 Task: Create a wavy business brochure design.
Action: Mouse pressed left at (429, 157)
Screenshot: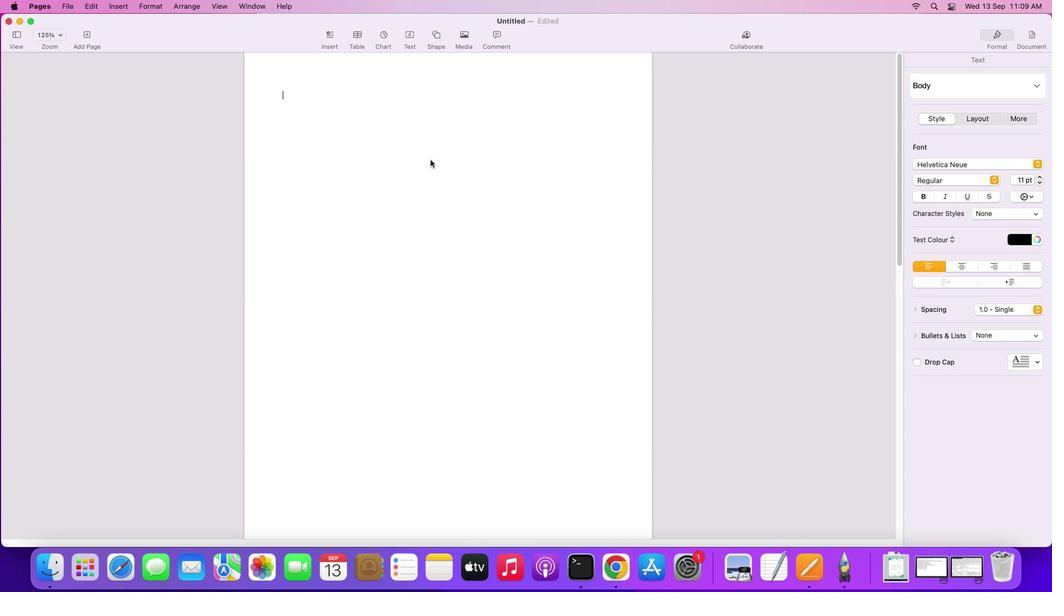 
Action: Mouse moved to (433, 28)
Screenshot: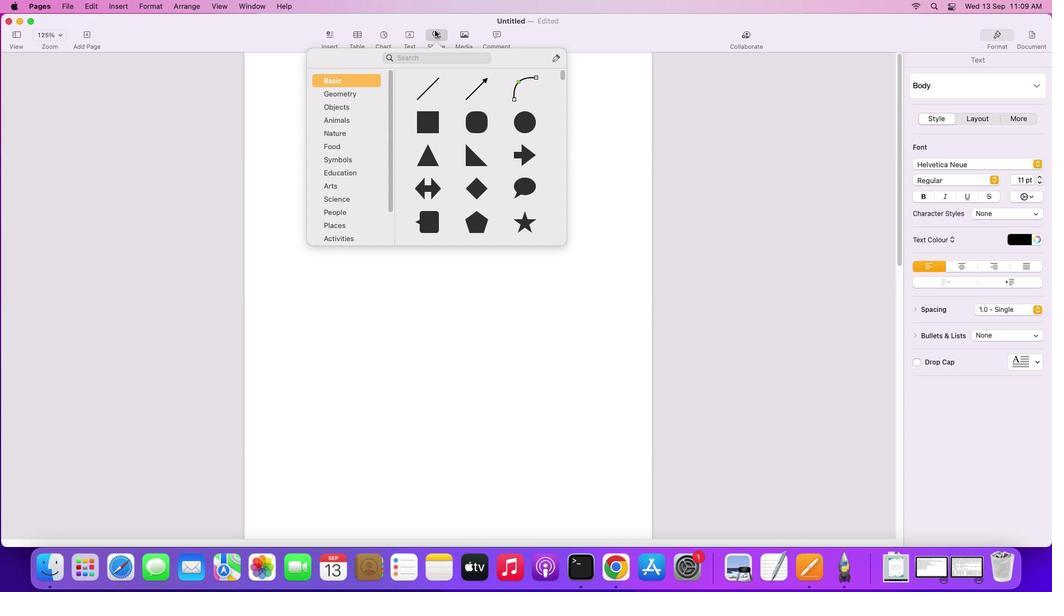 
Action: Mouse pressed left at (433, 28)
Screenshot: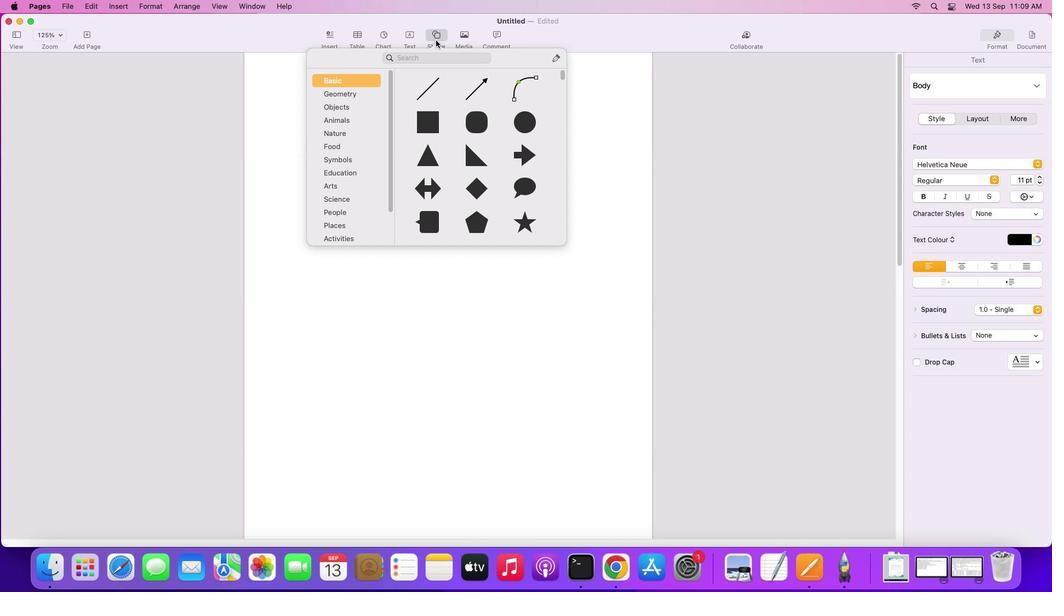
Action: Mouse moved to (428, 120)
Screenshot: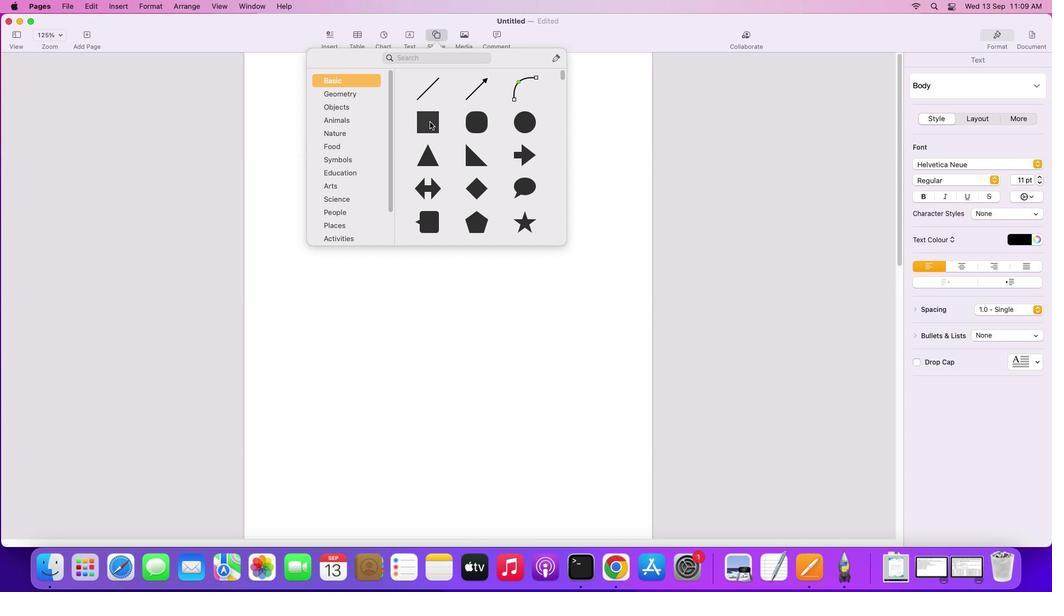
Action: Mouse pressed left at (428, 120)
Screenshot: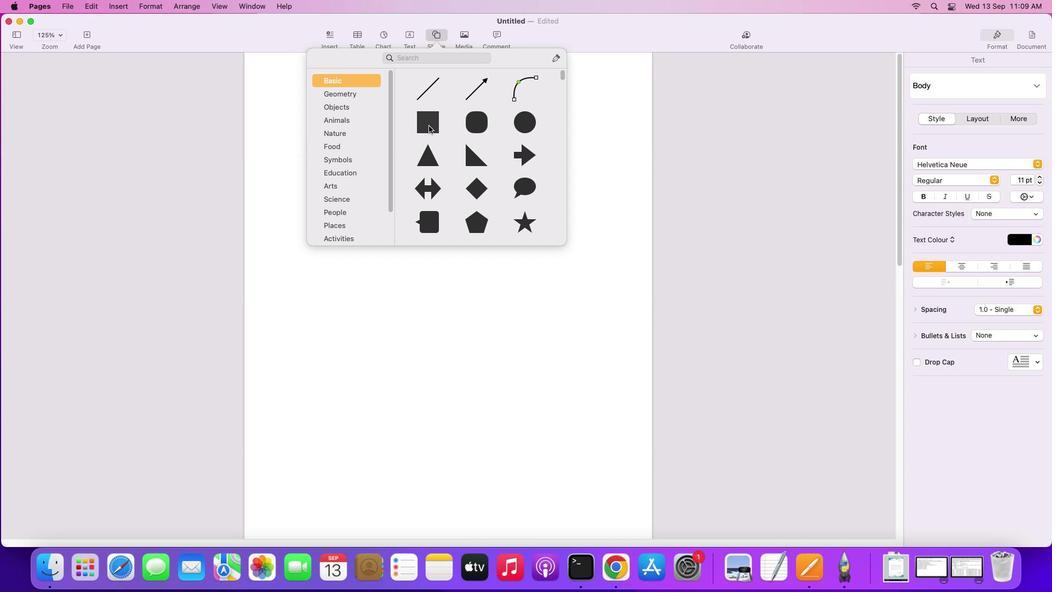 
Action: Mouse moved to (444, 137)
Screenshot: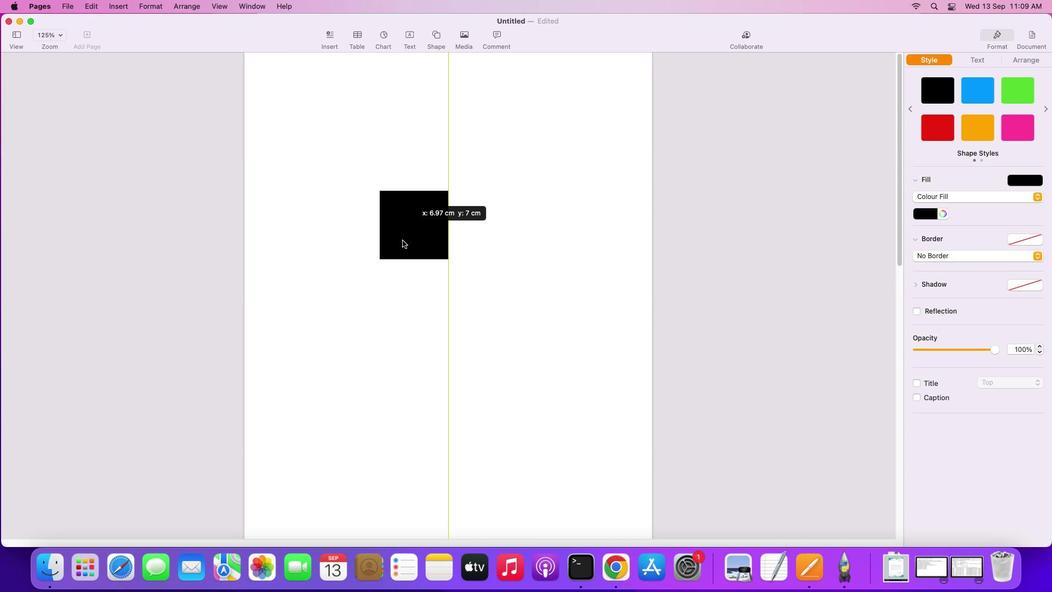 
Action: Mouse pressed left at (444, 137)
Screenshot: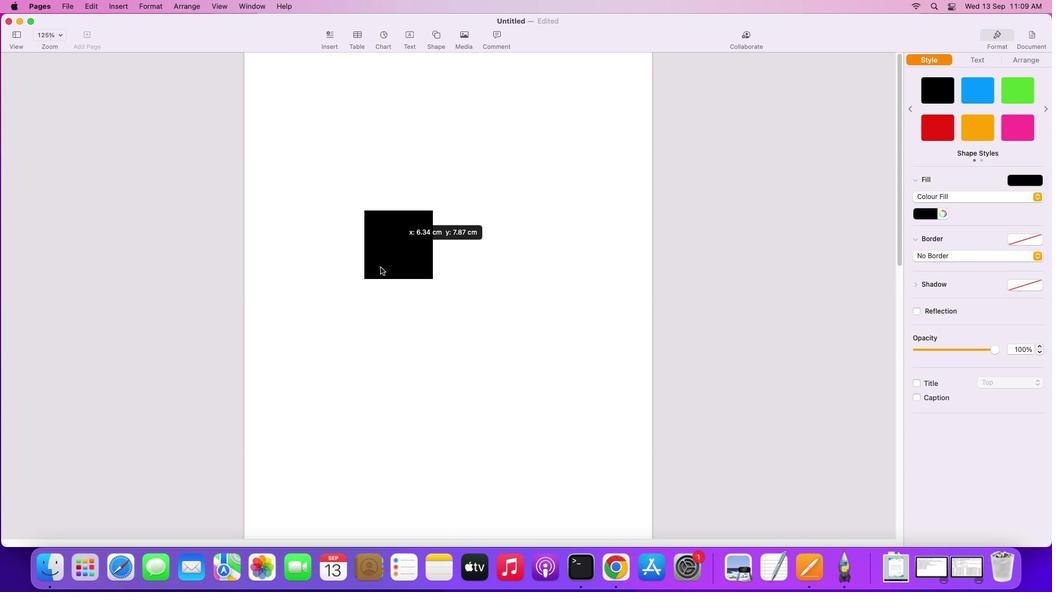 
Action: Mouse moved to (307, 299)
Screenshot: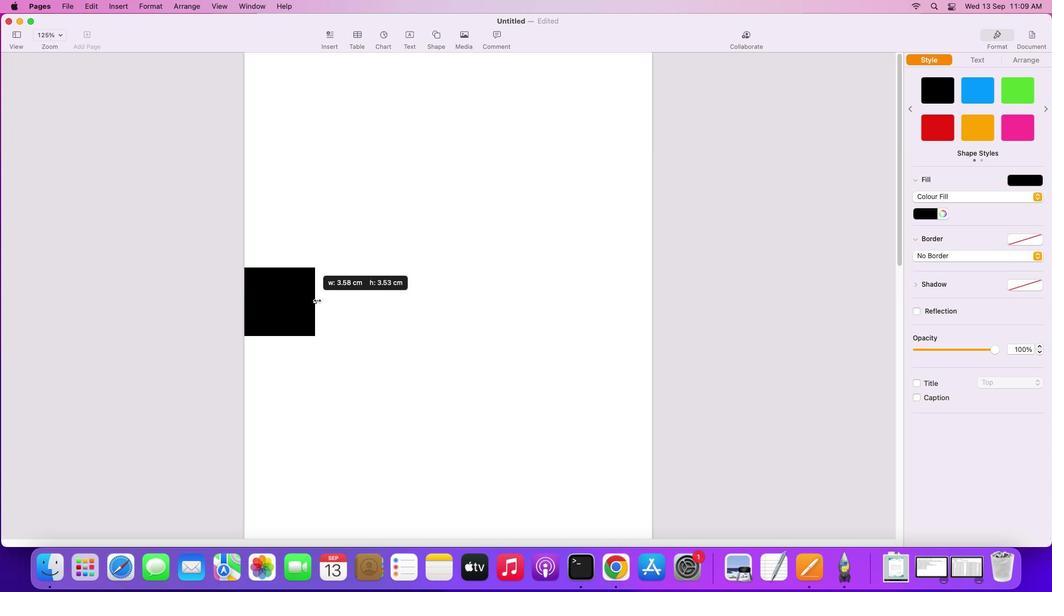 
Action: Mouse pressed left at (307, 299)
Screenshot: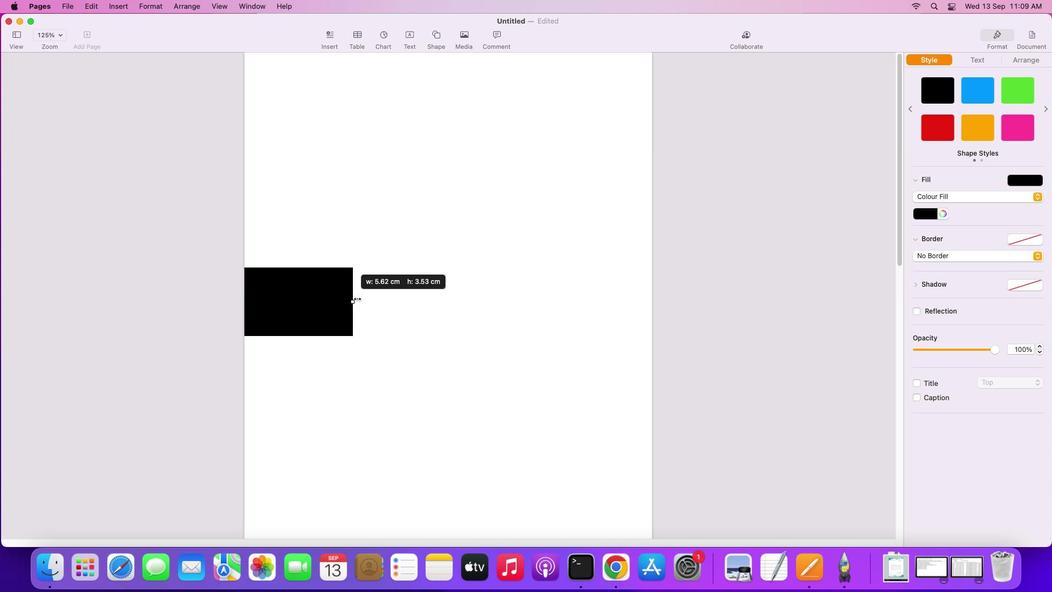 
Action: Mouse moved to (323, 292)
Screenshot: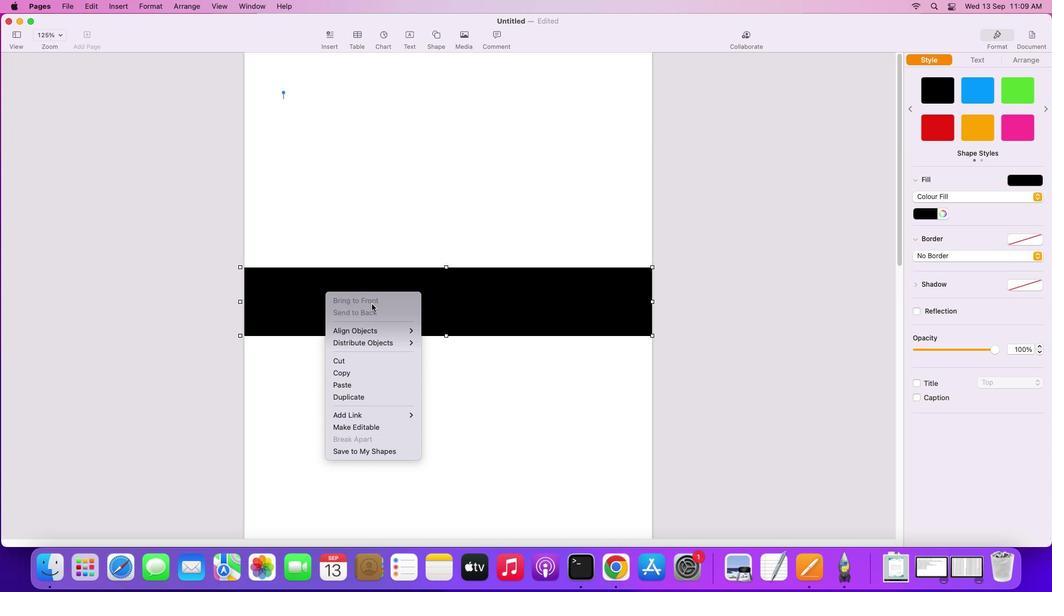 
Action: Mouse pressed right at (323, 292)
Screenshot: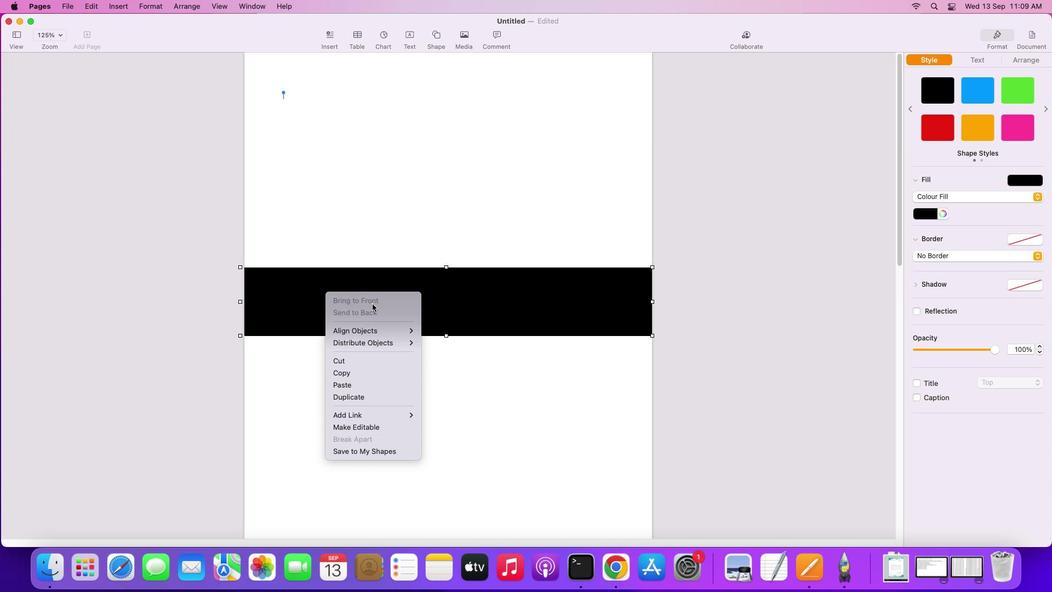 
Action: Mouse moved to (373, 425)
Screenshot: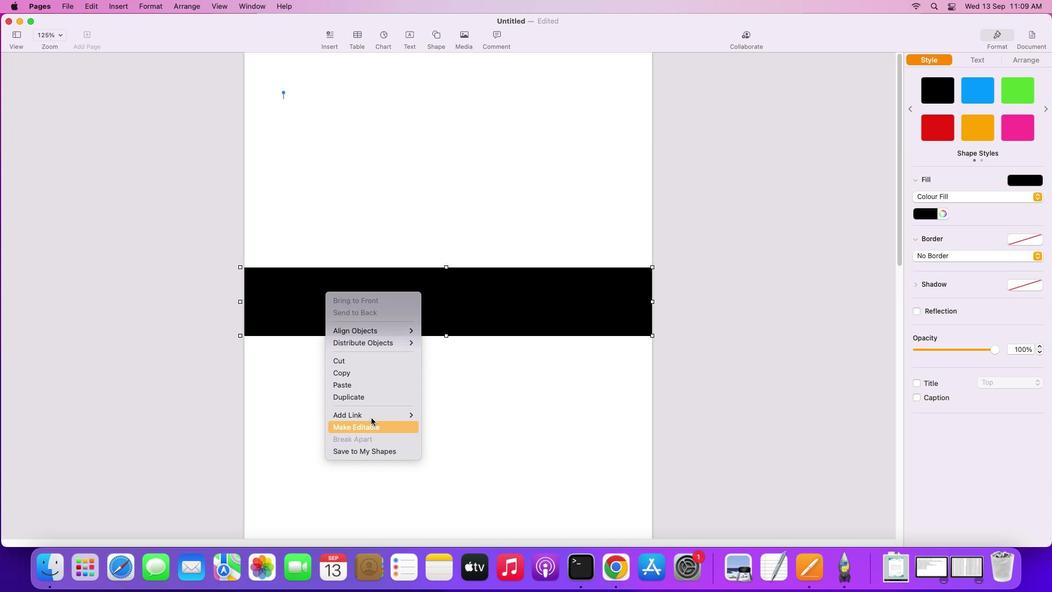 
Action: Mouse pressed left at (373, 425)
Screenshot: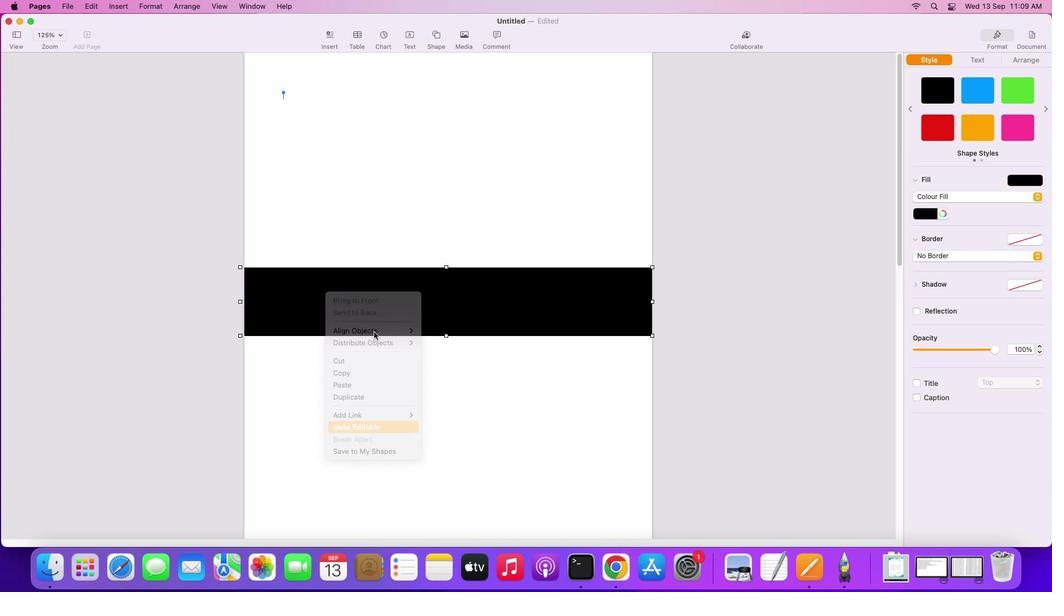 
Action: Mouse moved to (384, 276)
Screenshot: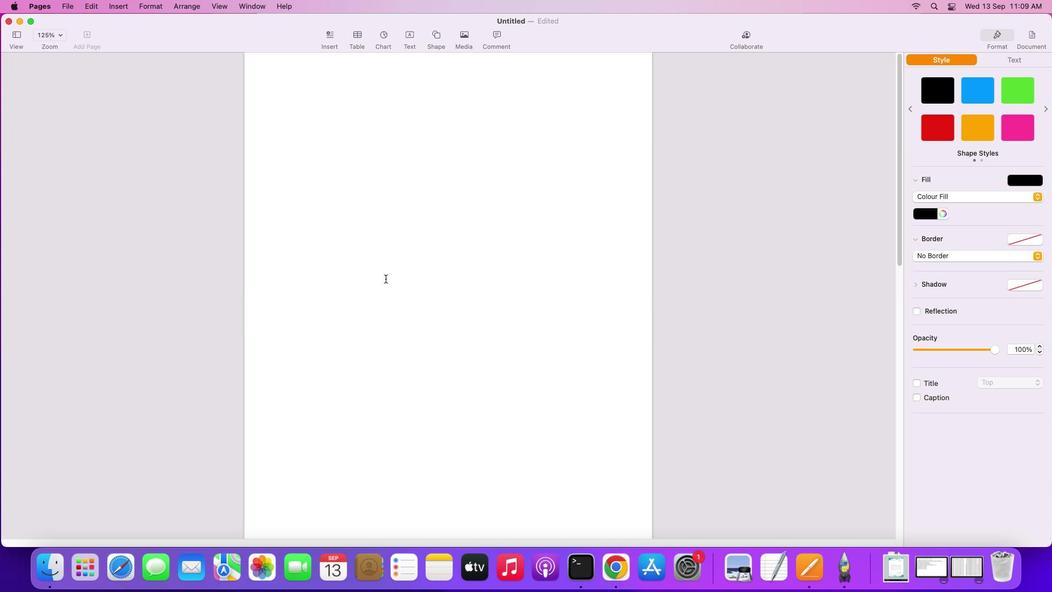 
Action: Mouse scrolled (384, 276) with delta (-1, -1)
Screenshot: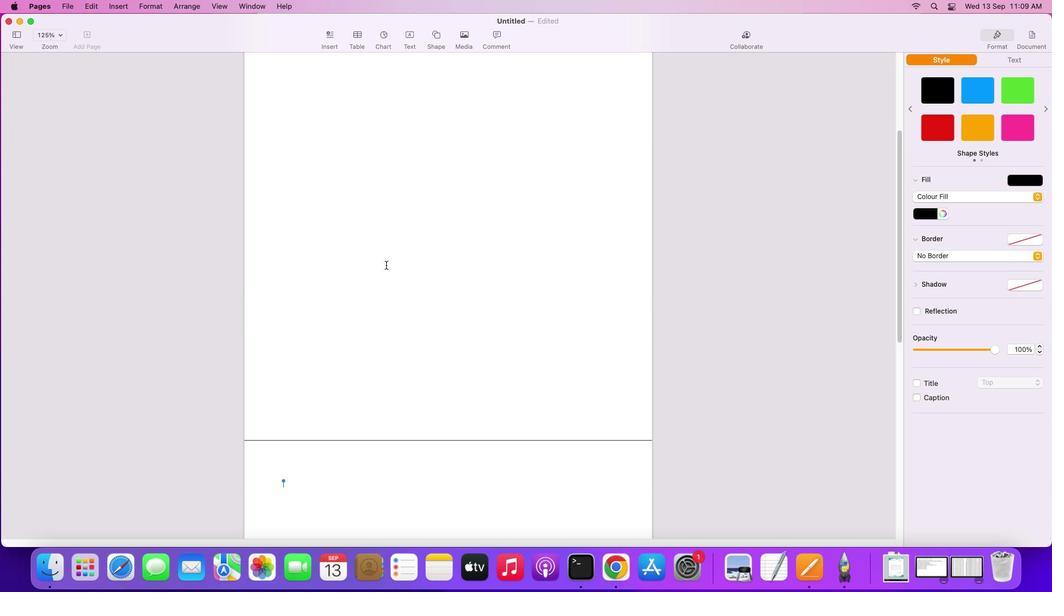 
Action: Mouse scrolled (384, 276) with delta (-1, -1)
Screenshot: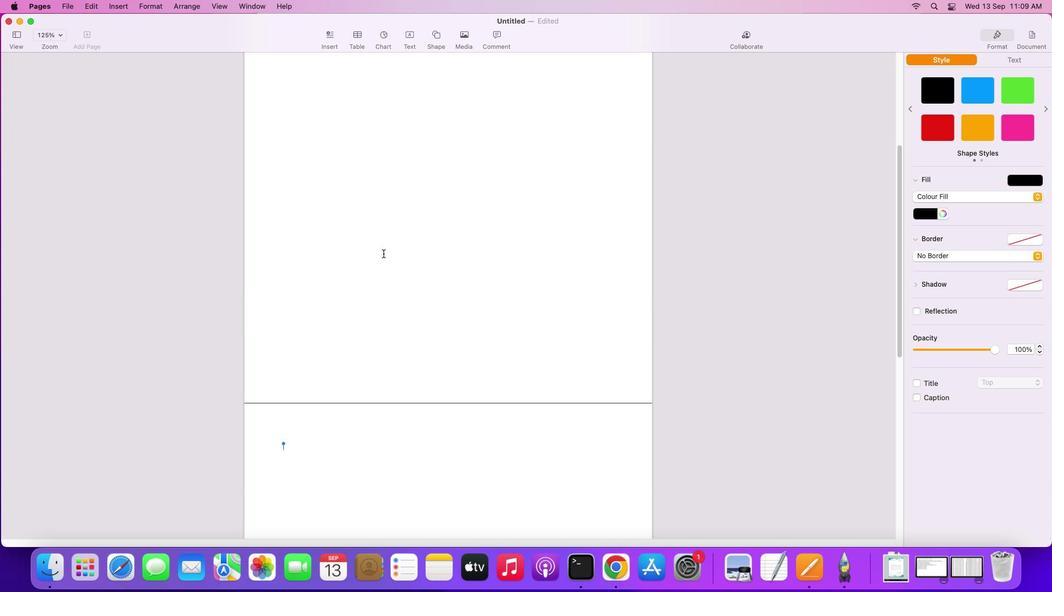 
Action: Mouse scrolled (384, 276) with delta (-1, -3)
Screenshot: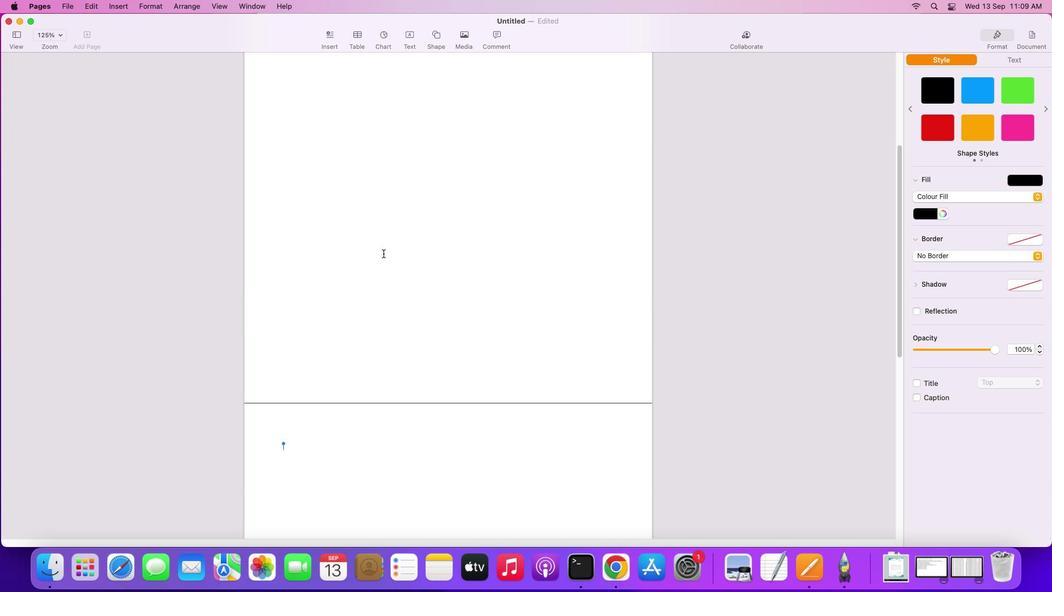 
Action: Mouse scrolled (384, 276) with delta (-1, -3)
Screenshot: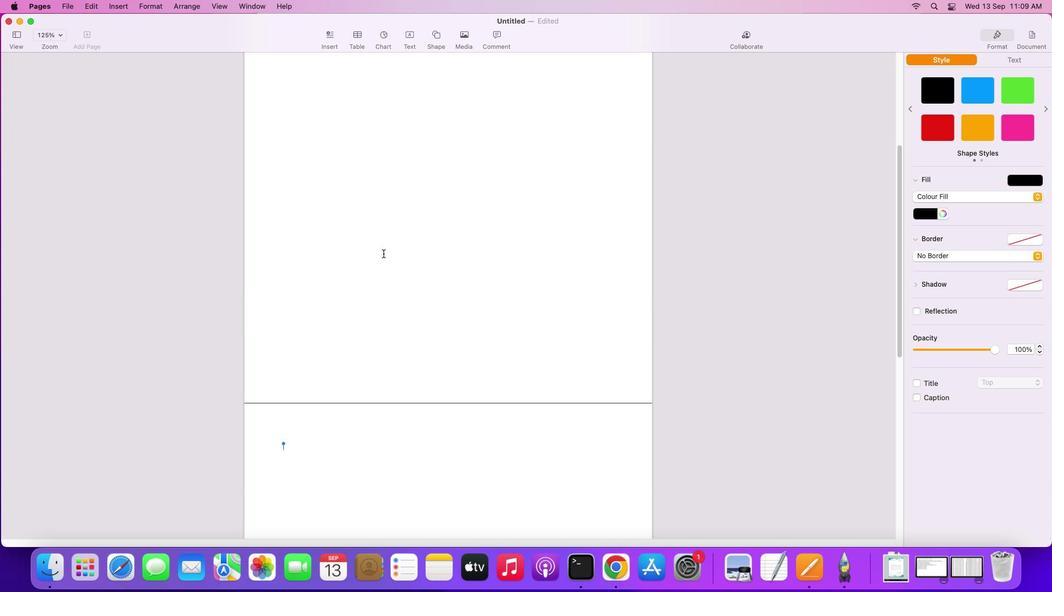 
Action: Mouse scrolled (384, 276) with delta (-1, -4)
Screenshot: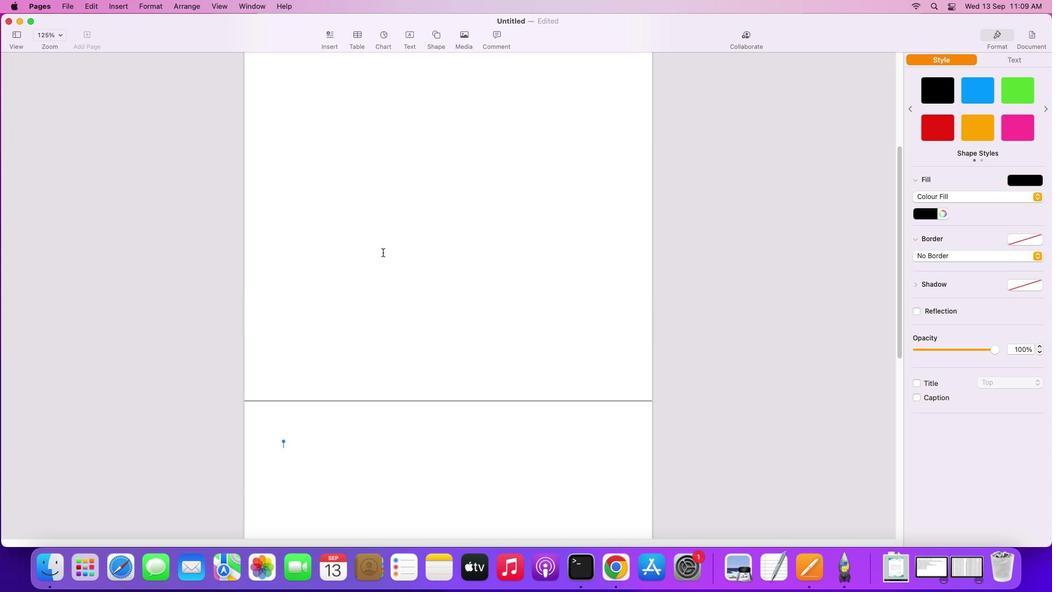 
Action: Mouse scrolled (384, 276) with delta (-1, -4)
Screenshot: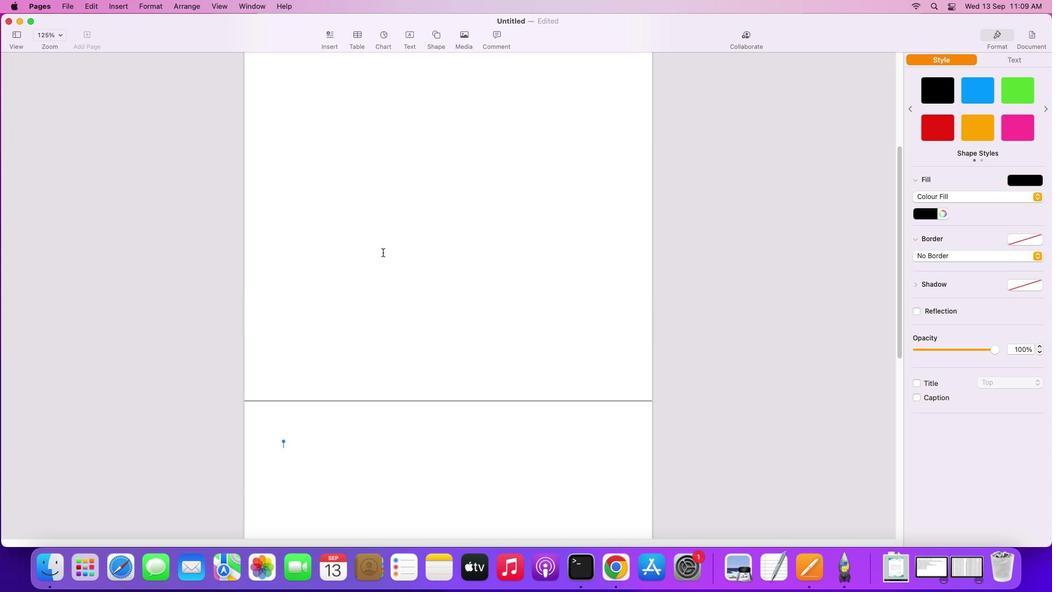 
Action: Mouse moved to (384, 263)
Screenshot: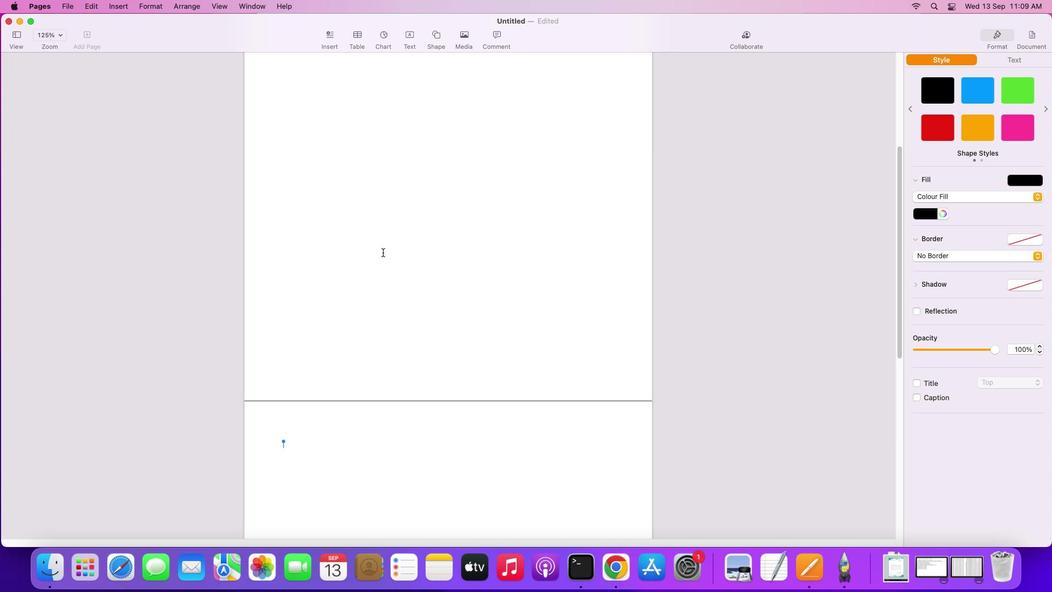 
Action: Mouse scrolled (384, 263) with delta (-1, -1)
Screenshot: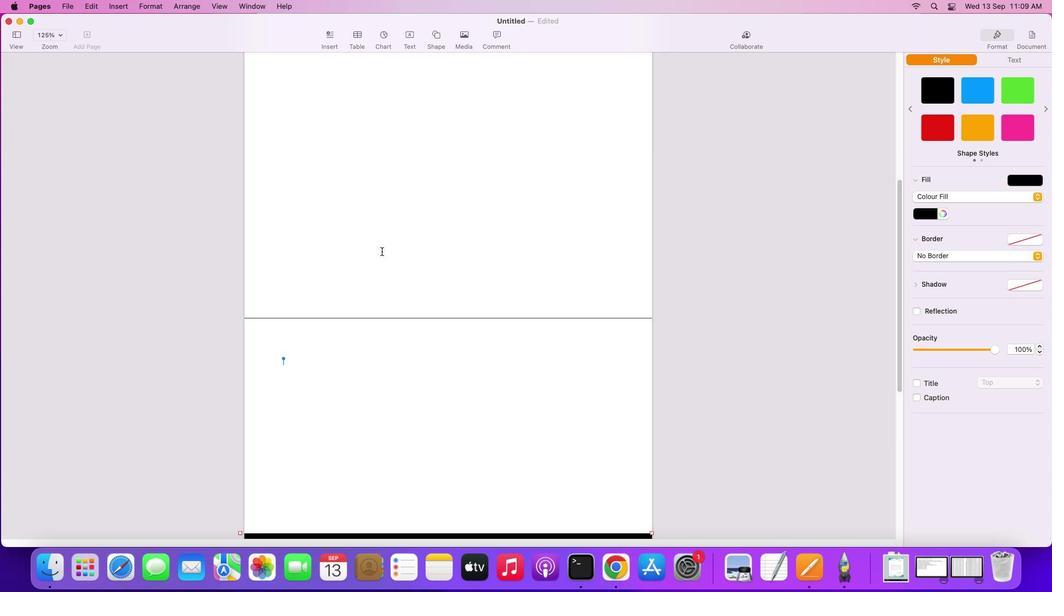 
Action: Mouse scrolled (384, 263) with delta (-1, -1)
Screenshot: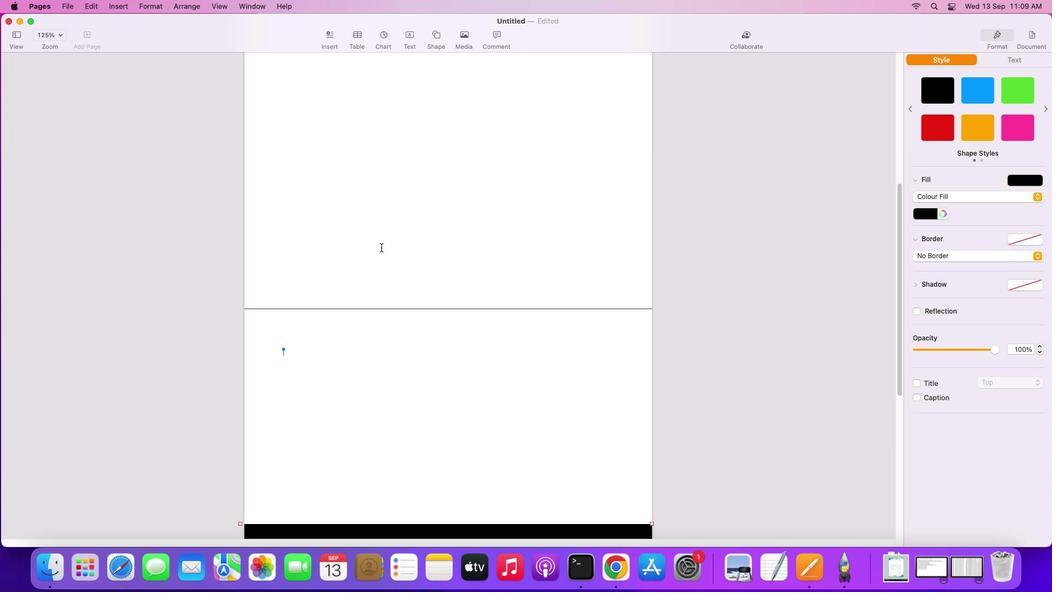 
Action: Mouse scrolled (384, 263) with delta (-1, -2)
Screenshot: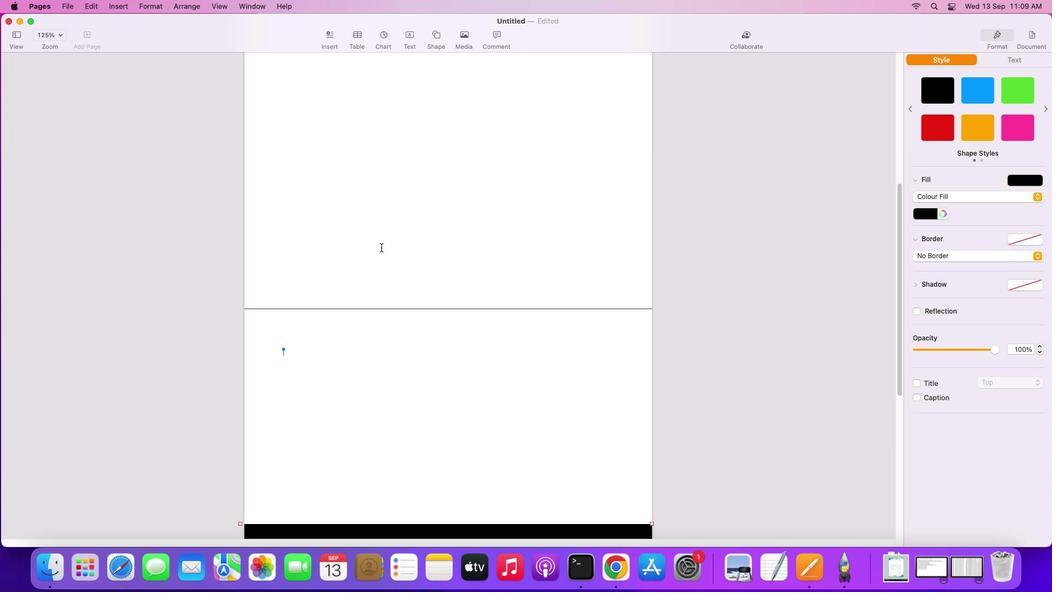 
Action: Mouse scrolled (384, 263) with delta (-1, -3)
Screenshot: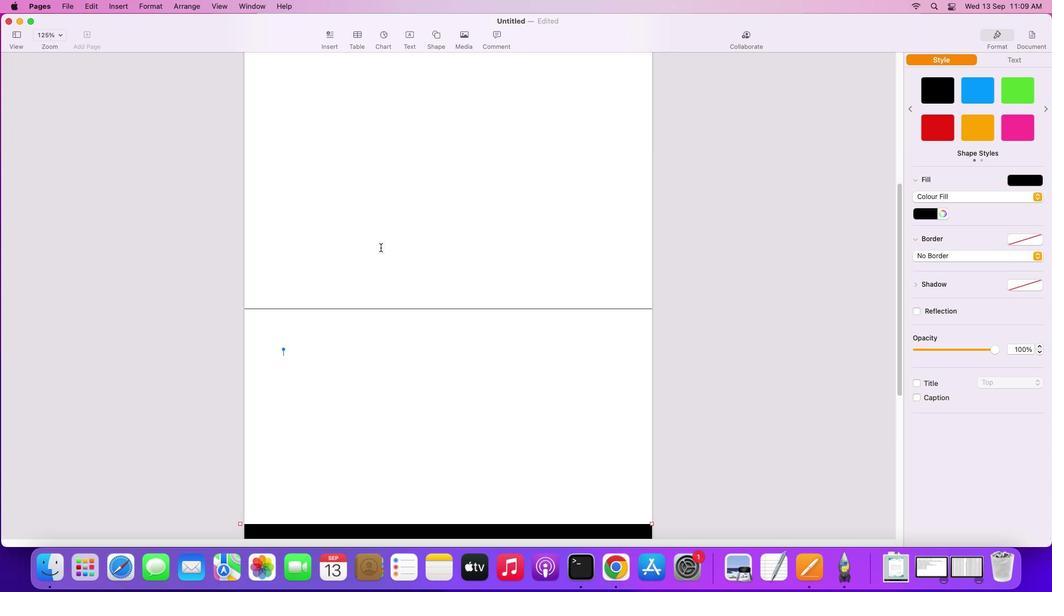 
Action: Mouse scrolled (384, 263) with delta (-1, -4)
Screenshot: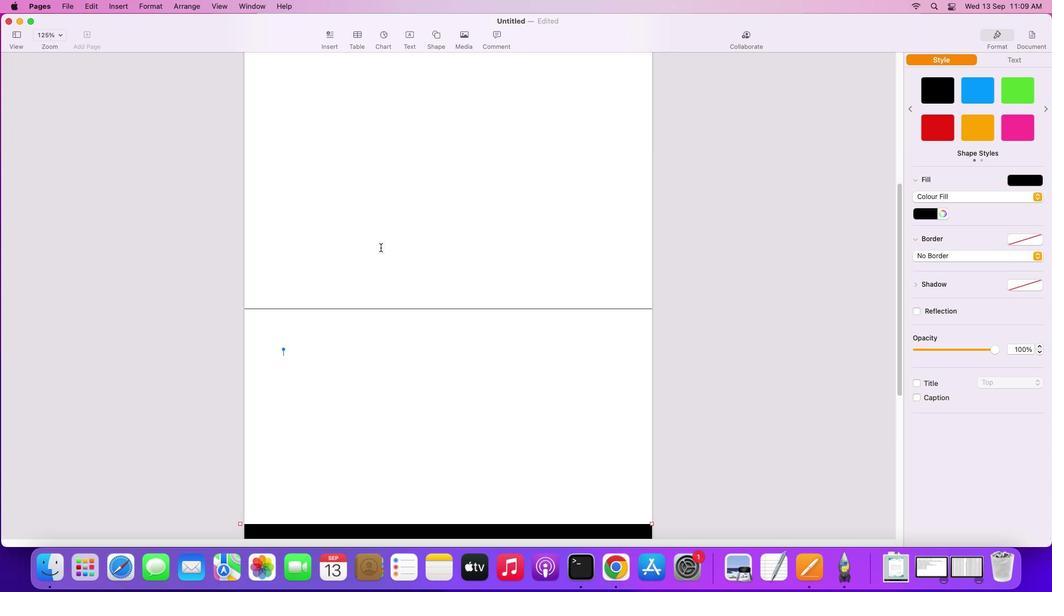 
Action: Mouse moved to (381, 251)
Screenshot: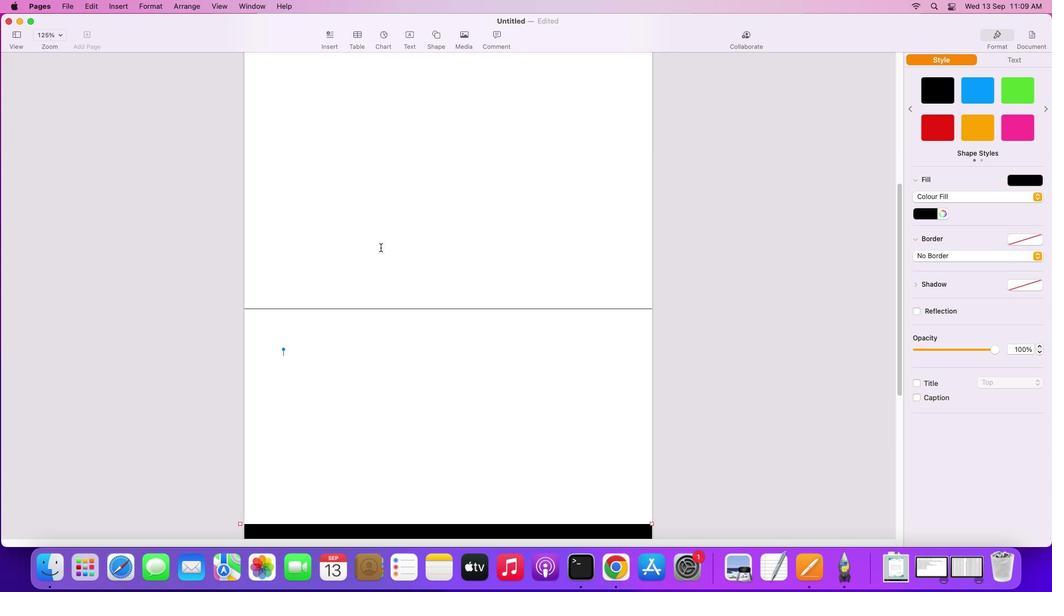 
Action: Mouse scrolled (381, 251) with delta (-1, -1)
Screenshot: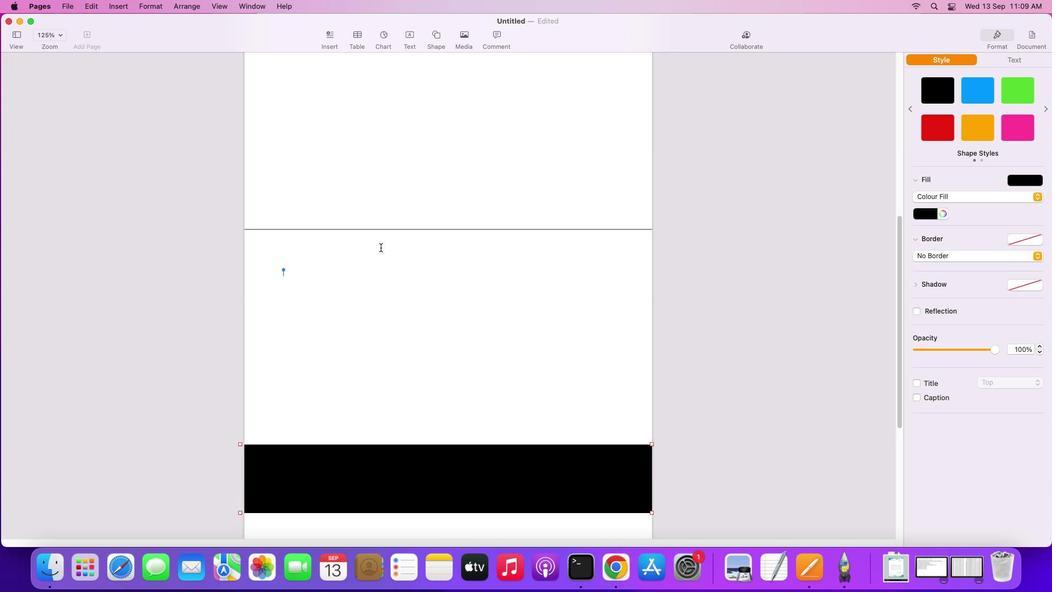 
Action: Mouse scrolled (381, 251) with delta (-1, -1)
Screenshot: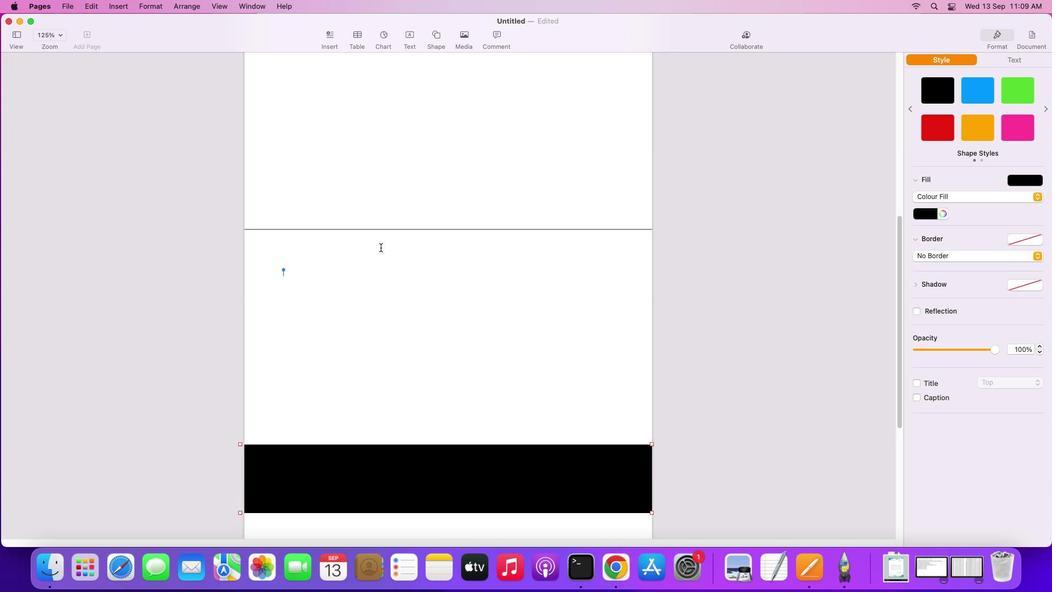 
Action: Mouse scrolled (381, 251) with delta (-1, -2)
Screenshot: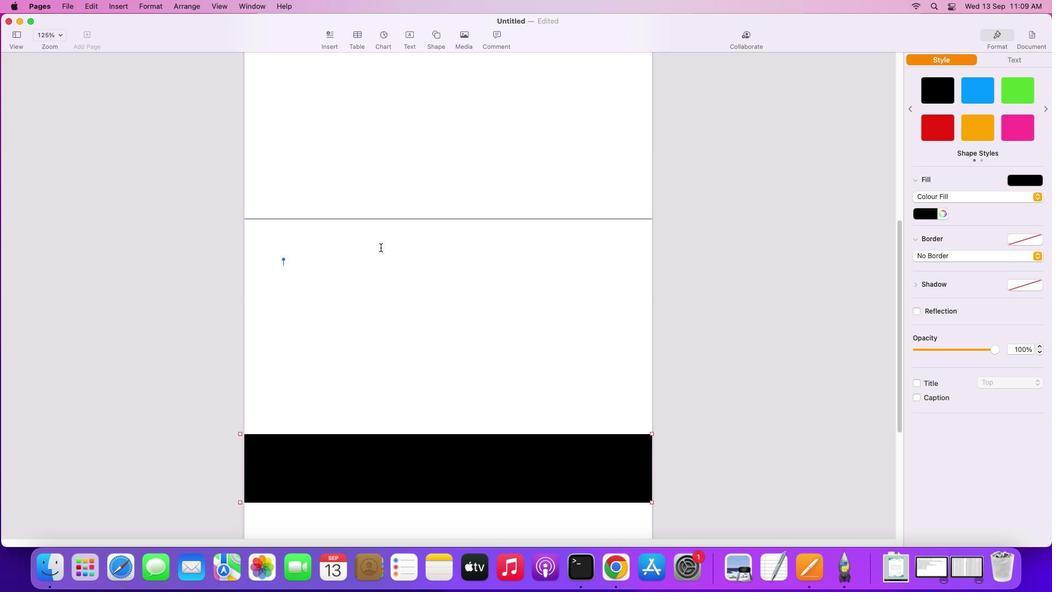 
Action: Mouse scrolled (381, 251) with delta (-1, -3)
Screenshot: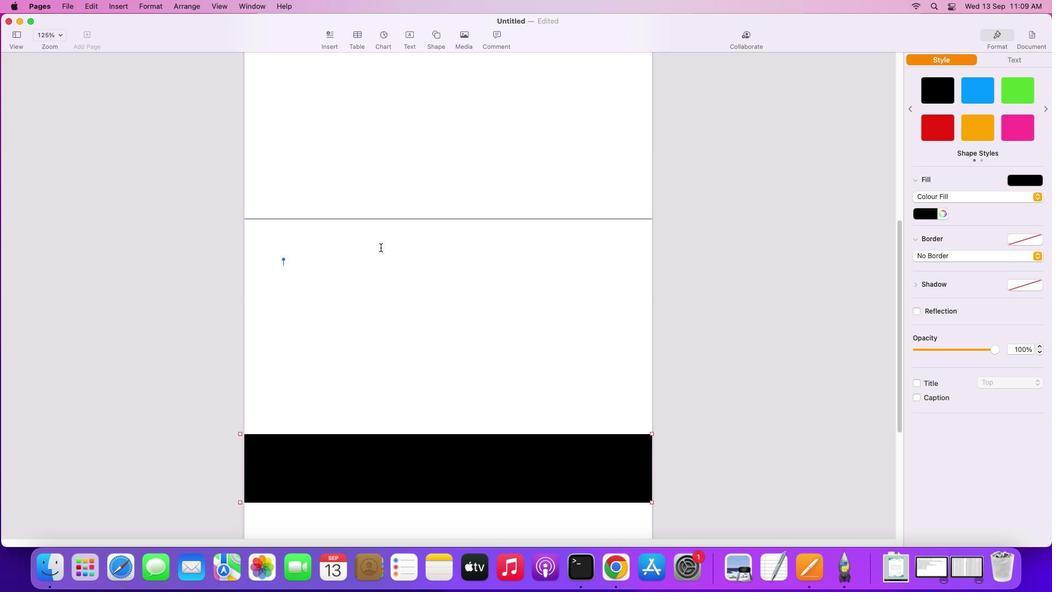 
Action: Mouse scrolled (381, 251) with delta (-1, -4)
Screenshot: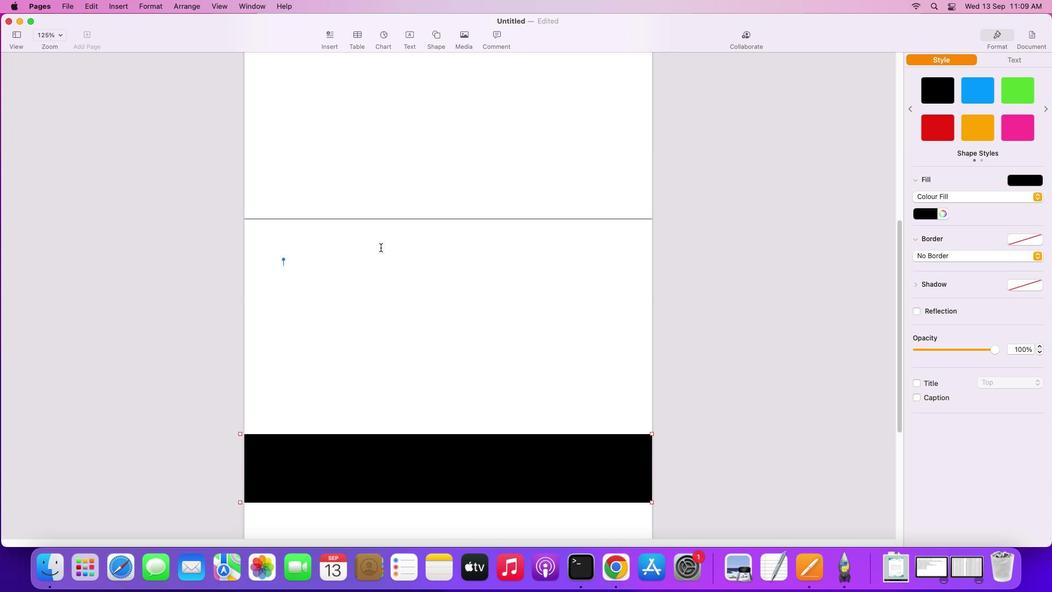 
Action: Mouse moved to (379, 246)
Screenshot: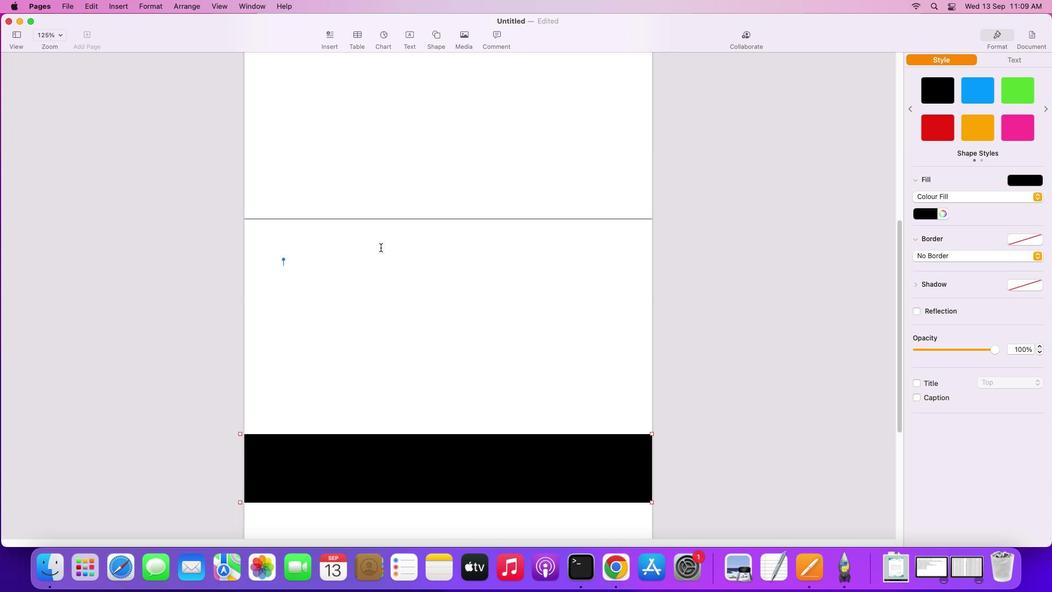 
Action: Mouse scrolled (379, 246) with delta (-1, -1)
Screenshot: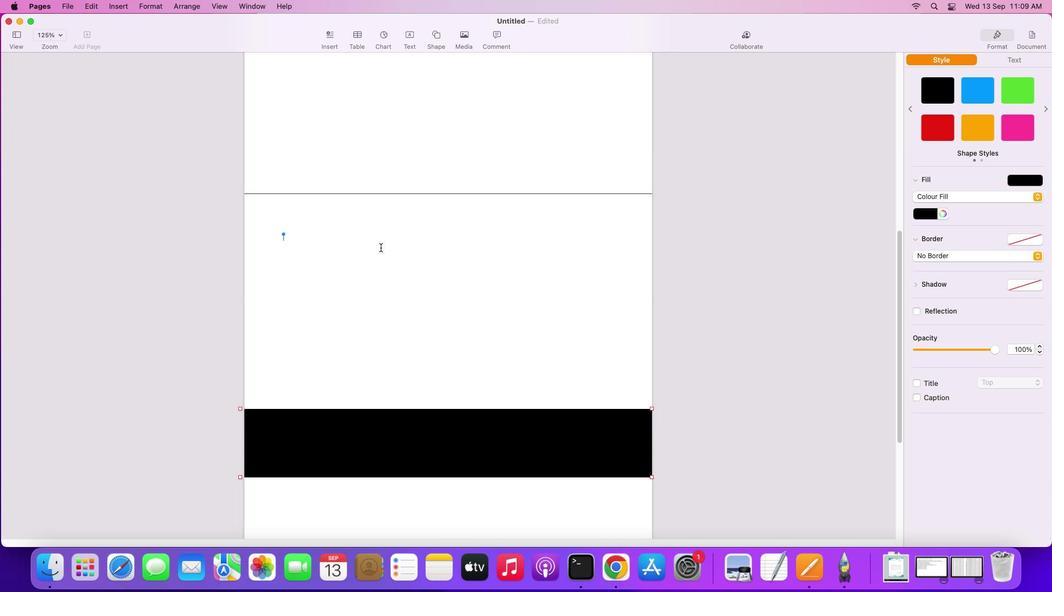 
Action: Mouse scrolled (379, 246) with delta (-1, -1)
Screenshot: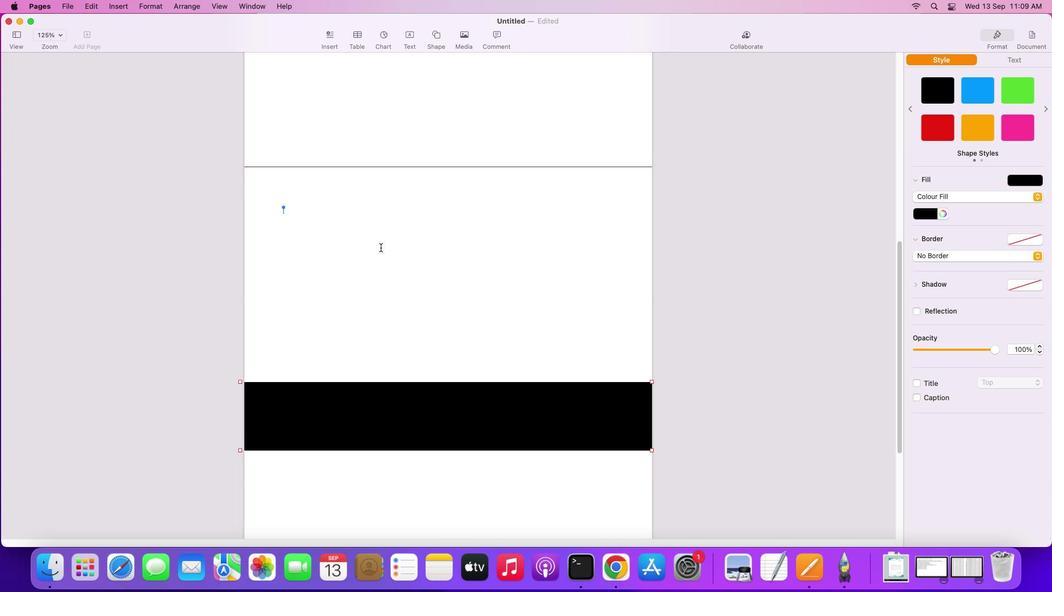 
Action: Mouse scrolled (379, 246) with delta (-1, -2)
Screenshot: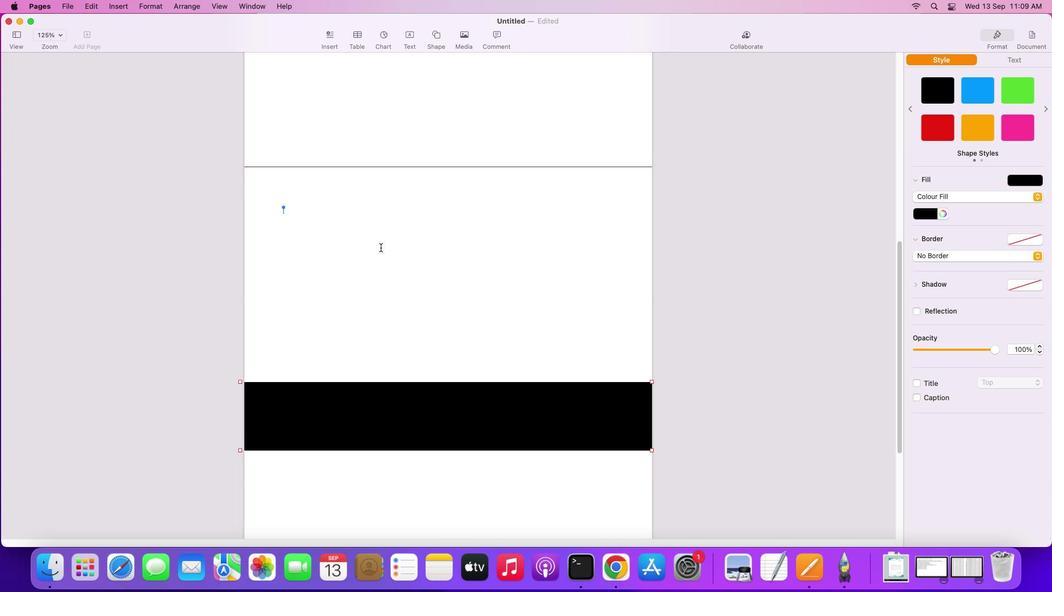 
Action: Mouse scrolled (379, 246) with delta (-1, -3)
Screenshot: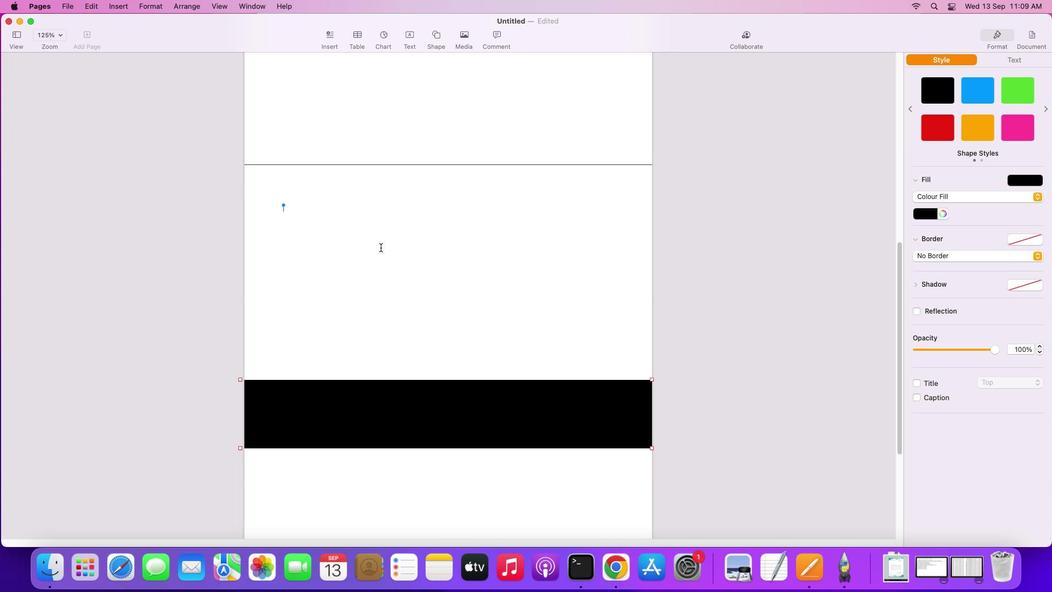 
Action: Mouse scrolled (379, 246) with delta (-1, -4)
Screenshot: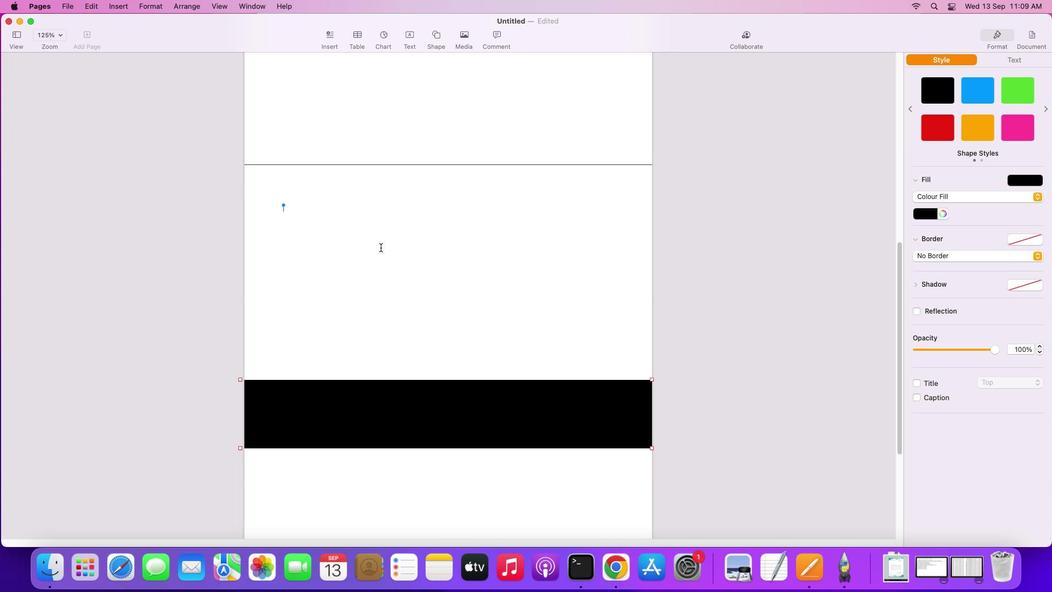 
Action: Mouse scrolled (379, 246) with delta (-1, -1)
Screenshot: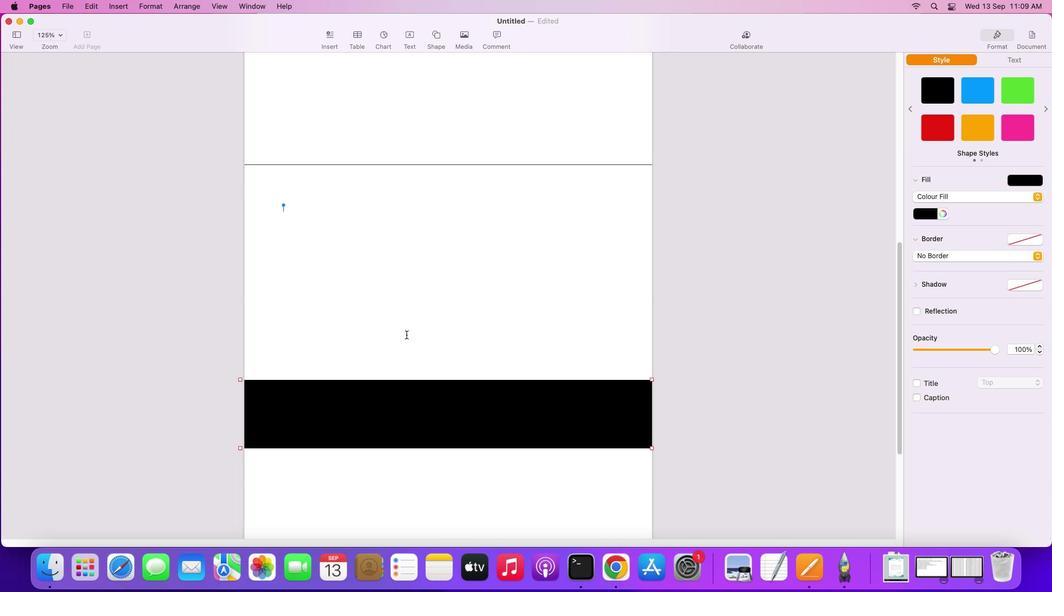 
Action: Mouse scrolled (379, 246) with delta (-1, -1)
Screenshot: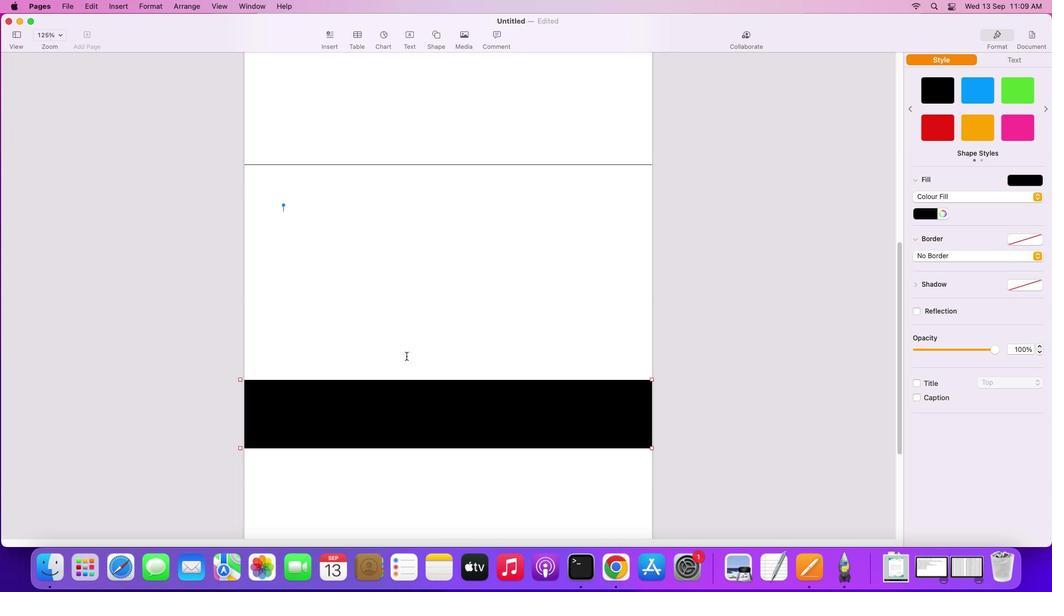 
Action: Mouse scrolled (379, 246) with delta (-1, -2)
Screenshot: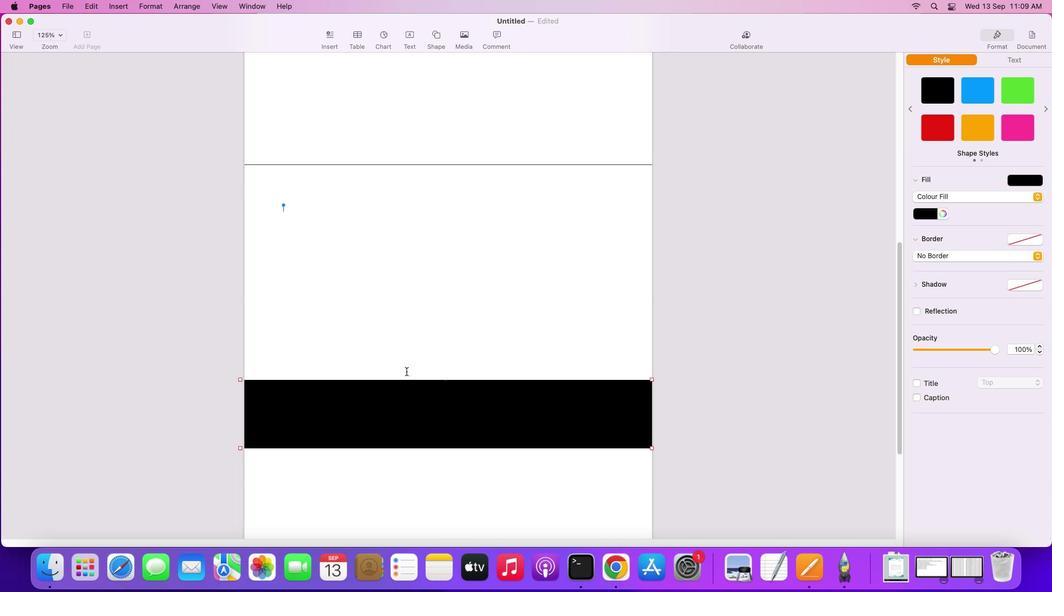 
Action: Mouse scrolled (379, 246) with delta (-1, -3)
Screenshot: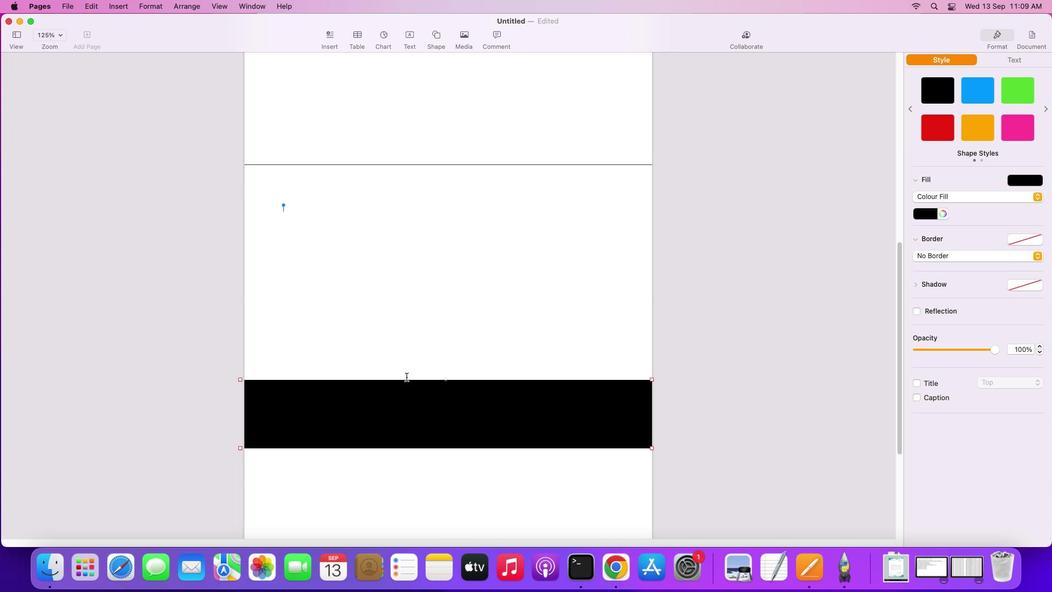 
Action: Mouse moved to (400, 401)
Screenshot: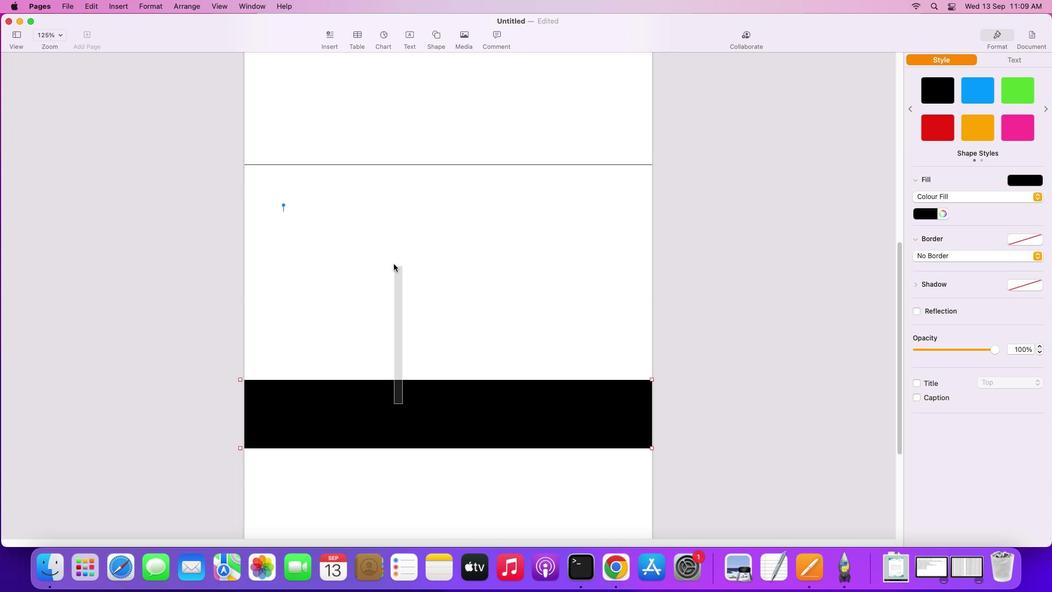 
Action: Mouse pressed left at (400, 401)
Screenshot: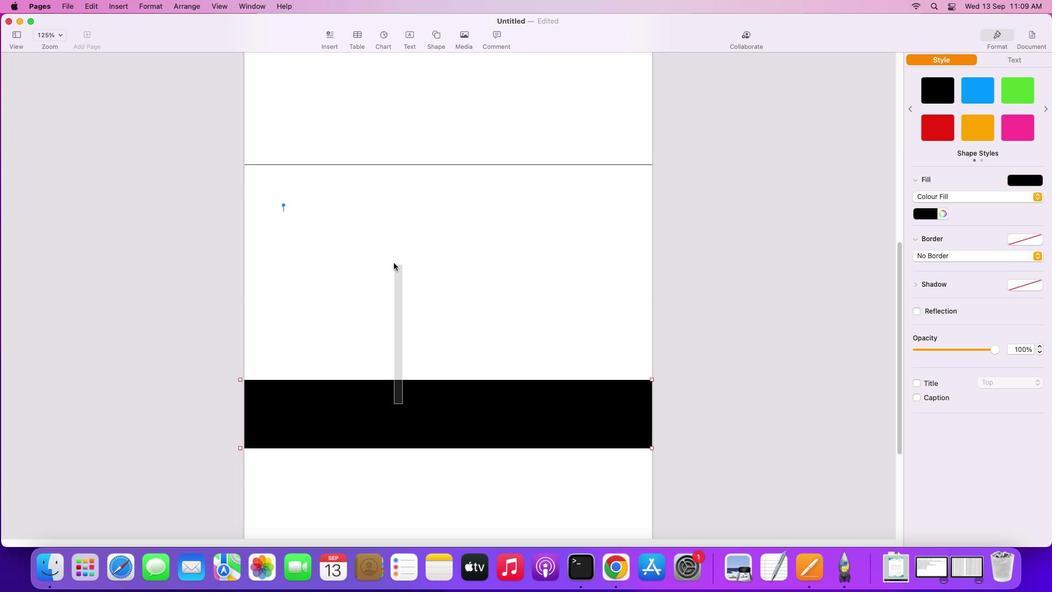
Action: Mouse moved to (440, 401)
Screenshot: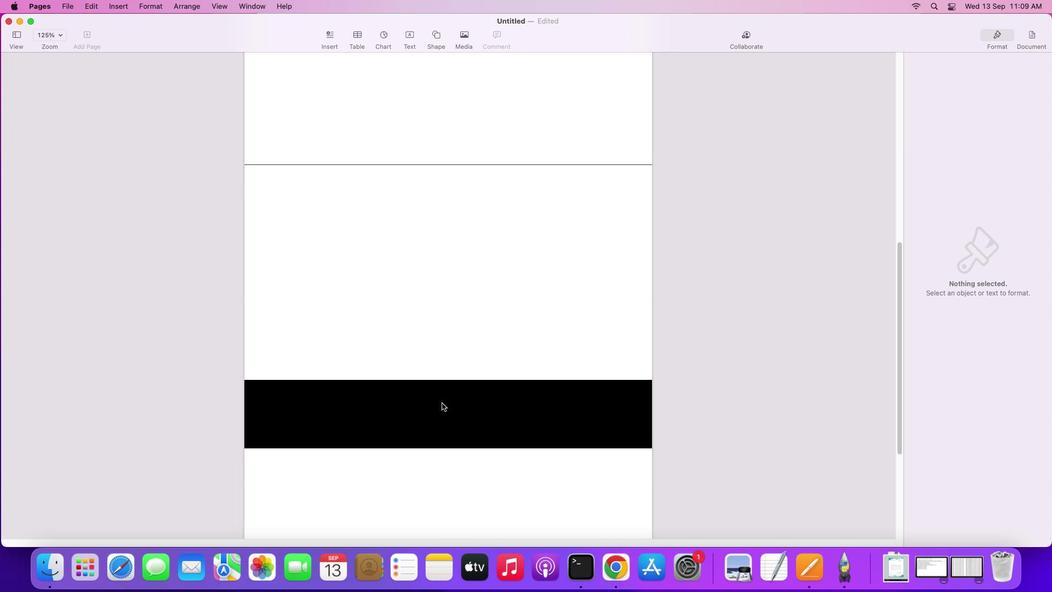 
Action: Mouse pressed left at (440, 401)
Screenshot: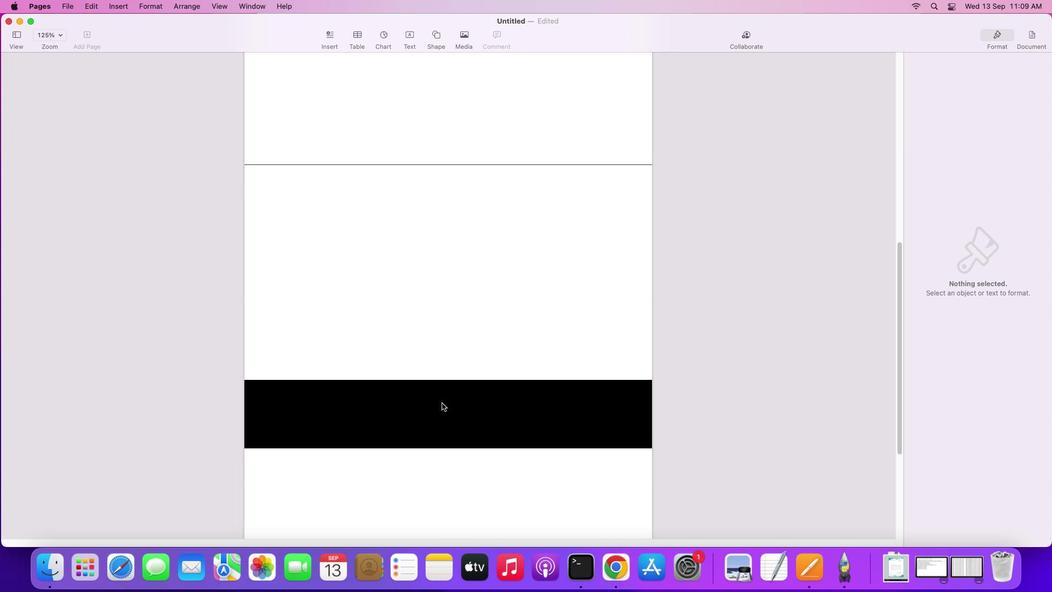 
Action: Mouse moved to (434, 400)
Screenshot: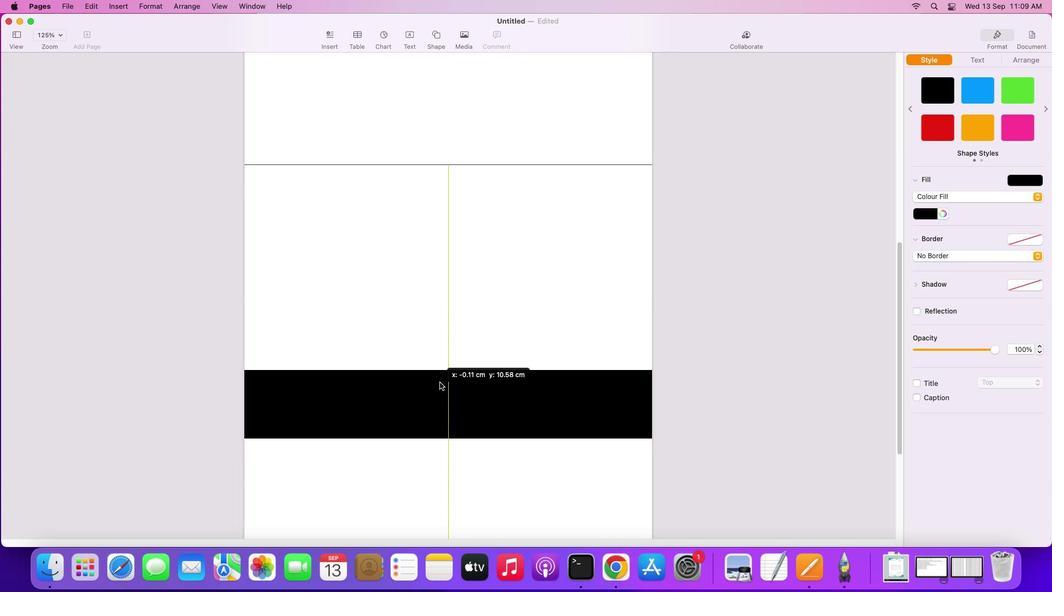 
Action: Mouse pressed left at (434, 400)
Screenshot: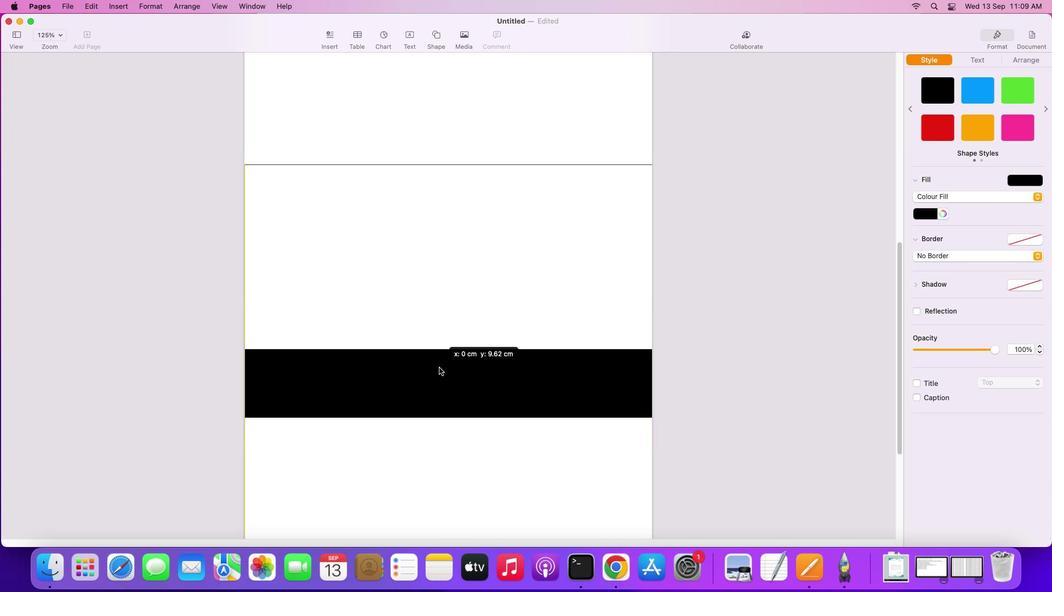 
Action: Mouse moved to (414, 265)
Screenshot: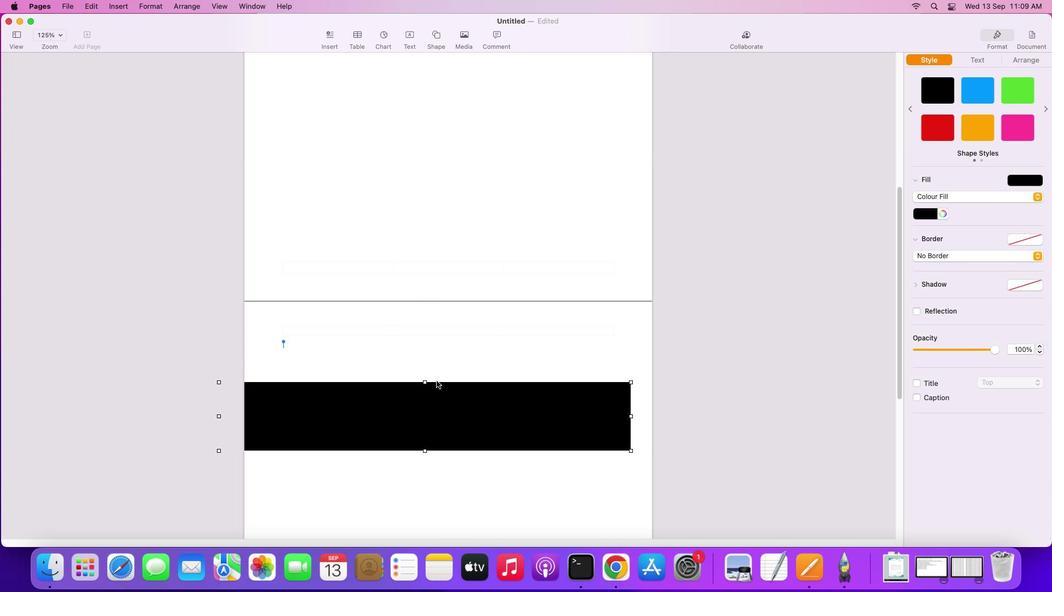 
Action: Mouse scrolled (414, 265) with delta (-1, 0)
Screenshot: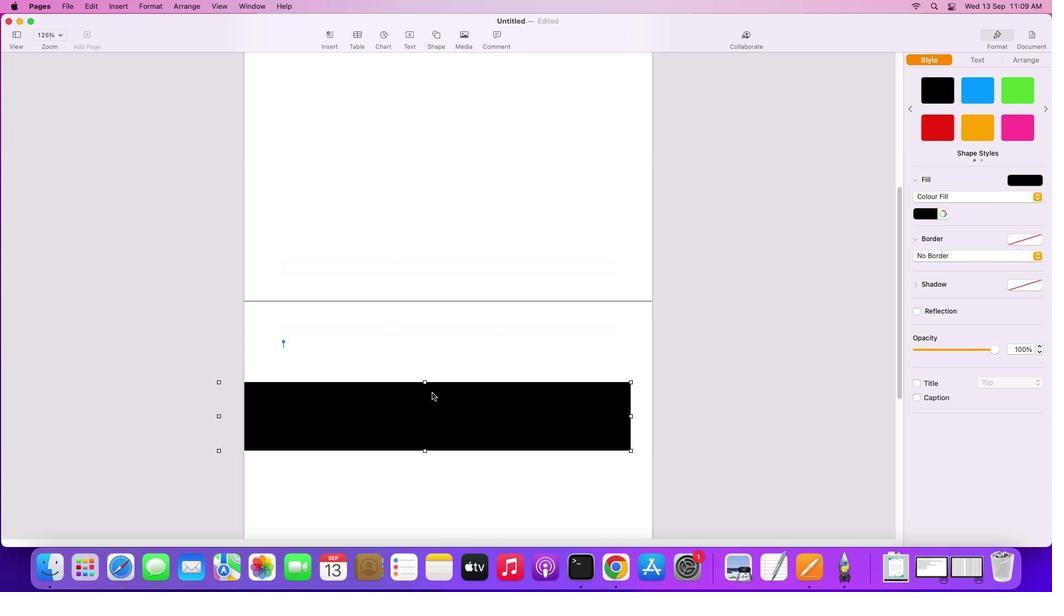 
Action: Mouse scrolled (414, 265) with delta (-1, 0)
Screenshot: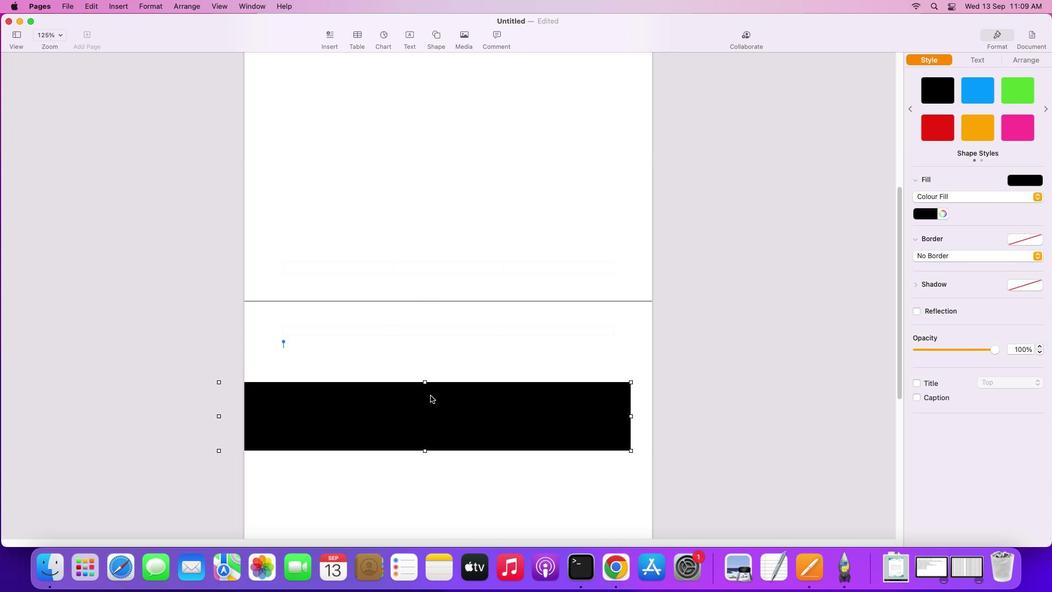 
Action: Mouse scrolled (414, 265) with delta (-1, 0)
Screenshot: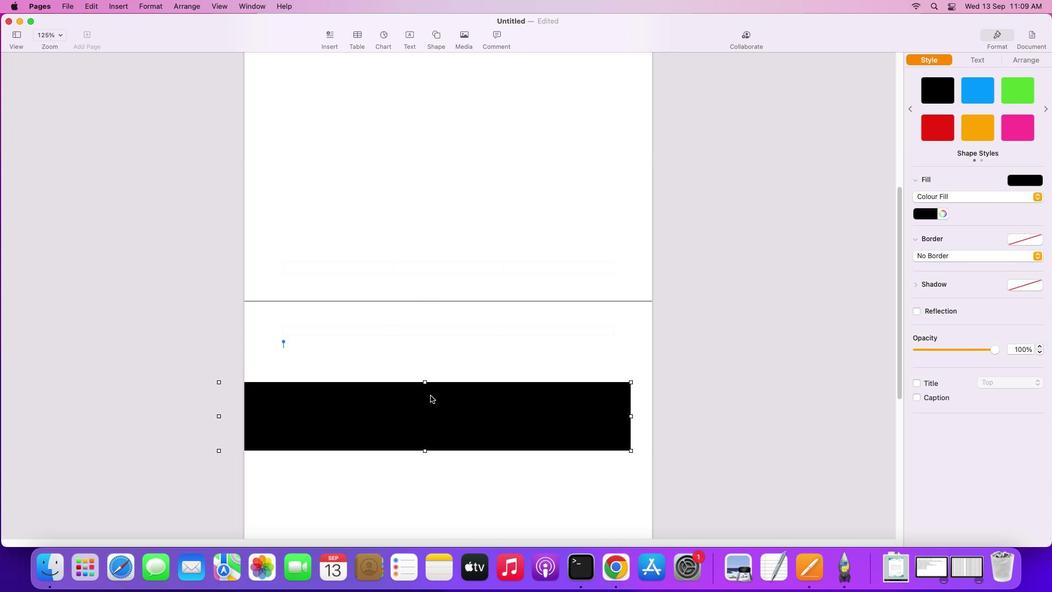 
Action: Mouse scrolled (414, 265) with delta (-1, 1)
Screenshot: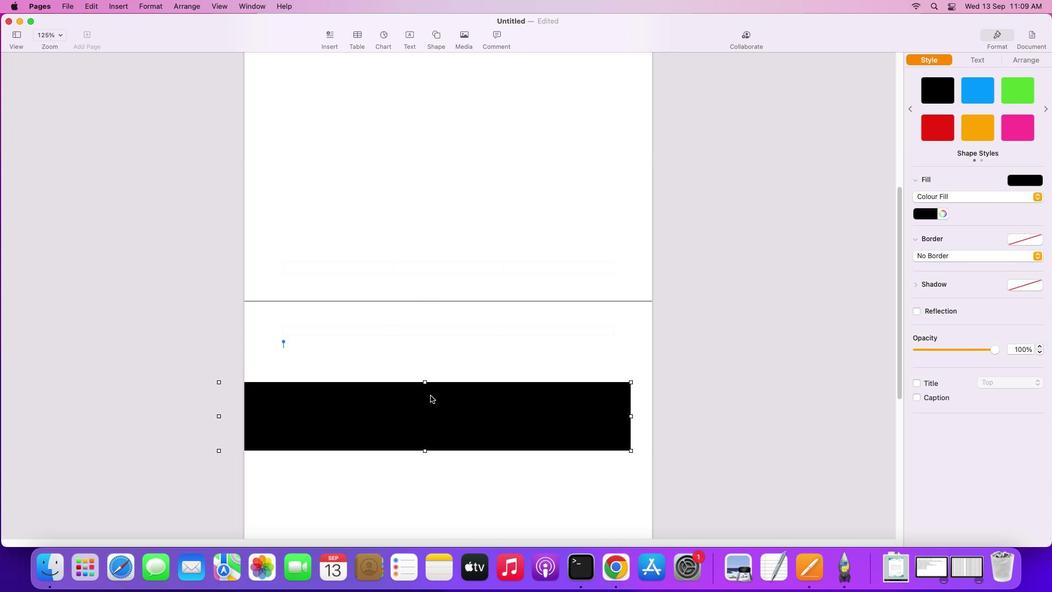 
Action: Mouse scrolled (414, 265) with delta (-1, 1)
Screenshot: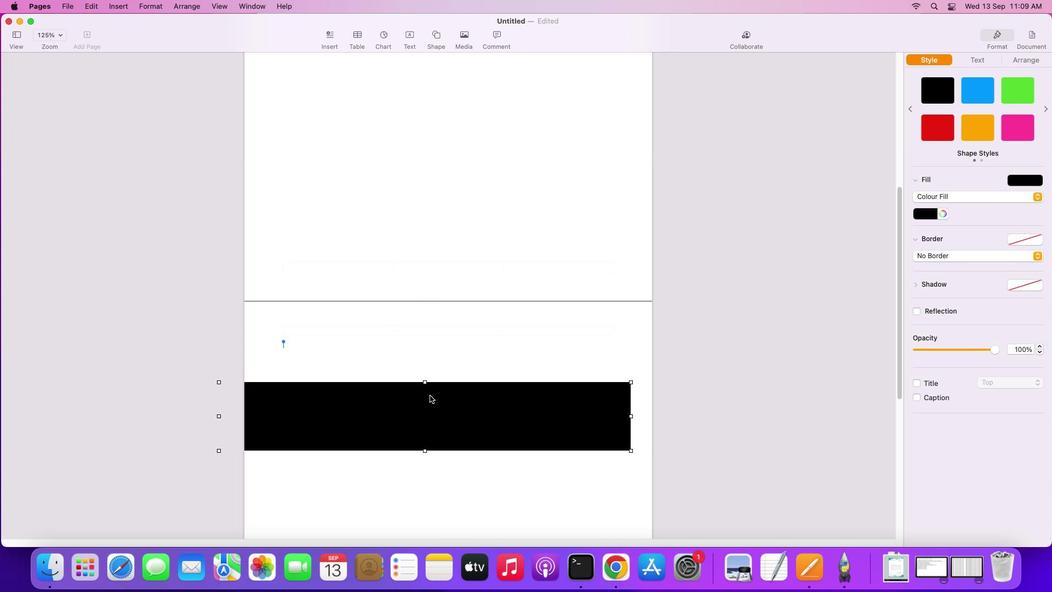 
Action: Mouse scrolled (414, 265) with delta (-1, 2)
Screenshot: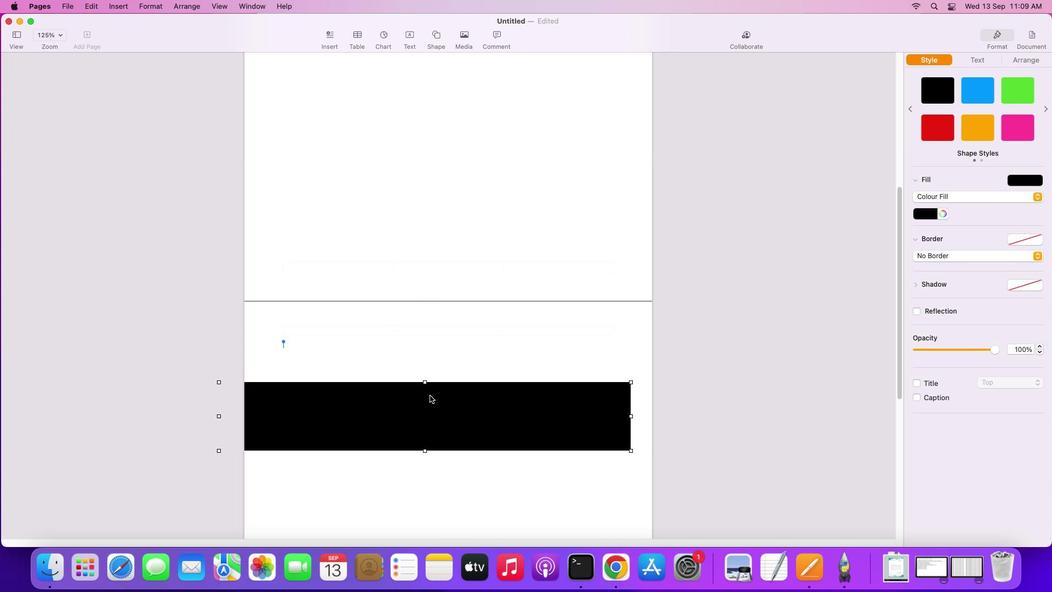 
Action: Mouse moved to (425, 396)
Screenshot: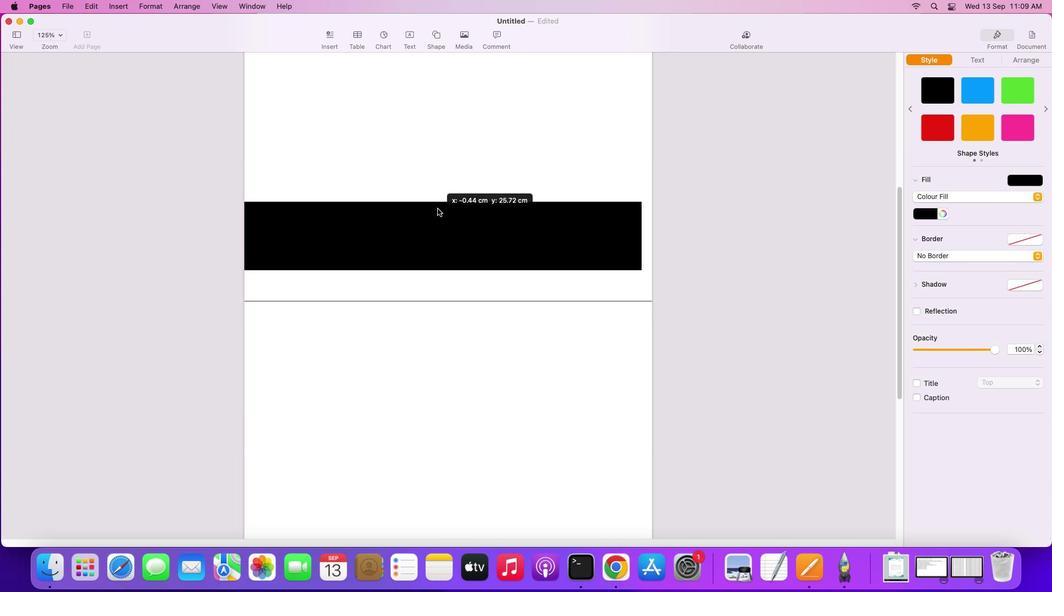 
Action: Mouse pressed left at (425, 396)
Screenshot: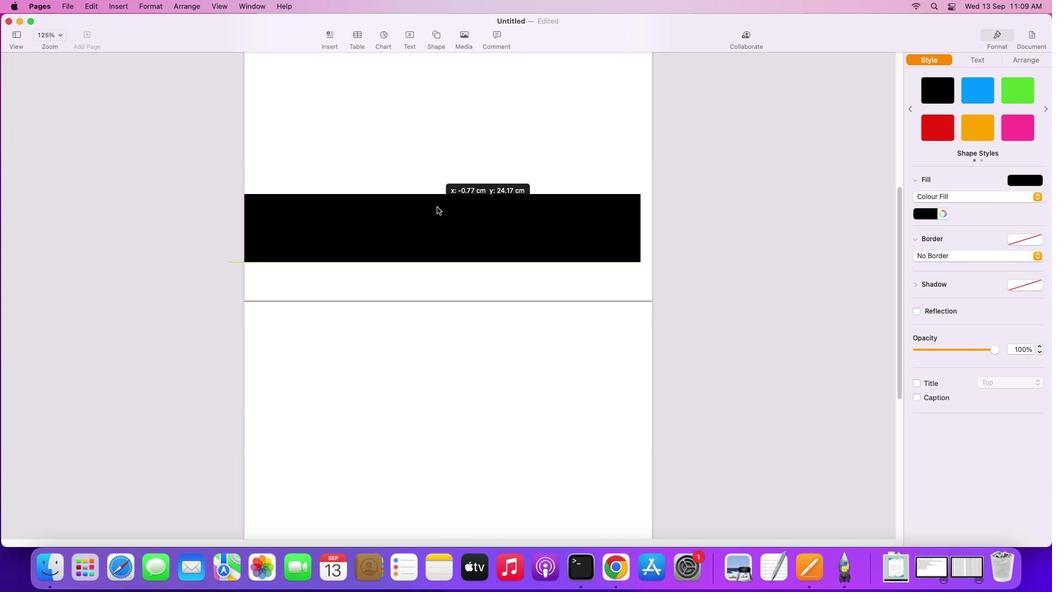 
Action: Mouse moved to (434, 201)
Screenshot: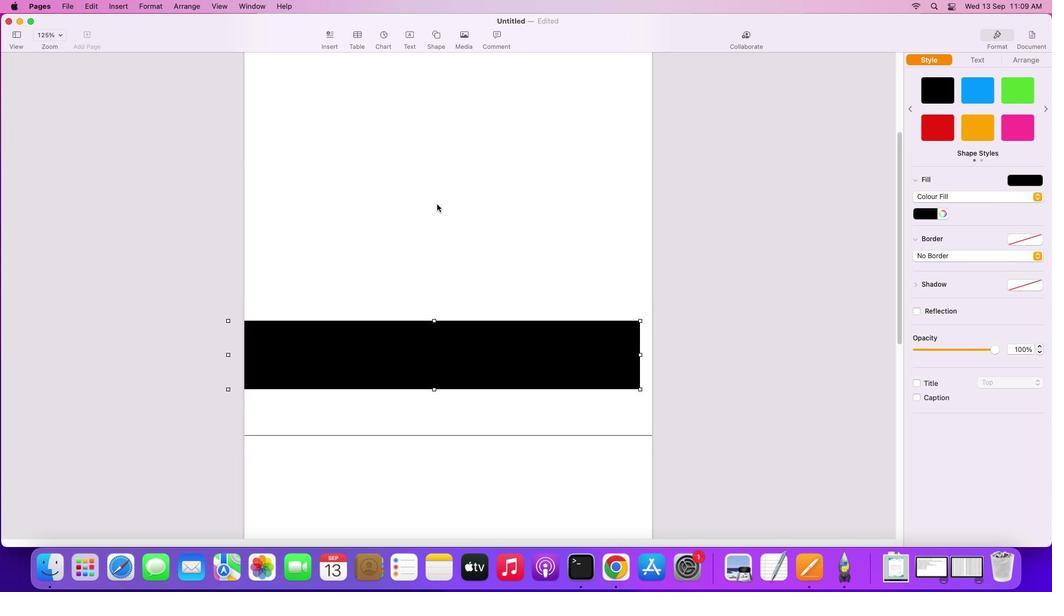 
Action: Mouse scrolled (434, 201) with delta (-1, 0)
Screenshot: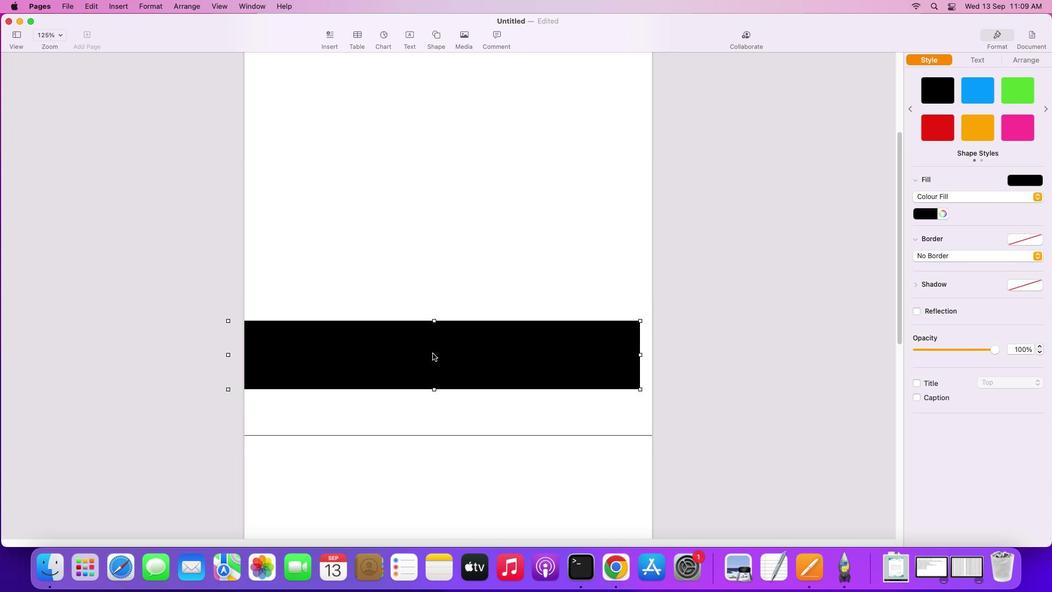 
Action: Mouse scrolled (434, 201) with delta (-1, 0)
Screenshot: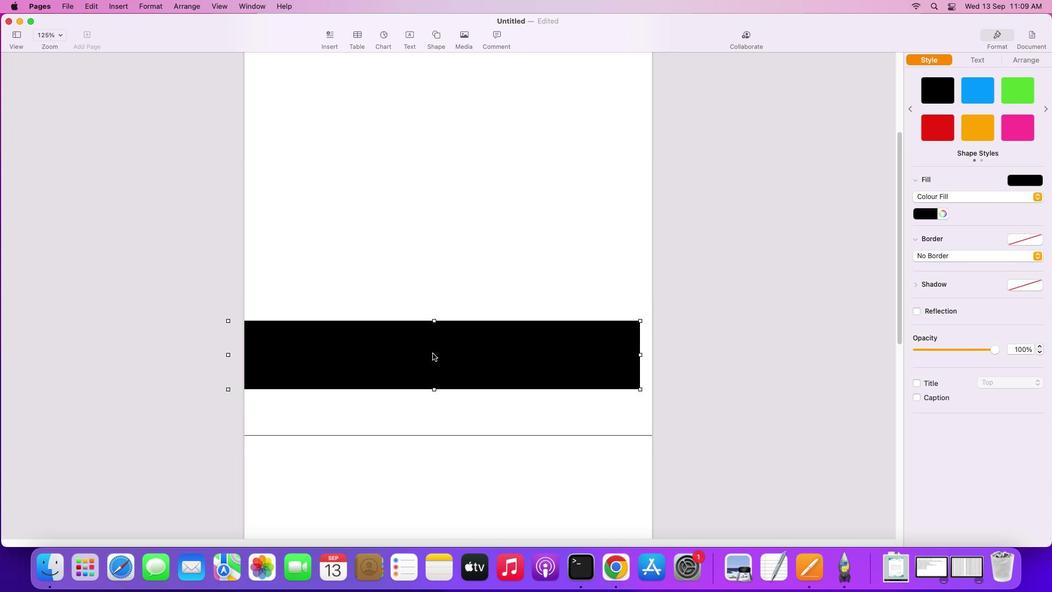 
Action: Mouse scrolled (434, 201) with delta (-1, 0)
Screenshot: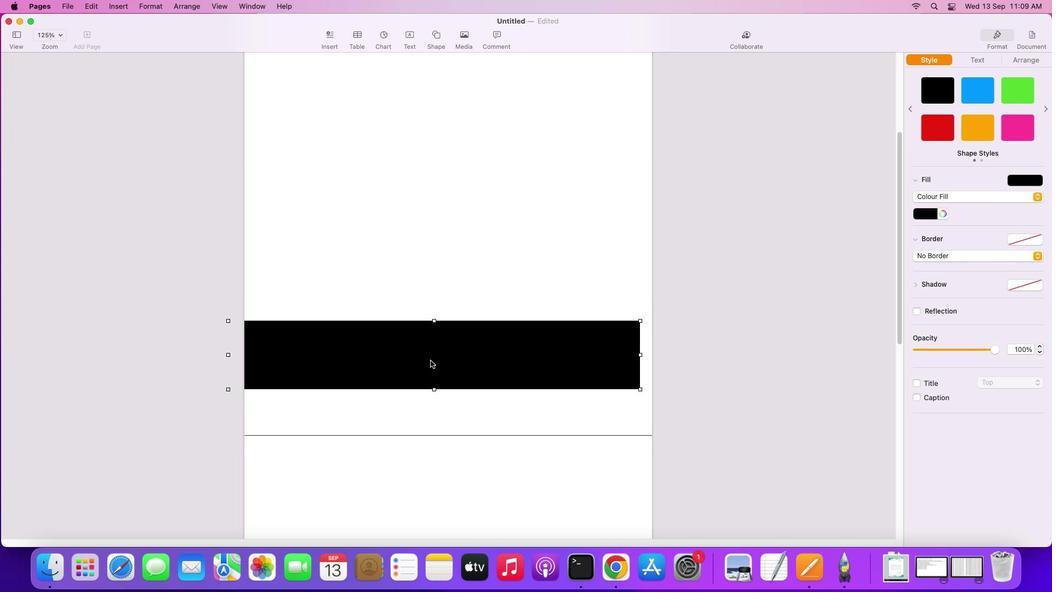 
Action: Mouse scrolled (434, 201) with delta (-1, 1)
Screenshot: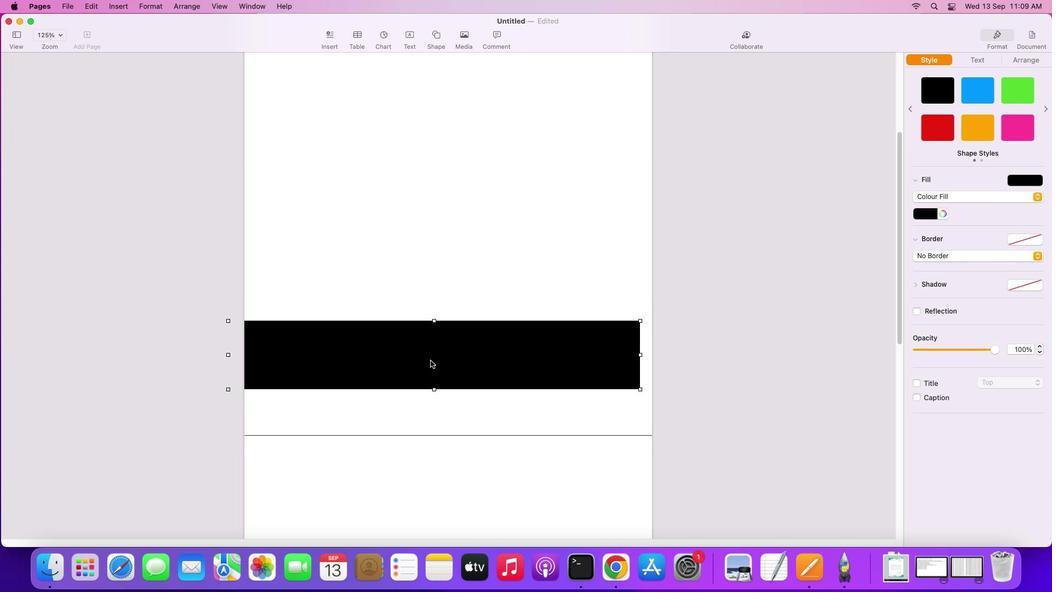 
Action: Mouse scrolled (434, 201) with delta (-1, 1)
Screenshot: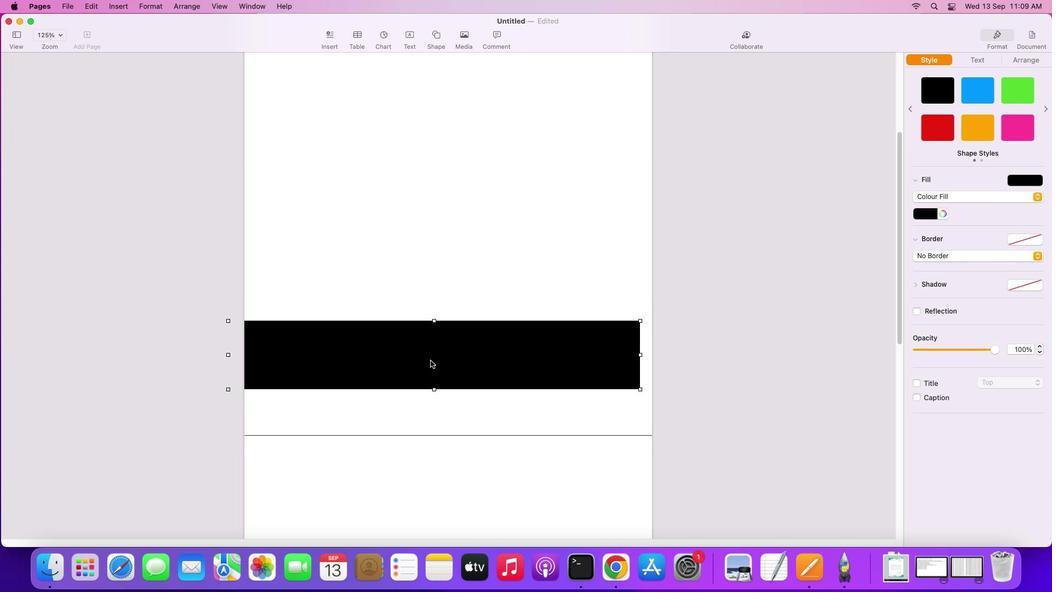 
Action: Mouse scrolled (434, 201) with delta (-1, 2)
Screenshot: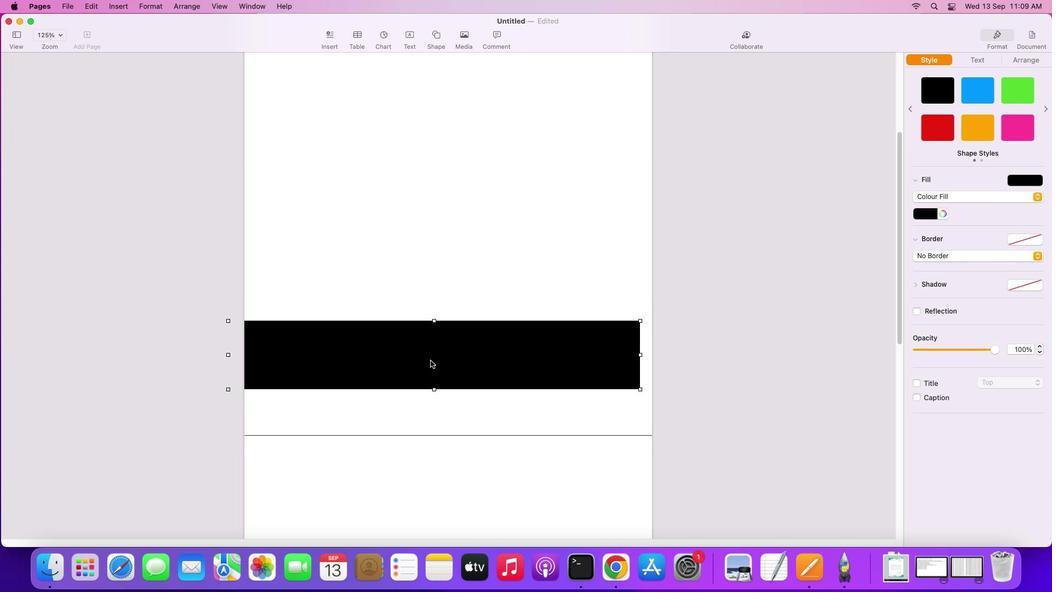 
Action: Mouse moved to (428, 357)
Screenshot: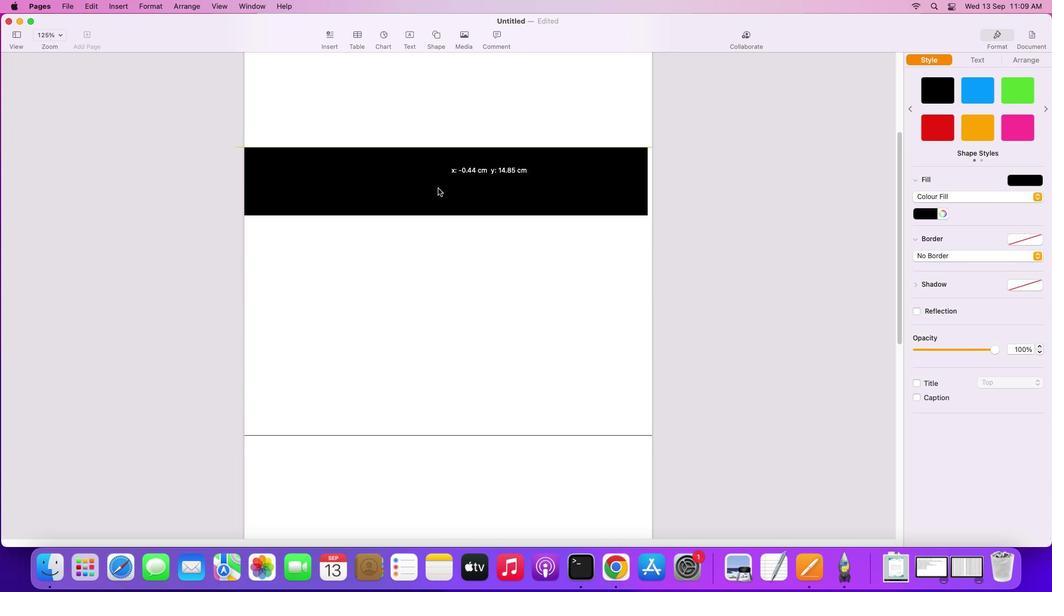 
Action: Mouse pressed left at (428, 357)
Screenshot: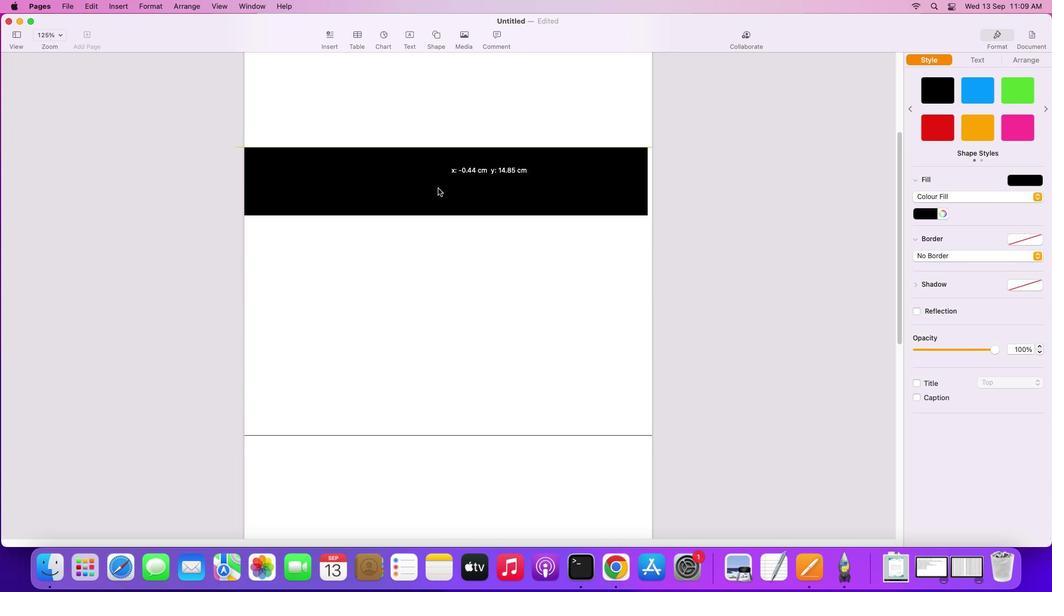 
Action: Mouse moved to (438, 183)
Screenshot: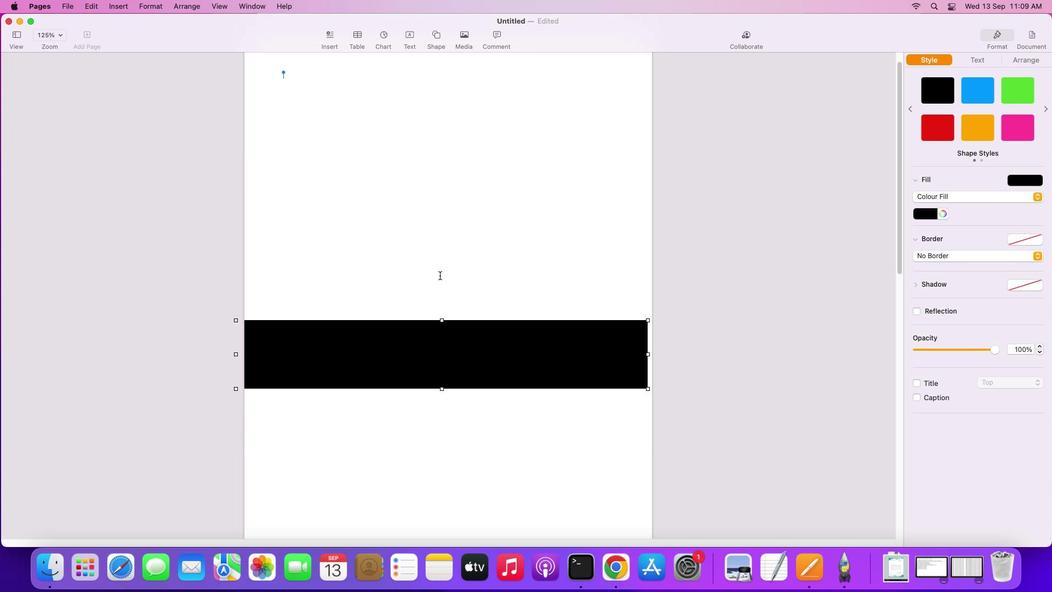 
Action: Mouse scrolled (438, 183) with delta (-1, 0)
Screenshot: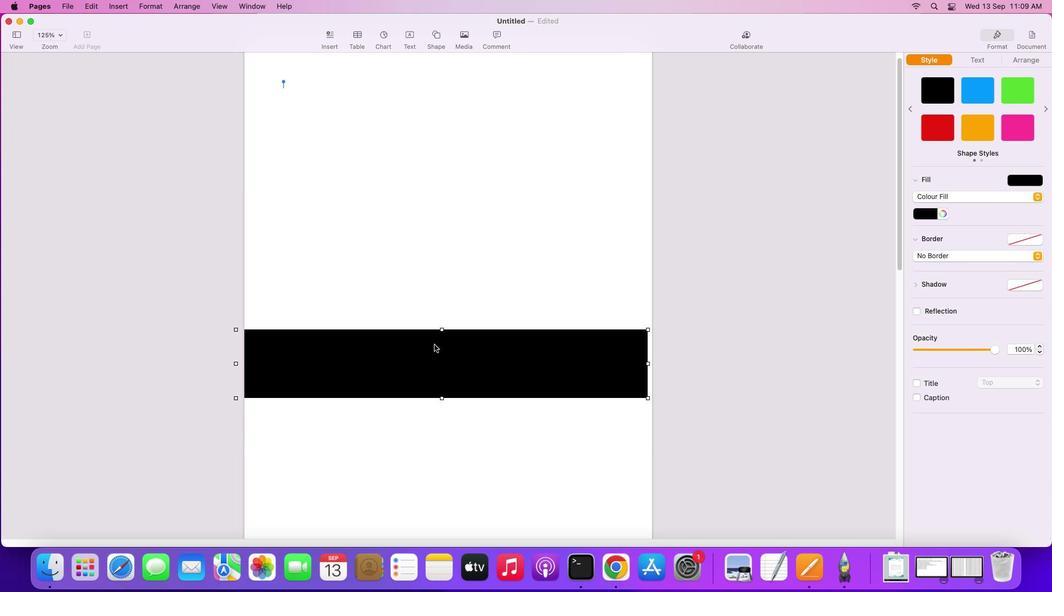 
Action: Mouse scrolled (438, 183) with delta (-1, 0)
Screenshot: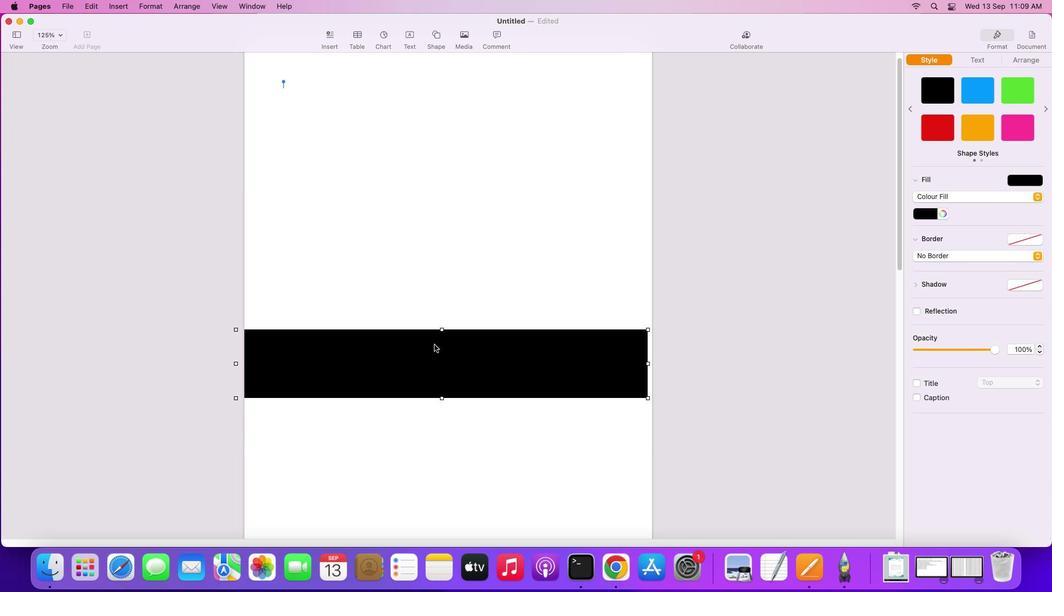 
Action: Mouse scrolled (438, 183) with delta (-1, 0)
Screenshot: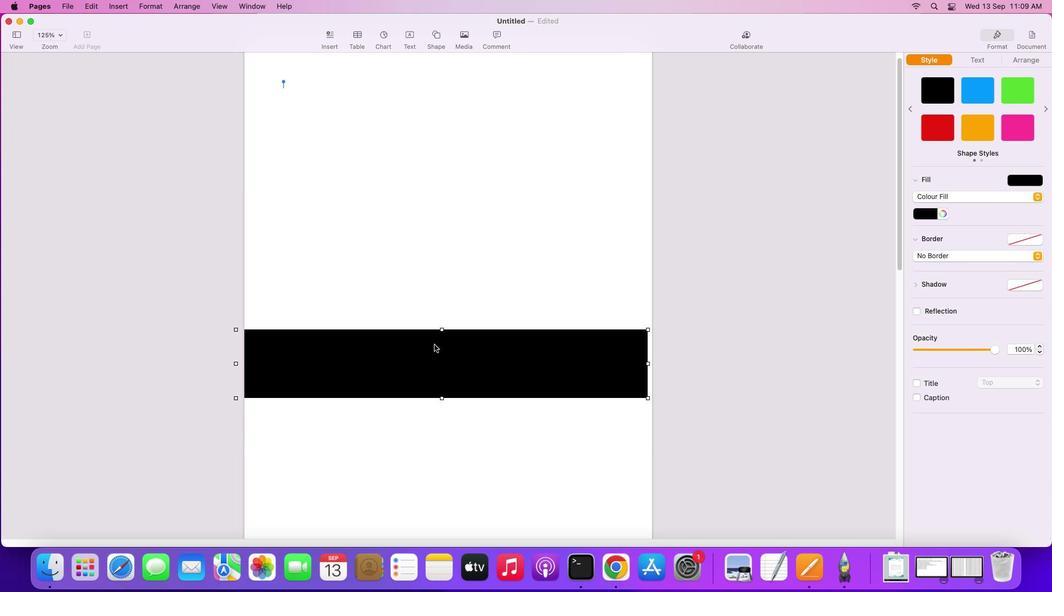 
Action: Mouse moved to (438, 184)
Screenshot: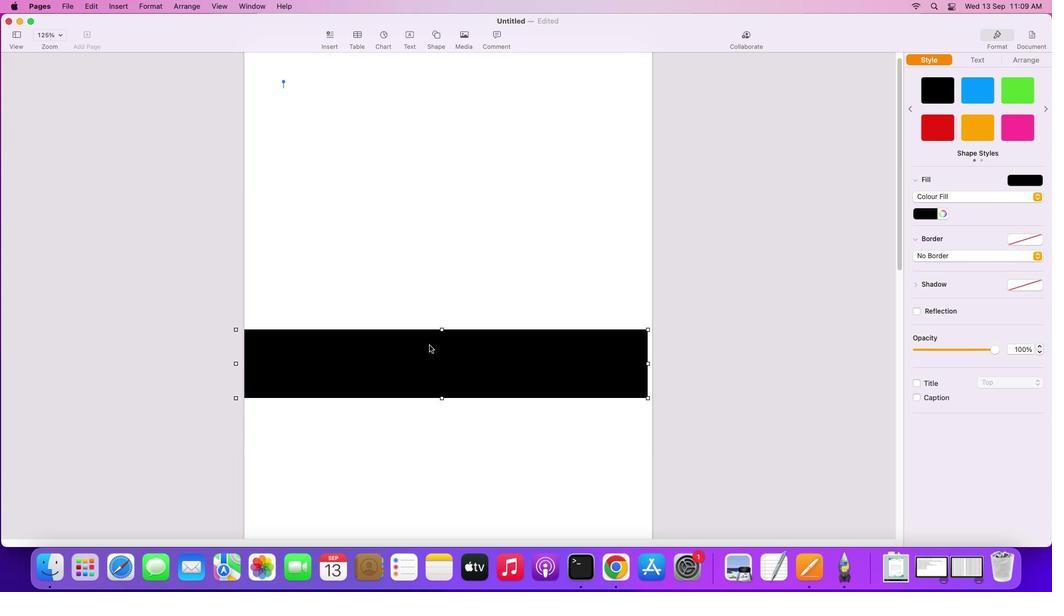
Action: Mouse scrolled (438, 184) with delta (-1, 1)
Screenshot: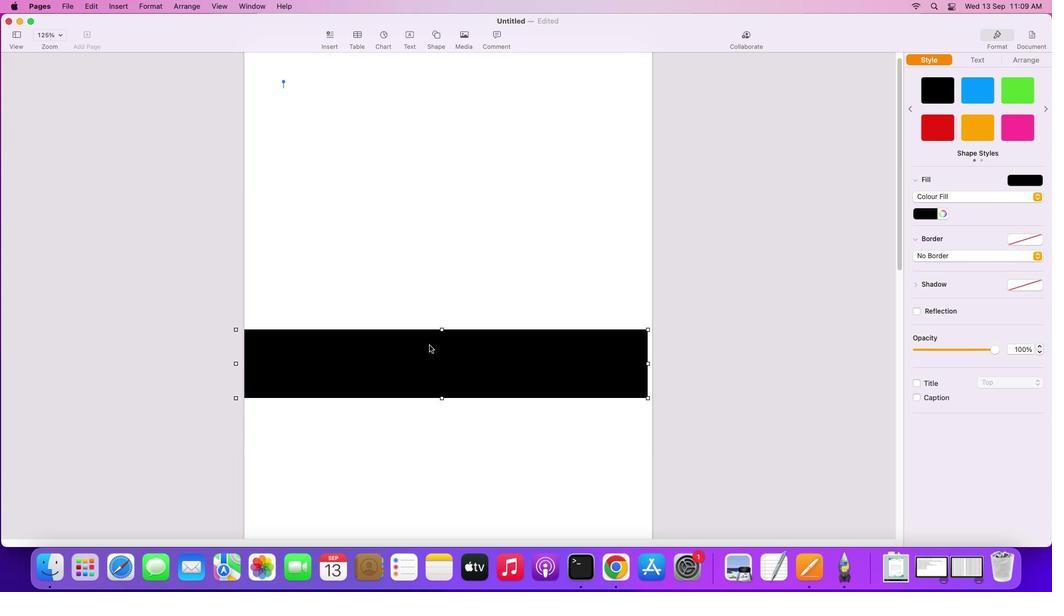 
Action: Mouse moved to (438, 184)
Screenshot: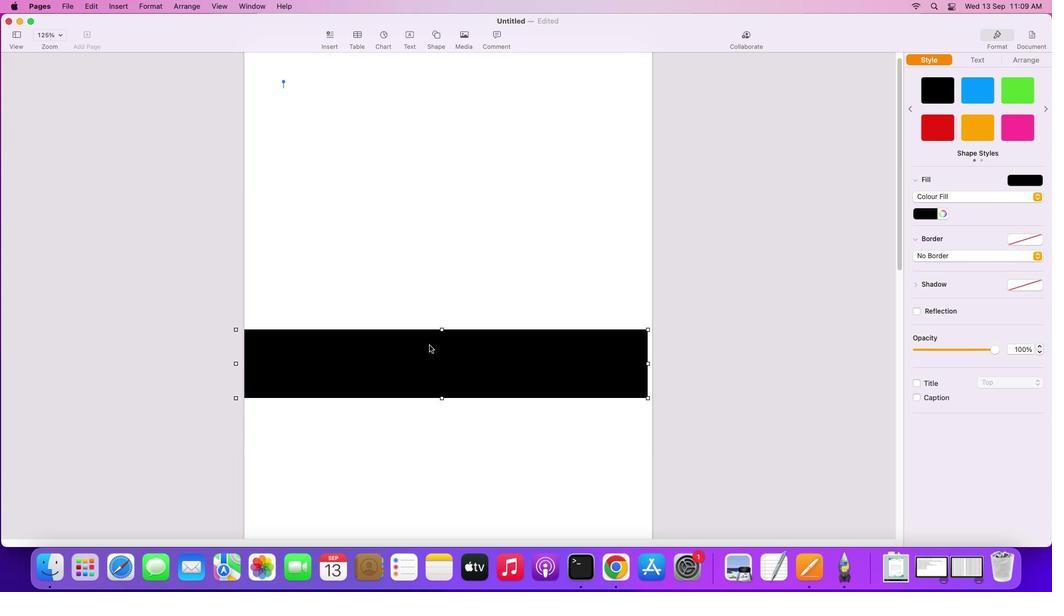 
Action: Mouse scrolled (438, 184) with delta (-1, 1)
Screenshot: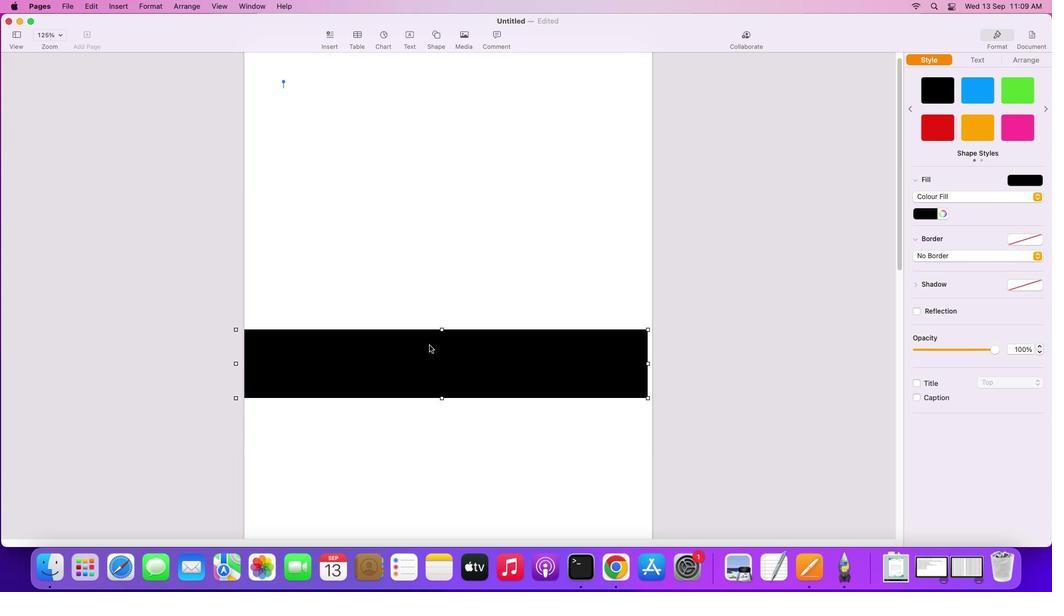 
Action: Mouse moved to (438, 184)
Screenshot: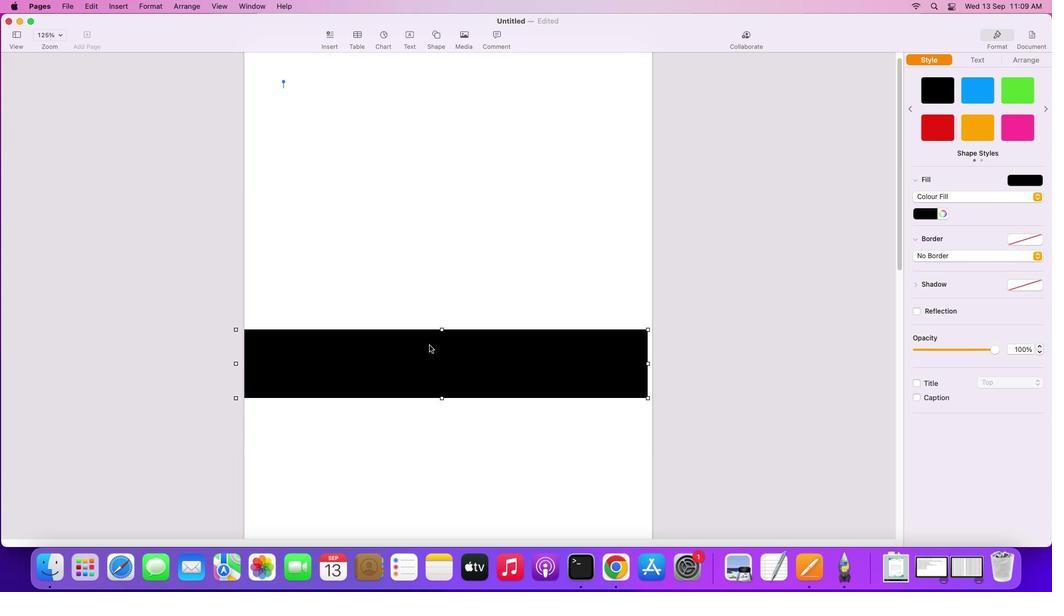 
Action: Mouse scrolled (438, 184) with delta (-1, 2)
Screenshot: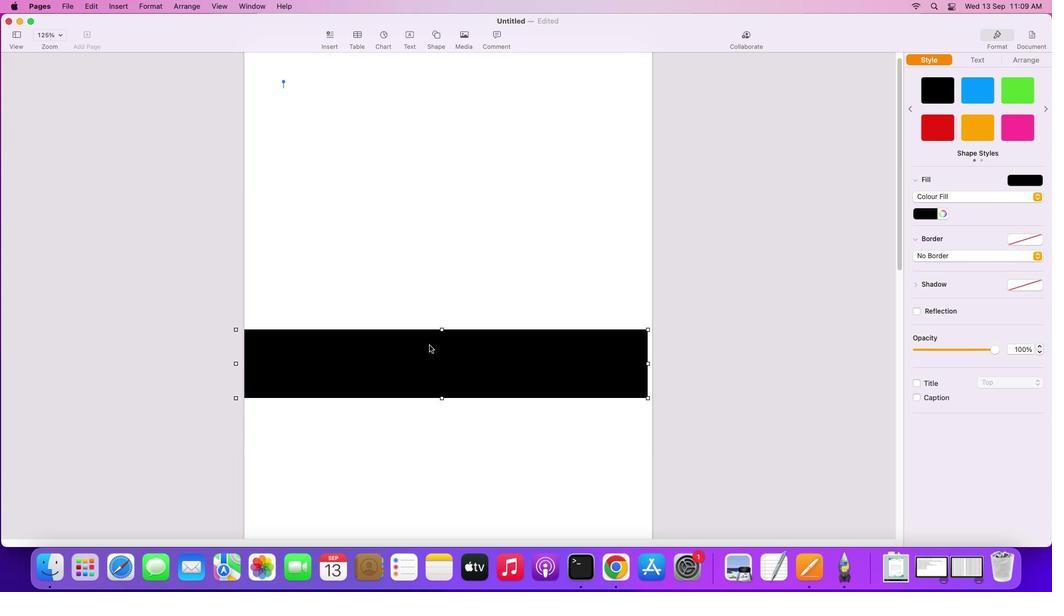 
Action: Mouse moved to (438, 186)
Screenshot: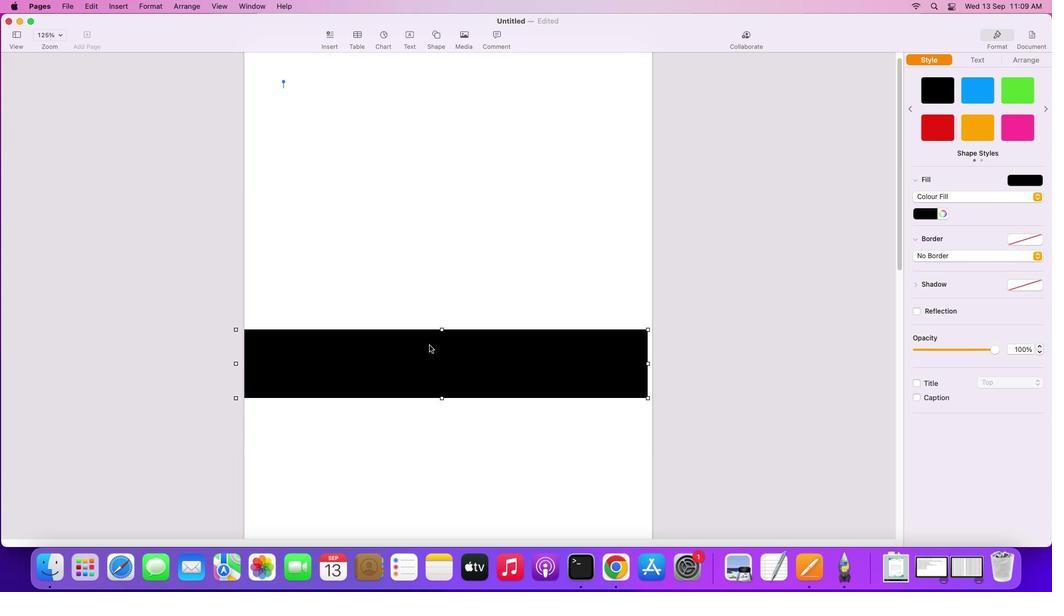 
Action: Mouse scrolled (438, 186) with delta (-1, 2)
Screenshot: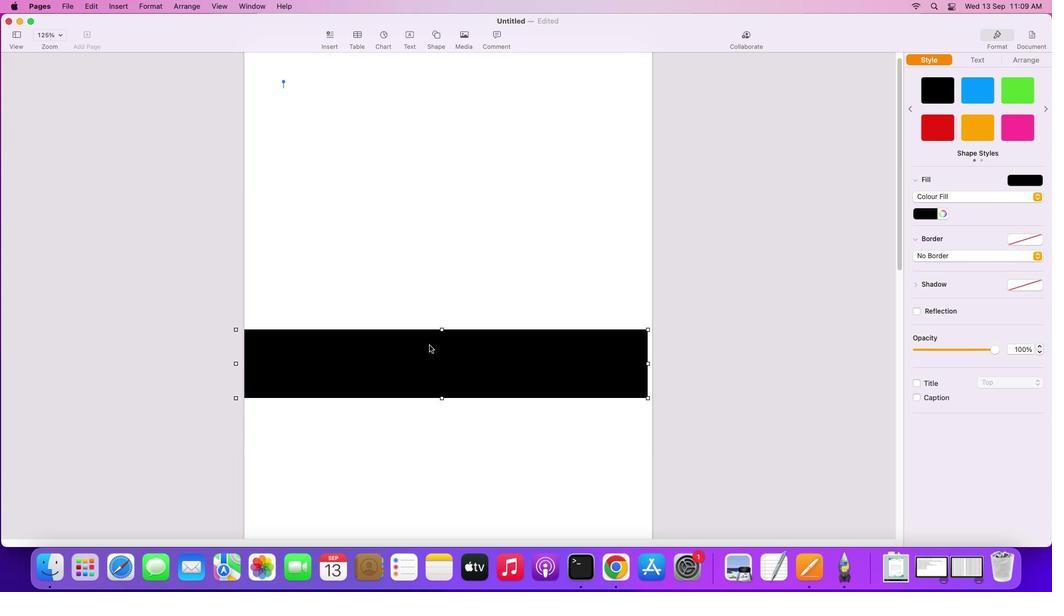 
Action: Mouse moved to (422, 348)
Screenshot: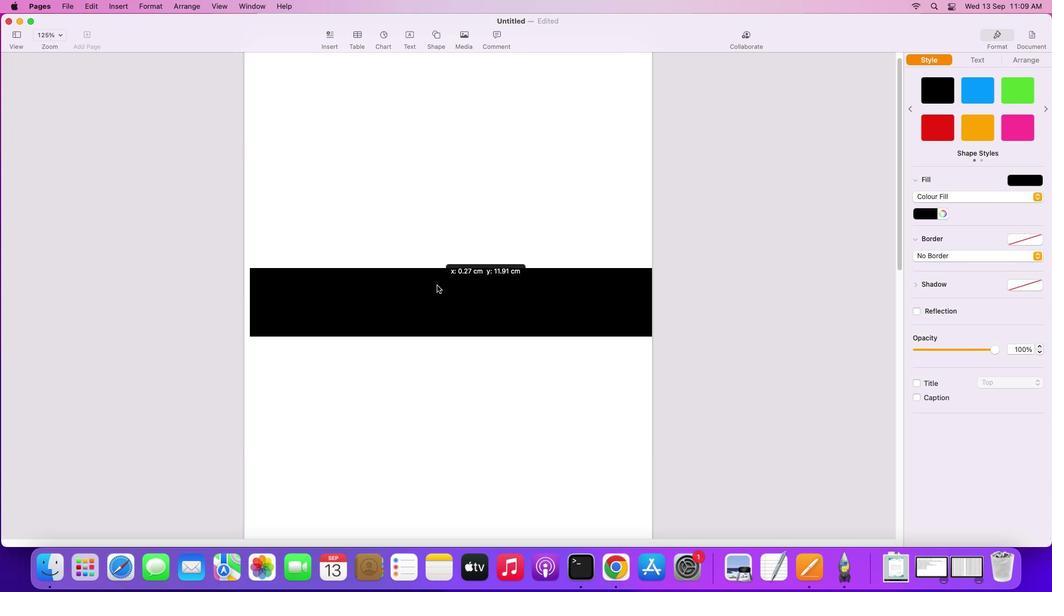 
Action: Mouse pressed left at (422, 348)
Screenshot: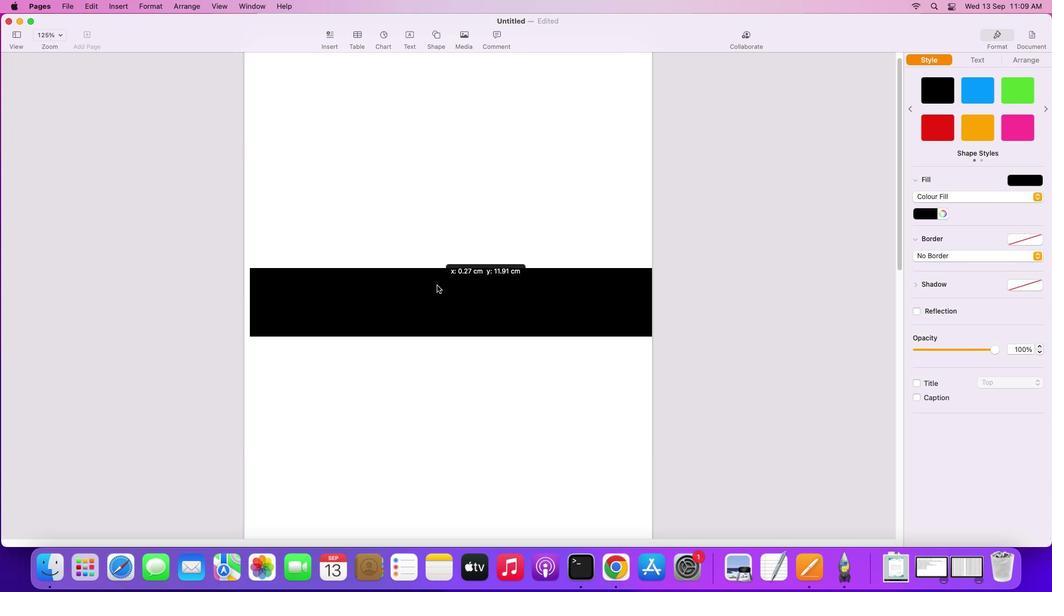
Action: Mouse moved to (431, 268)
Screenshot: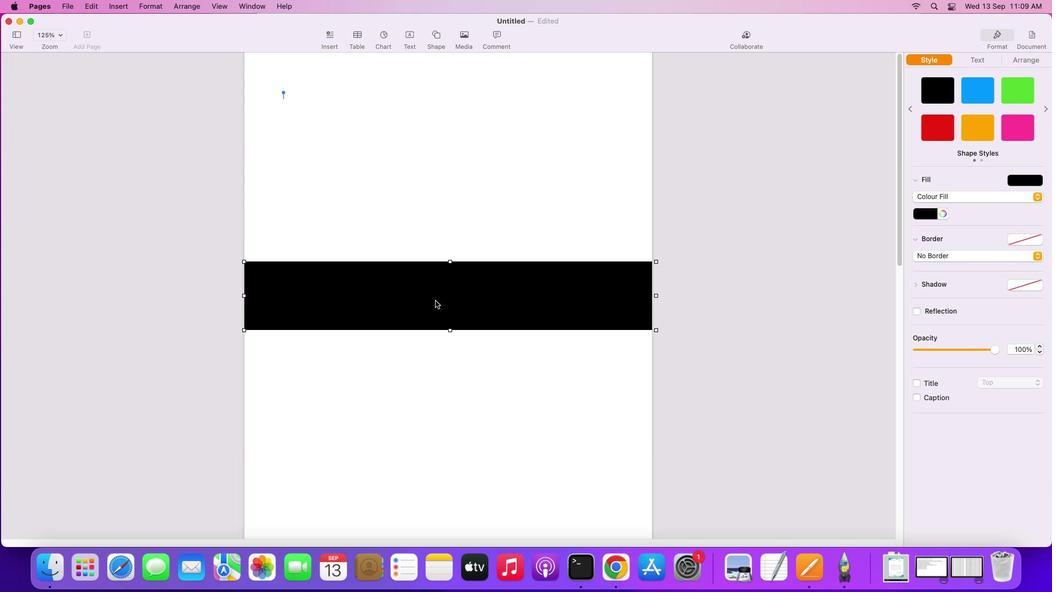 
Action: Mouse scrolled (431, 268) with delta (-1, 0)
Screenshot: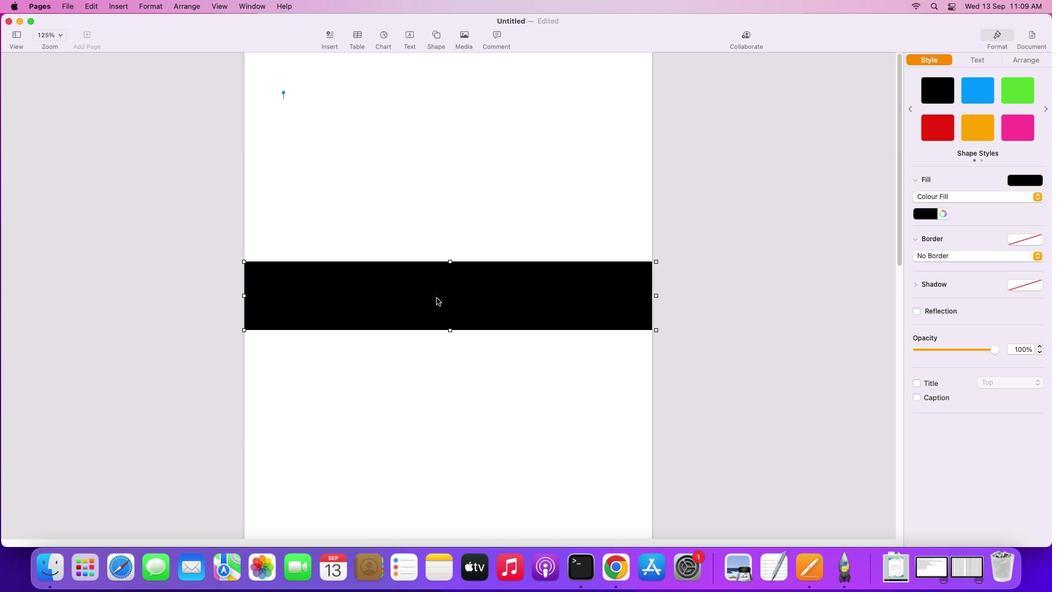 
Action: Mouse scrolled (431, 268) with delta (-1, 0)
Screenshot: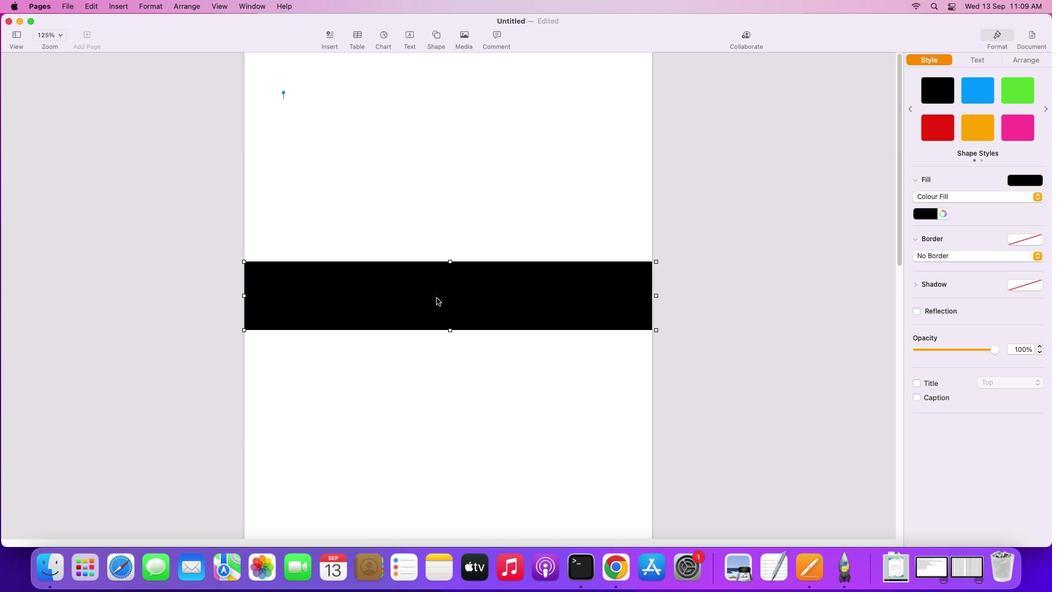 
Action: Mouse scrolled (431, 268) with delta (-1, 0)
Screenshot: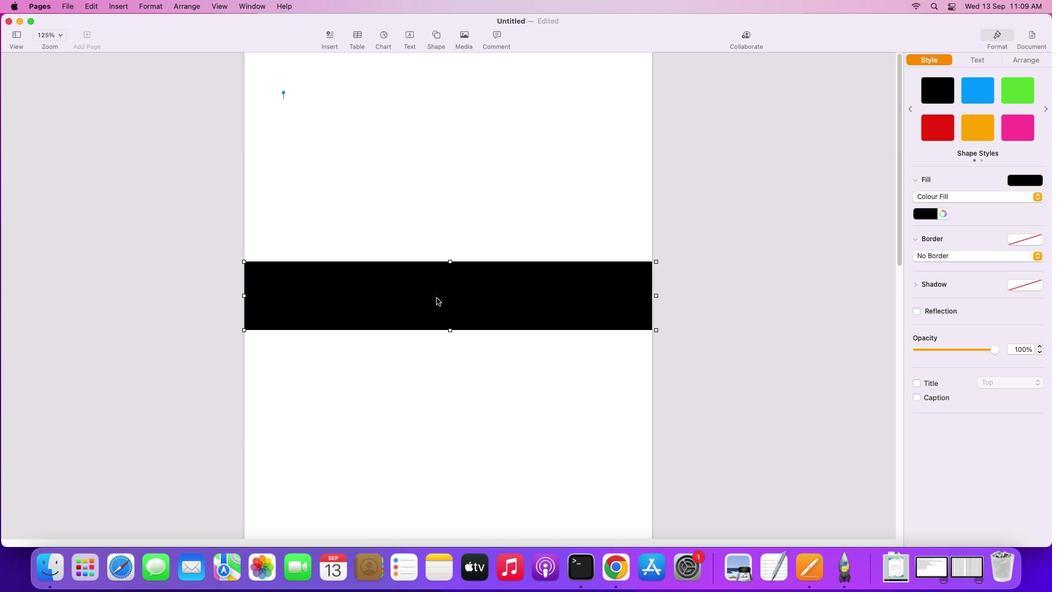
Action: Mouse scrolled (431, 268) with delta (-1, 1)
Screenshot: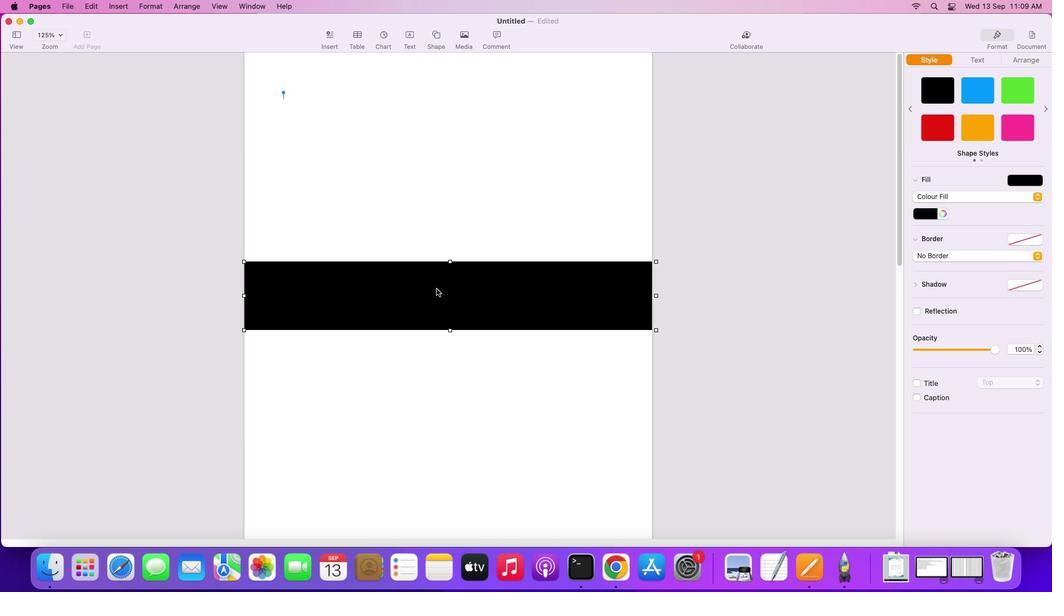 
Action: Mouse scrolled (431, 268) with delta (-1, 1)
Screenshot: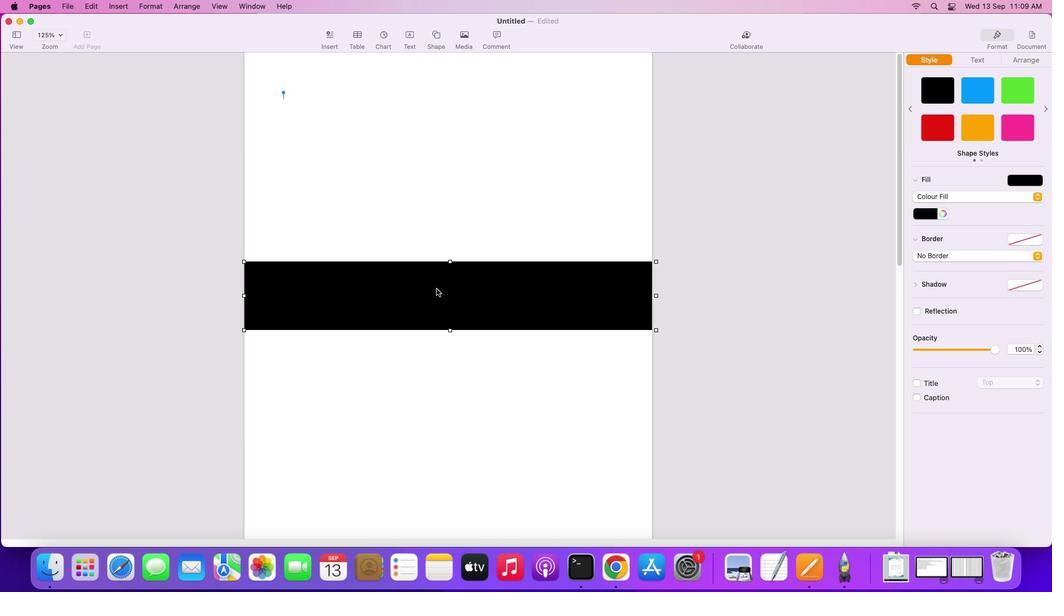 
Action: Mouse scrolled (431, 268) with delta (-1, 2)
Screenshot: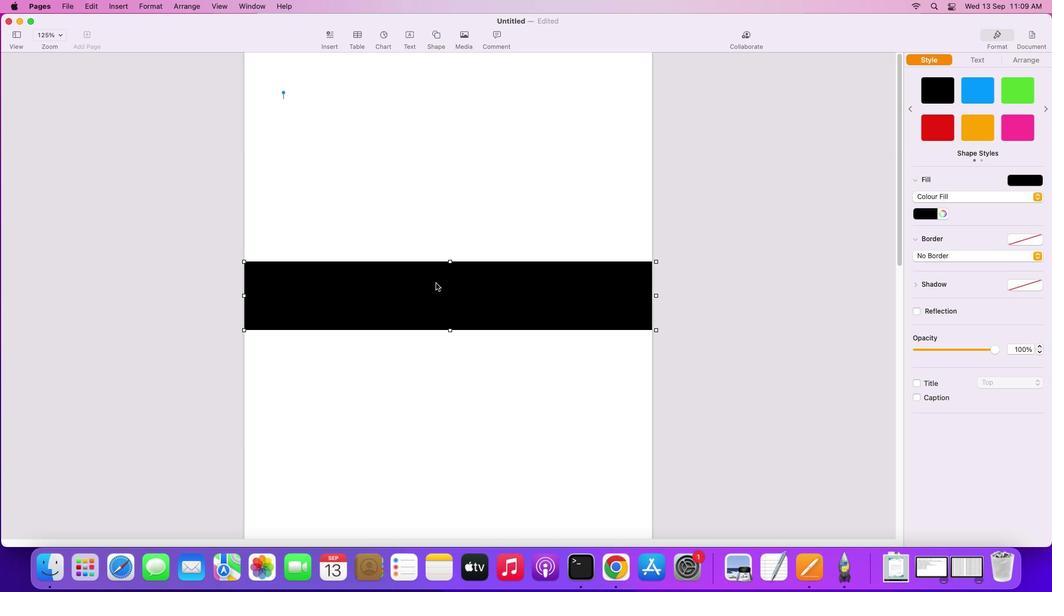 
Action: Mouse moved to (434, 281)
Screenshot: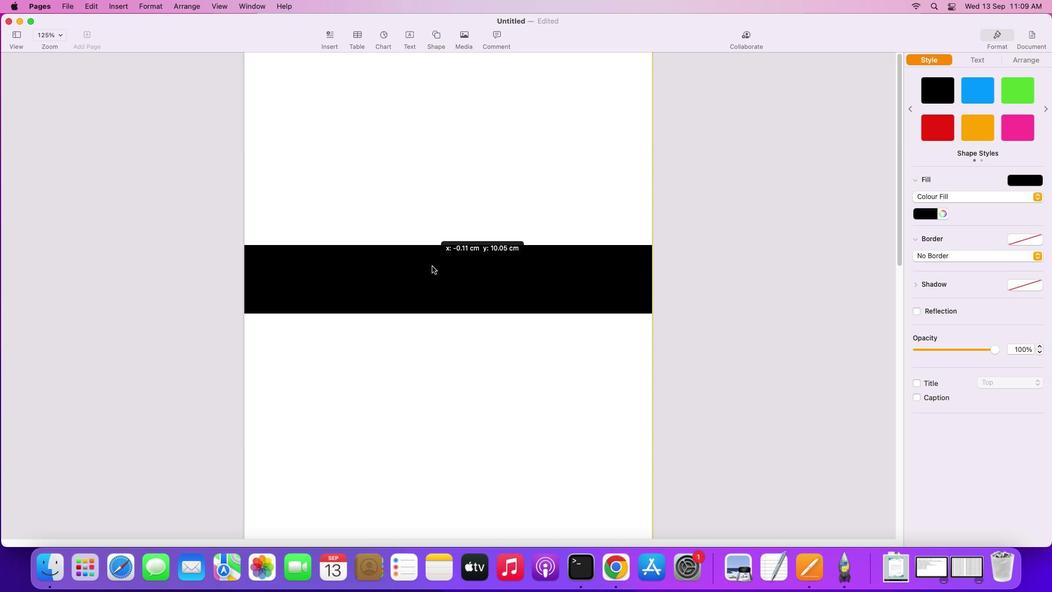 
Action: Mouse pressed left at (434, 281)
Screenshot: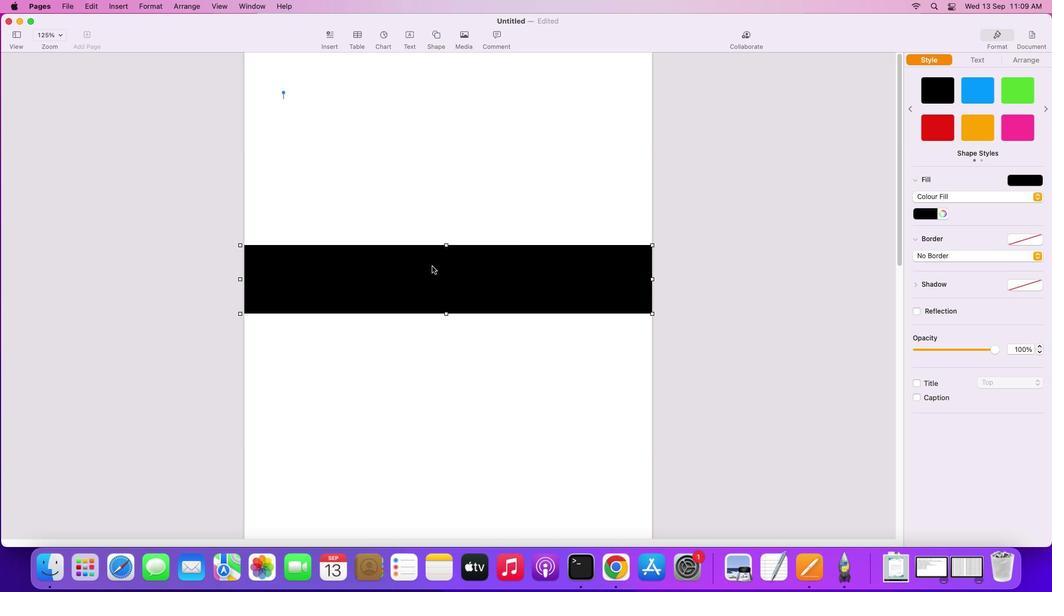 
Action: Mouse moved to (429, 266)
Screenshot: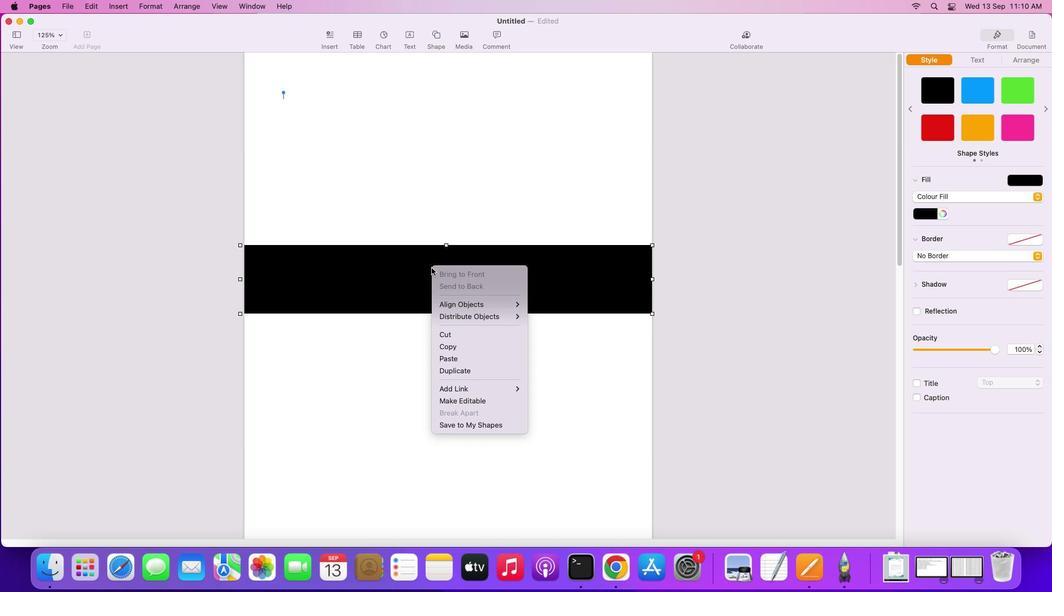 
Action: Mouse pressed right at (429, 266)
Screenshot: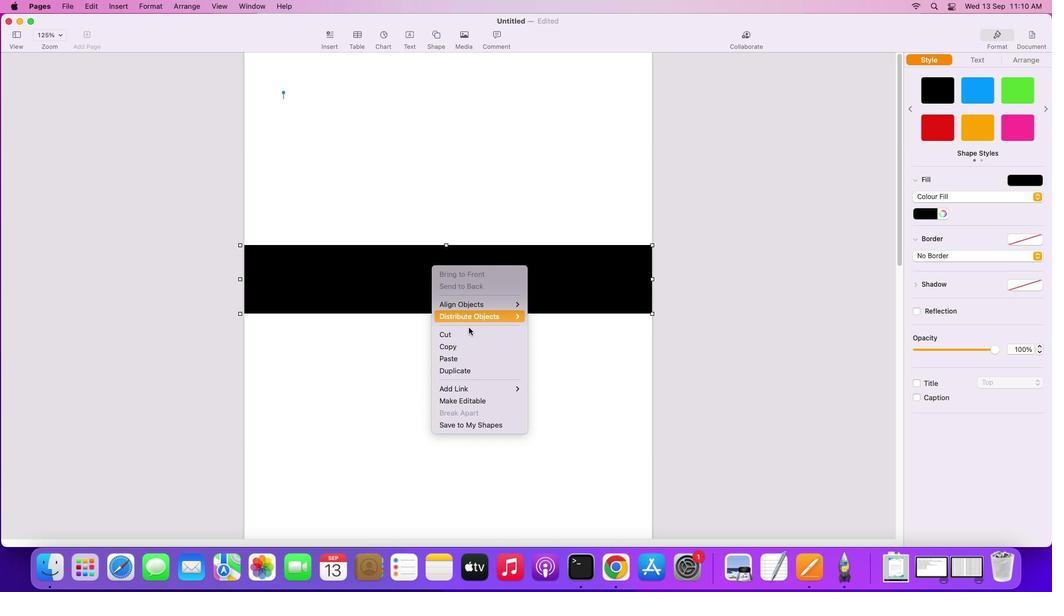 
Action: Mouse moved to (459, 399)
Screenshot: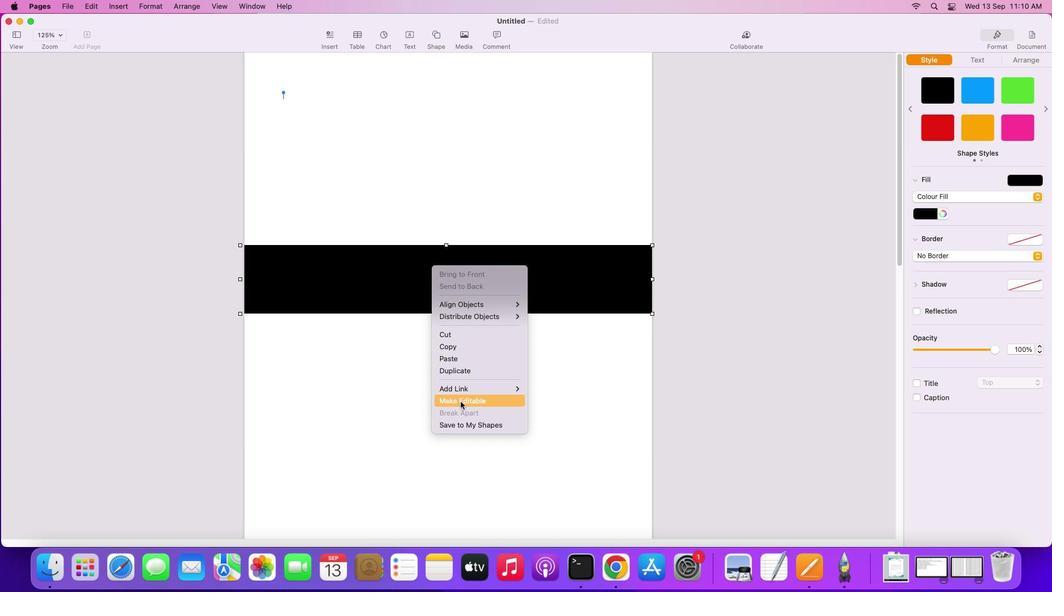 
Action: Mouse pressed left at (459, 399)
Screenshot: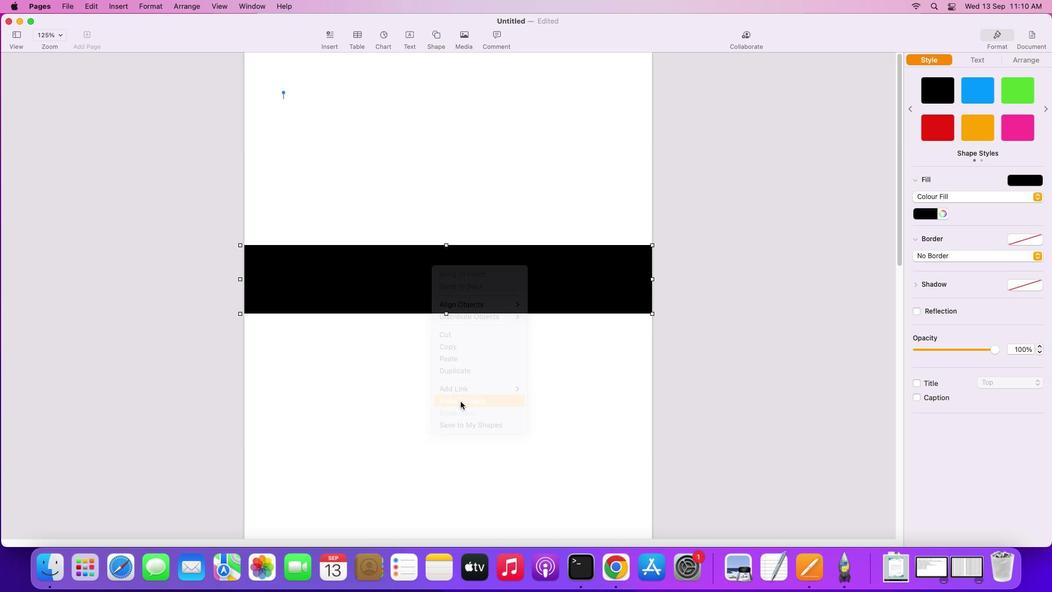 
Action: Mouse moved to (444, 243)
Screenshot: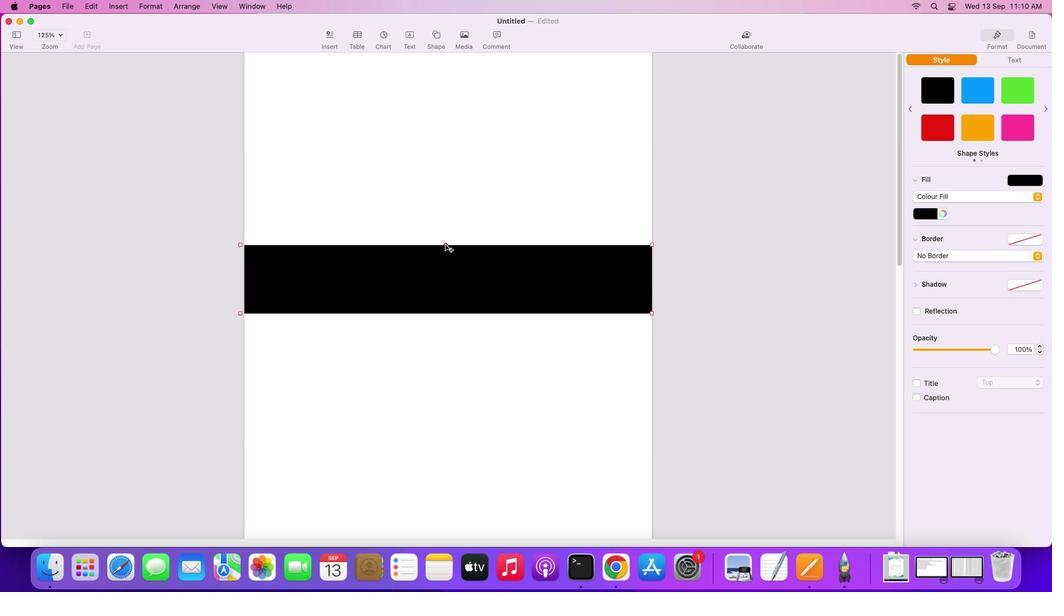 
Action: Mouse pressed left at (444, 243)
Screenshot: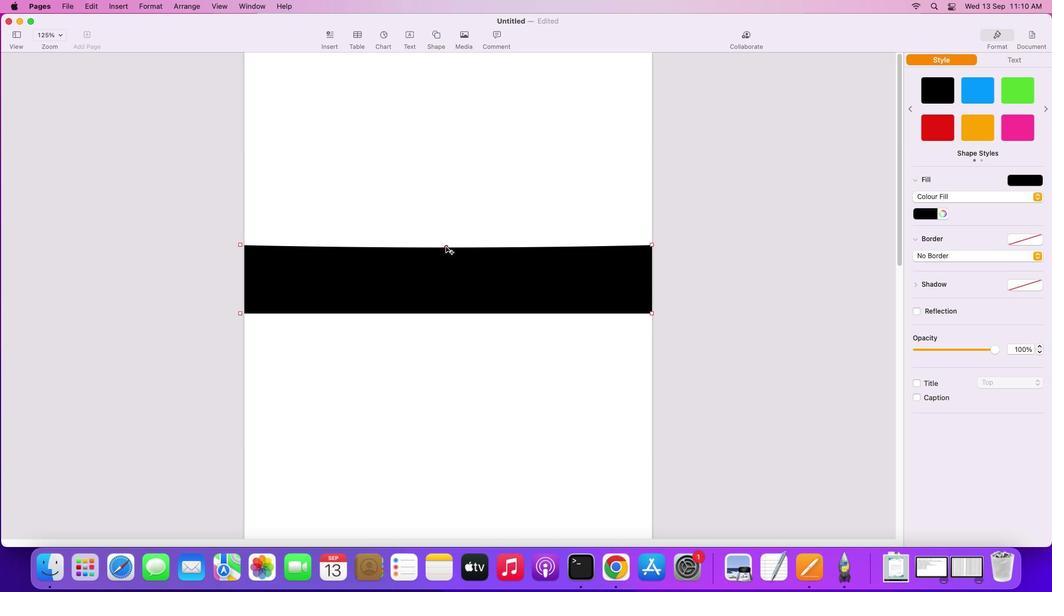 
Action: Mouse moved to (340, 273)
Screenshot: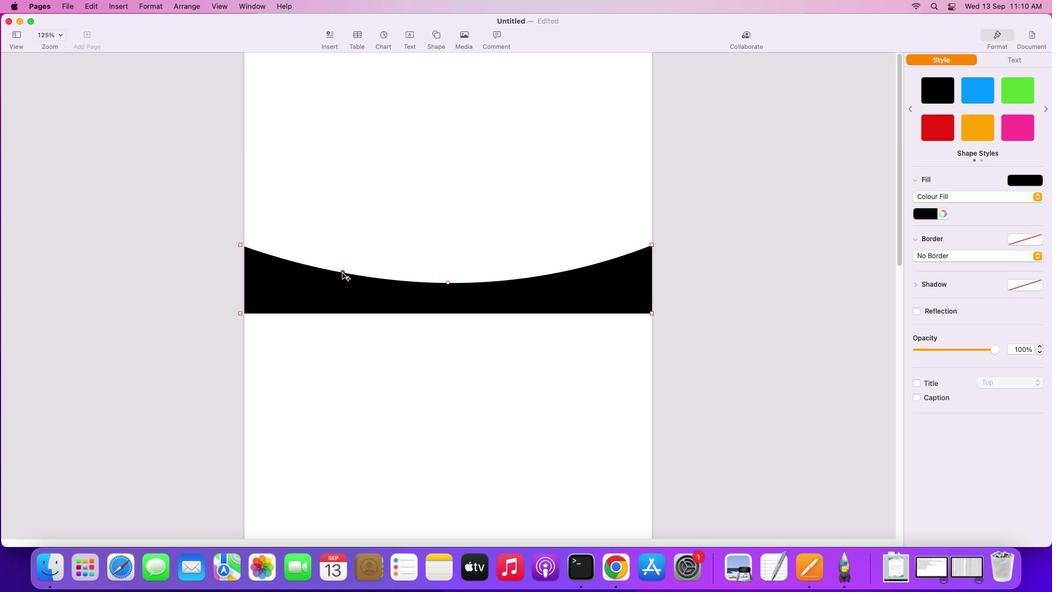 
Action: Mouse pressed left at (340, 273)
Screenshot: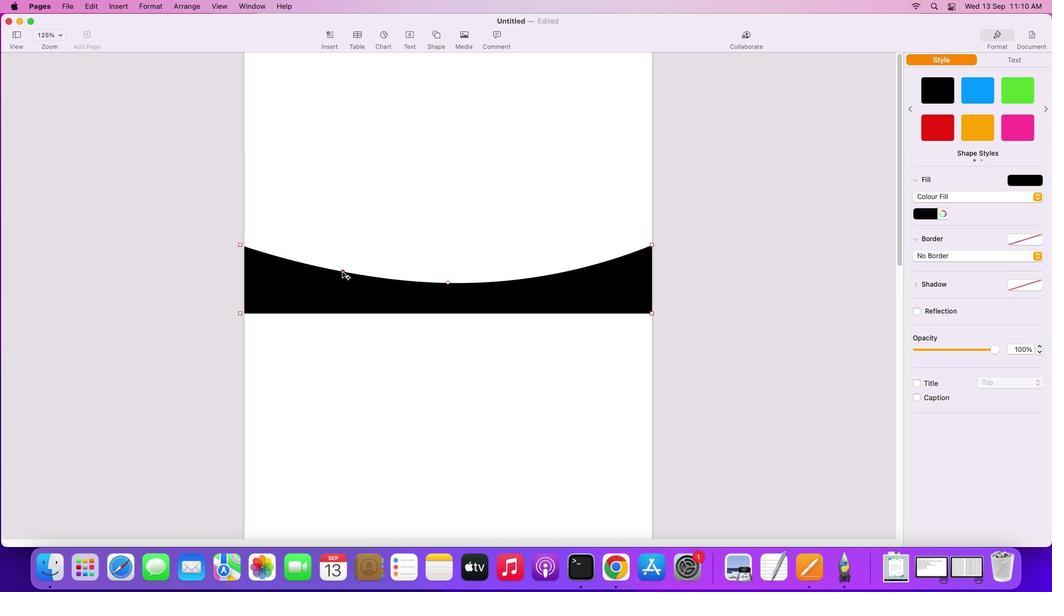 
Action: Mouse moved to (444, 311)
Screenshot: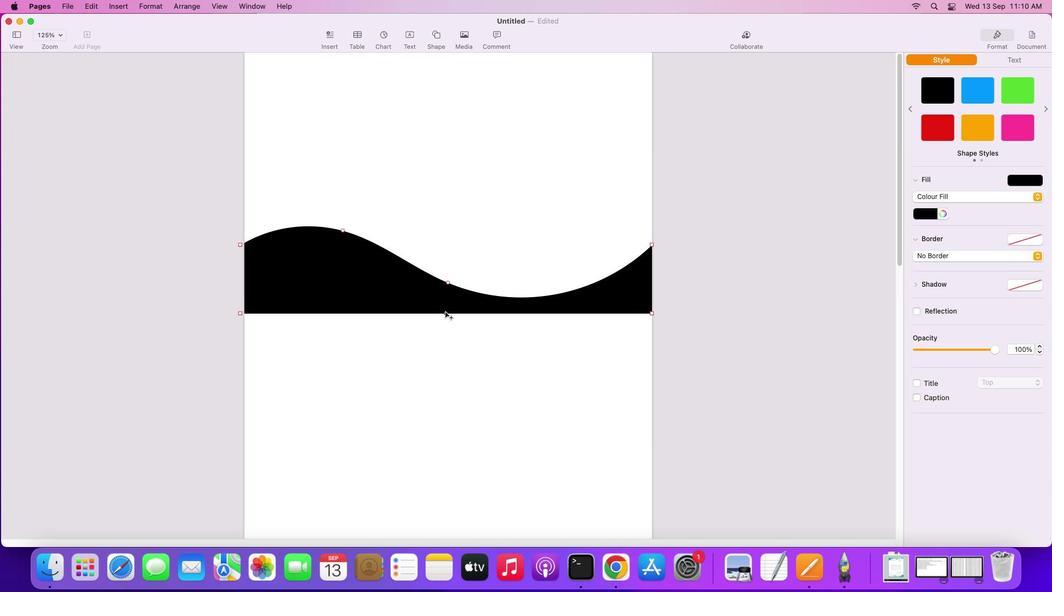 
Action: Mouse pressed left at (444, 311)
Screenshot: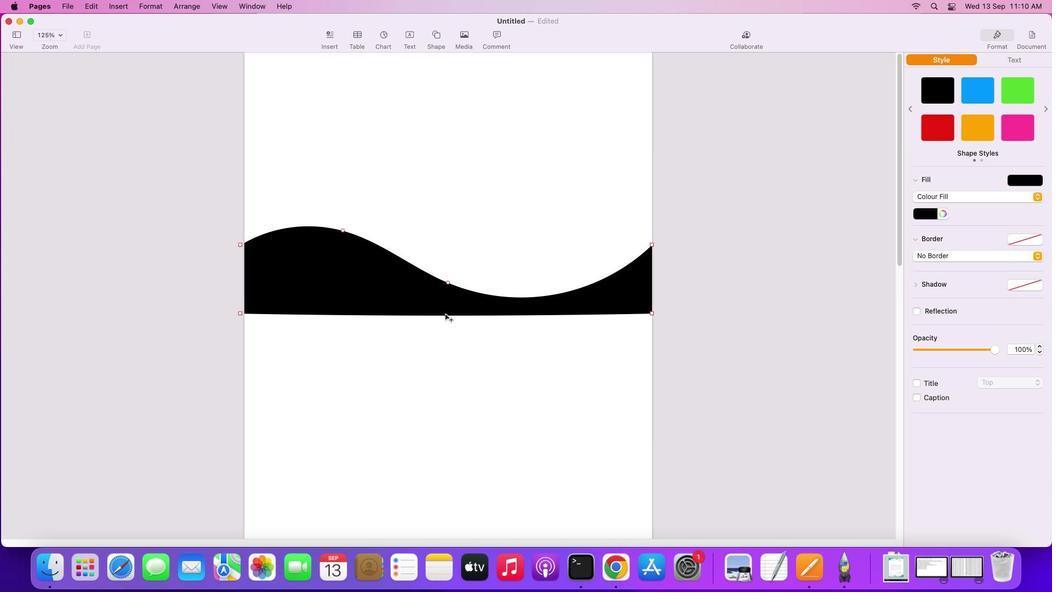 
Action: Mouse moved to (340, 304)
Screenshot: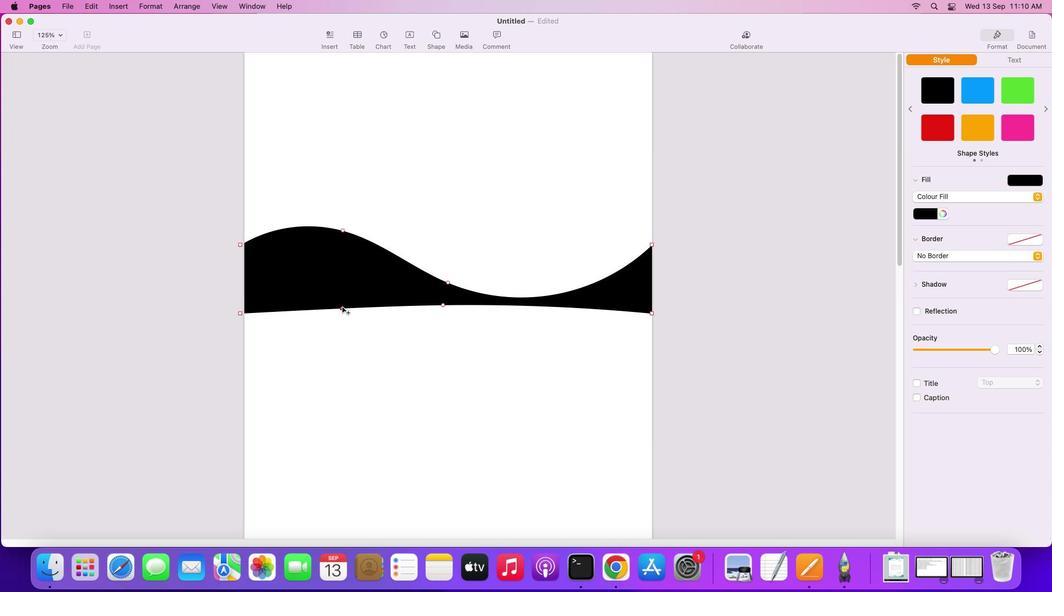 
Action: Mouse pressed left at (340, 304)
Screenshot: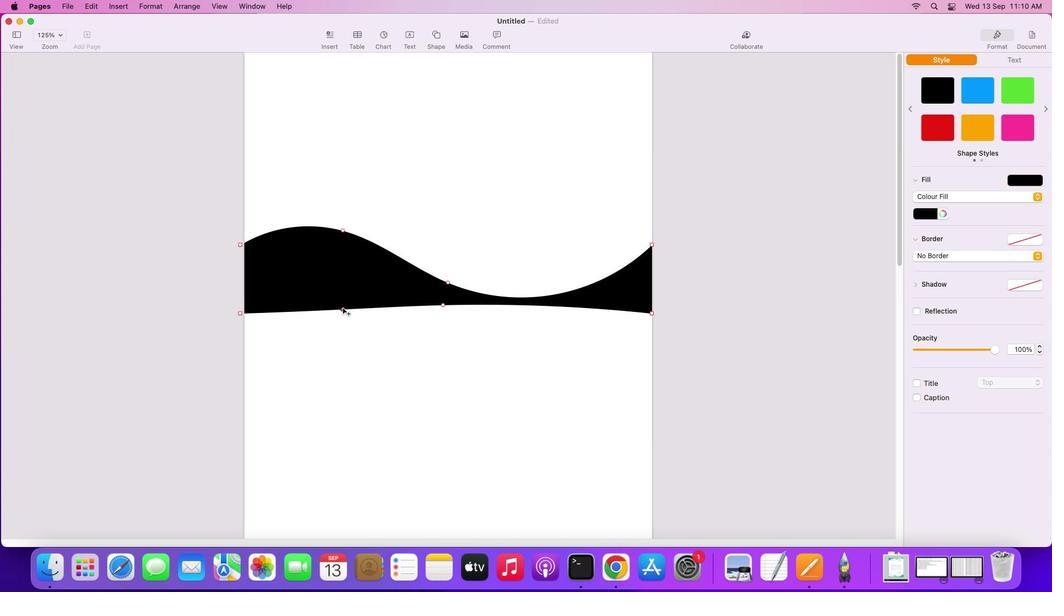 
Action: Mouse moved to (651, 311)
Screenshot: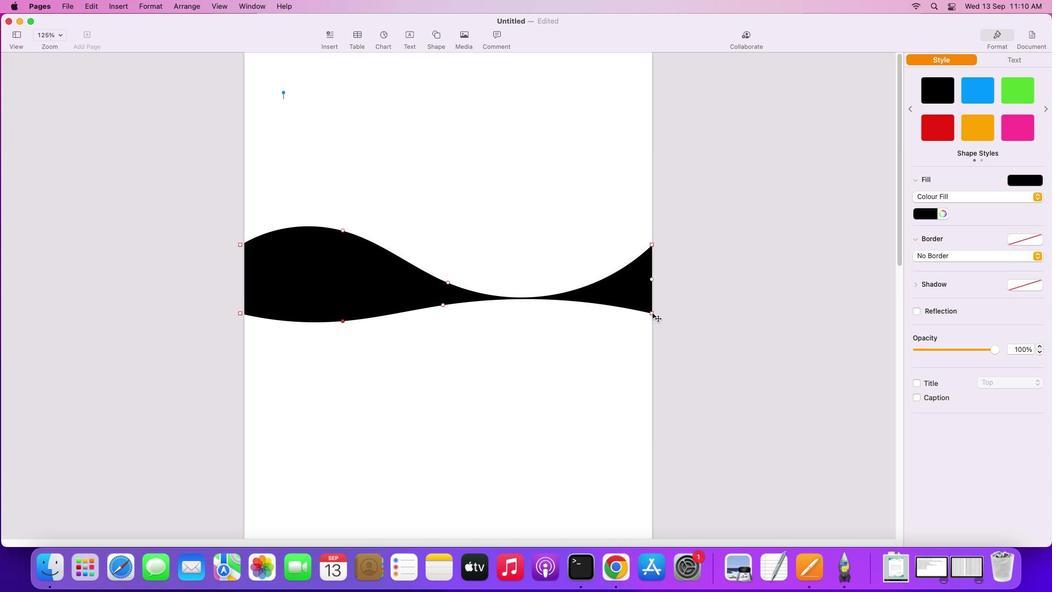 
Action: Mouse pressed left at (651, 311)
Screenshot: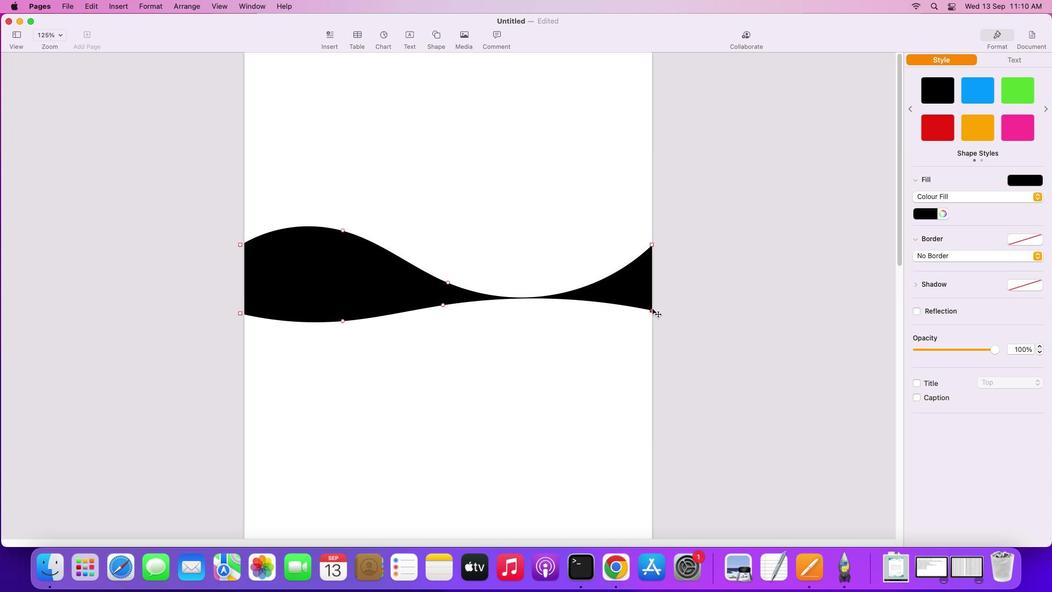 
Action: Mouse moved to (347, 323)
Screenshot: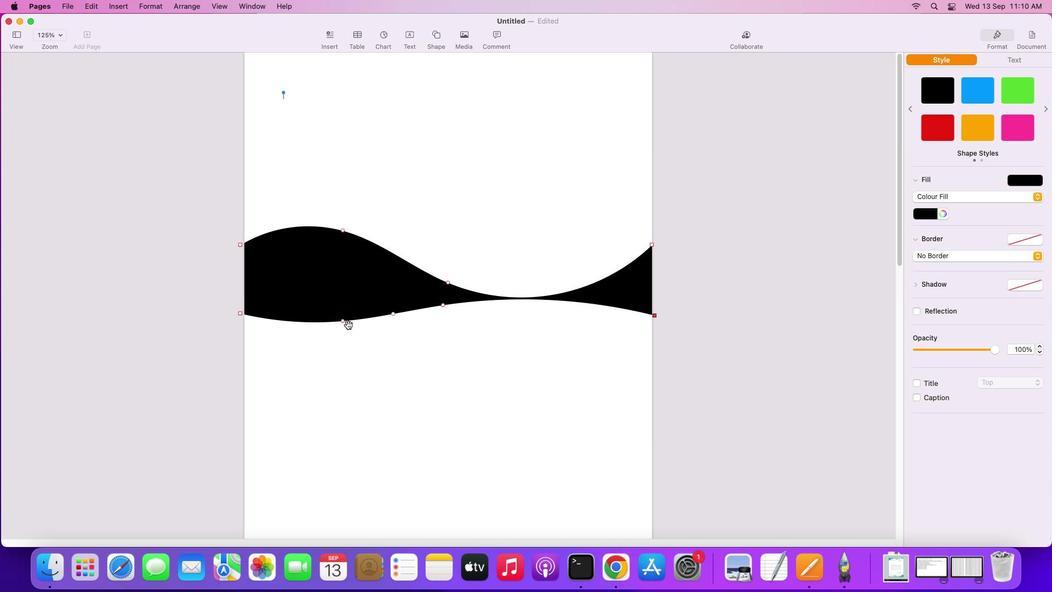 
Action: Key pressed Key.cmd'z''z'
Screenshot: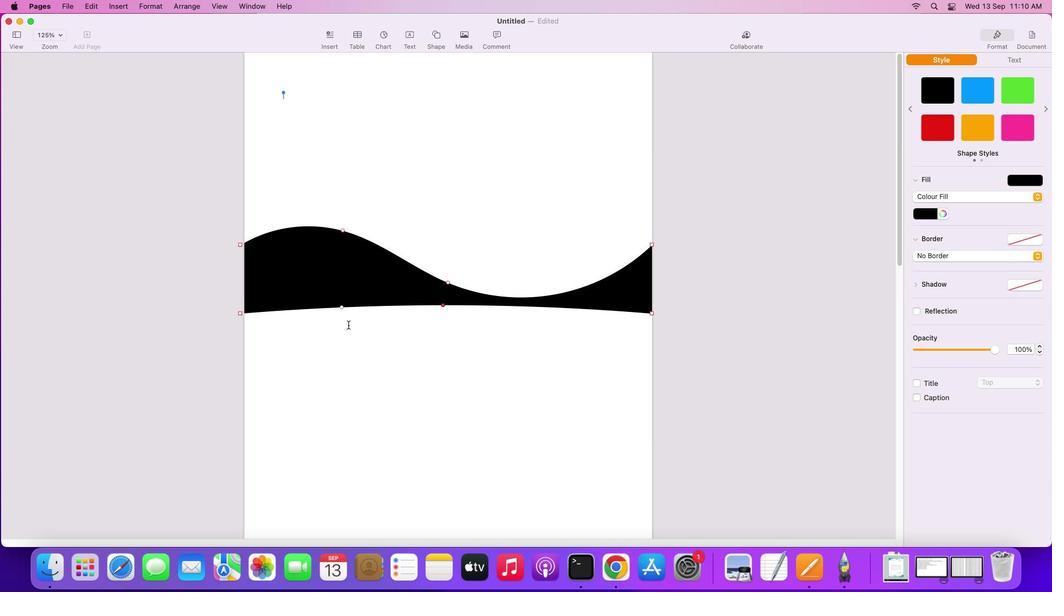
Action: Mouse moved to (651, 310)
Screenshot: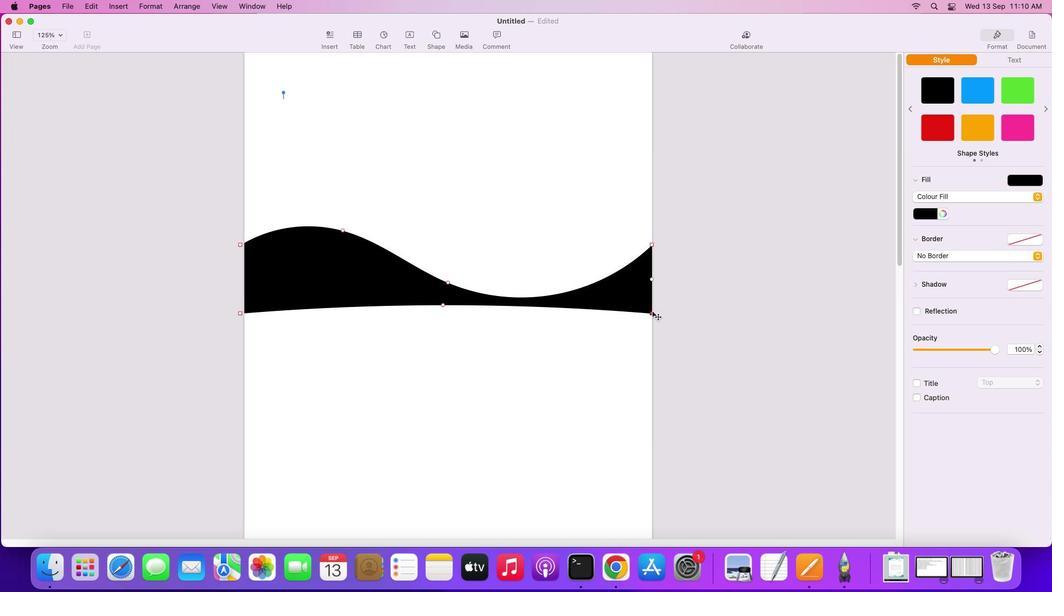 
Action: Mouse pressed left at (651, 310)
Screenshot: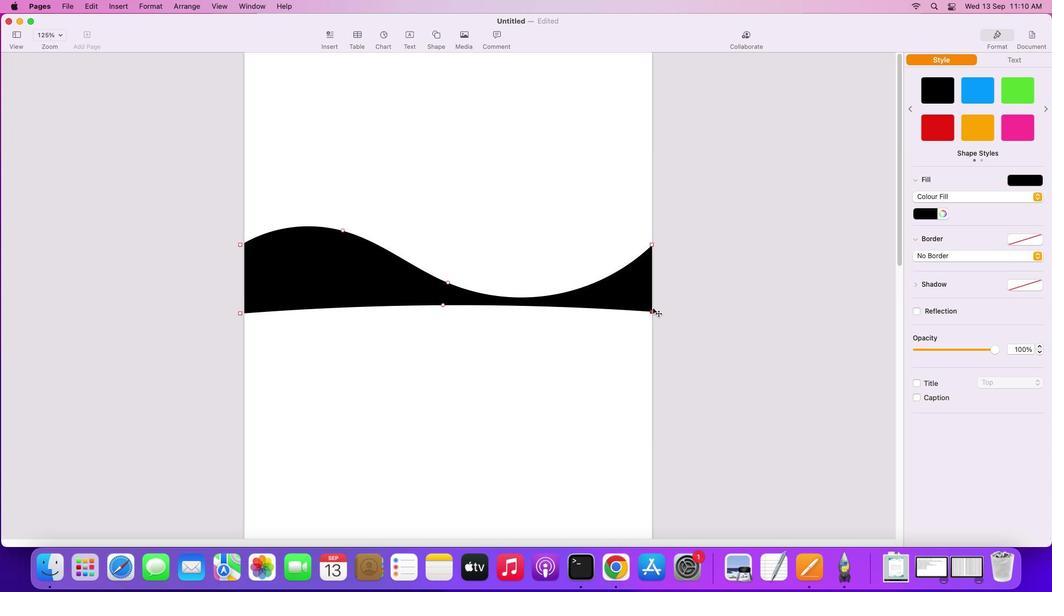 
Action: Mouse moved to (654, 293)
Screenshot: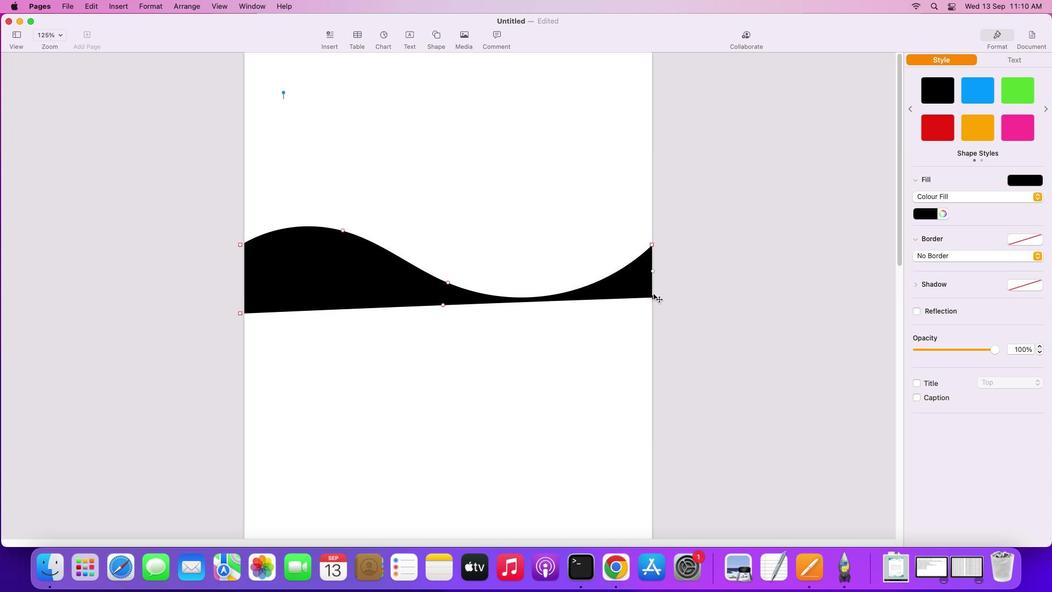 
Action: Key pressed Key.cmd
Screenshot: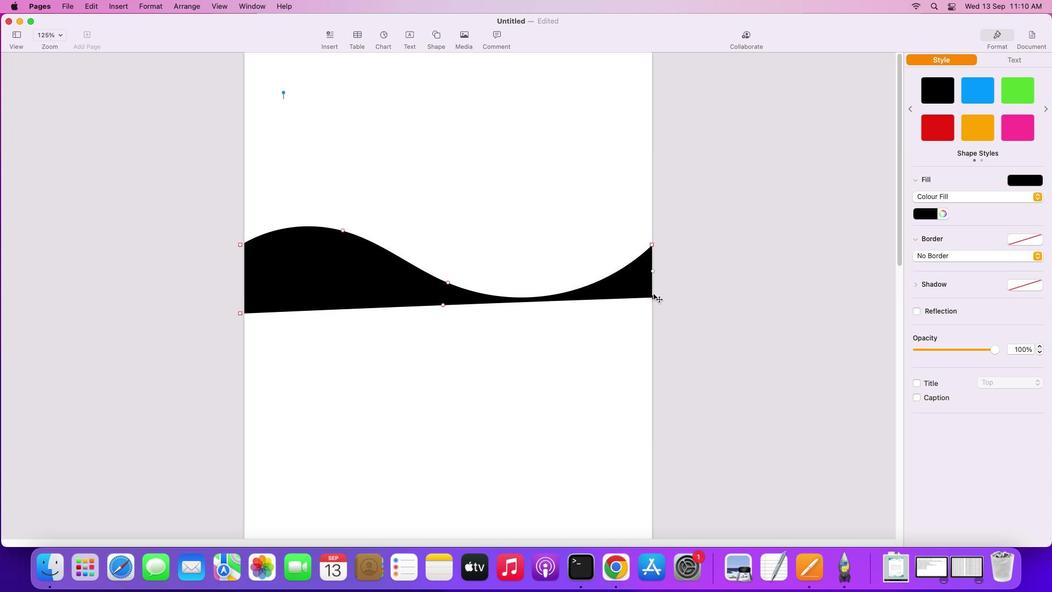 
Action: Mouse moved to (652, 293)
Screenshot: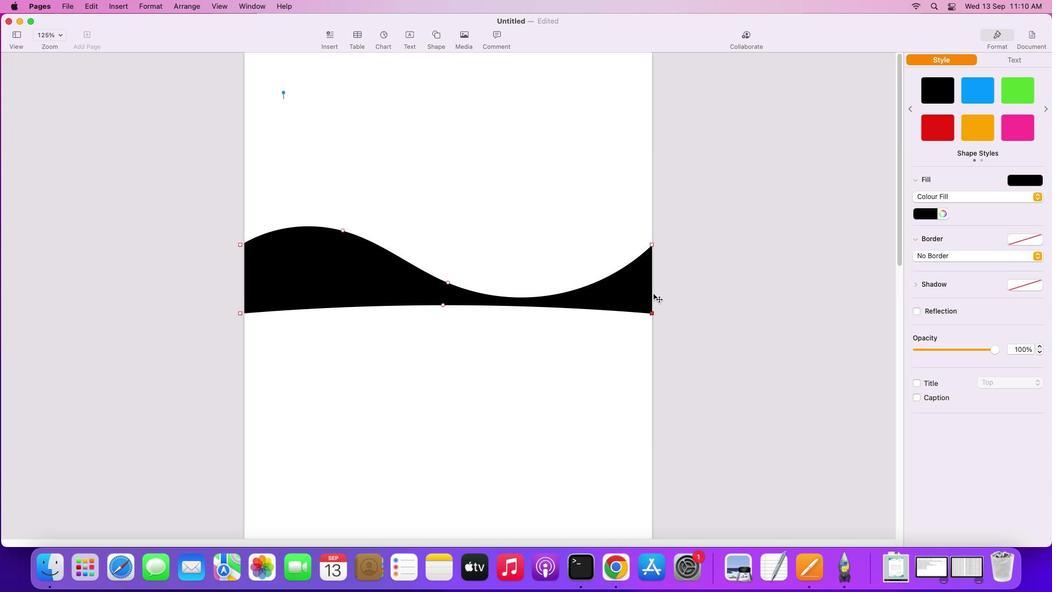 
Action: Key pressed 'z'
Screenshot: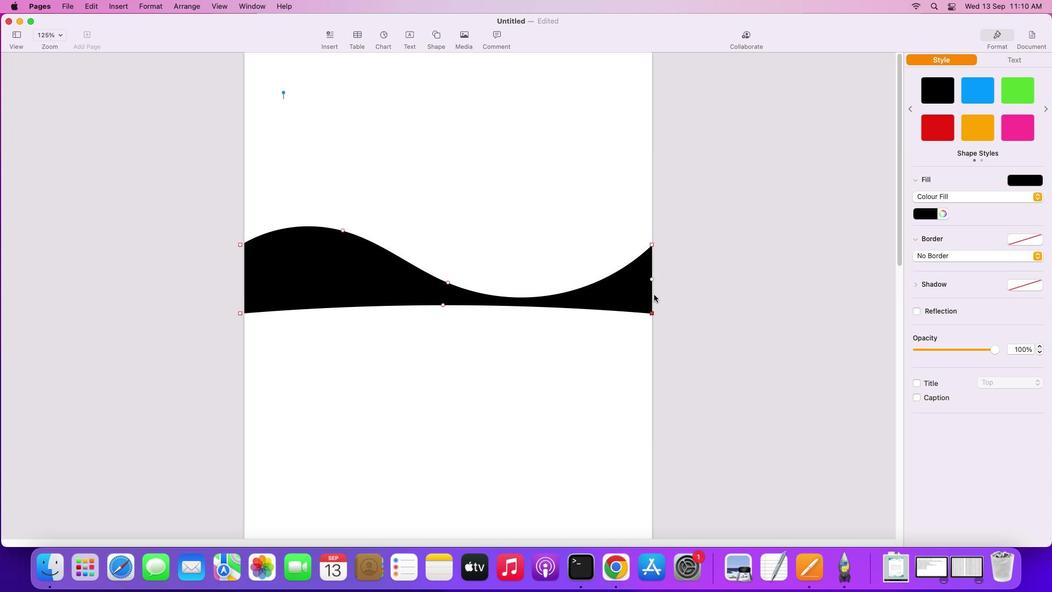 
Action: Mouse moved to (441, 302)
Screenshot: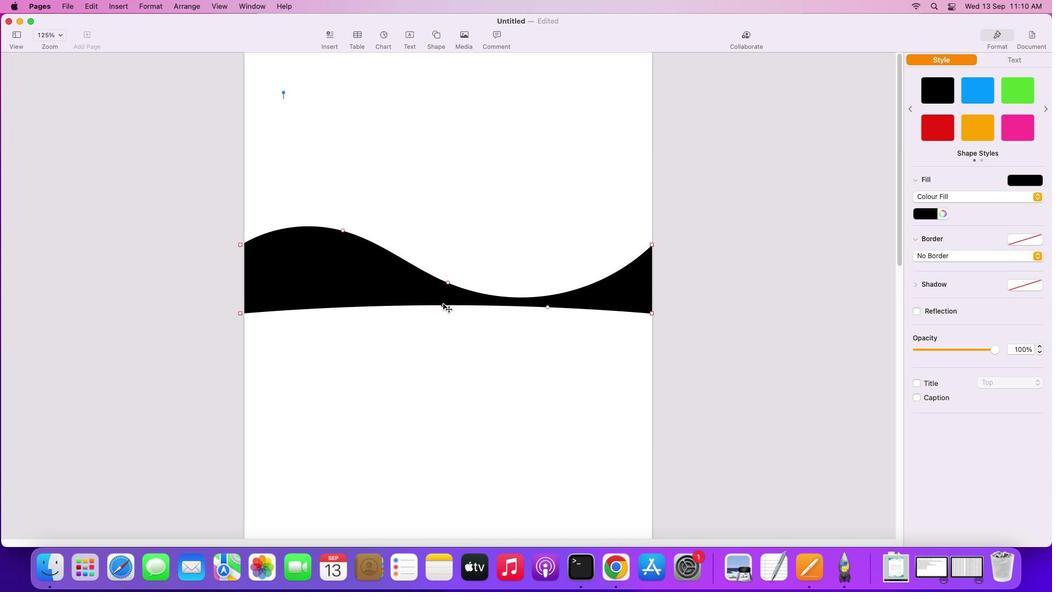 
Action: Mouse pressed left at (441, 302)
Screenshot: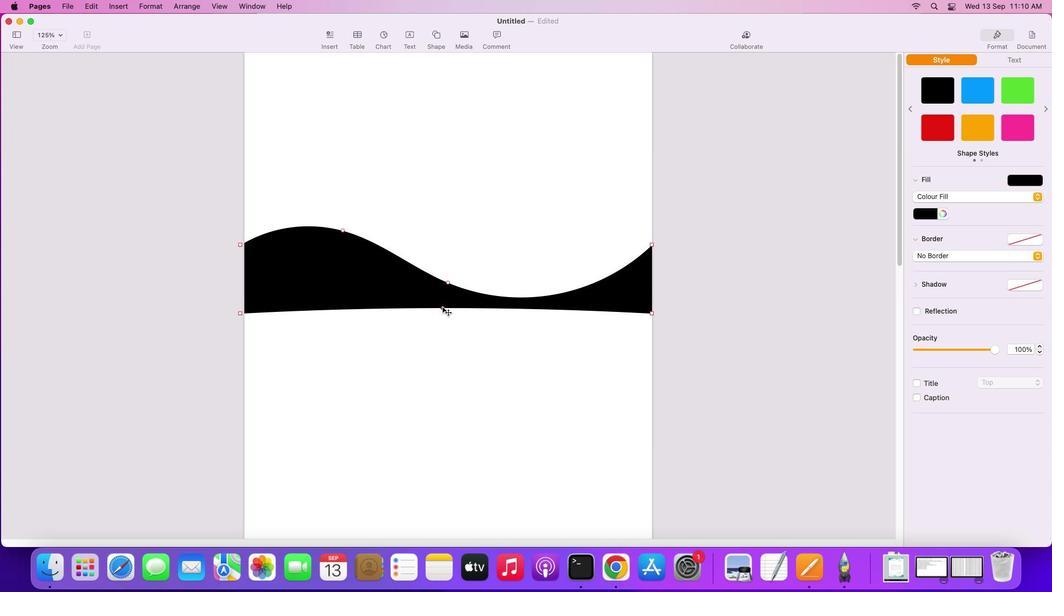 
Action: Mouse moved to (650, 310)
Screenshot: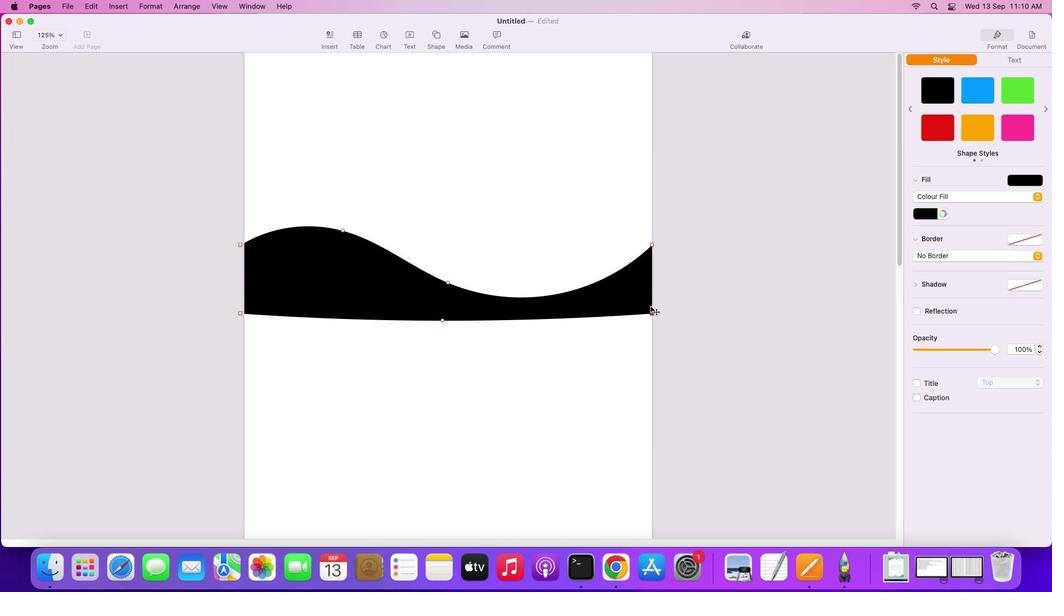 
Action: Mouse pressed left at (650, 310)
Screenshot: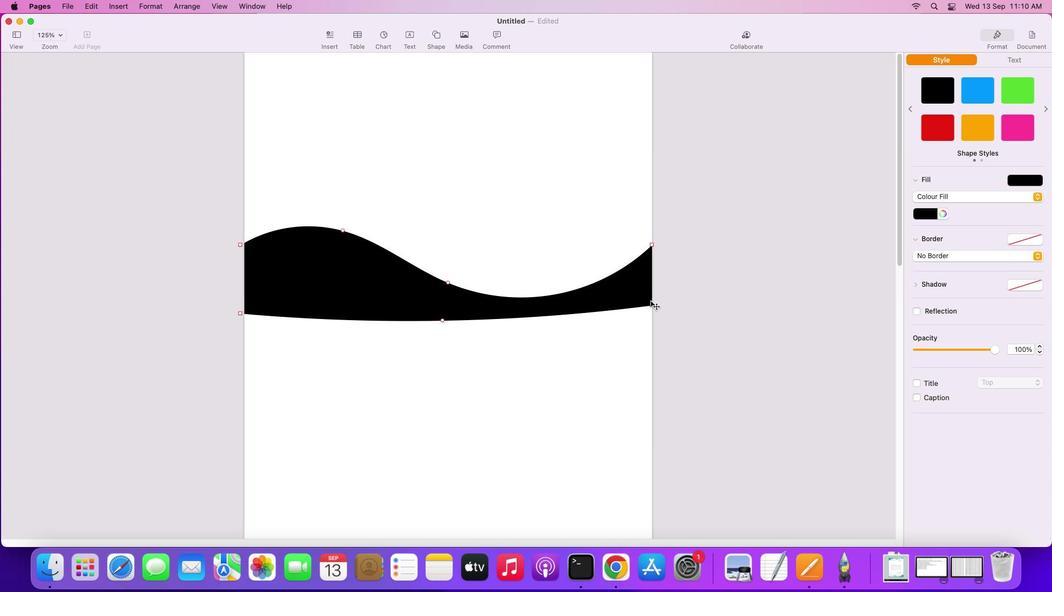 
Action: Mouse moved to (547, 305)
Screenshot: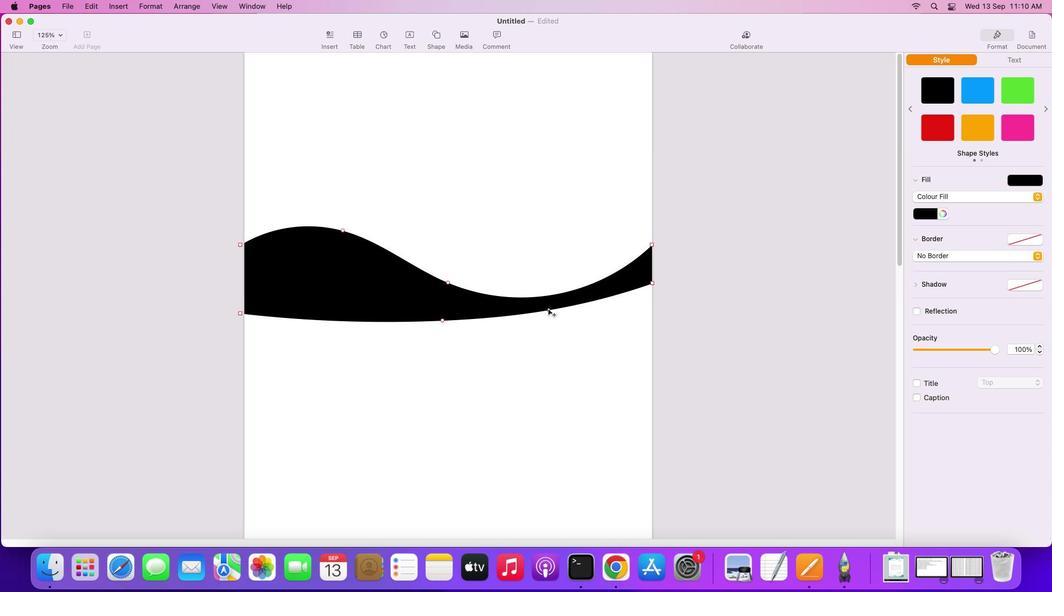 
Action: Mouse pressed left at (547, 305)
Screenshot: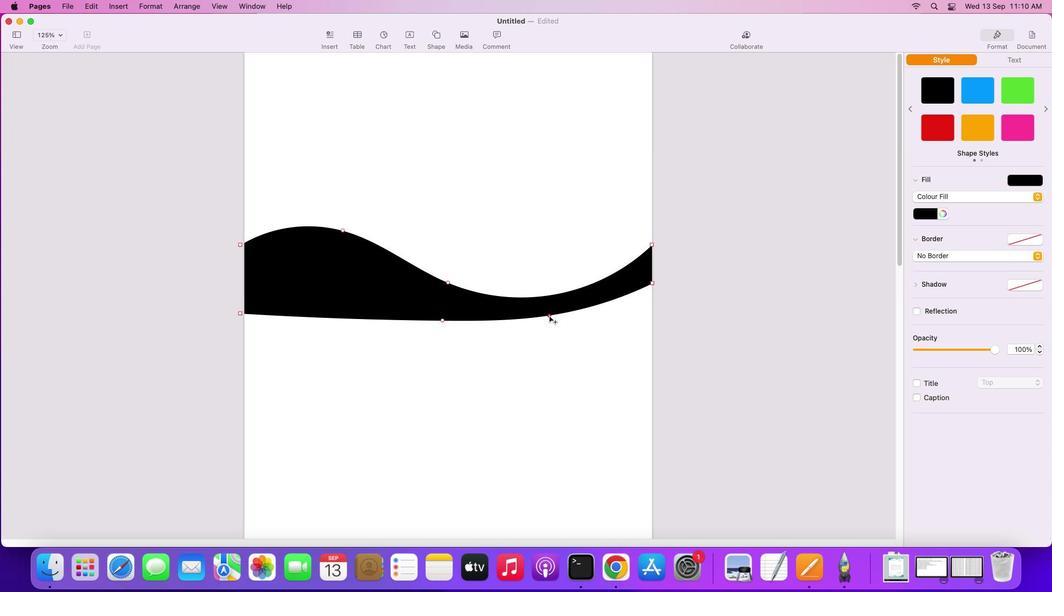 
Action: Mouse moved to (651, 280)
Screenshot: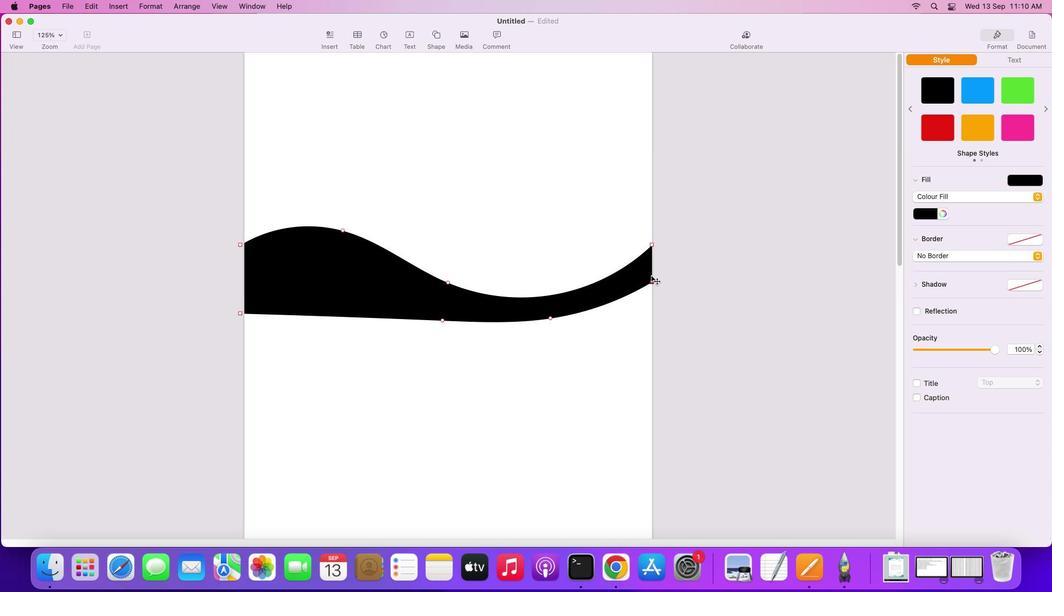 
Action: Mouse pressed left at (651, 280)
Screenshot: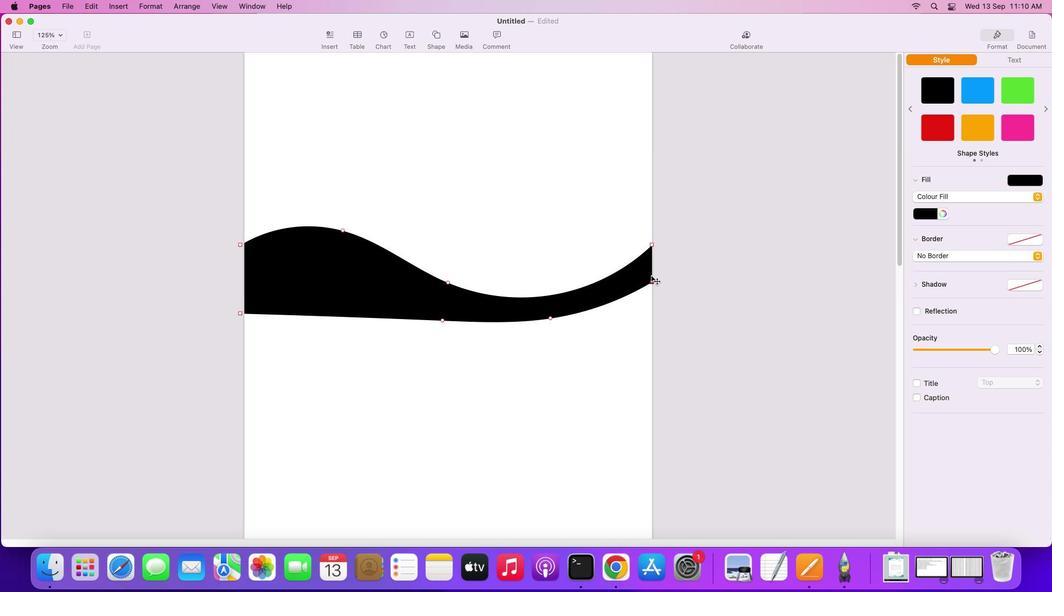 
Action: Mouse moved to (337, 312)
Screenshot: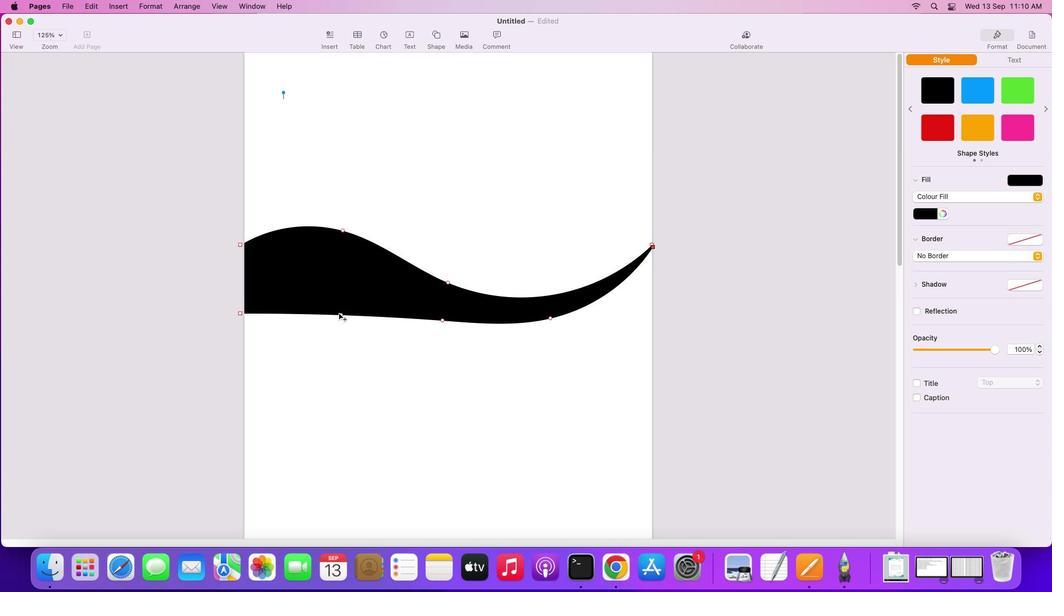 
Action: Mouse pressed left at (337, 312)
Screenshot: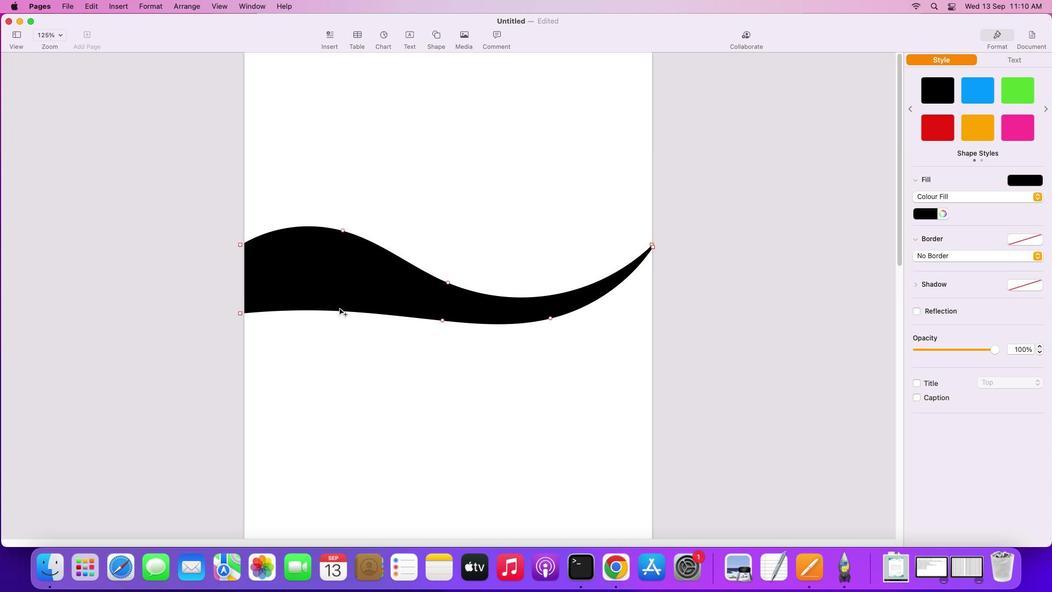 
Action: Mouse moved to (354, 327)
Screenshot: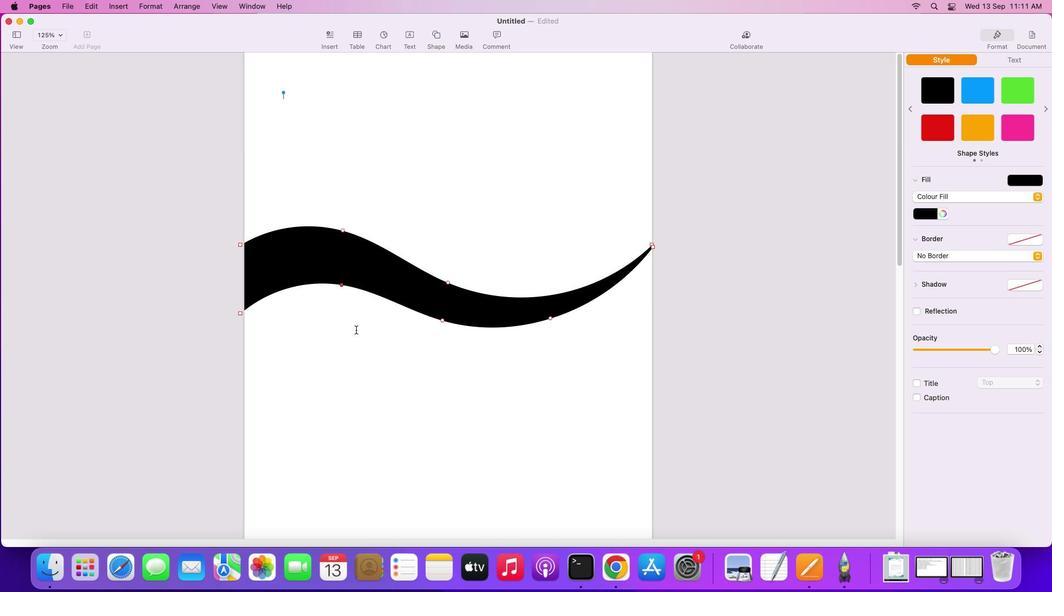 
Action: Mouse pressed left at (354, 327)
Screenshot: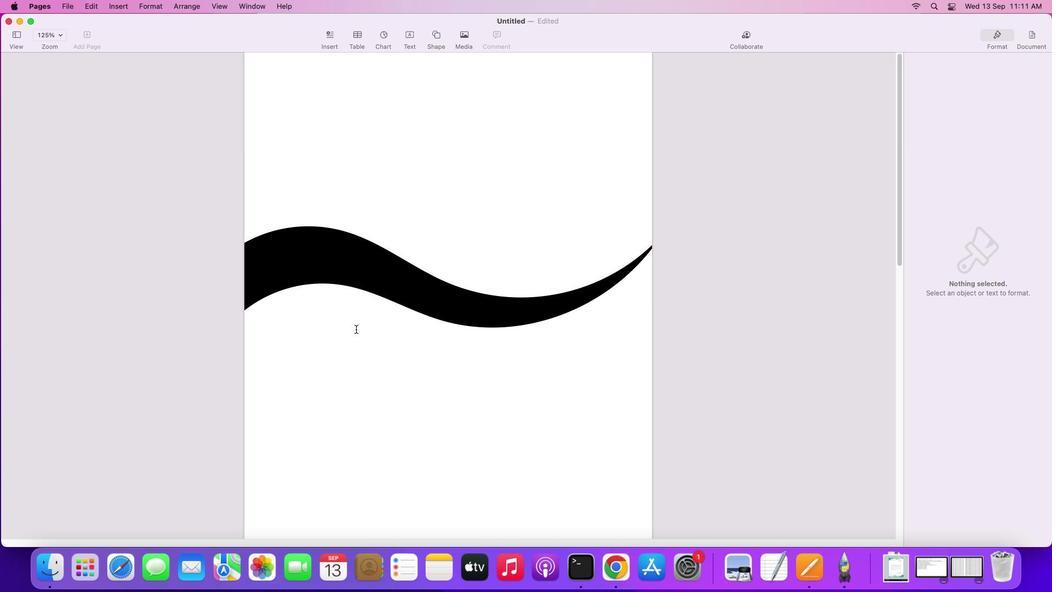 
Action: Mouse moved to (277, 259)
Screenshot: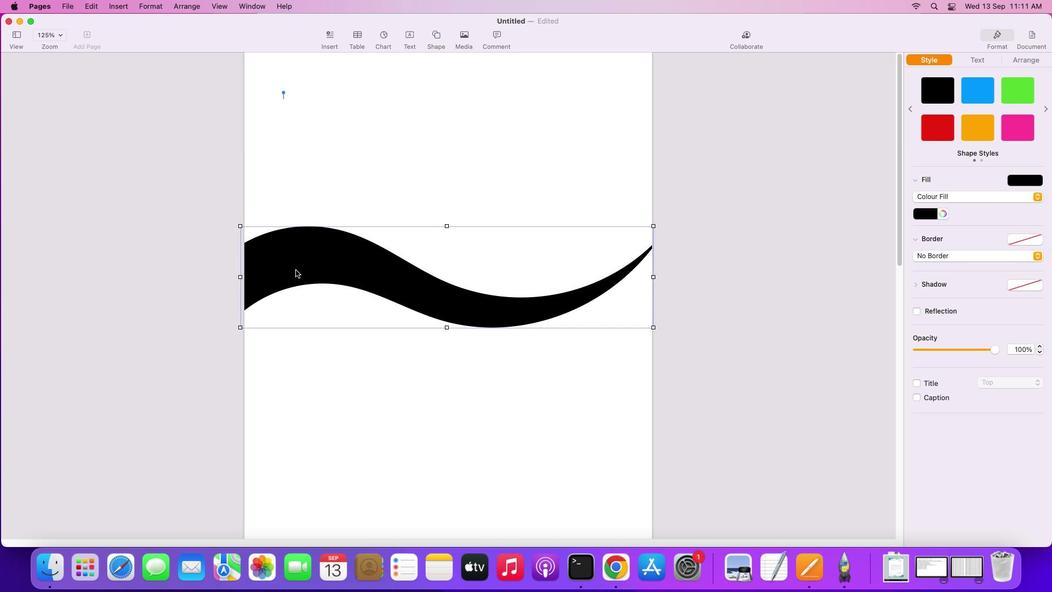 
Action: Mouse pressed left at (277, 259)
Screenshot: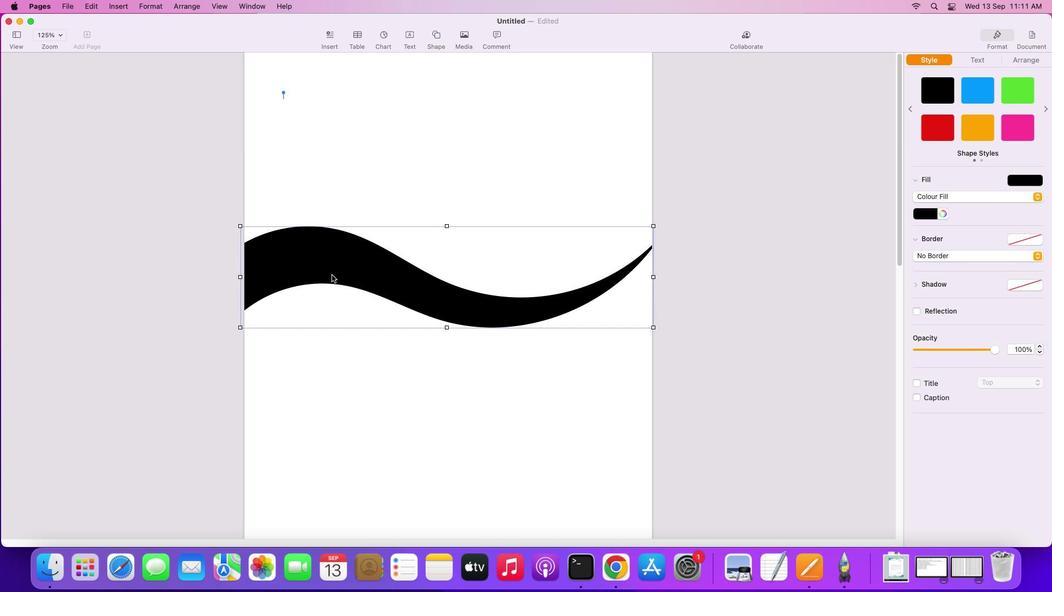 
Action: Mouse moved to (445, 325)
Screenshot: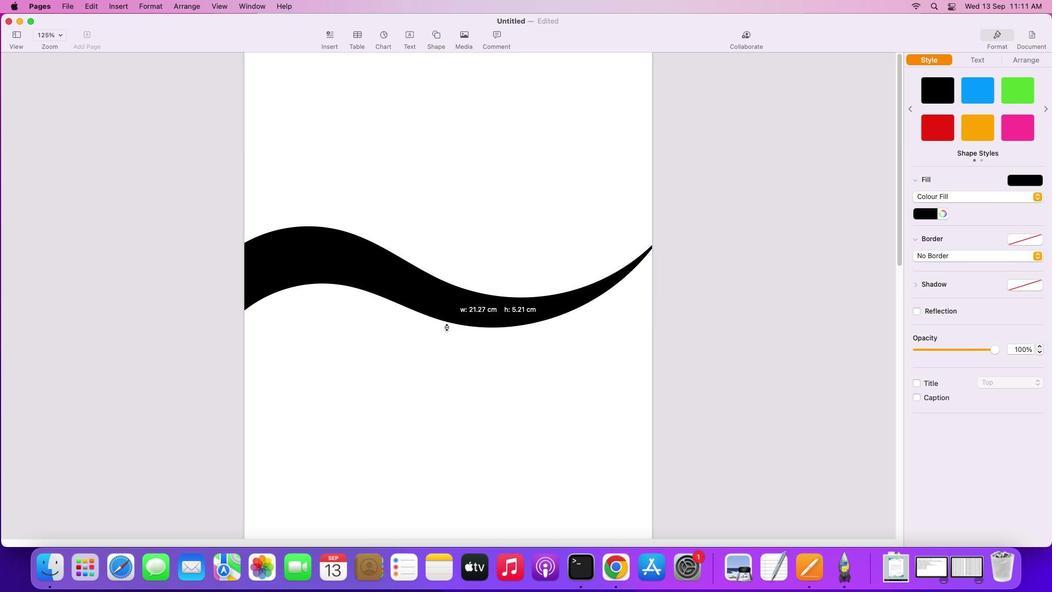 
Action: Mouse pressed left at (445, 325)
Screenshot: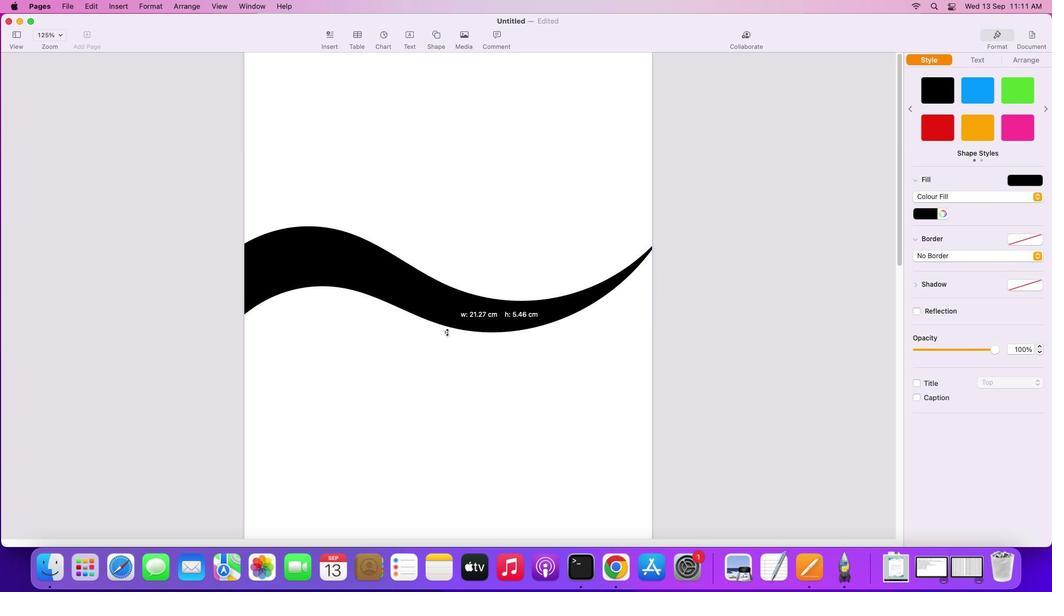 
Action: Mouse moved to (469, 368)
Screenshot: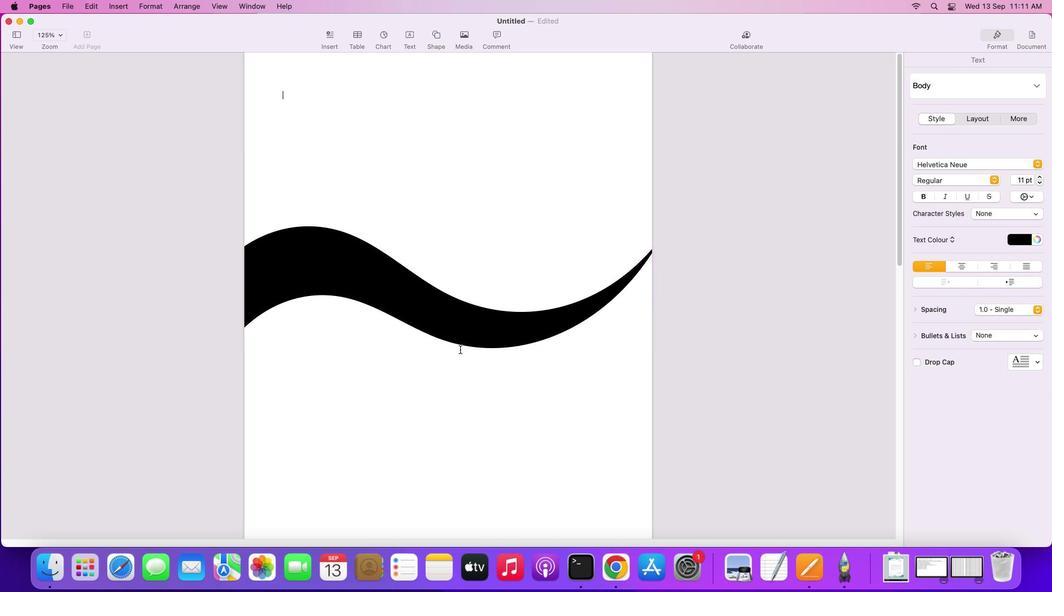 
Action: Mouse pressed left at (469, 368)
Screenshot: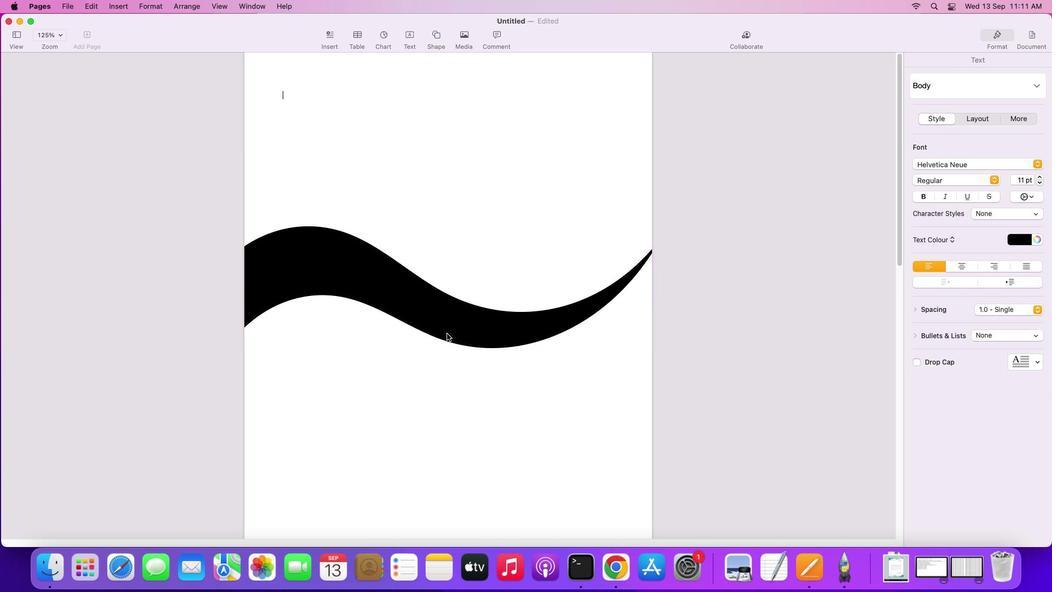 
Action: Mouse moved to (408, 288)
Screenshot: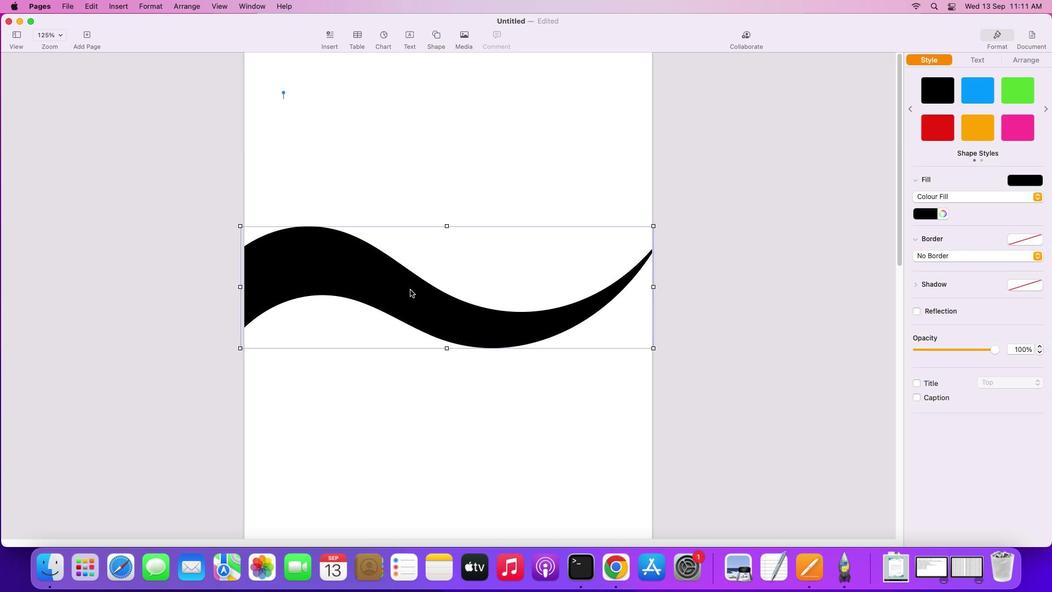 
Action: Mouse pressed left at (408, 288)
Screenshot: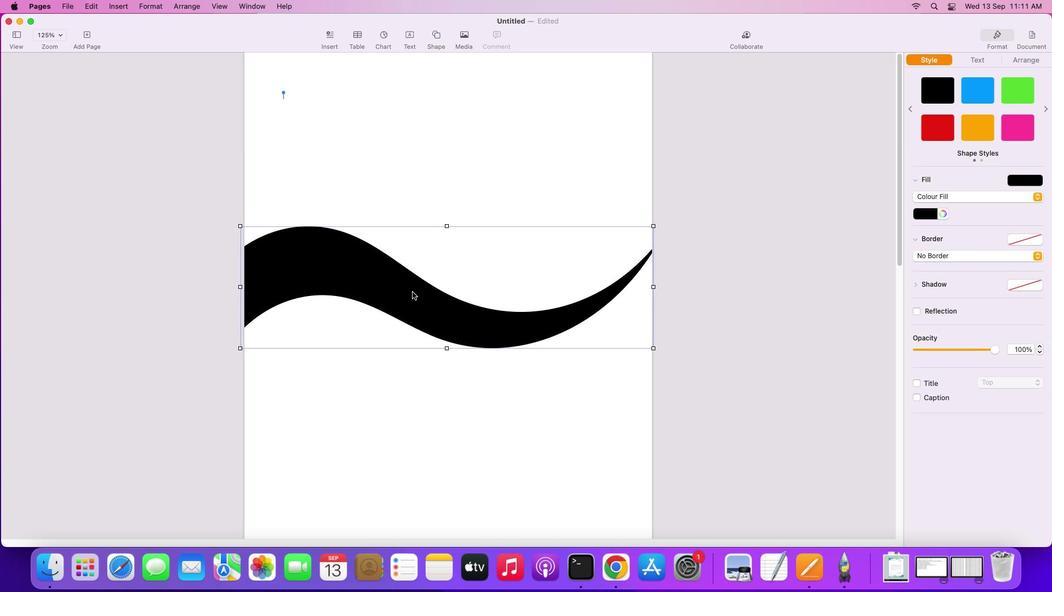 
Action: Mouse moved to (411, 296)
Screenshot: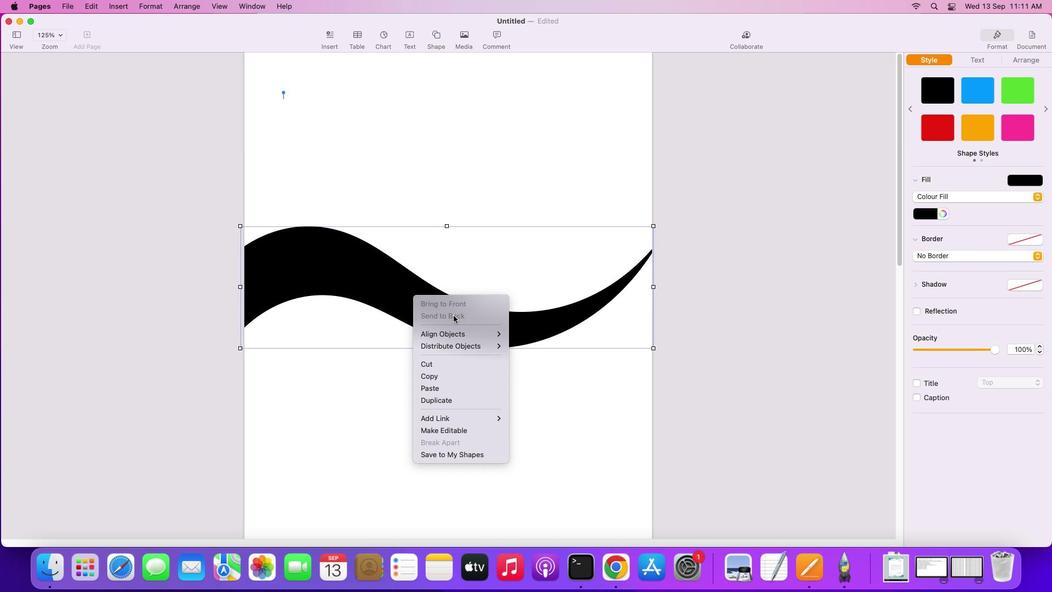 
Action: Mouse pressed right at (411, 296)
Screenshot: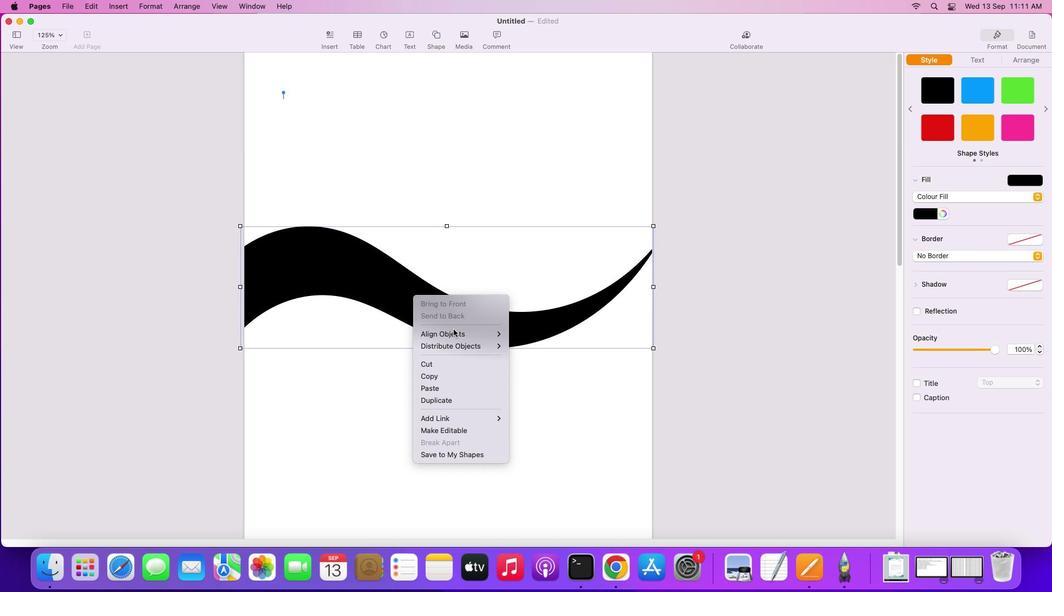 
Action: Mouse moved to (448, 425)
Screenshot: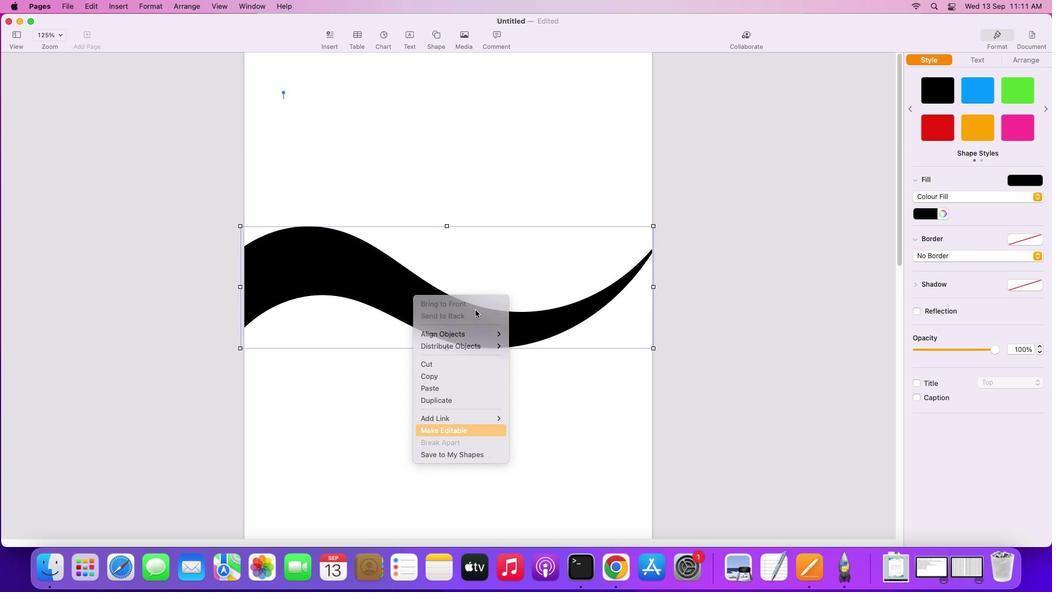 
Action: Mouse pressed left at (448, 425)
Screenshot: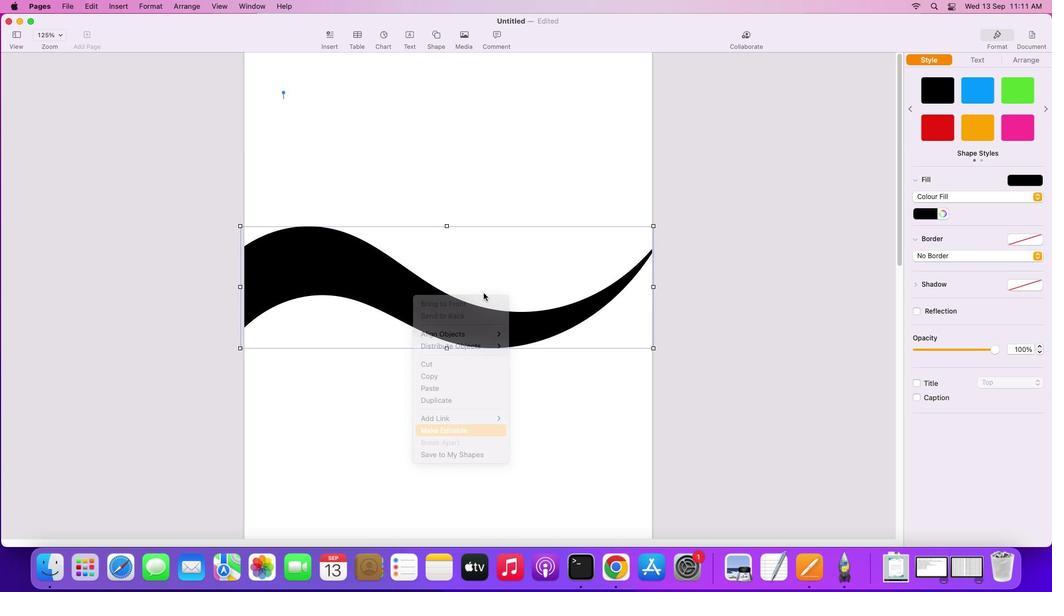 
Action: Mouse moved to (446, 292)
Screenshot: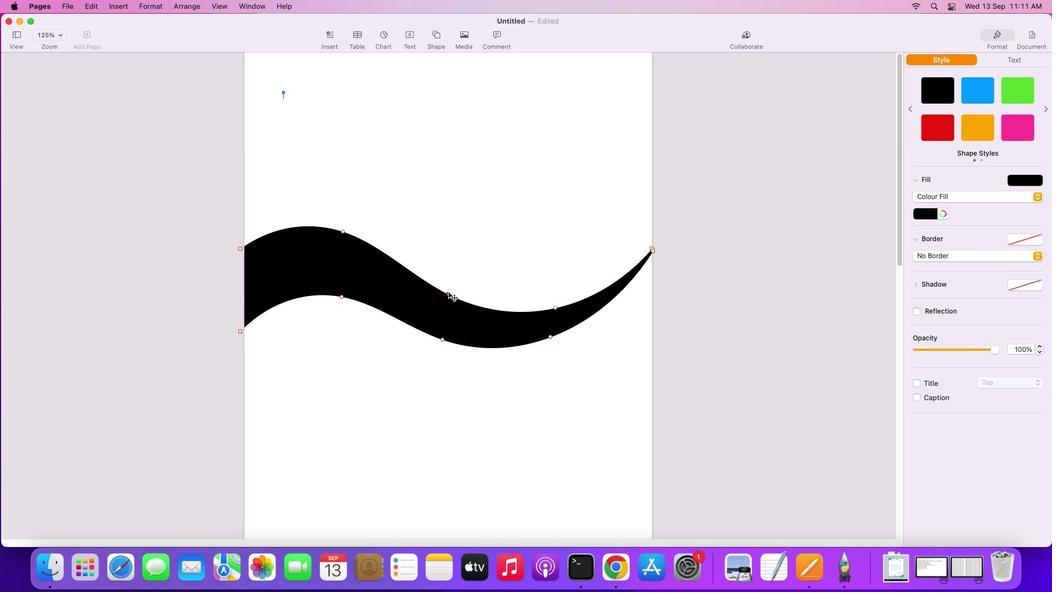 
Action: Mouse pressed left at (446, 292)
Screenshot: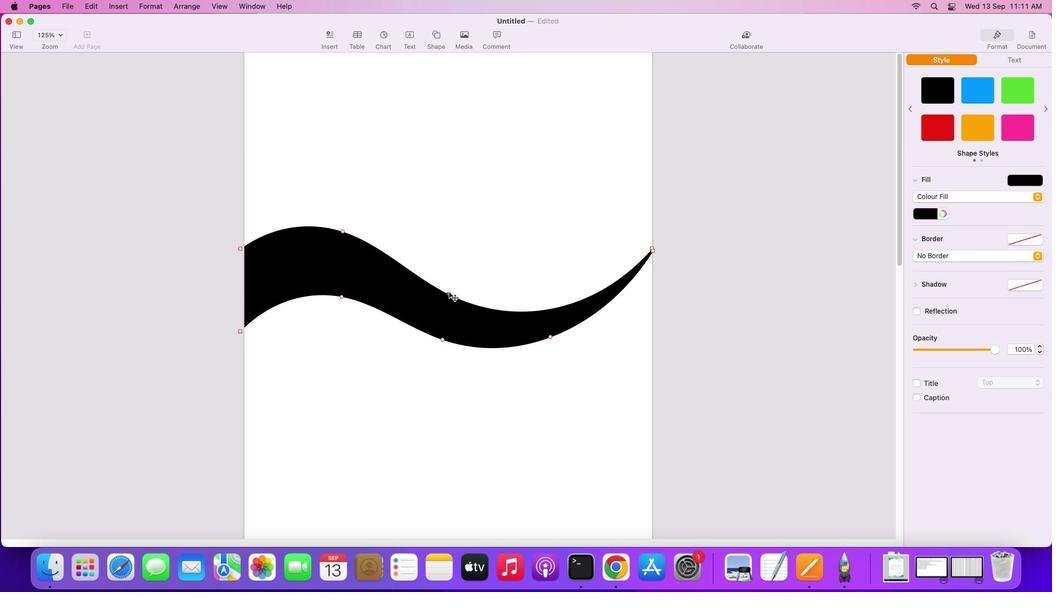 
Action: Mouse moved to (441, 337)
Screenshot: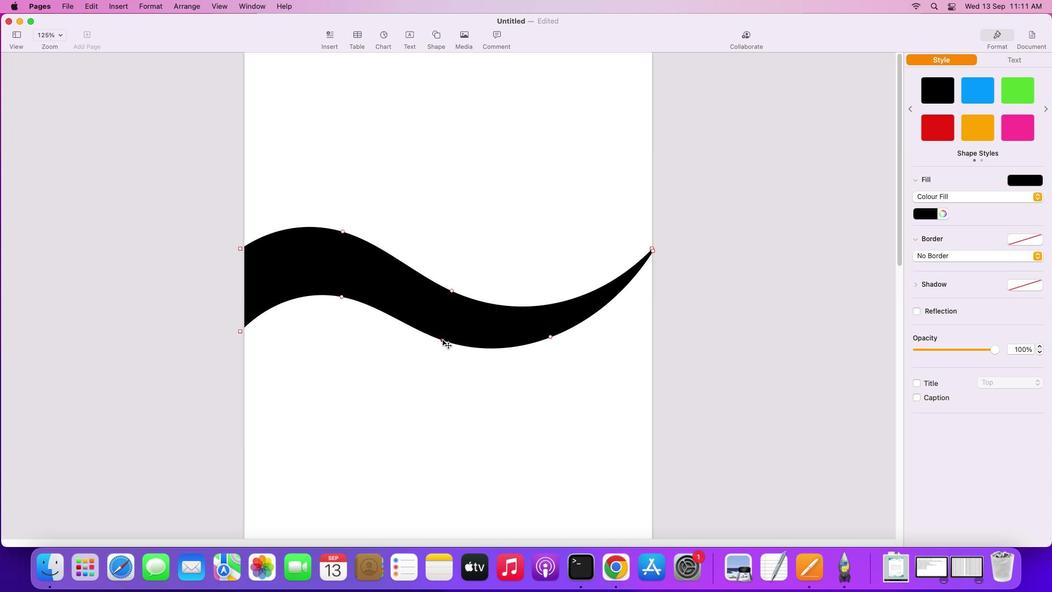 
Action: Mouse pressed left at (441, 337)
Screenshot: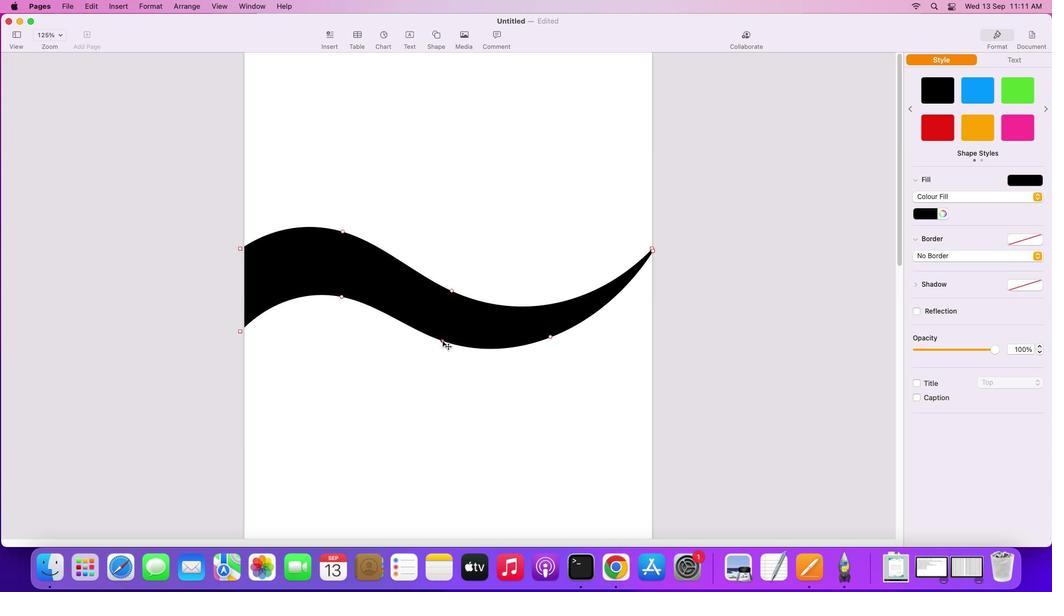 
Action: Mouse moved to (340, 294)
Screenshot: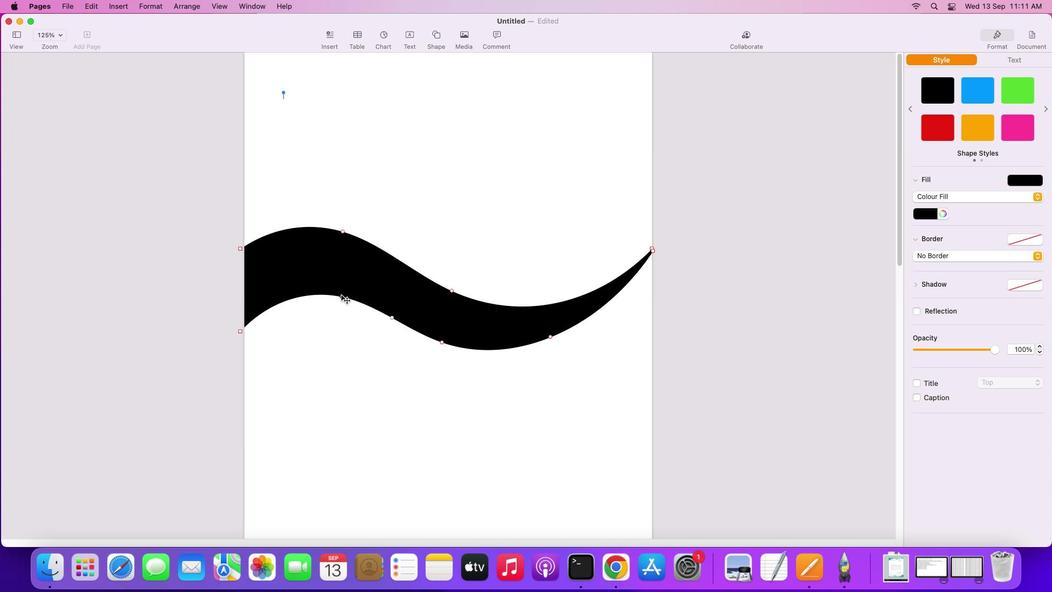 
Action: Mouse pressed left at (340, 294)
Screenshot: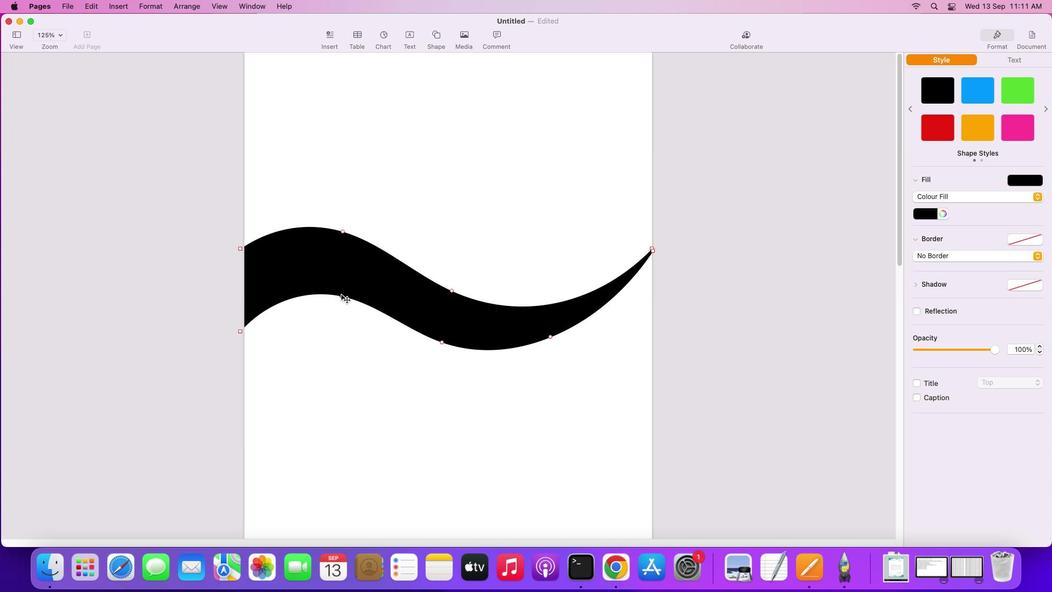 
Action: Mouse moved to (651, 249)
Screenshot: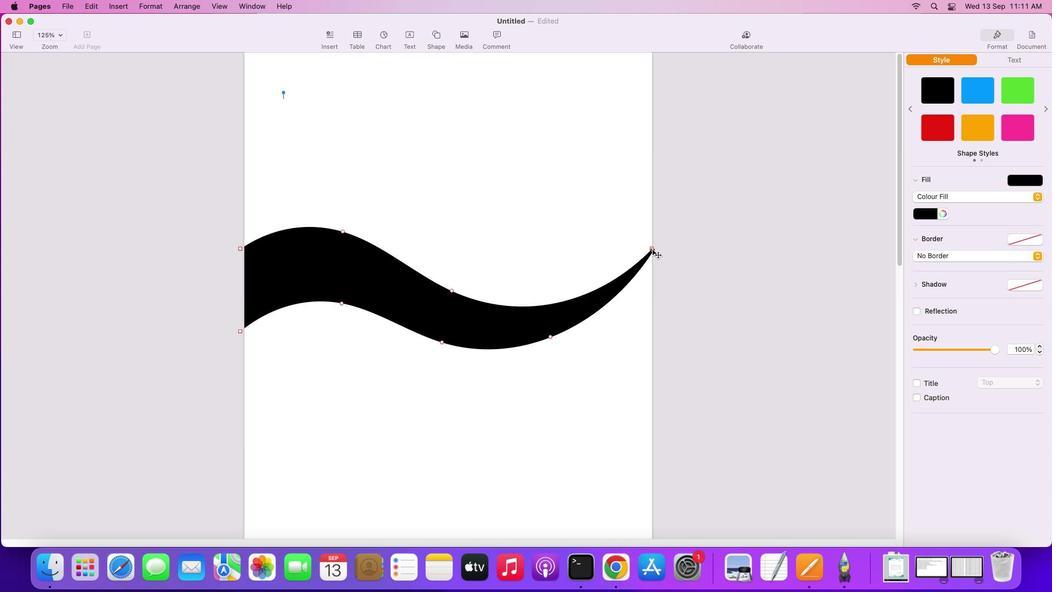 
Action: Mouse pressed left at (651, 249)
Screenshot: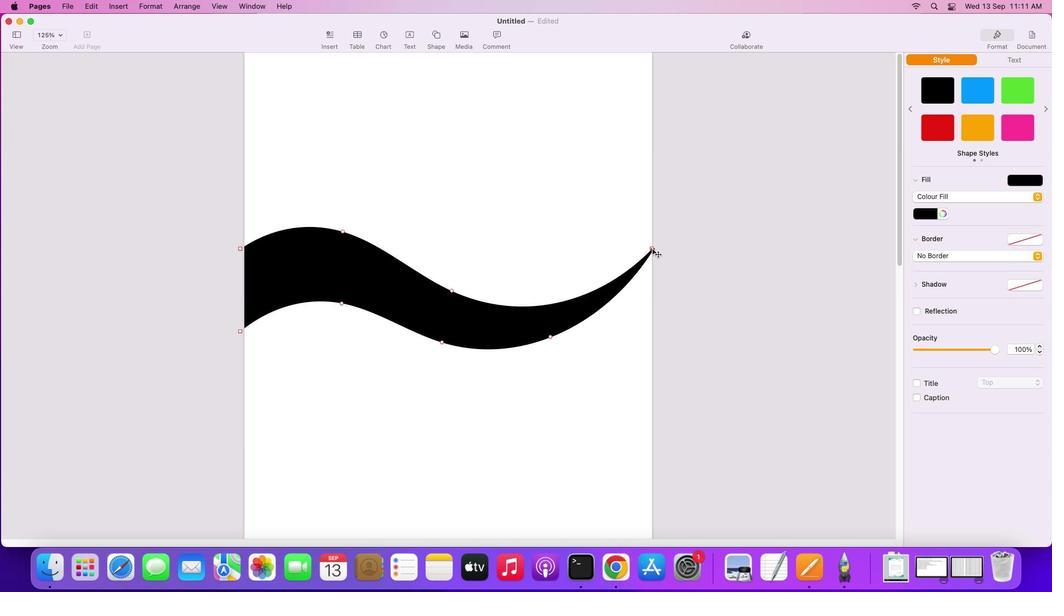 
Action: Mouse moved to (597, 364)
Screenshot: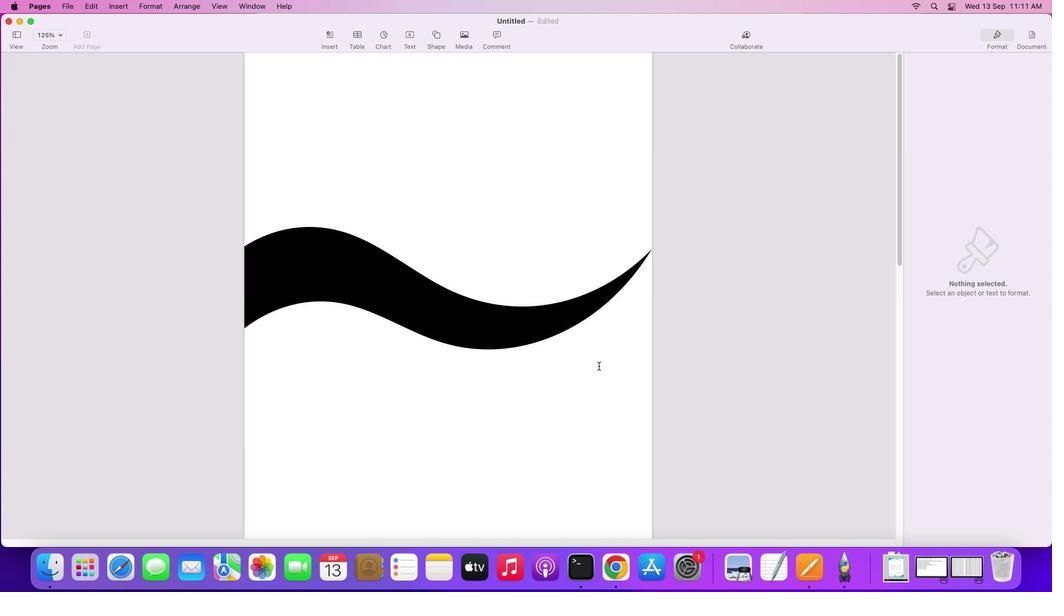 
Action: Mouse pressed left at (597, 364)
Screenshot: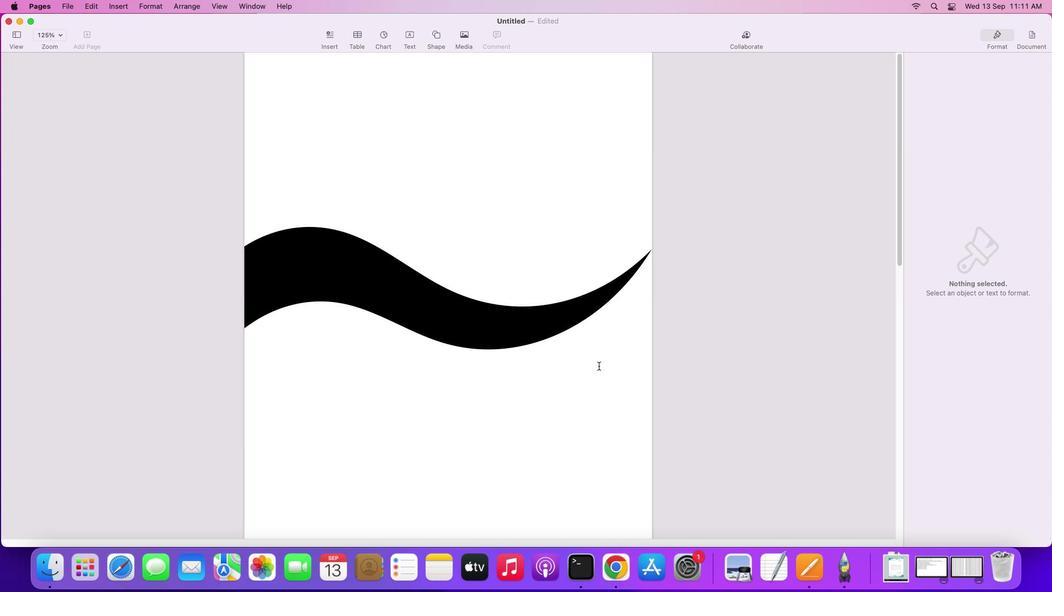 
Action: Mouse moved to (394, 416)
Screenshot: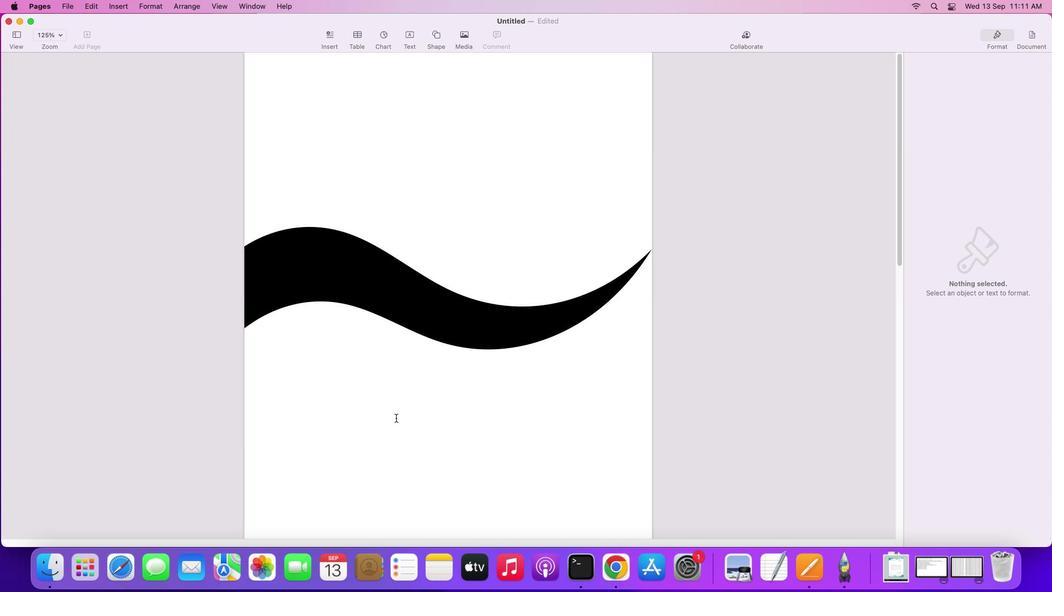 
Action: Mouse pressed left at (394, 416)
Screenshot: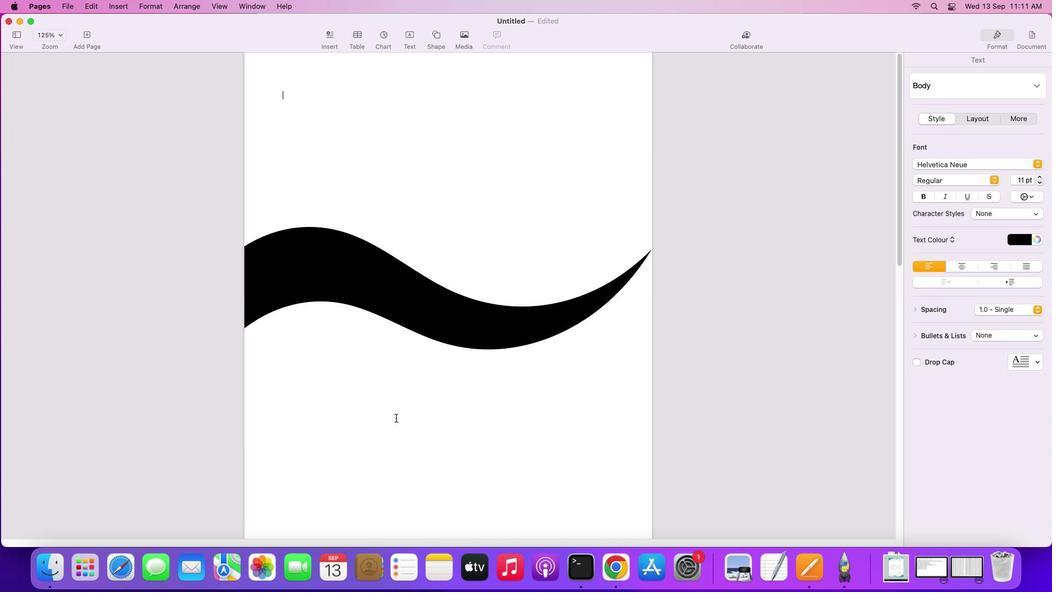 
Action: Mouse moved to (409, 290)
Screenshot: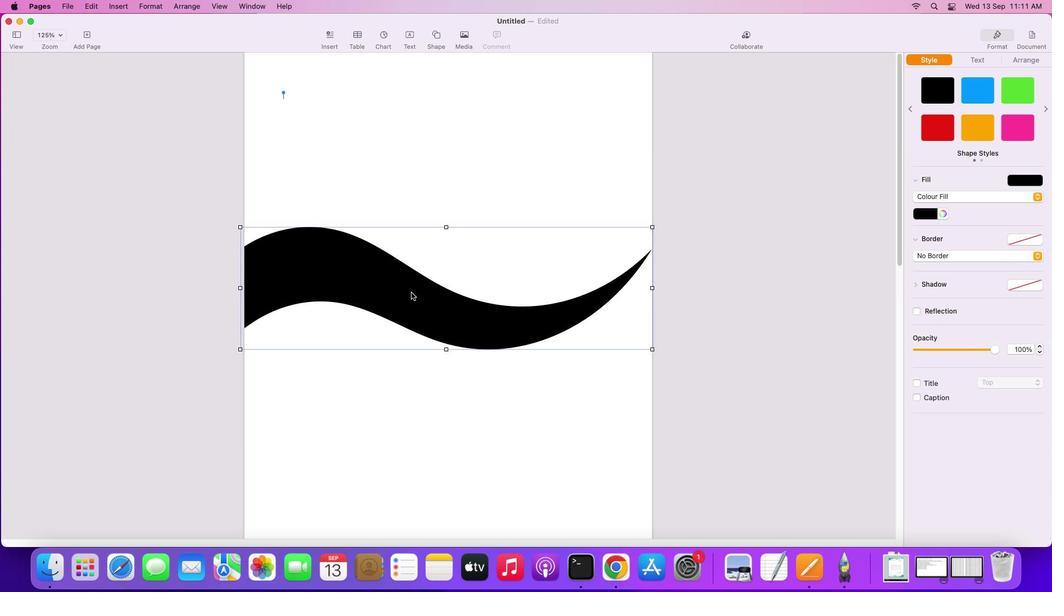 
Action: Mouse pressed left at (409, 290)
Screenshot: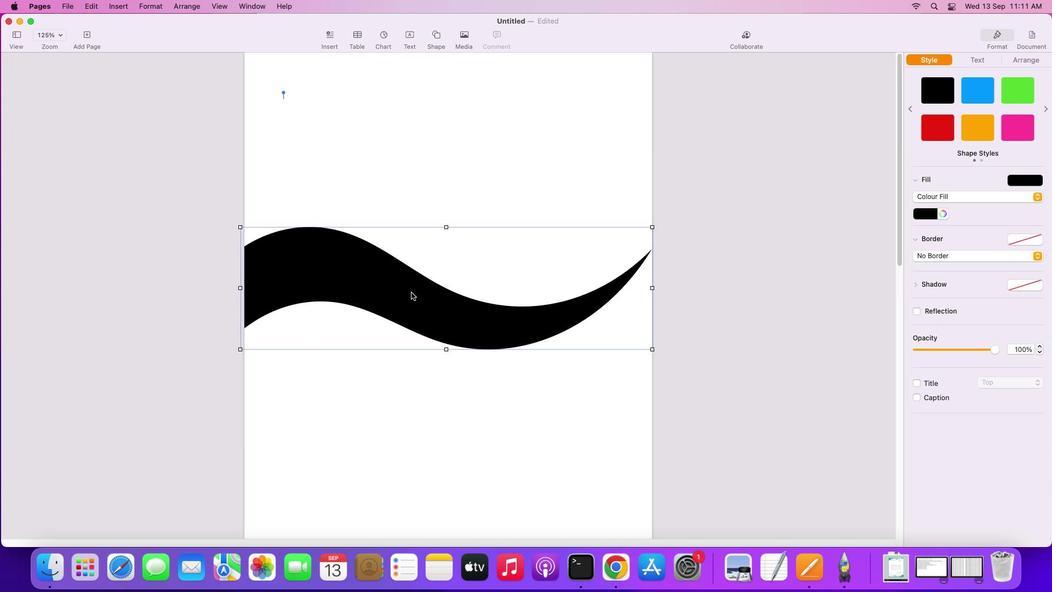 
Action: Mouse moved to (413, 400)
Screenshot: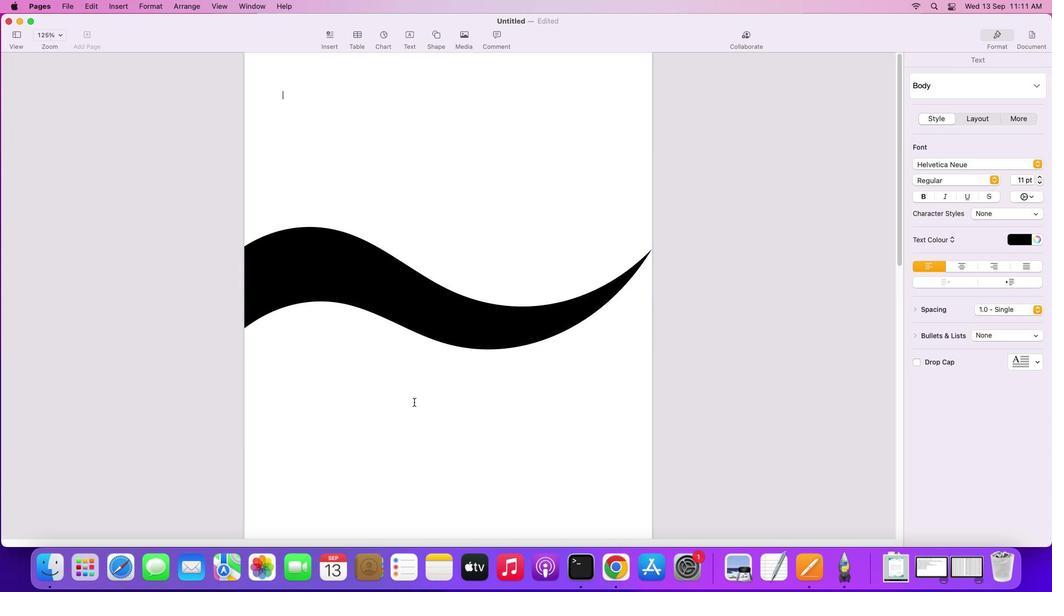 
Action: Mouse pressed left at (413, 400)
Screenshot: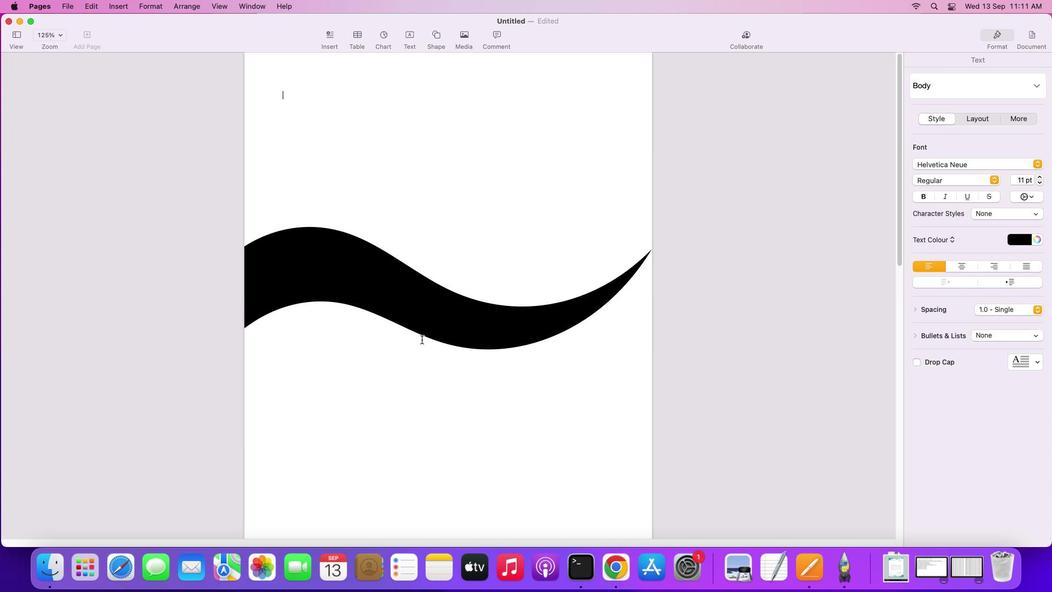 
Action: Mouse moved to (435, 34)
Screenshot: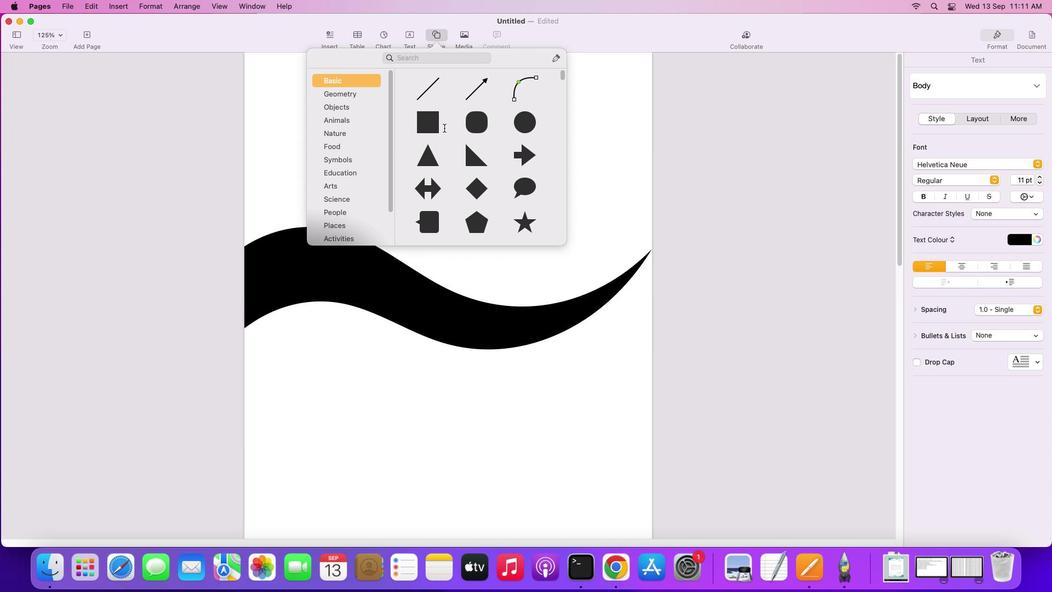 
Action: Mouse pressed left at (435, 34)
Screenshot: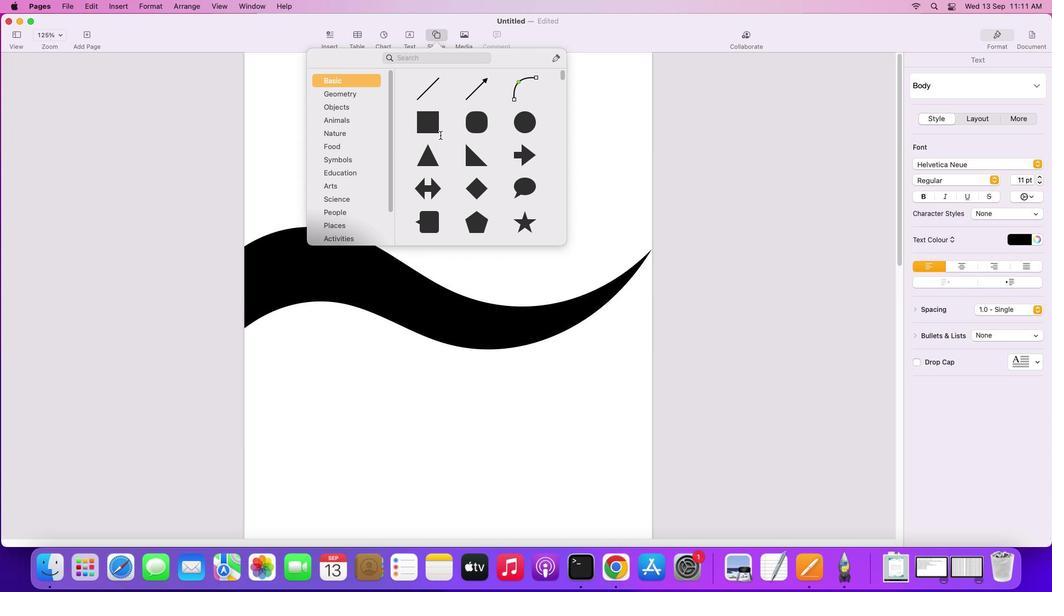 
Action: Mouse moved to (432, 126)
Screenshot: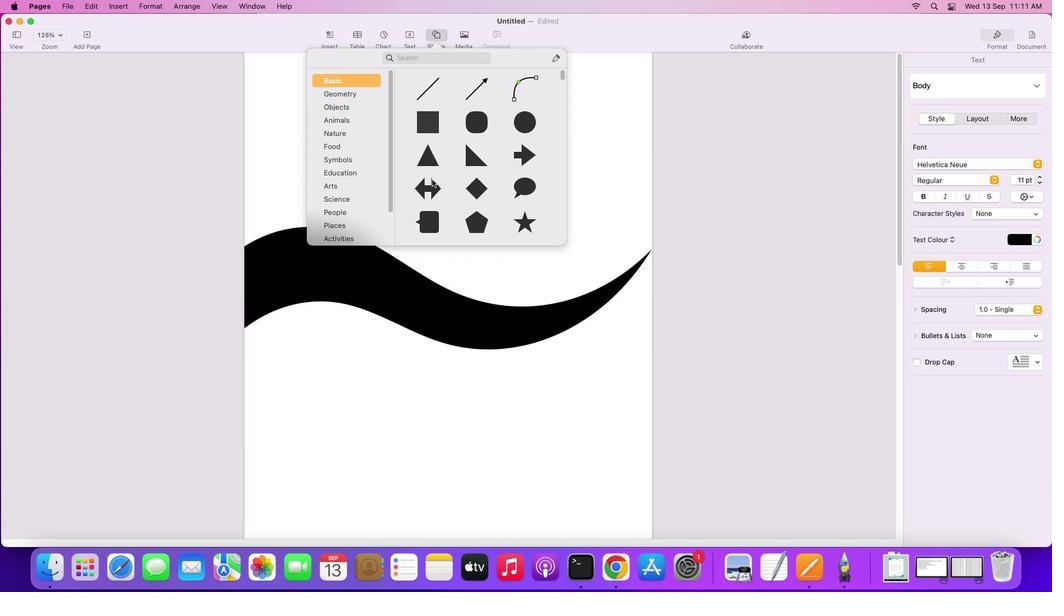
Action: Mouse pressed left at (432, 126)
Screenshot: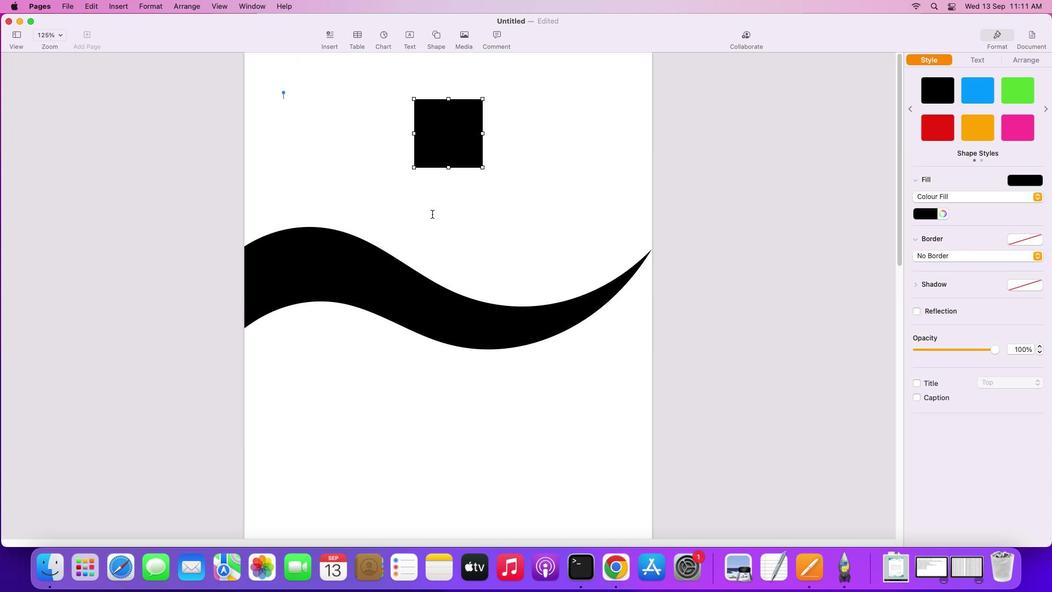 
Action: Mouse moved to (456, 124)
Screenshot: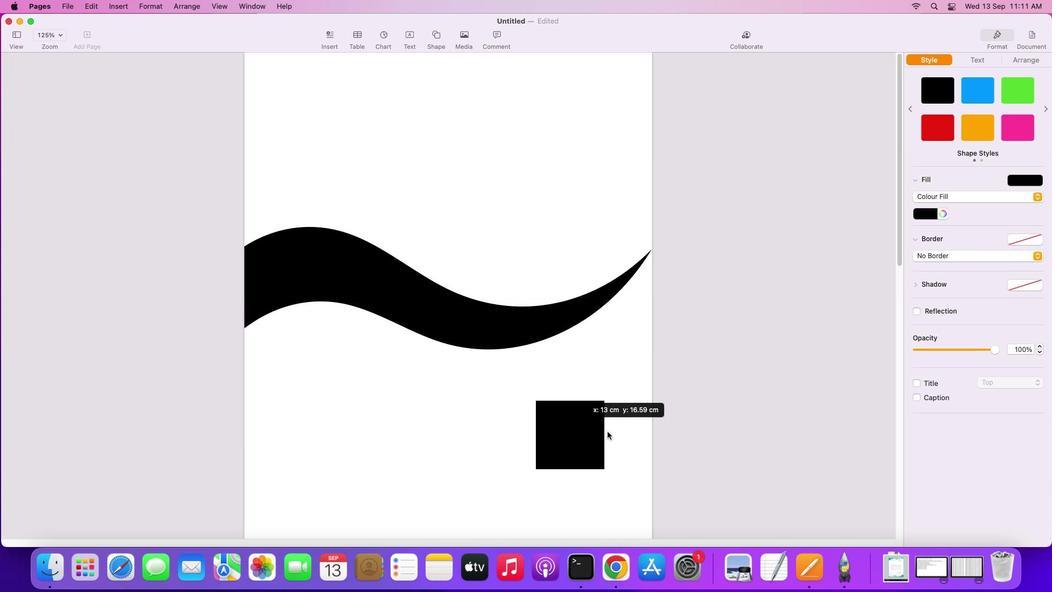 
Action: Mouse pressed left at (456, 124)
Screenshot: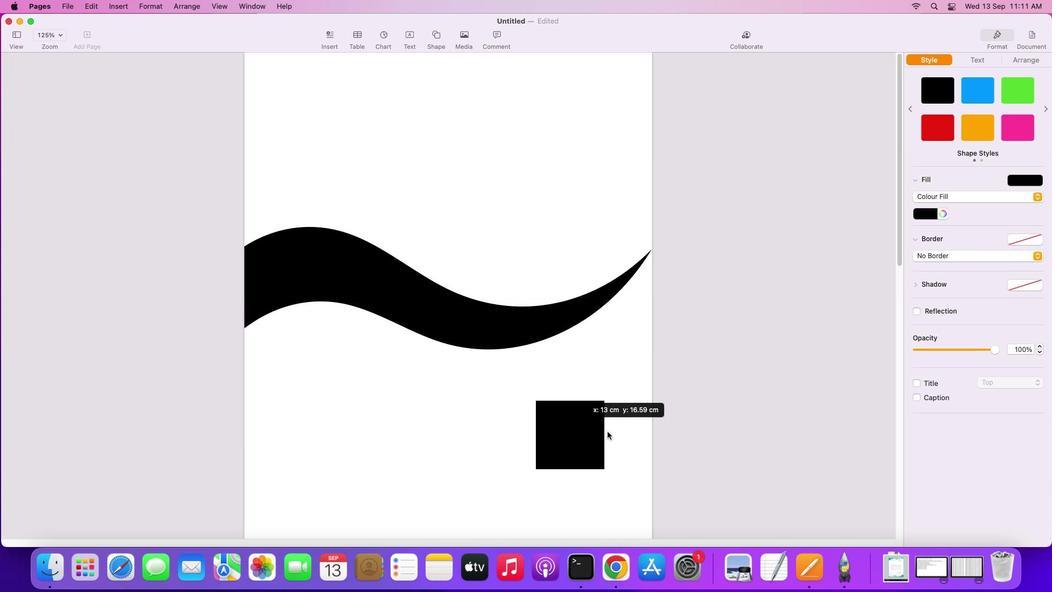 
Action: Mouse moved to (582, 407)
Screenshot: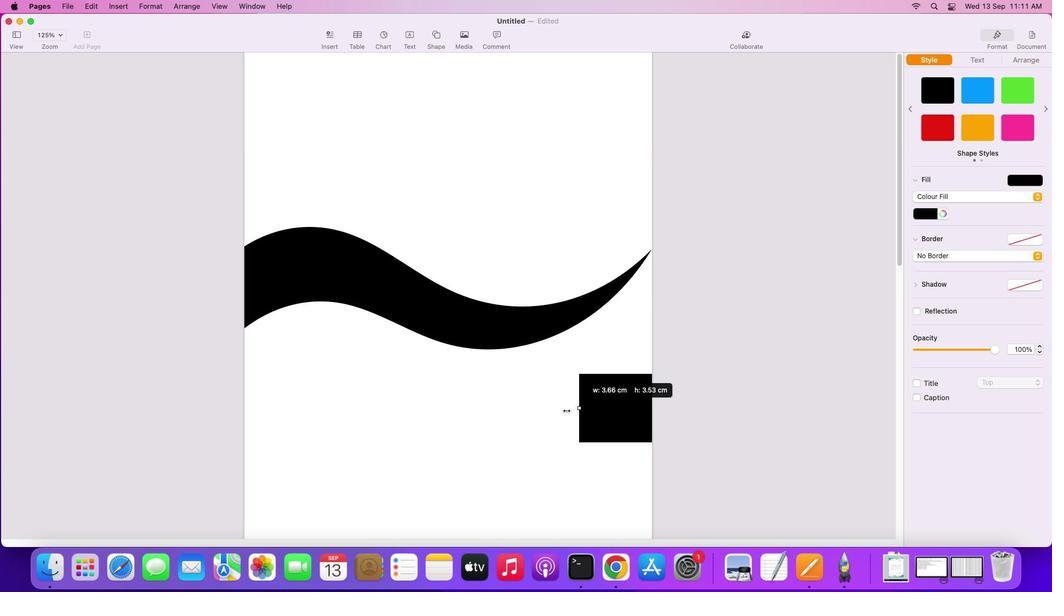 
Action: Mouse pressed left at (582, 407)
Screenshot: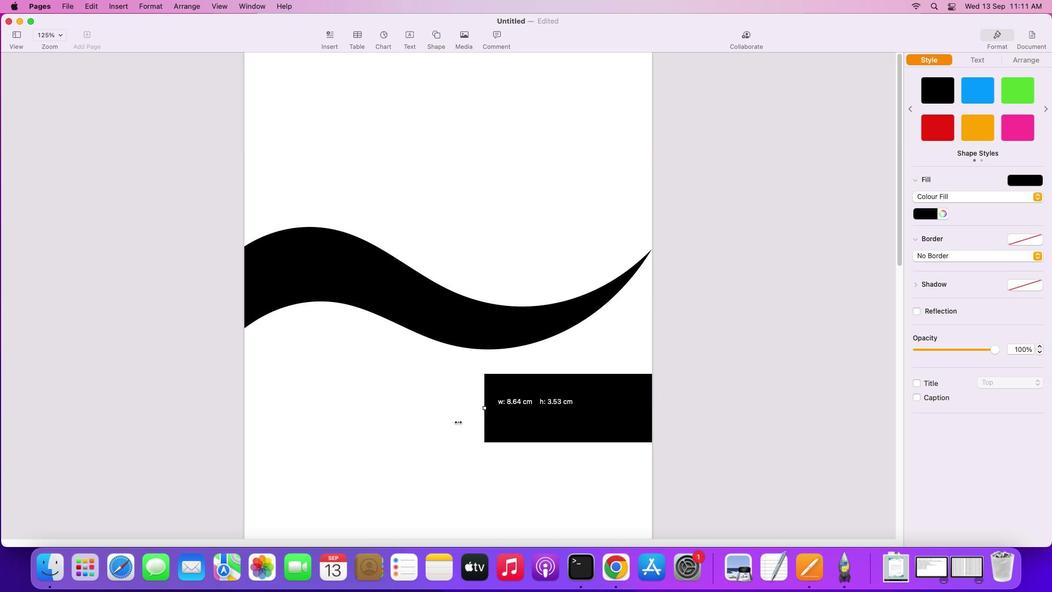 
Action: Mouse moved to (442, 426)
Screenshot: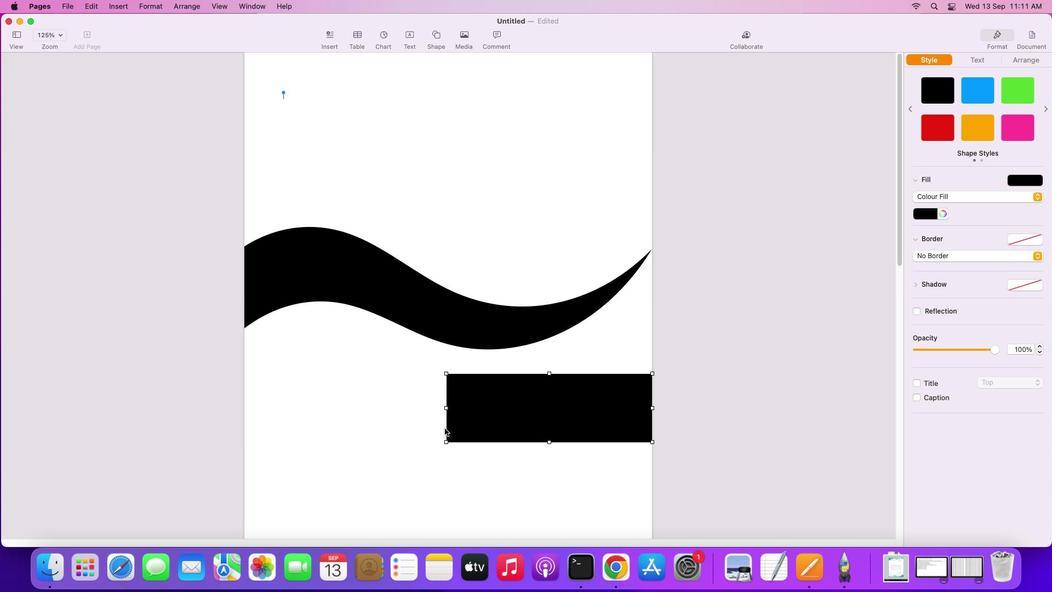 
Action: Mouse pressed left at (442, 426)
Screenshot: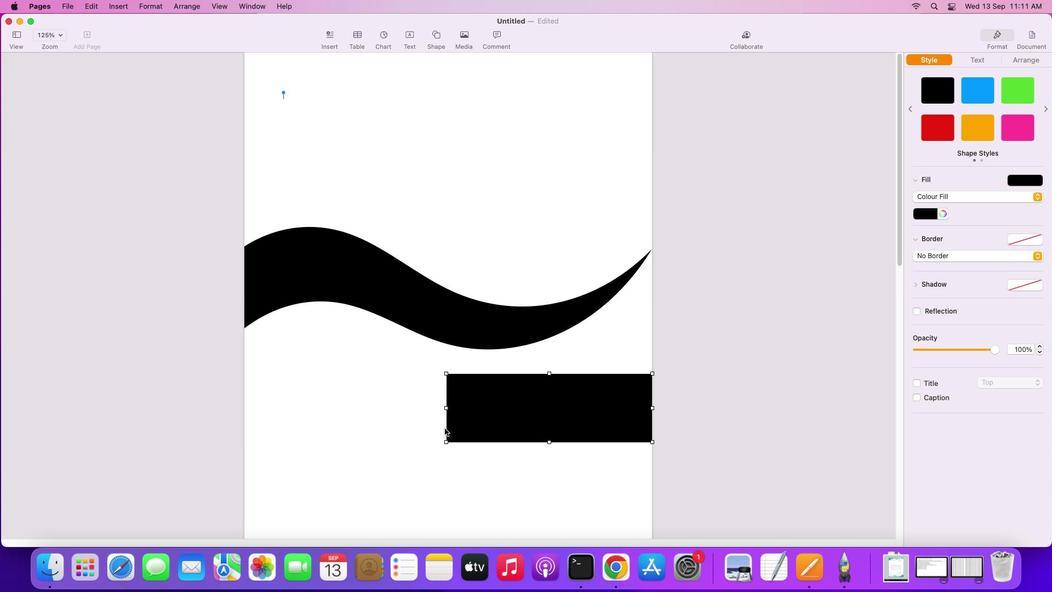 
Action: Mouse moved to (511, 458)
Screenshot: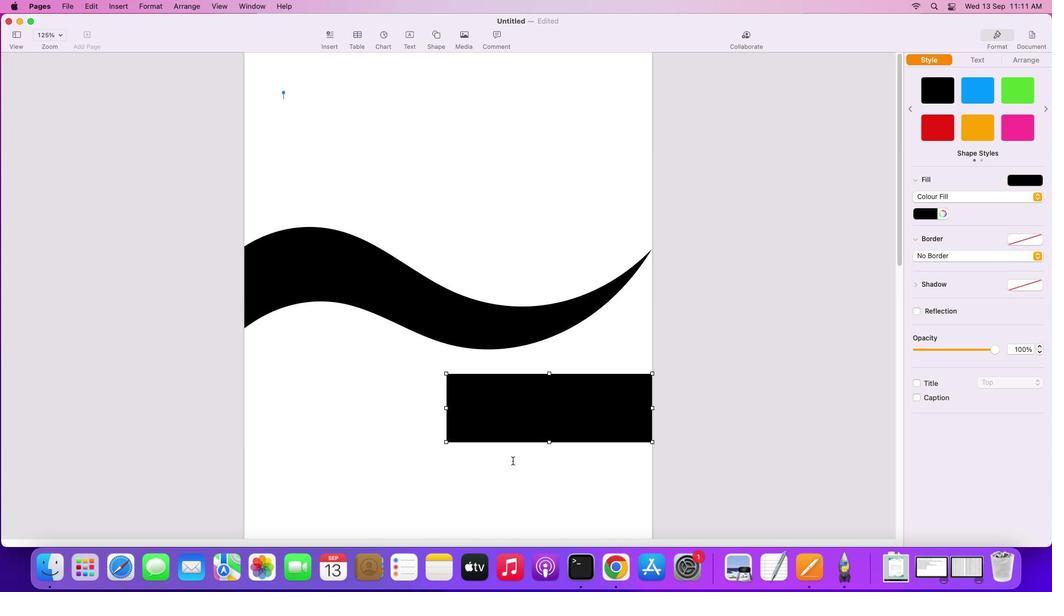 
Action: Mouse pressed left at (511, 458)
Screenshot: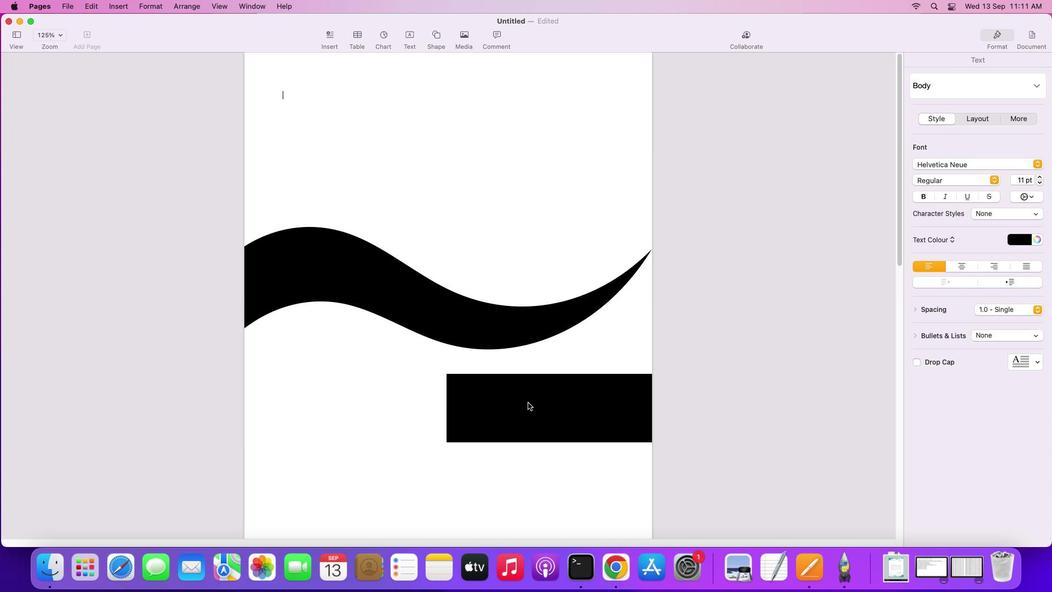
Action: Mouse moved to (526, 397)
Screenshot: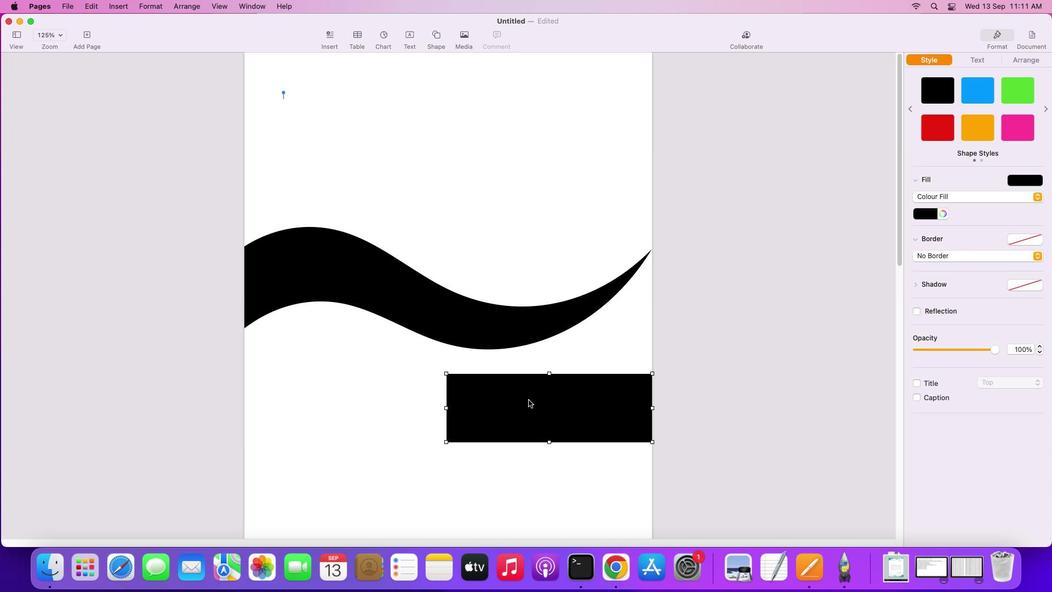 
Action: Mouse pressed left at (526, 397)
Screenshot: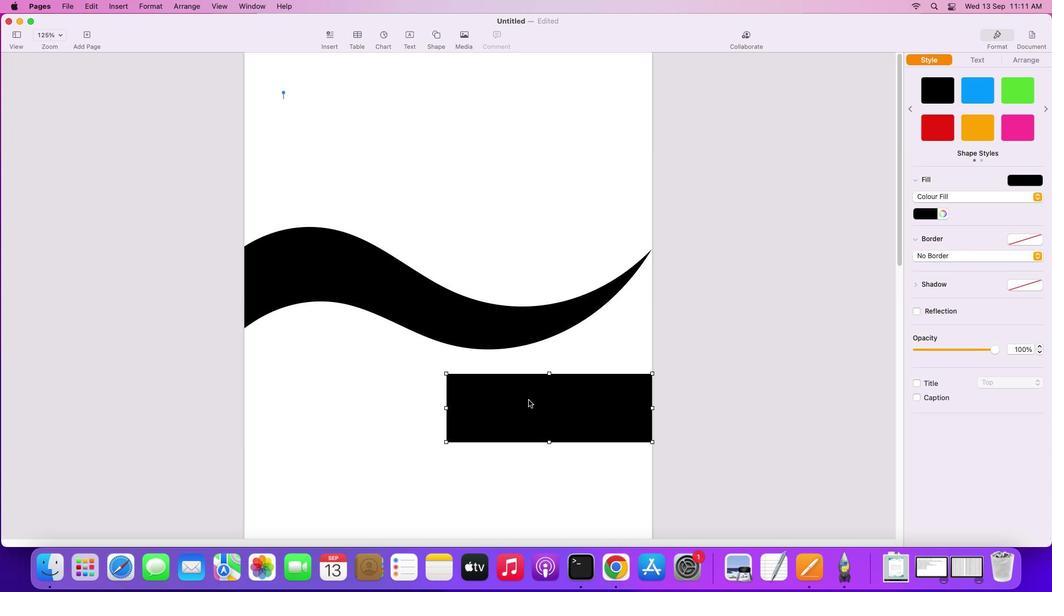
Action: Mouse moved to (526, 397)
Screenshot: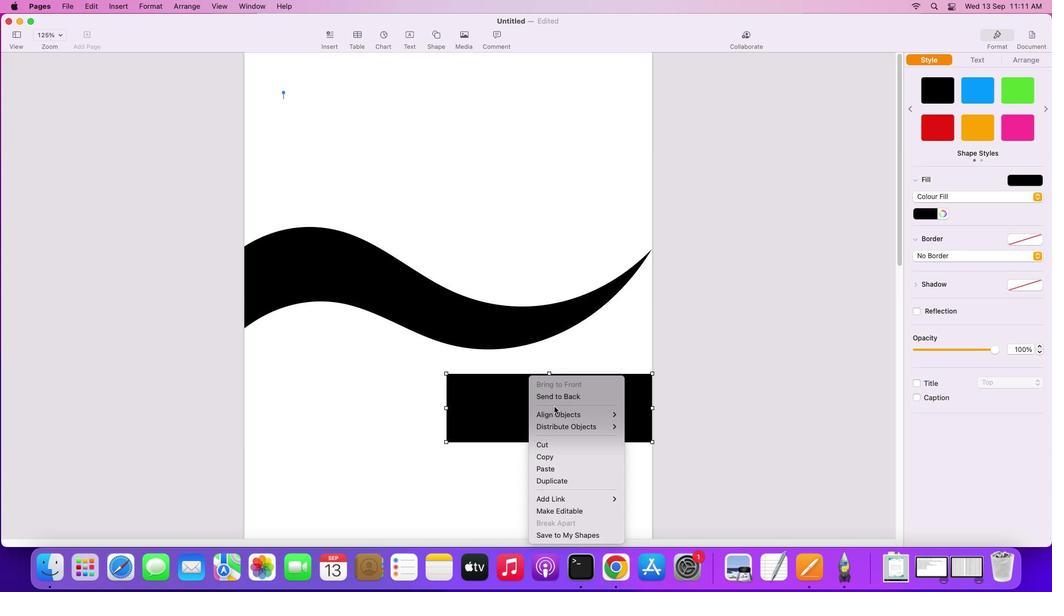 
Action: Mouse pressed right at (526, 397)
Screenshot: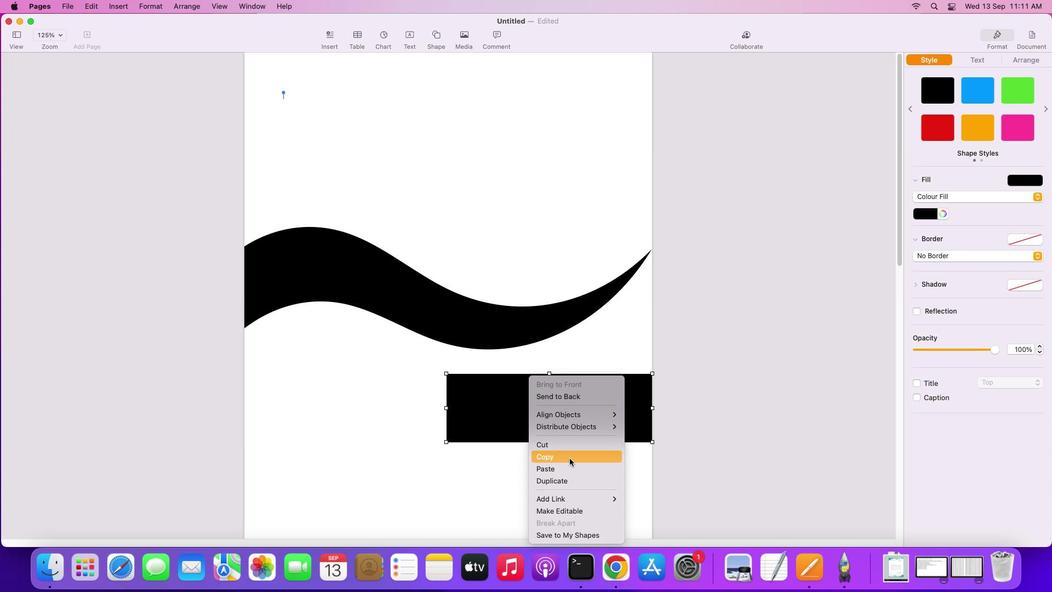 
Action: Mouse moved to (560, 509)
Screenshot: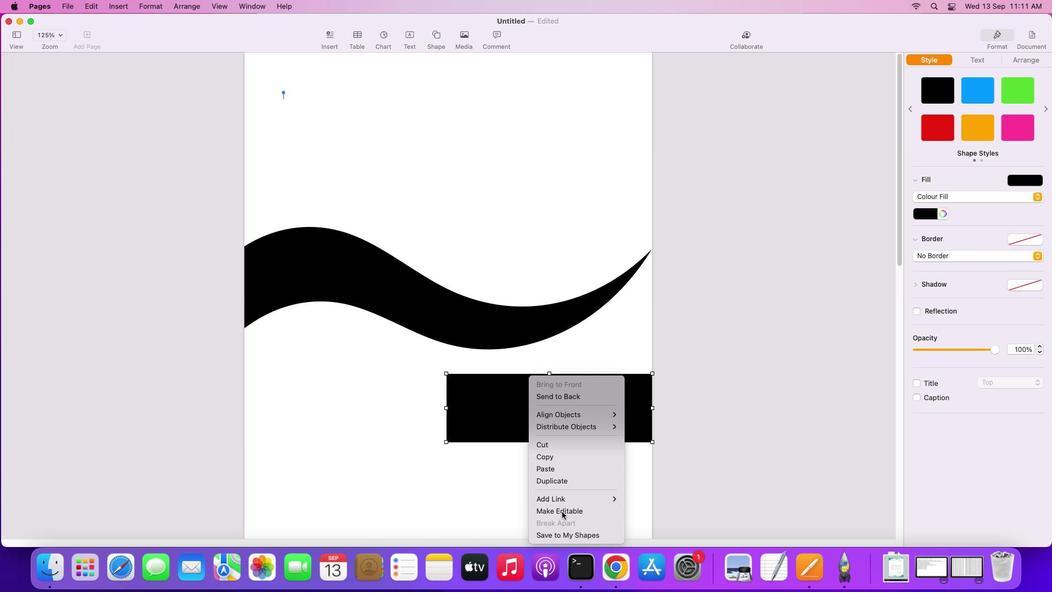 
Action: Mouse pressed left at (560, 509)
Screenshot: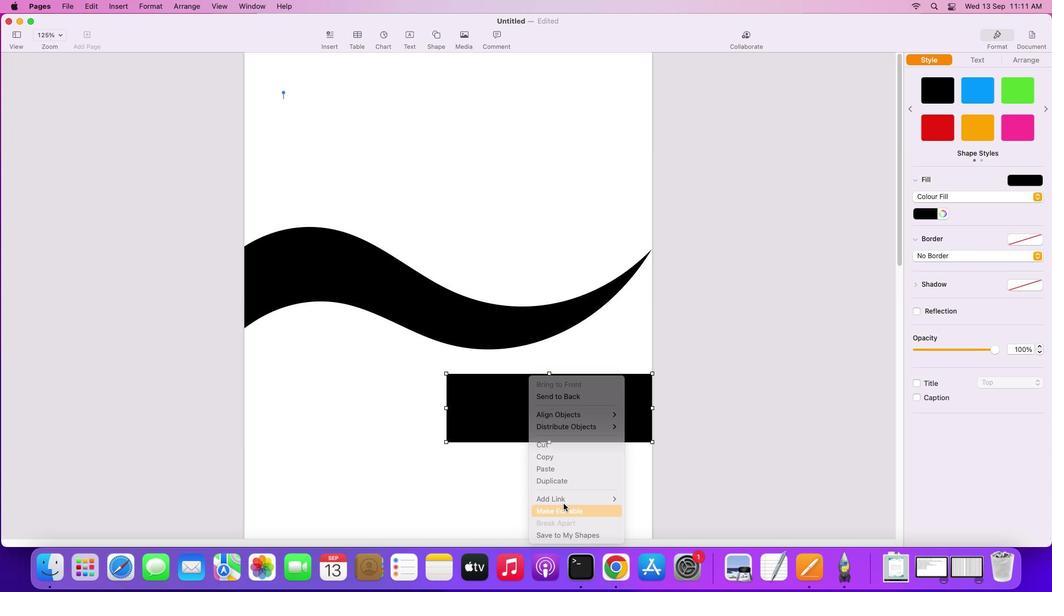 
Action: Mouse moved to (494, 473)
Screenshot: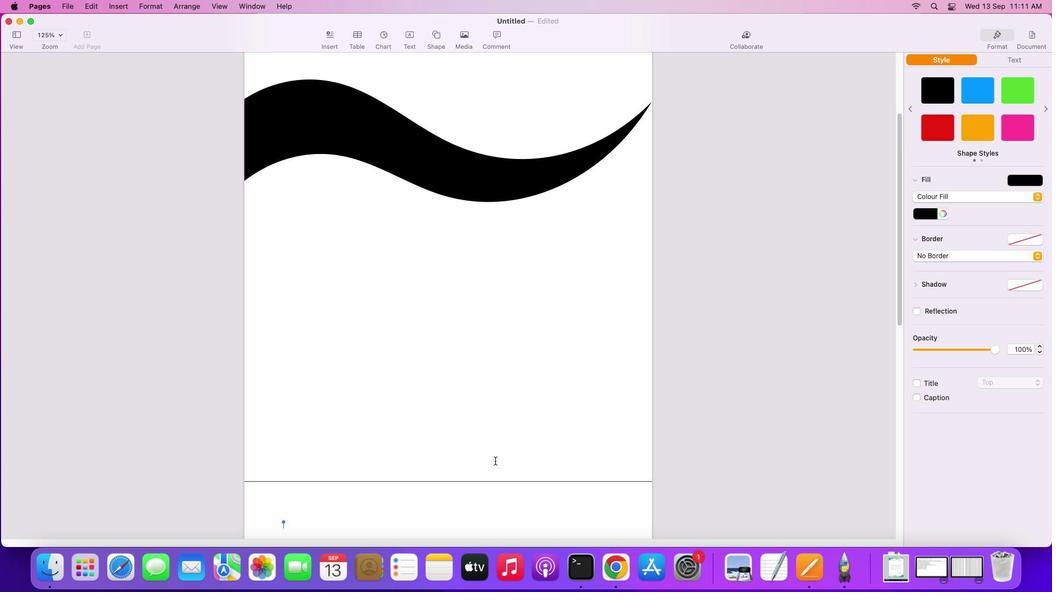 
Action: Mouse scrolled (494, 473) with delta (-1, -1)
Screenshot: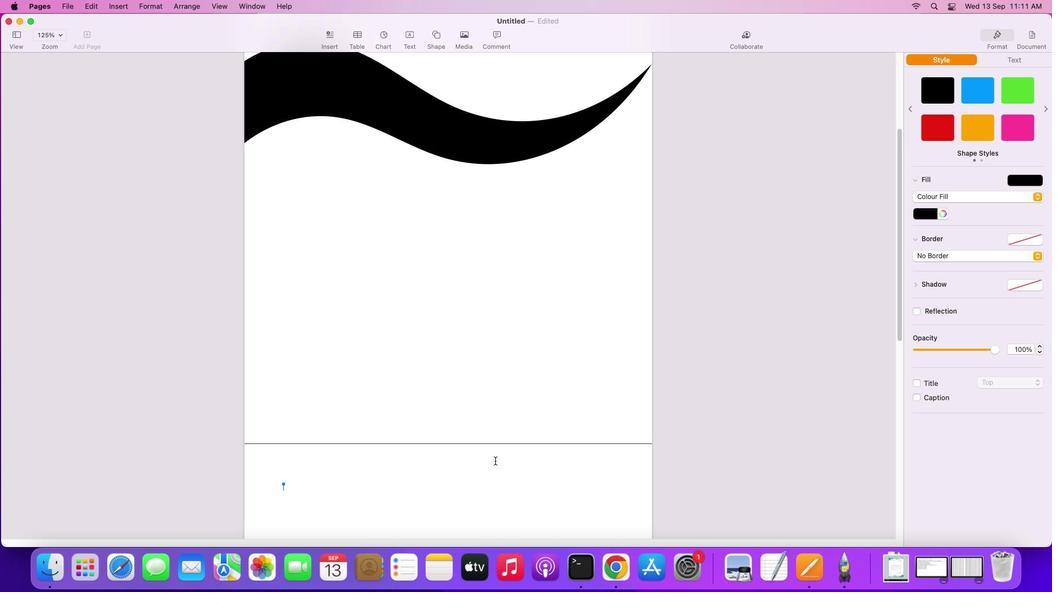 
Action: Mouse scrolled (494, 473) with delta (-1, -1)
Screenshot: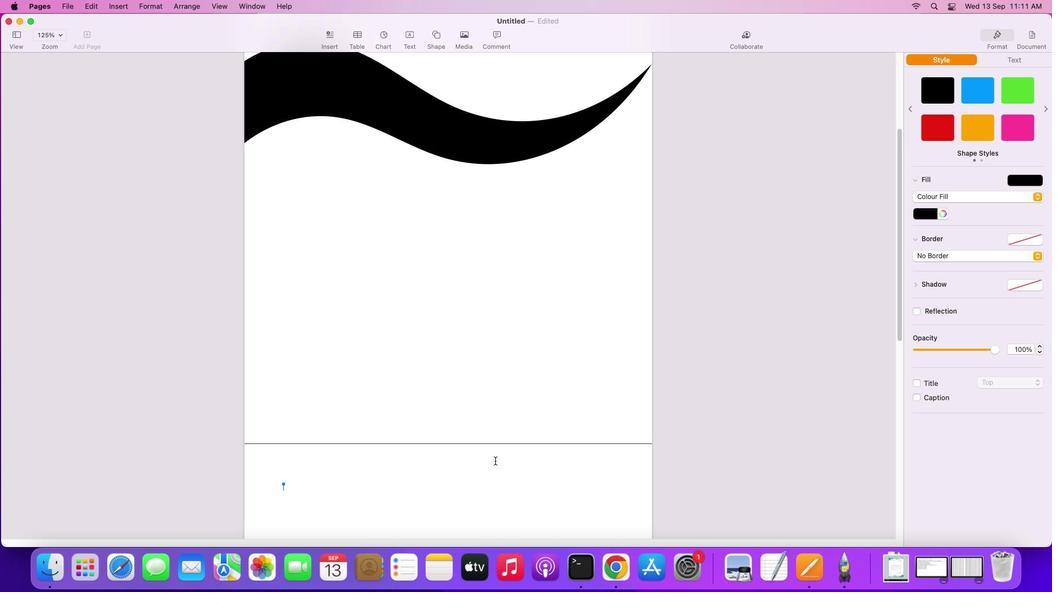 
Action: Mouse moved to (494, 473)
Screenshot: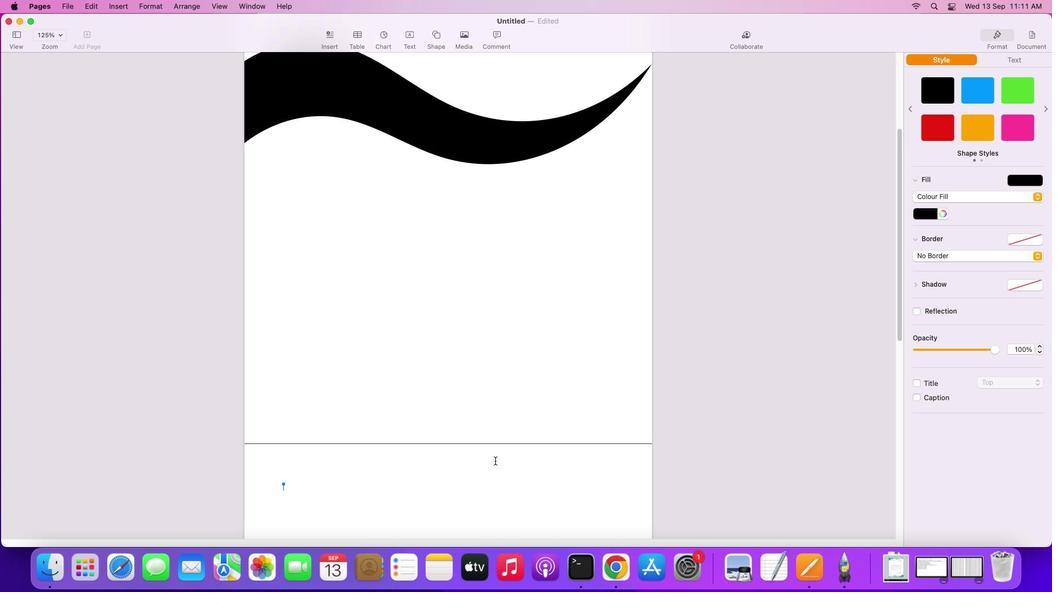
Action: Mouse scrolled (494, 473) with delta (-1, -3)
Screenshot: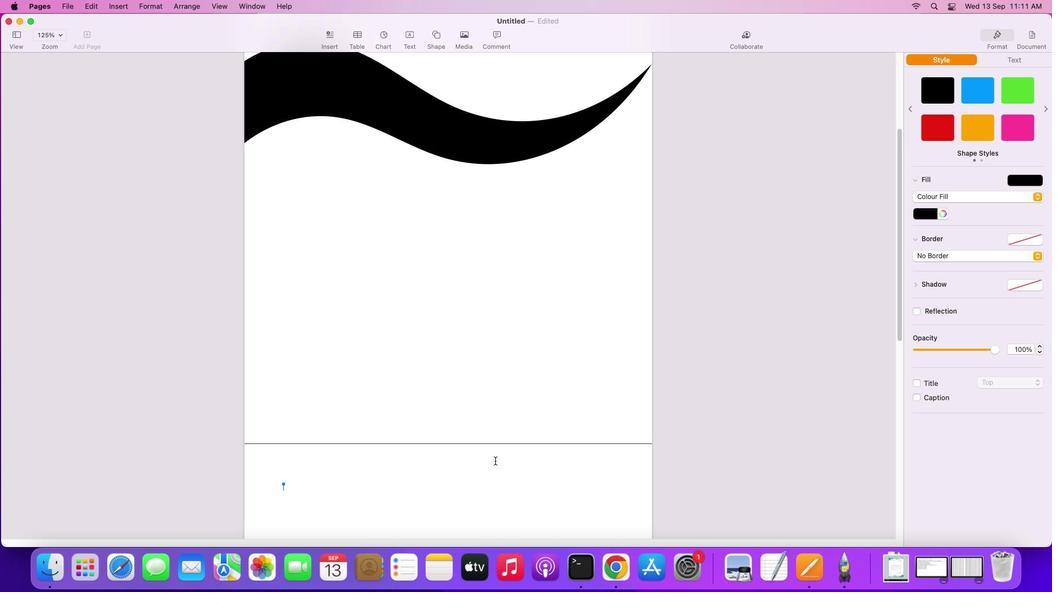 
Action: Mouse moved to (493, 473)
Screenshot: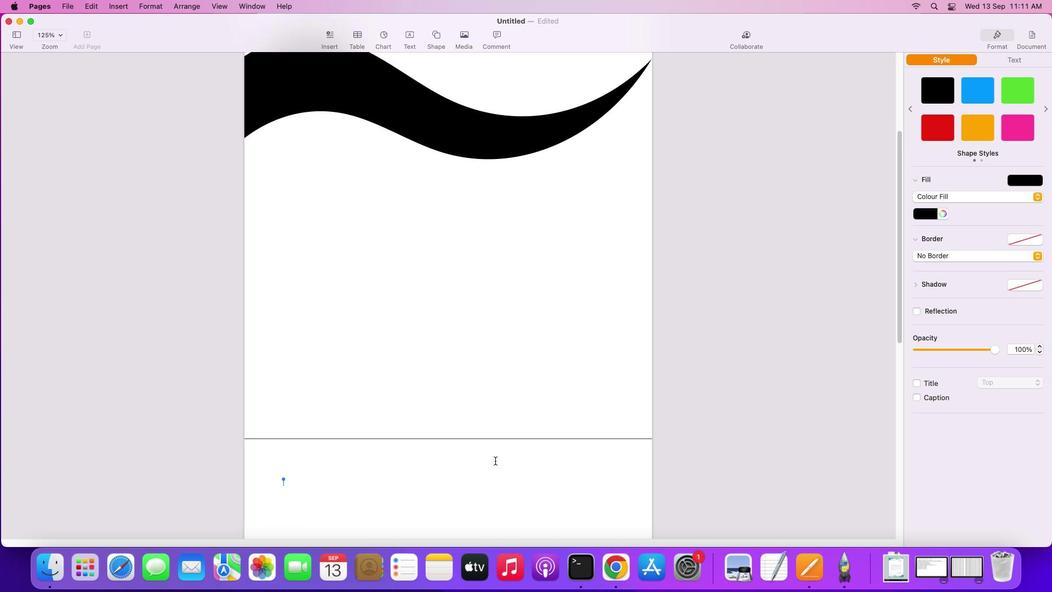 
Action: Mouse scrolled (493, 473) with delta (-1, -3)
Screenshot: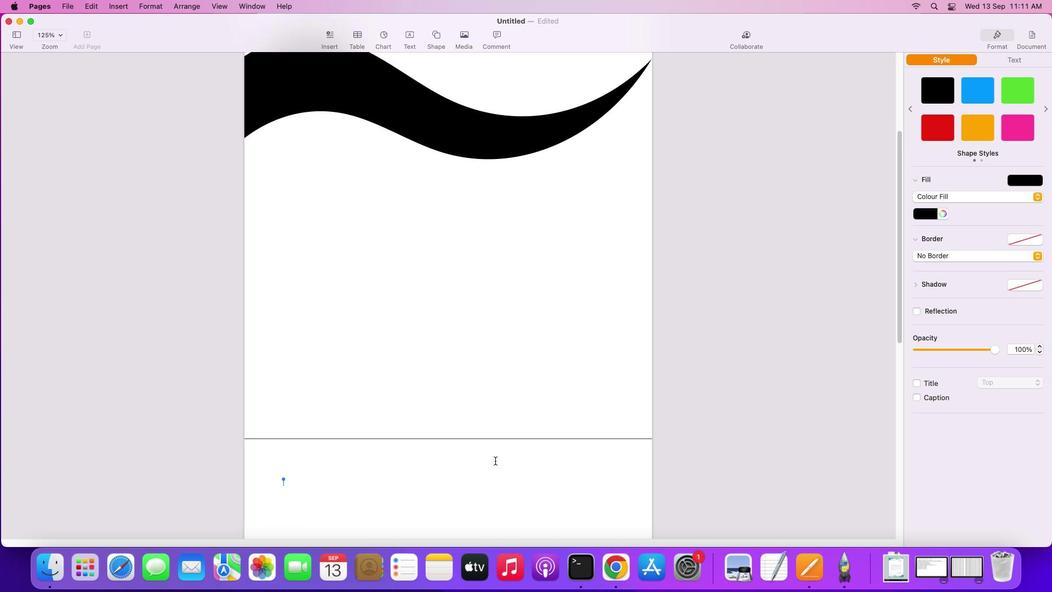 
Action: Mouse scrolled (493, 473) with delta (-1, -4)
Screenshot: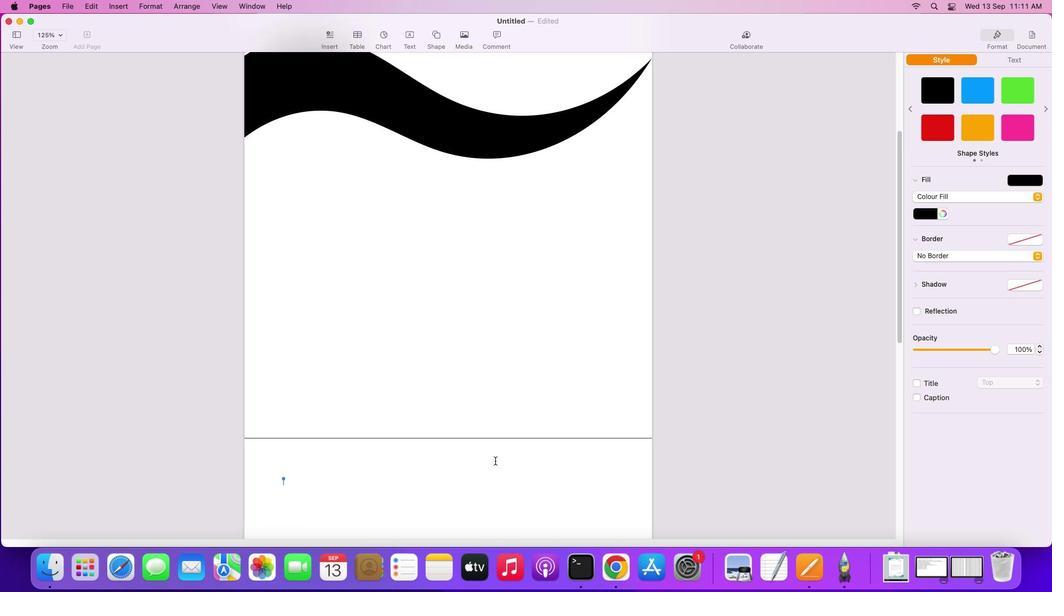 
Action: Mouse moved to (493, 459)
Screenshot: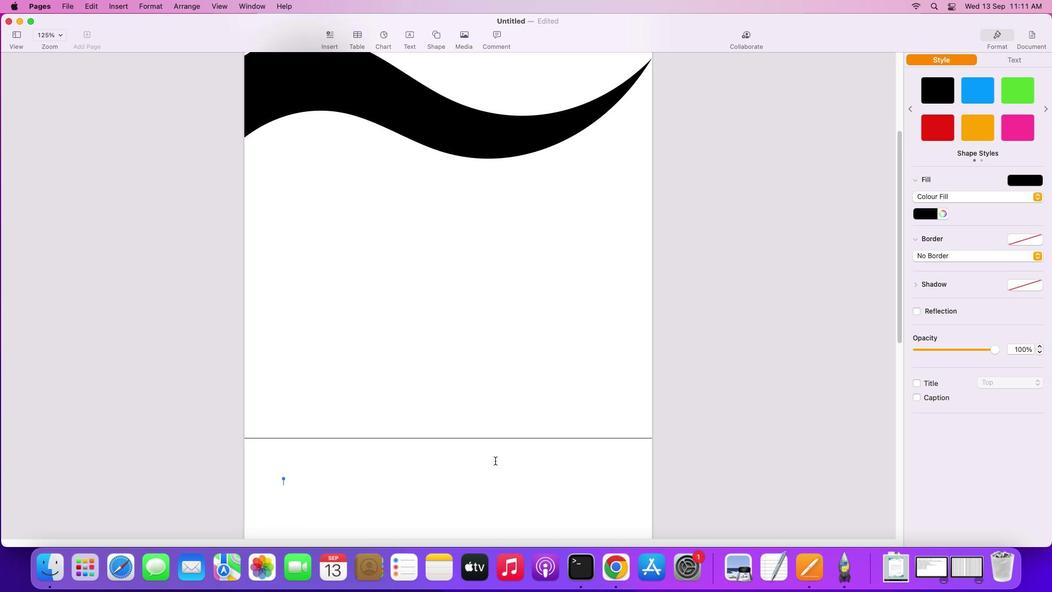 
Action: Mouse scrolled (493, 459) with delta (-1, -1)
Screenshot: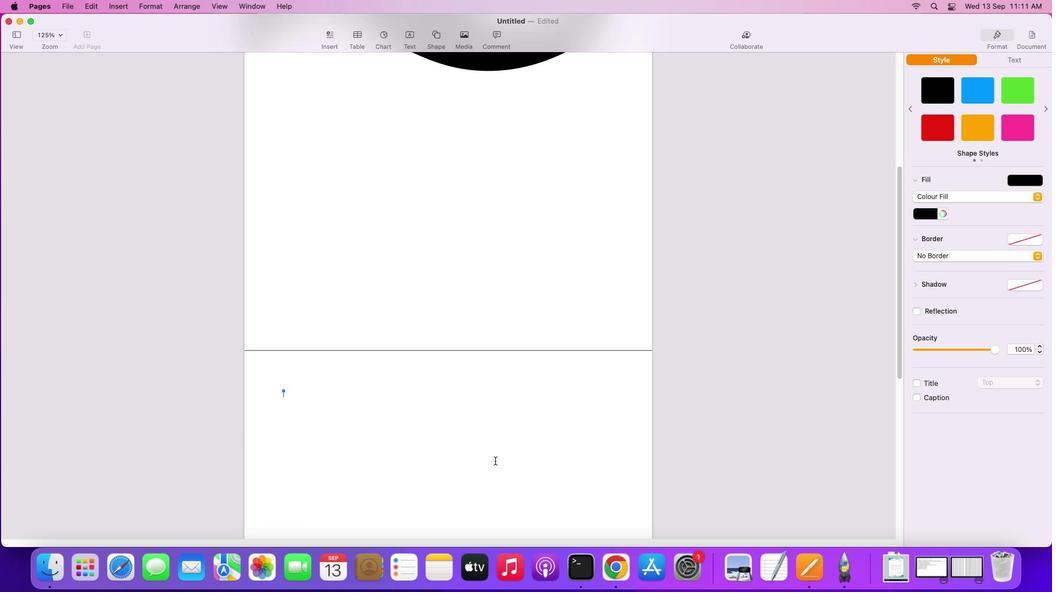 
Action: Mouse scrolled (493, 459) with delta (-1, -1)
Screenshot: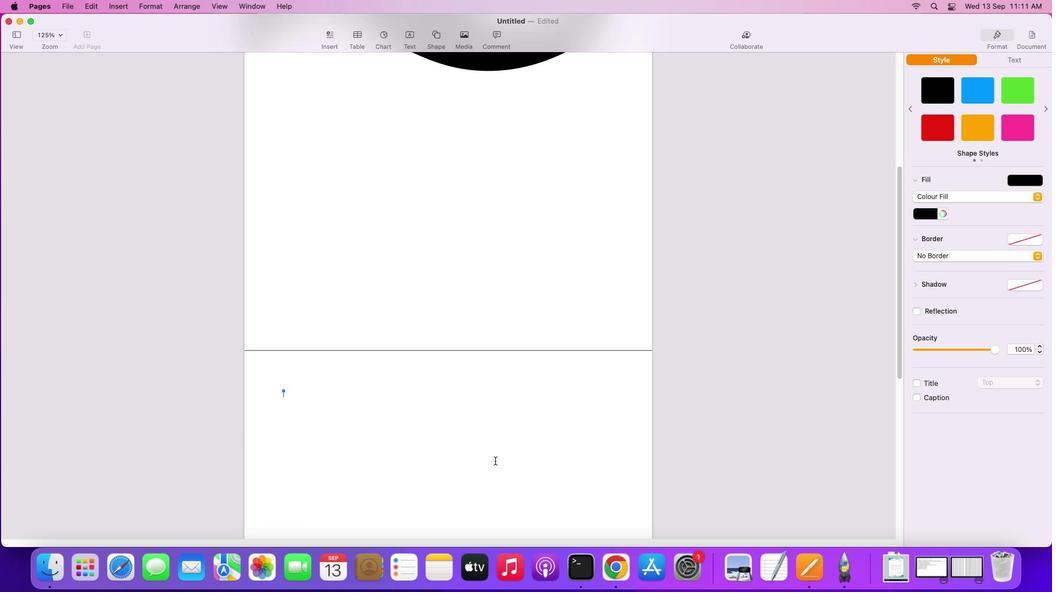 
Action: Mouse scrolled (493, 459) with delta (-1, -3)
Screenshot: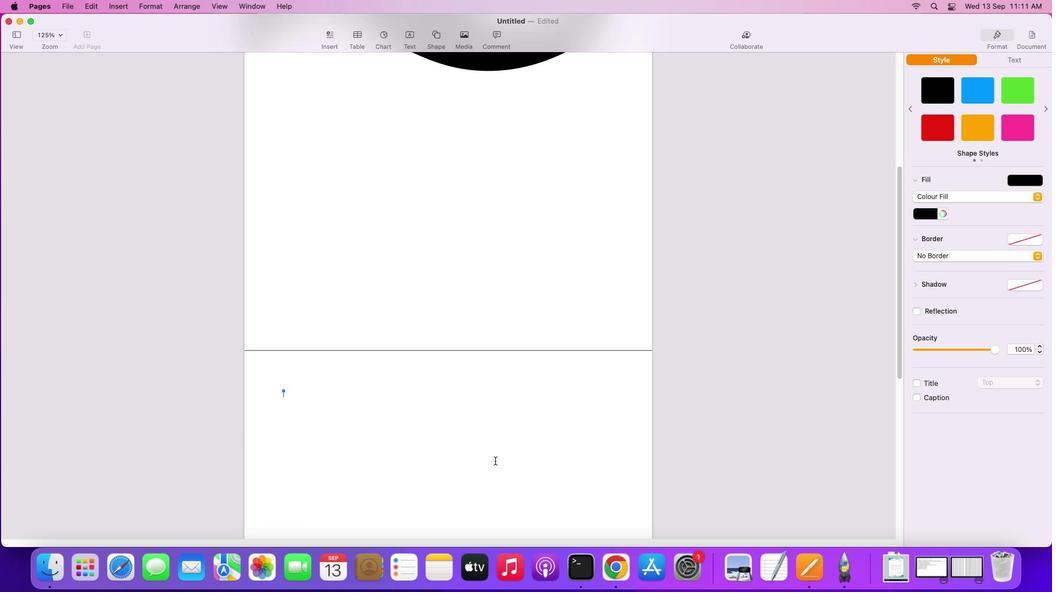 
Action: Mouse scrolled (493, 459) with delta (-1, -3)
Screenshot: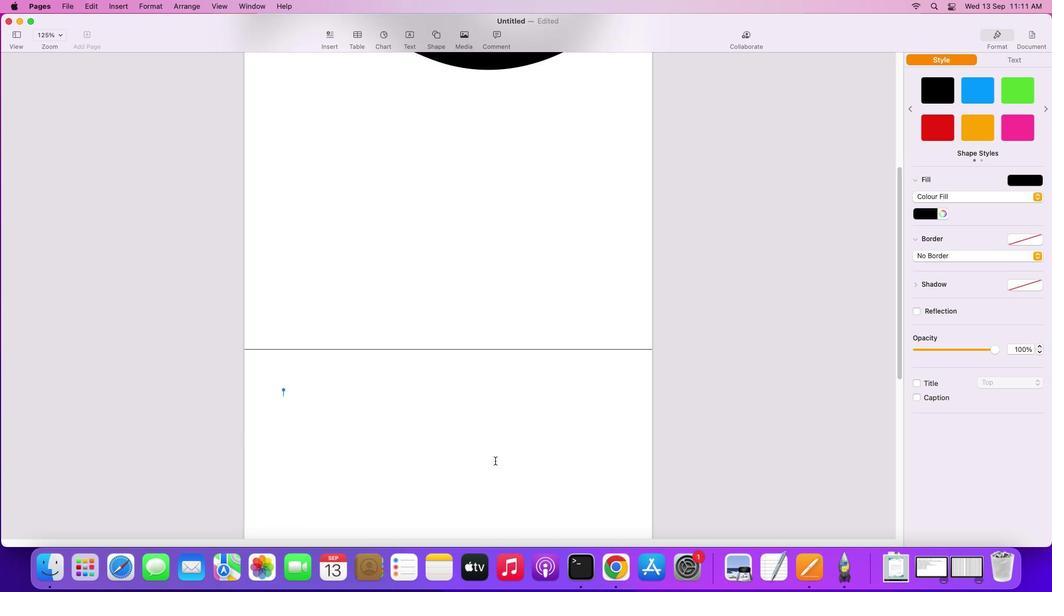 
Action: Mouse scrolled (493, 459) with delta (-1, -4)
Screenshot: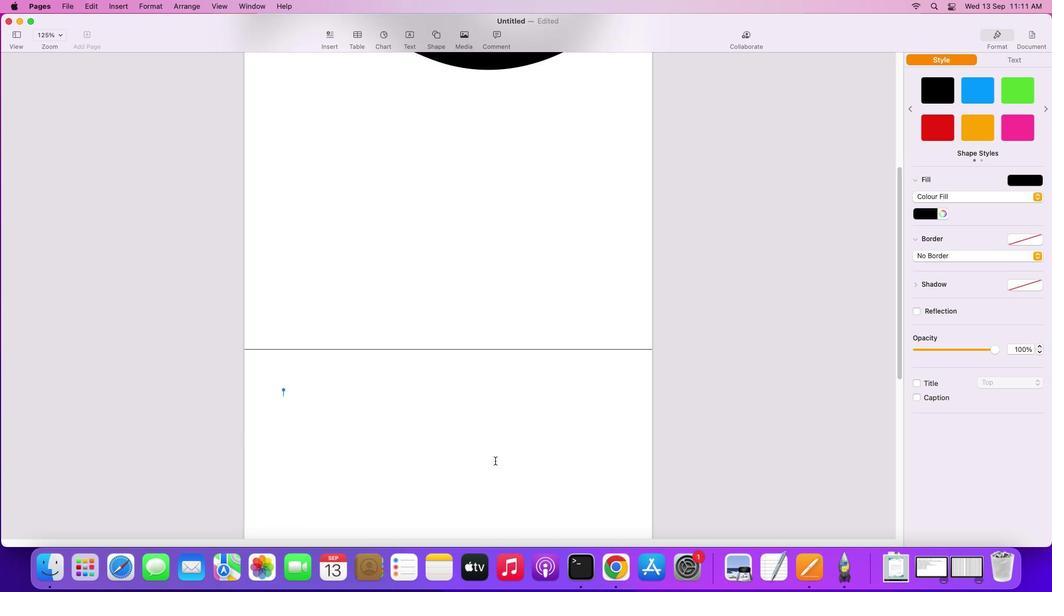 
Action: Mouse scrolled (493, 459) with delta (-1, -1)
Screenshot: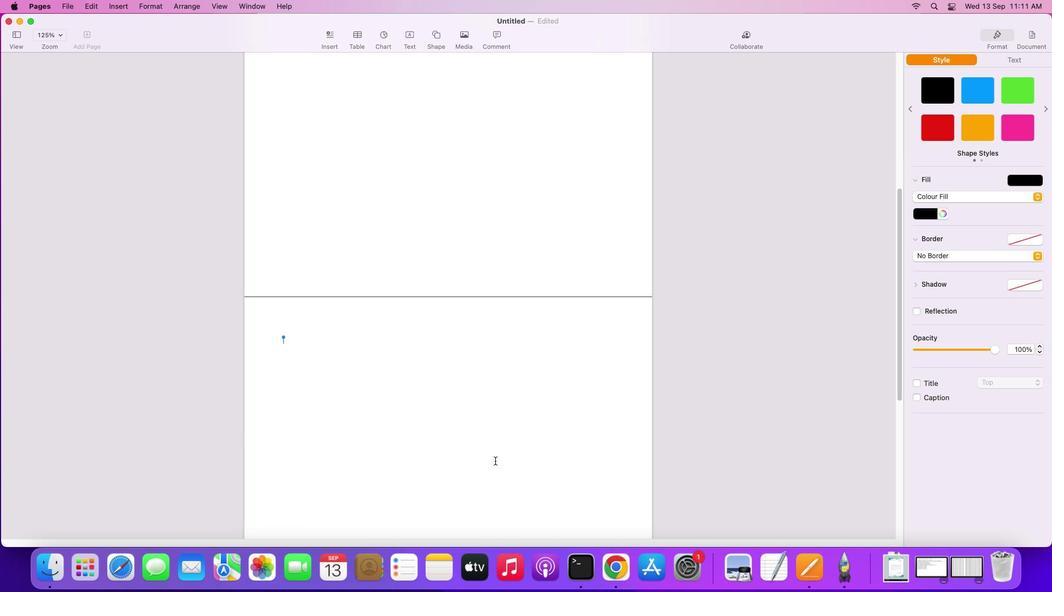 
Action: Mouse scrolled (493, 459) with delta (-1, -1)
Screenshot: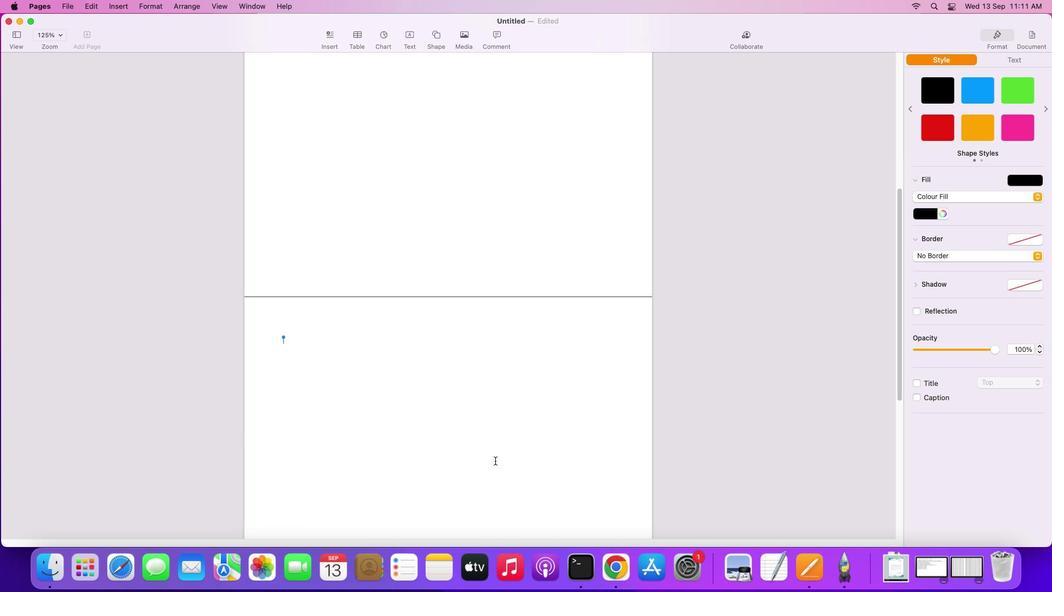 
Action: Mouse scrolled (493, 459) with delta (-1, -2)
Screenshot: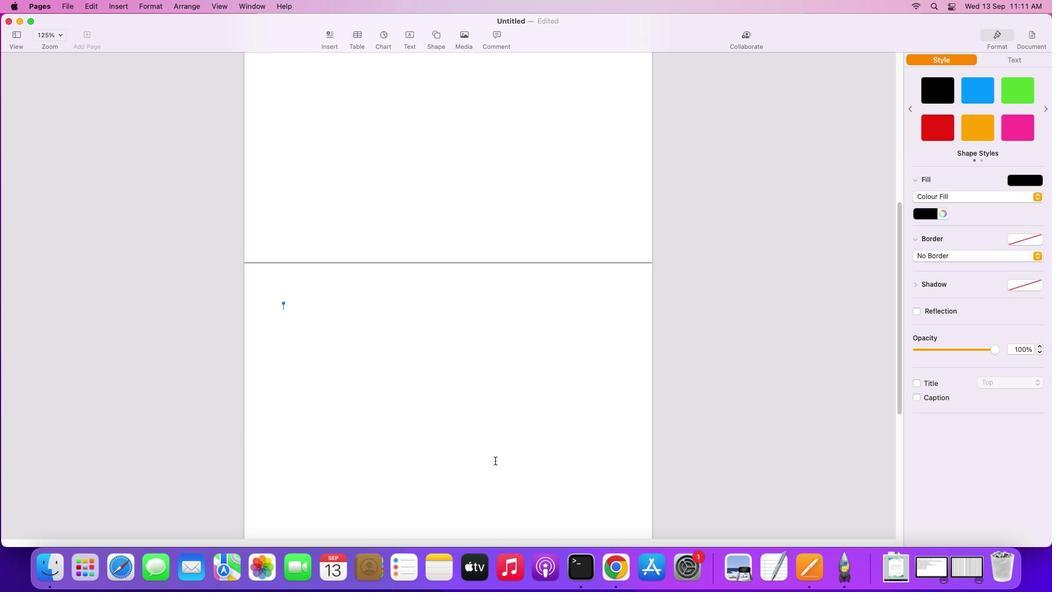 
Action: Mouse scrolled (493, 459) with delta (-1, -3)
Screenshot: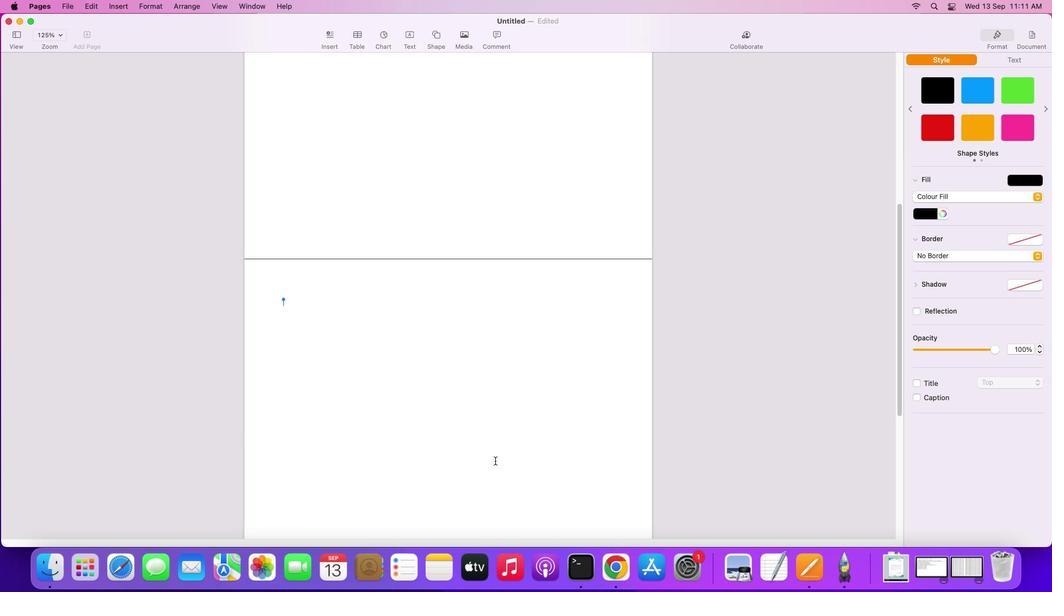 
Action: Mouse scrolled (493, 459) with delta (-1, -4)
Screenshot: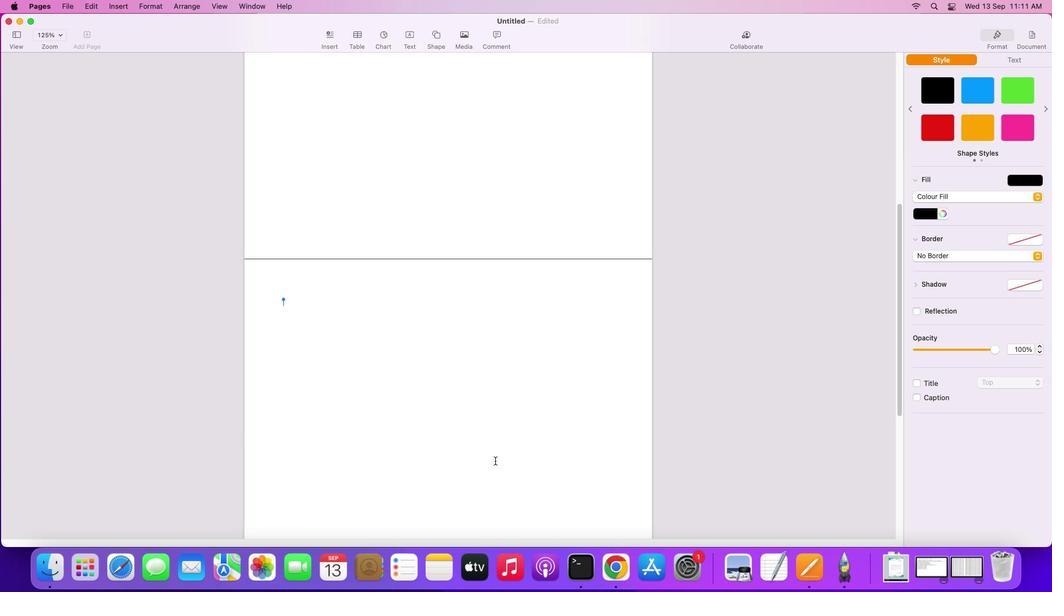 
Action: Mouse scrolled (493, 459) with delta (-1, -1)
Screenshot: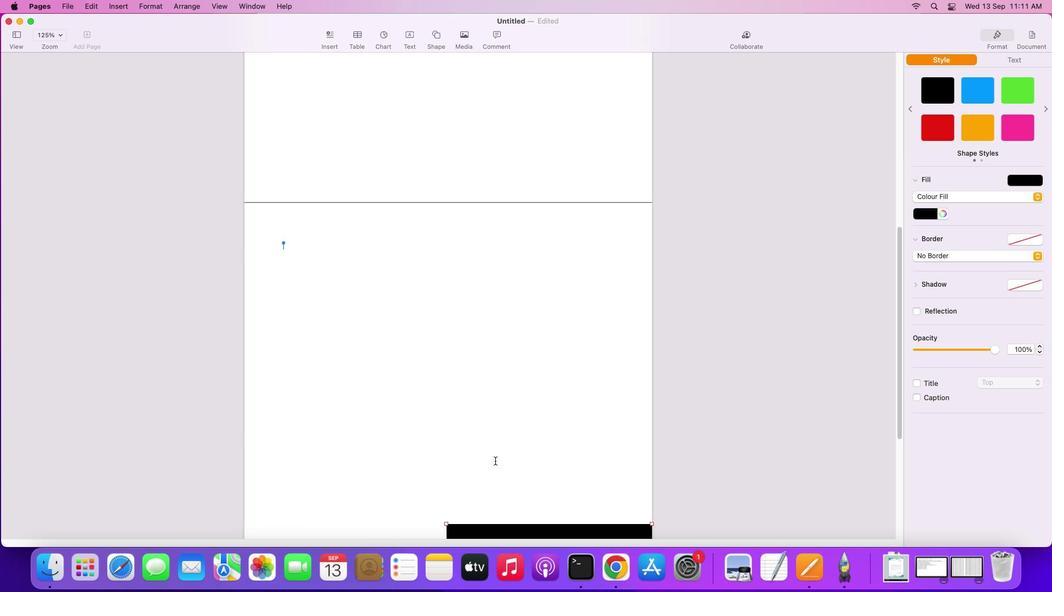 
Action: Mouse scrolled (493, 459) with delta (-1, -1)
Screenshot: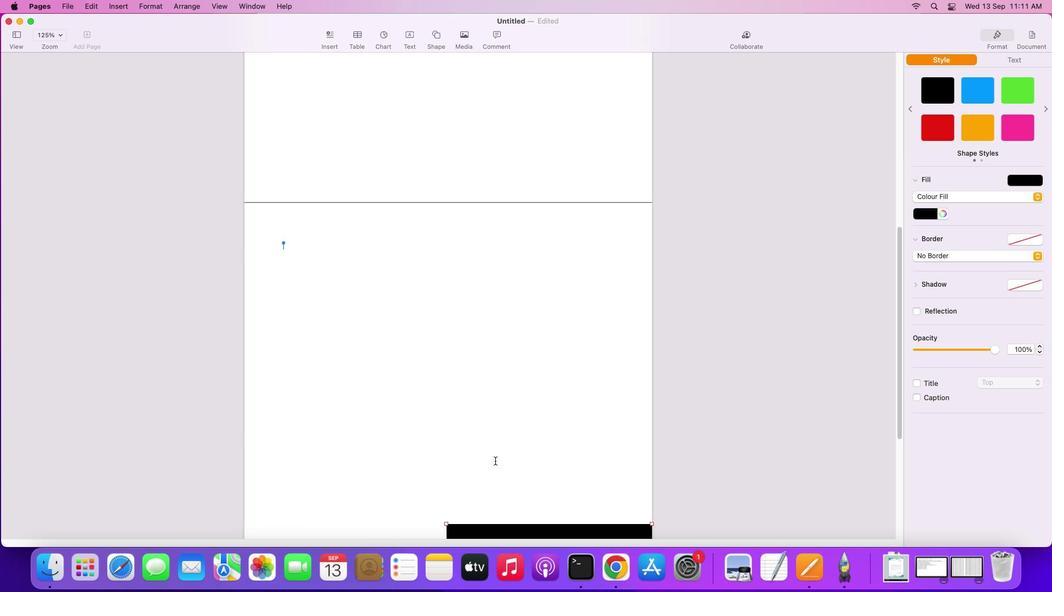 
Action: Mouse scrolled (493, 459) with delta (-1, -2)
Screenshot: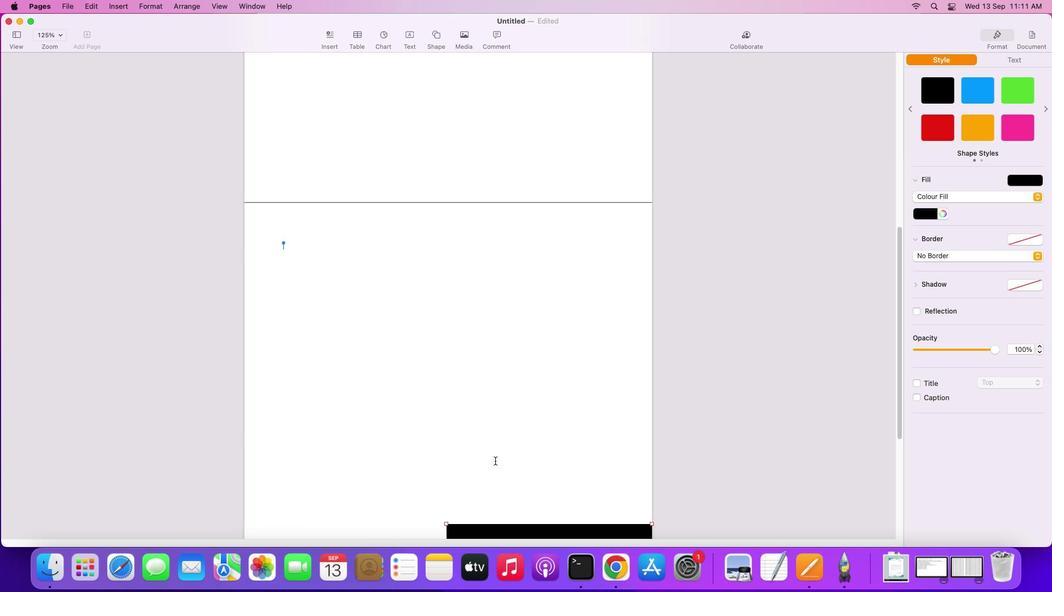 
Action: Mouse scrolled (493, 459) with delta (-1, -3)
Screenshot: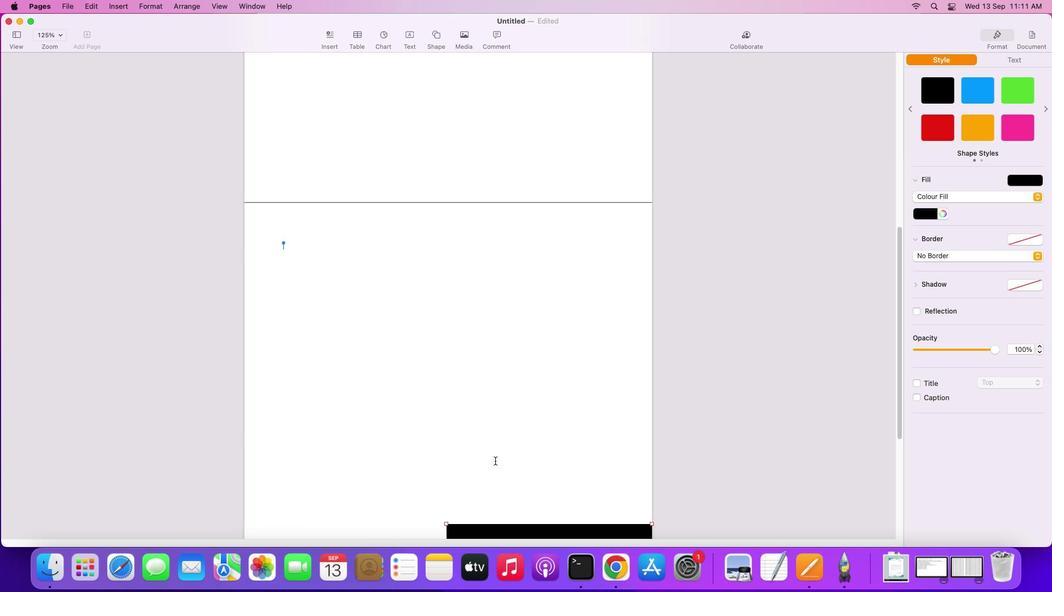 
Action: Mouse scrolled (493, 459) with delta (-1, -4)
Screenshot: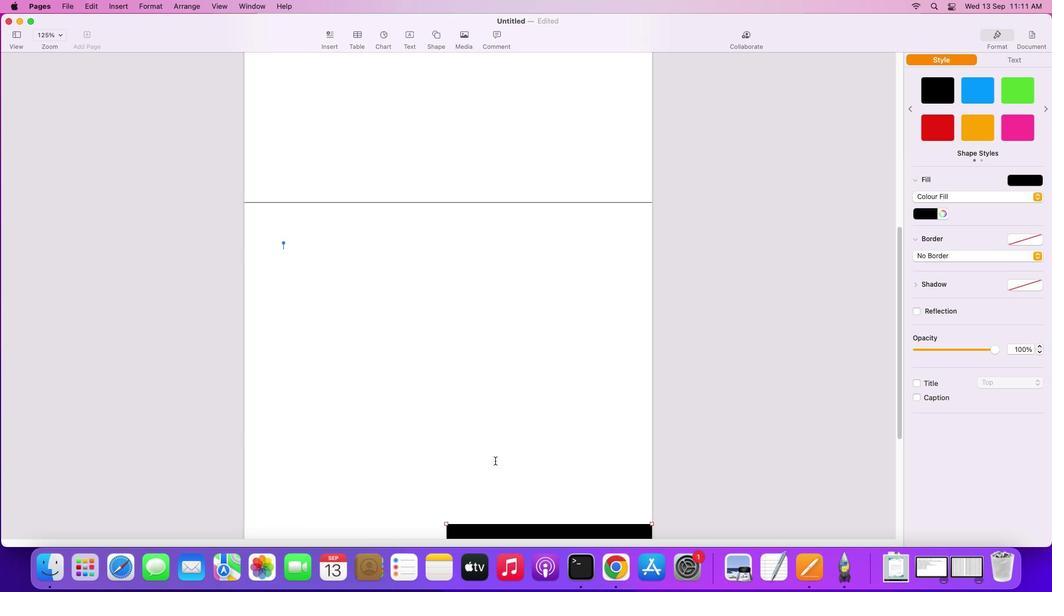 
Action: Mouse scrolled (493, 459) with delta (-1, -1)
Screenshot: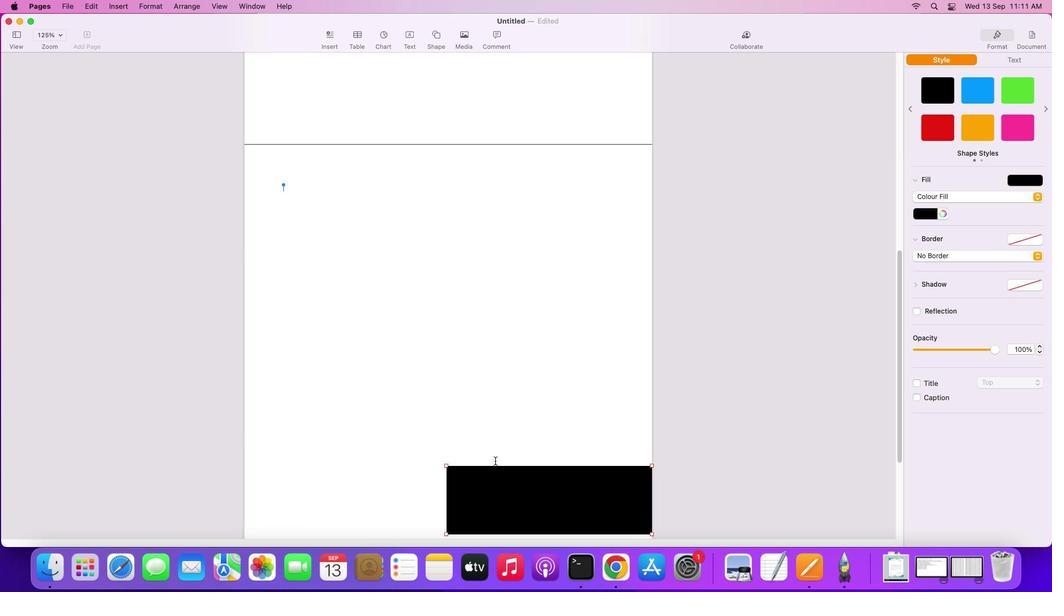 
Action: Mouse scrolled (493, 459) with delta (-1, -1)
Screenshot: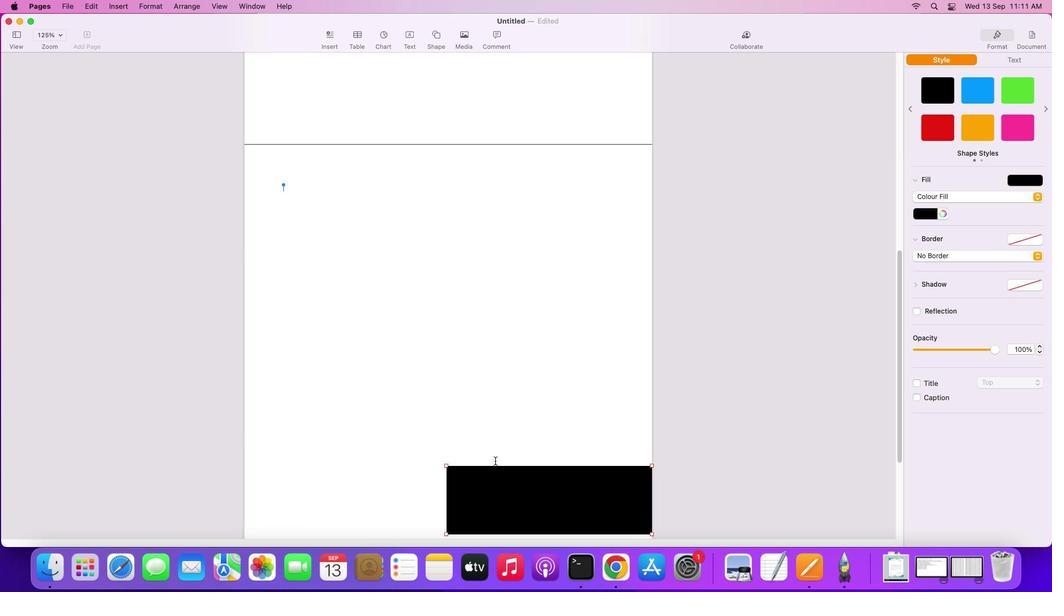 
Action: Mouse scrolled (493, 459) with delta (-1, -2)
Screenshot: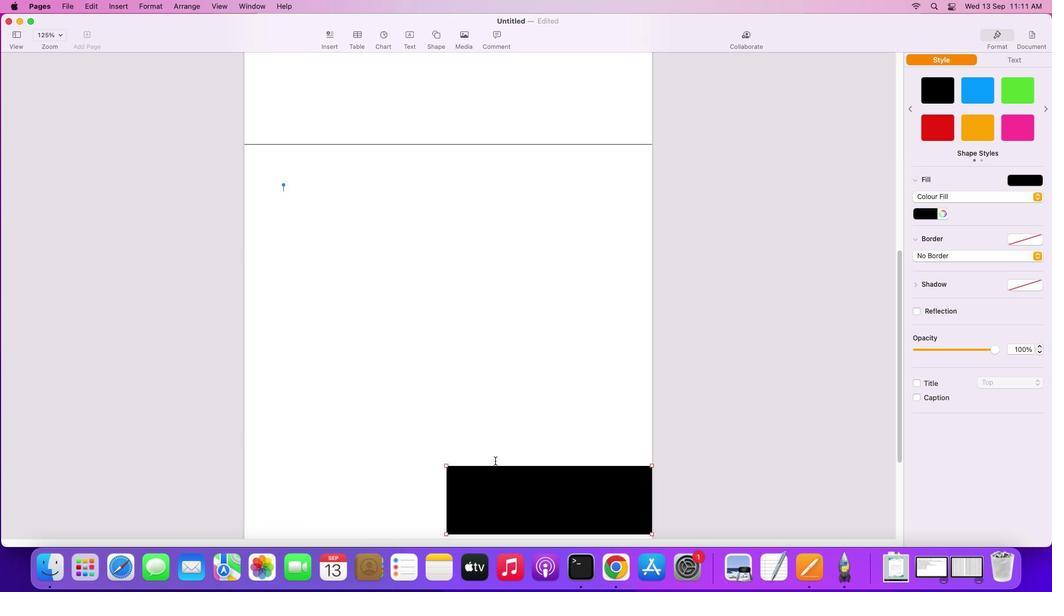 
Action: Mouse scrolled (493, 459) with delta (-1, -3)
Screenshot: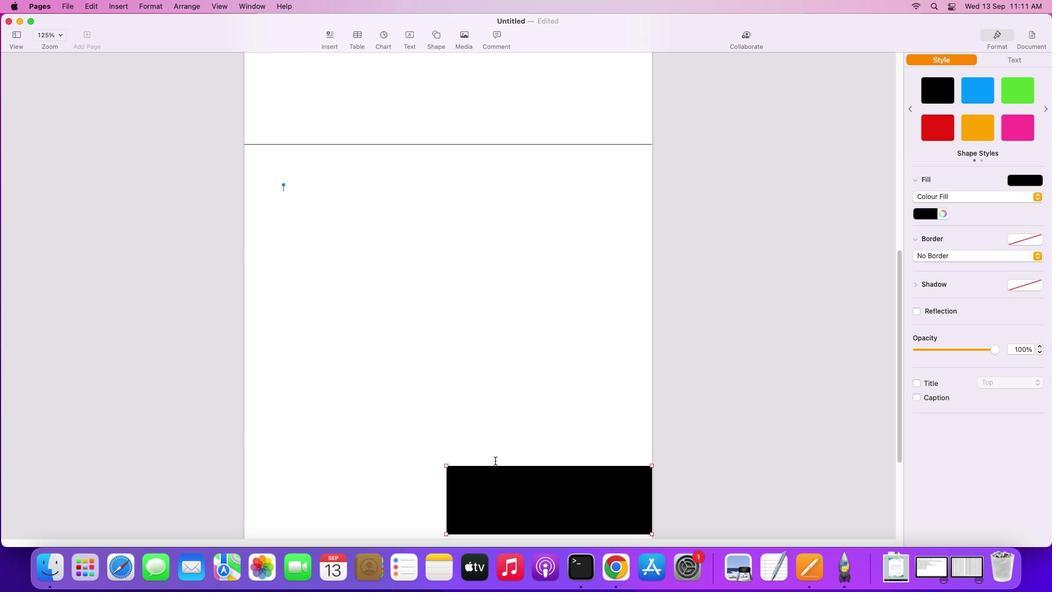 
Action: Mouse scrolled (493, 459) with delta (-1, -1)
Screenshot: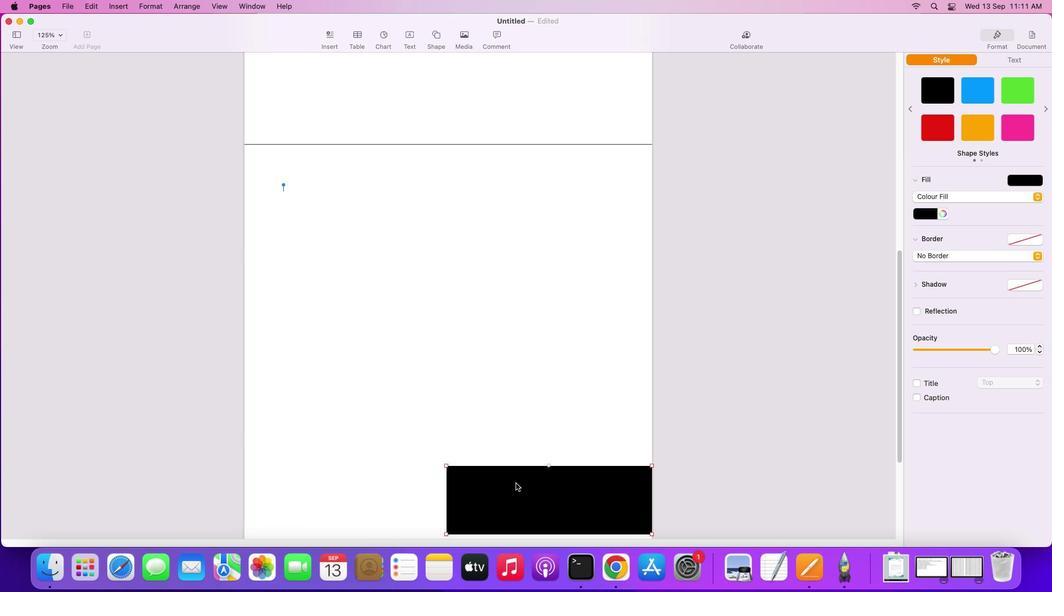 
Action: Mouse scrolled (493, 459) with delta (-1, -1)
Screenshot: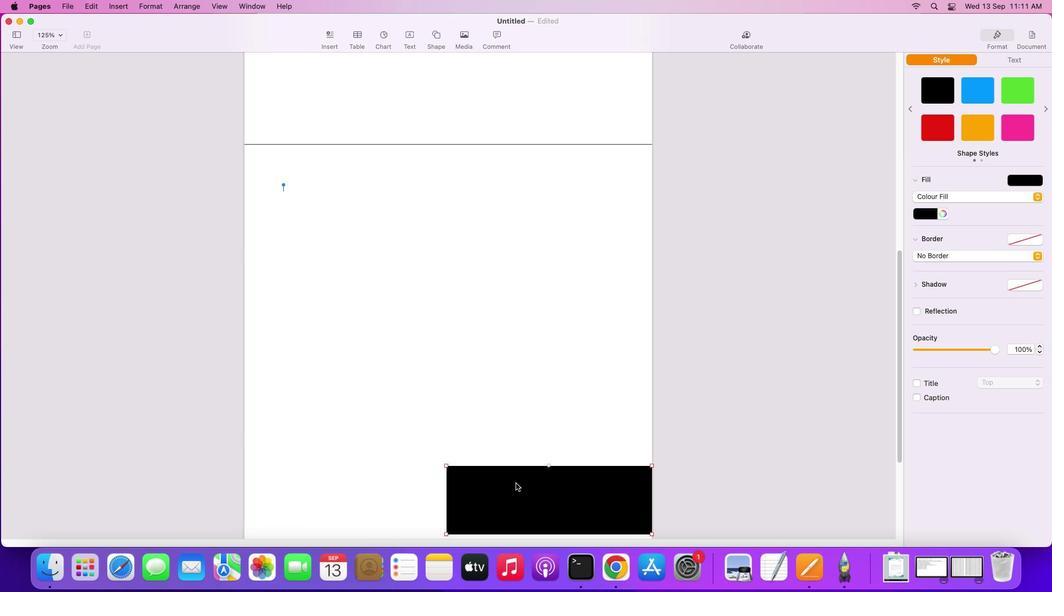 
Action: Mouse scrolled (493, 459) with delta (-1, -2)
Screenshot: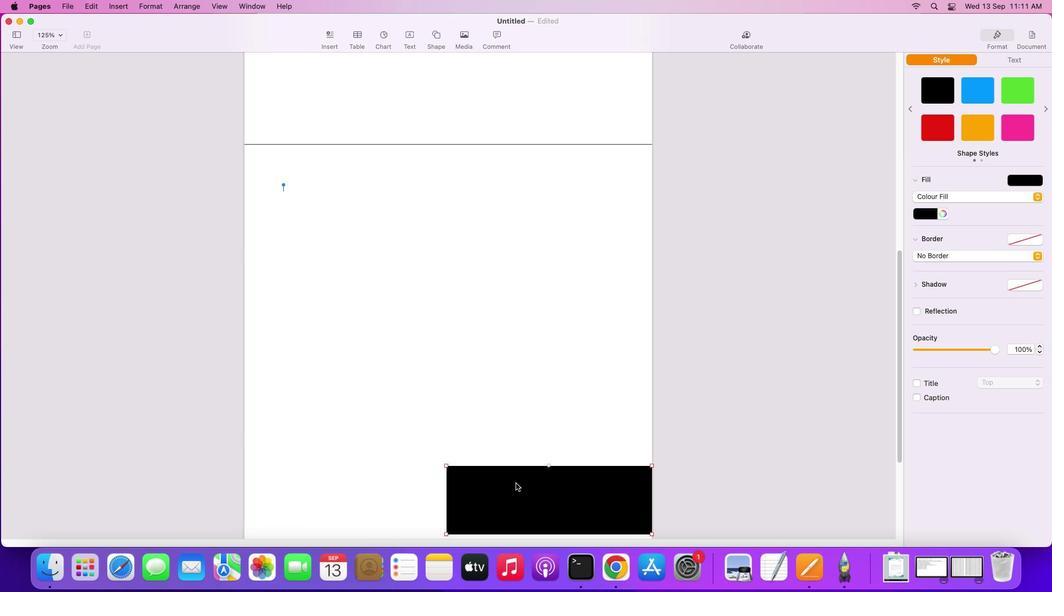 
Action: Mouse scrolled (493, 459) with delta (-1, -3)
Screenshot: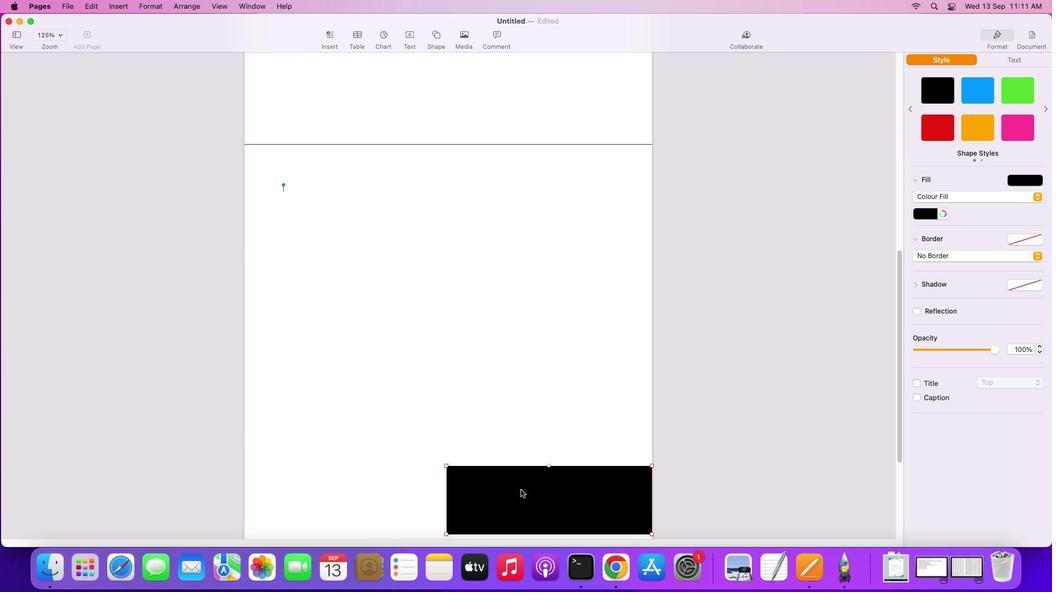 
Action: Mouse moved to (522, 494)
Screenshot: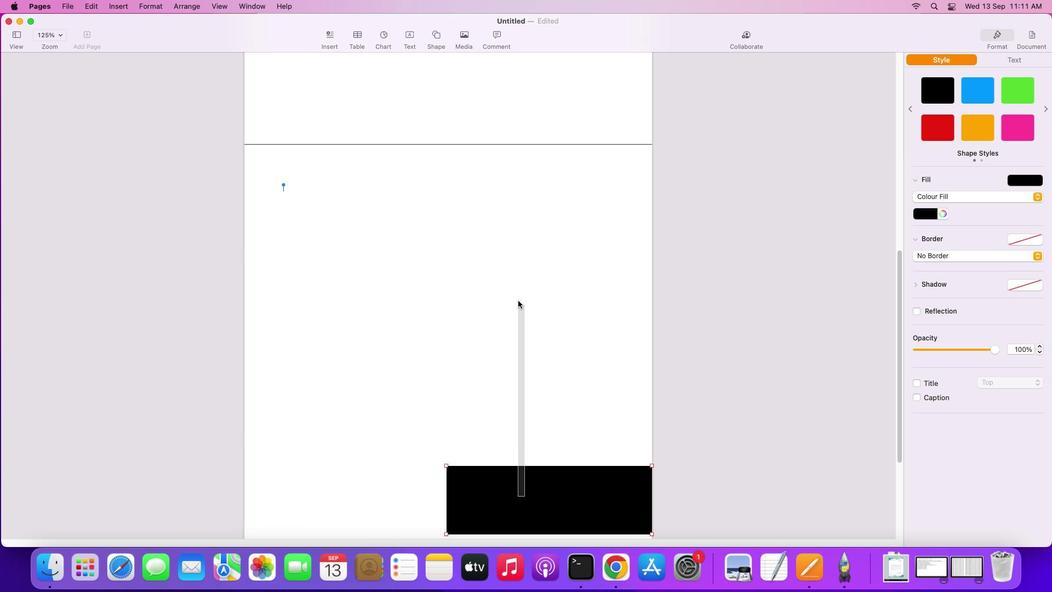 
Action: Mouse pressed left at (522, 494)
Screenshot: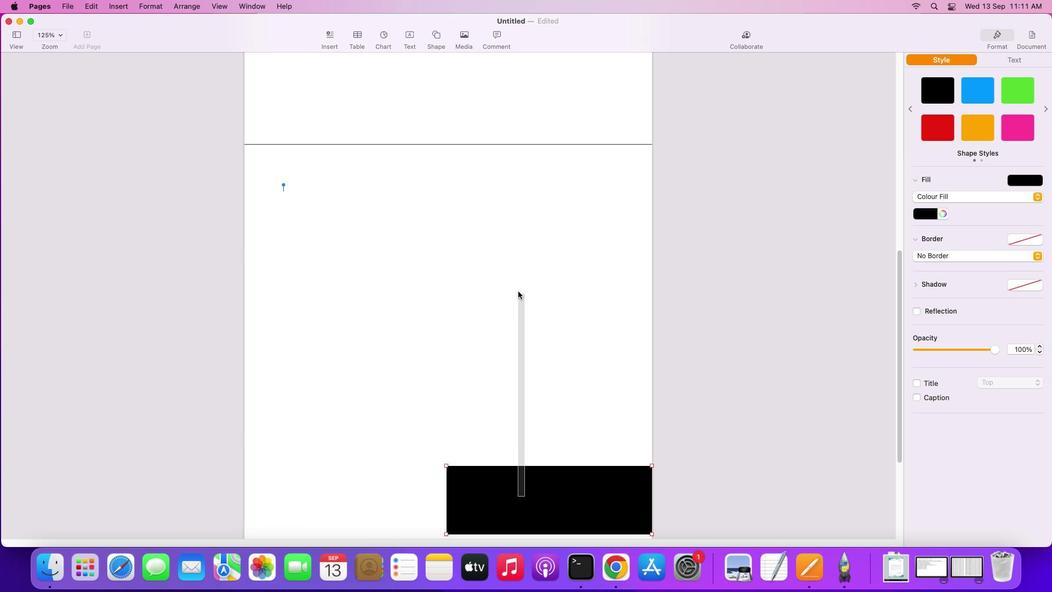 
Action: Mouse moved to (524, 501)
Screenshot: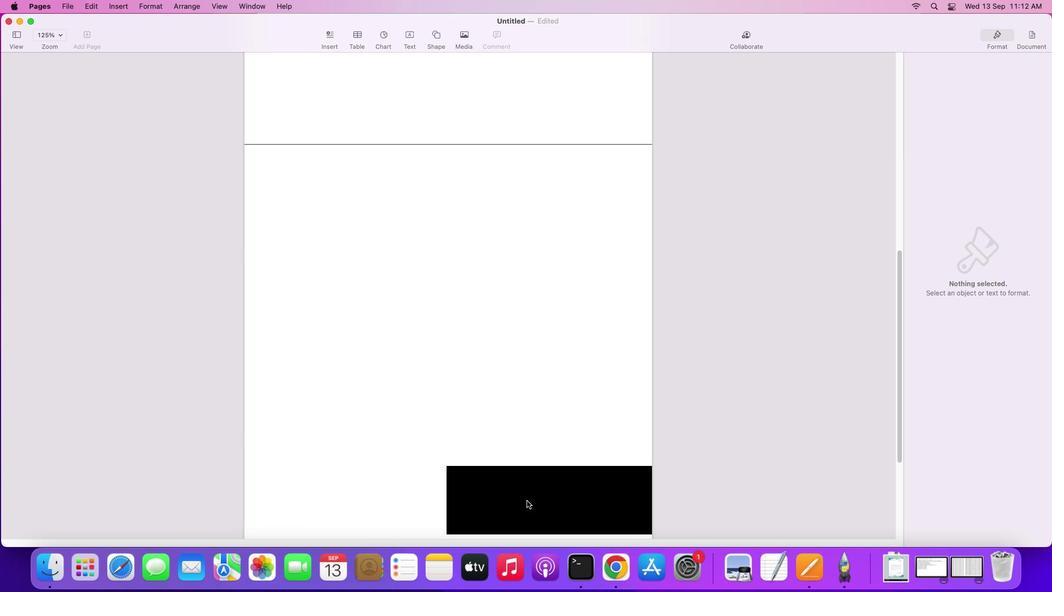 
Action: Mouse pressed left at (524, 501)
Screenshot: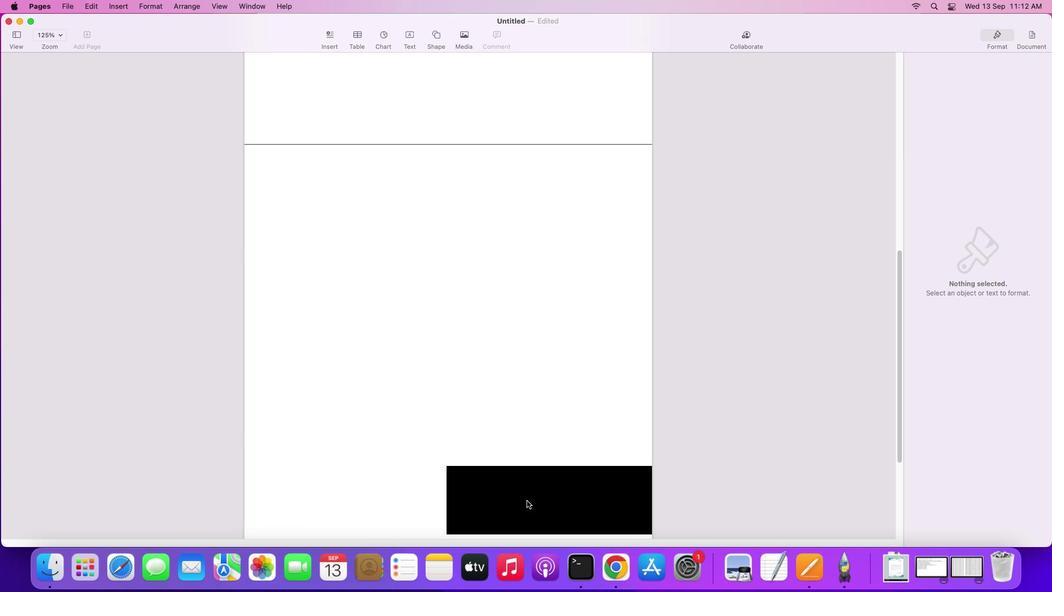 
Action: Mouse moved to (525, 498)
Screenshot: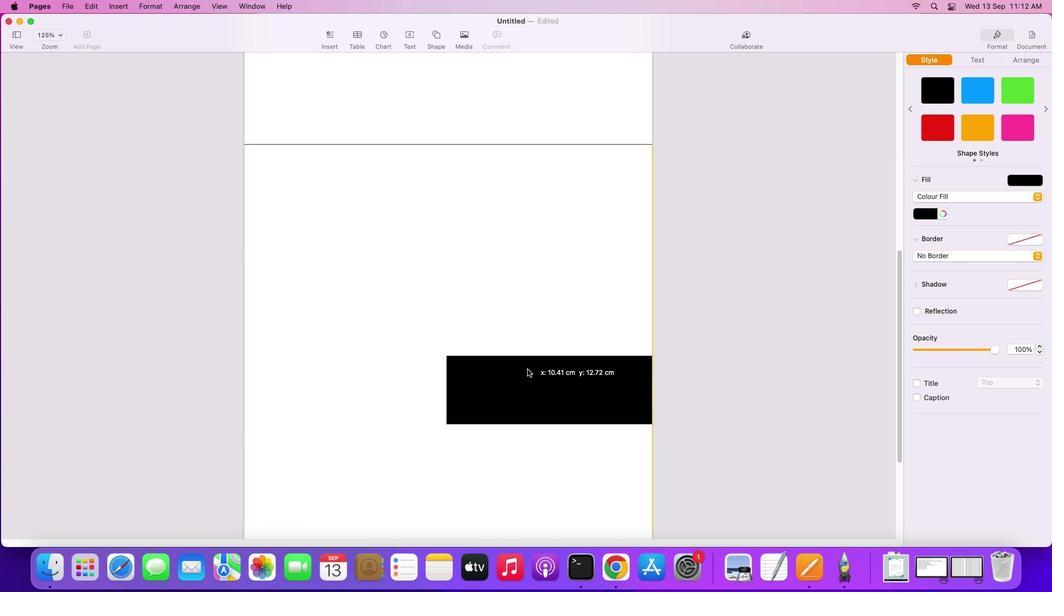 
Action: Mouse pressed left at (525, 498)
Screenshot: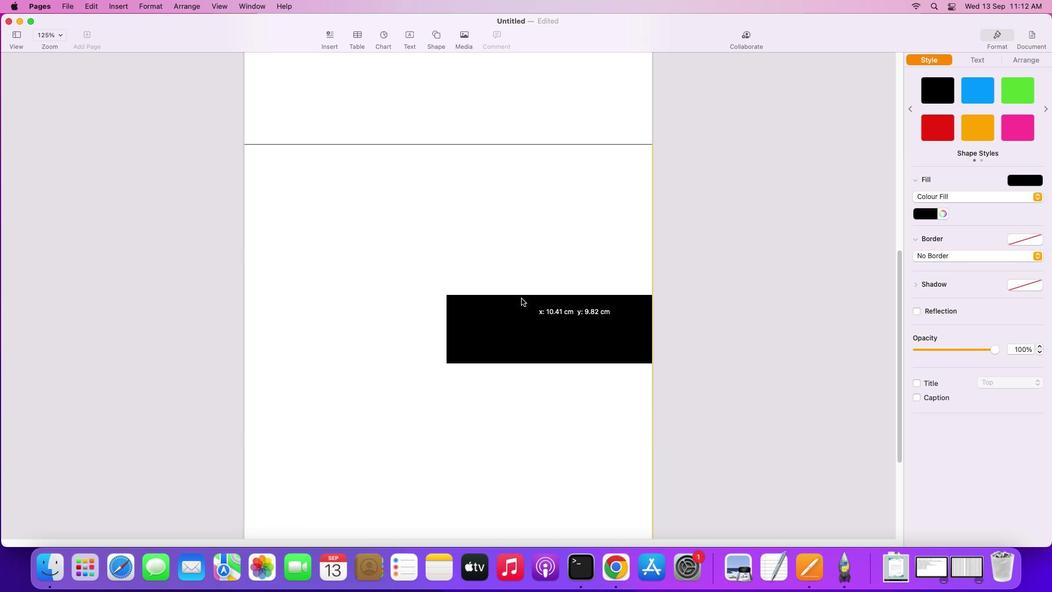 
Action: Mouse moved to (522, 167)
Screenshot: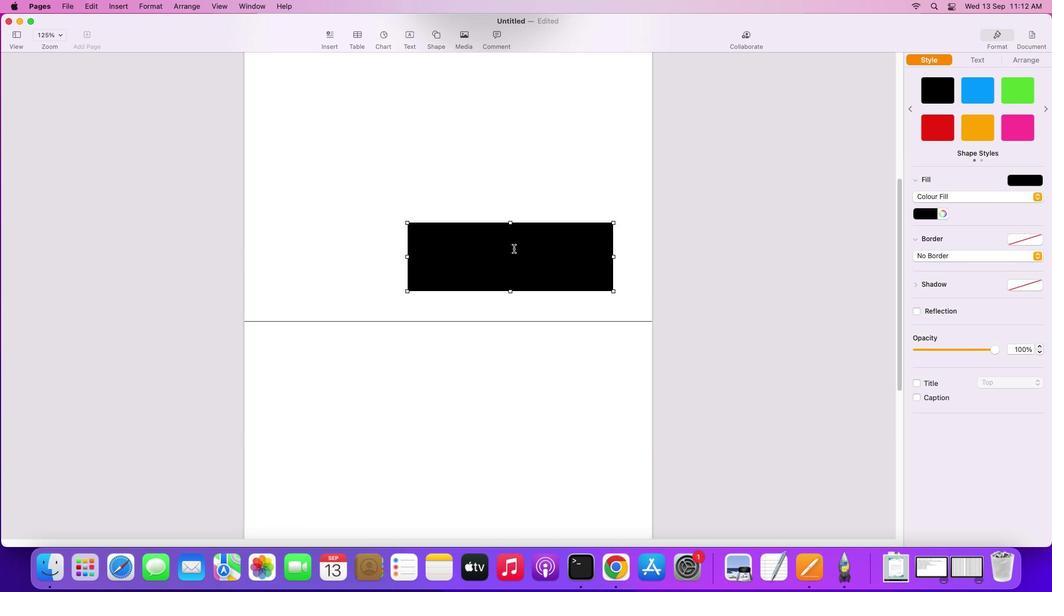 
Action: Mouse scrolled (522, 167) with delta (-1, 0)
Screenshot: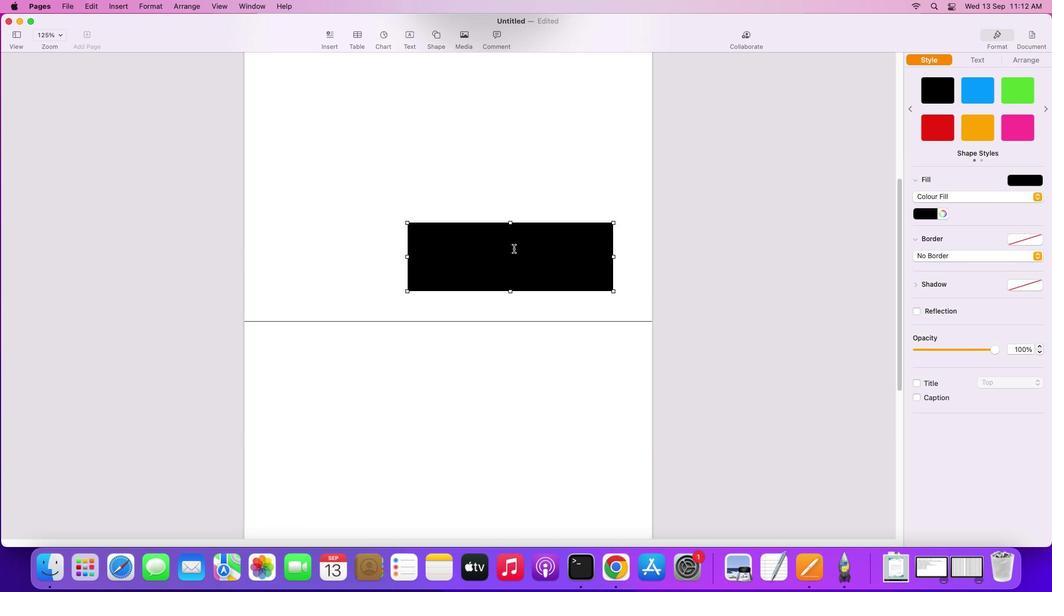 
Action: Mouse moved to (522, 169)
Screenshot: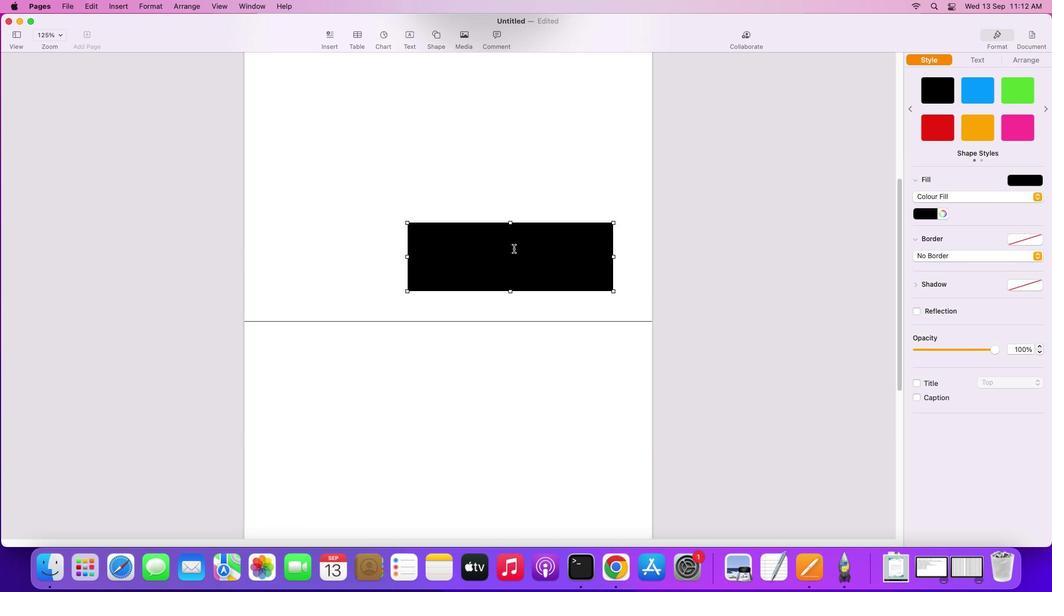 
Action: Mouse scrolled (522, 169) with delta (-1, 0)
Screenshot: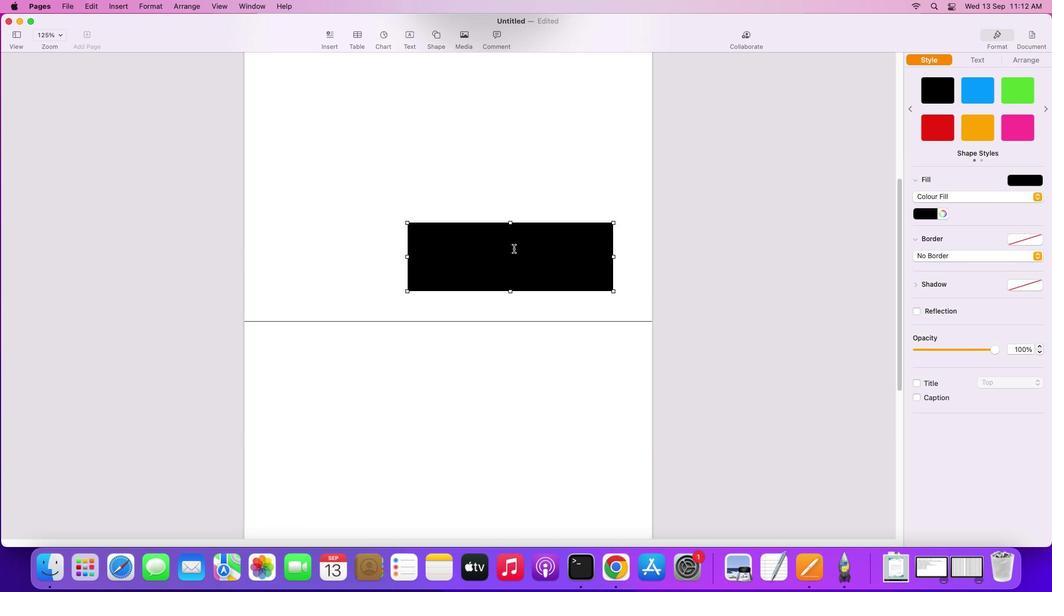 
Action: Mouse moved to (522, 169)
Screenshot: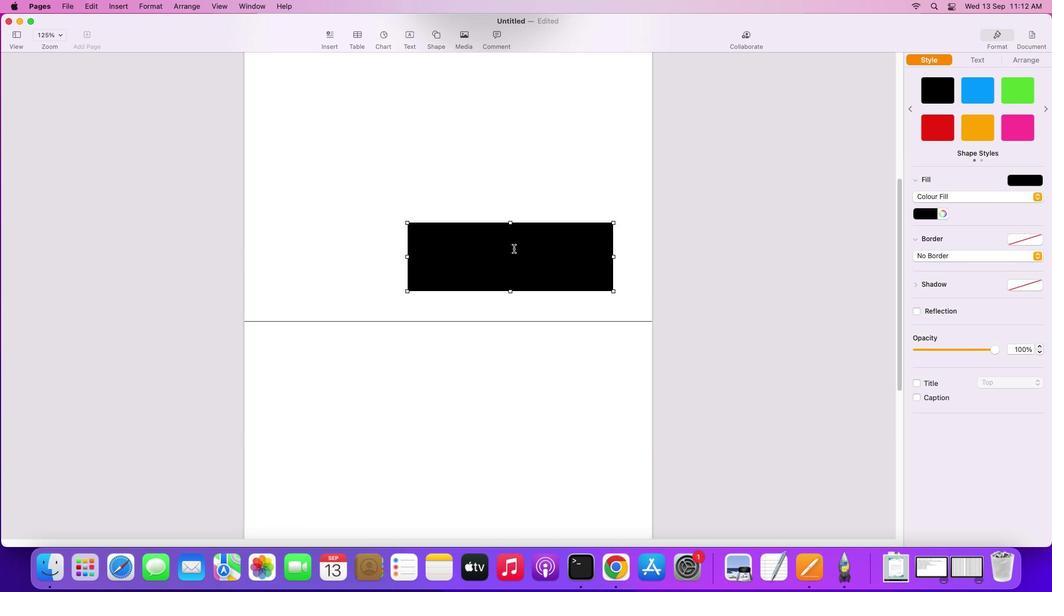 
Action: Mouse scrolled (522, 169) with delta (-1, 0)
Screenshot: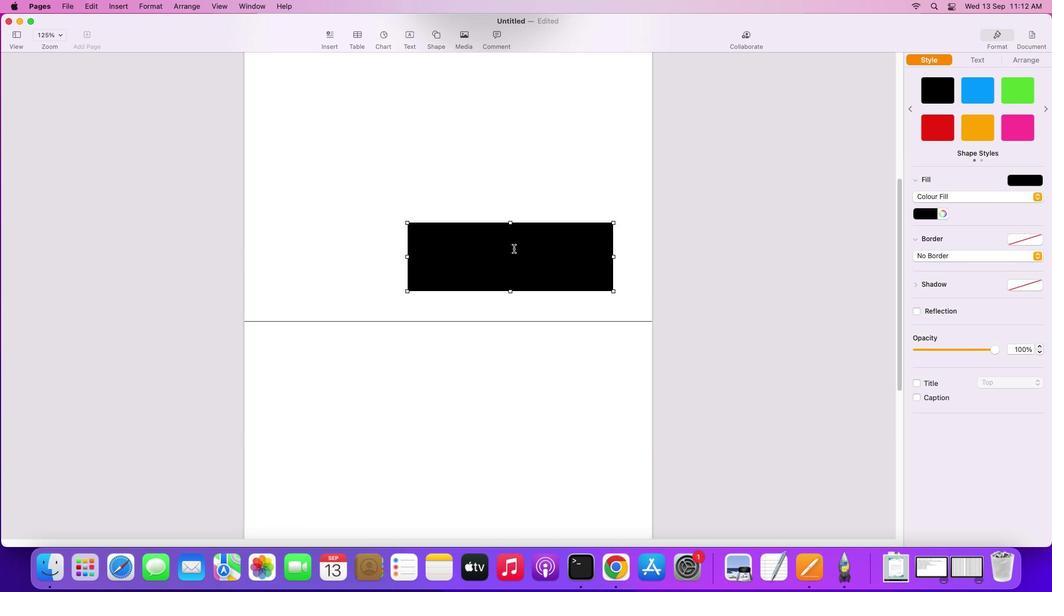 
Action: Mouse moved to (522, 169)
Screenshot: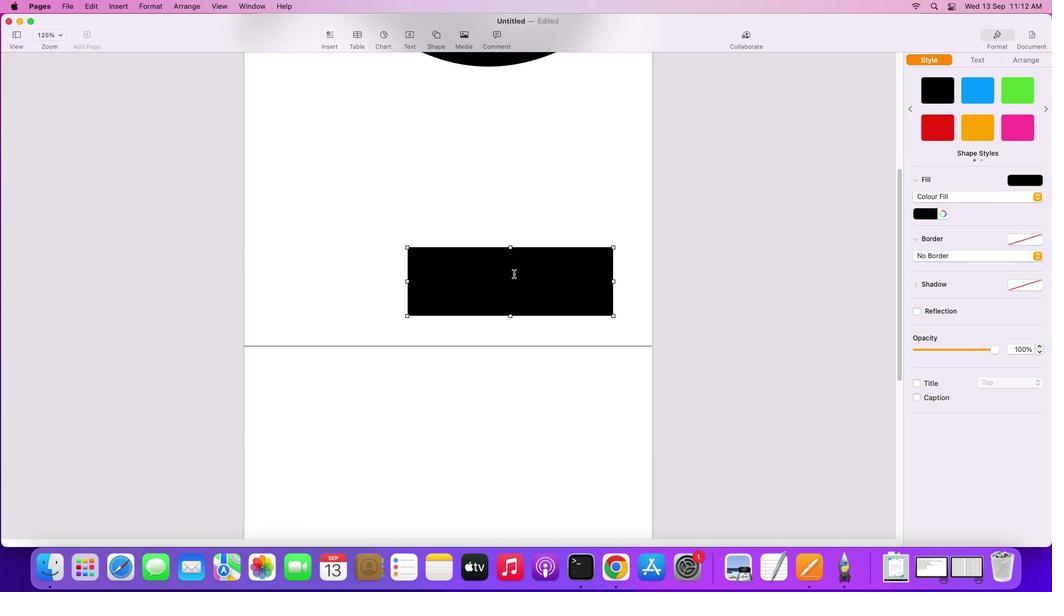 
Action: Mouse scrolled (522, 169) with delta (-1, 1)
Screenshot: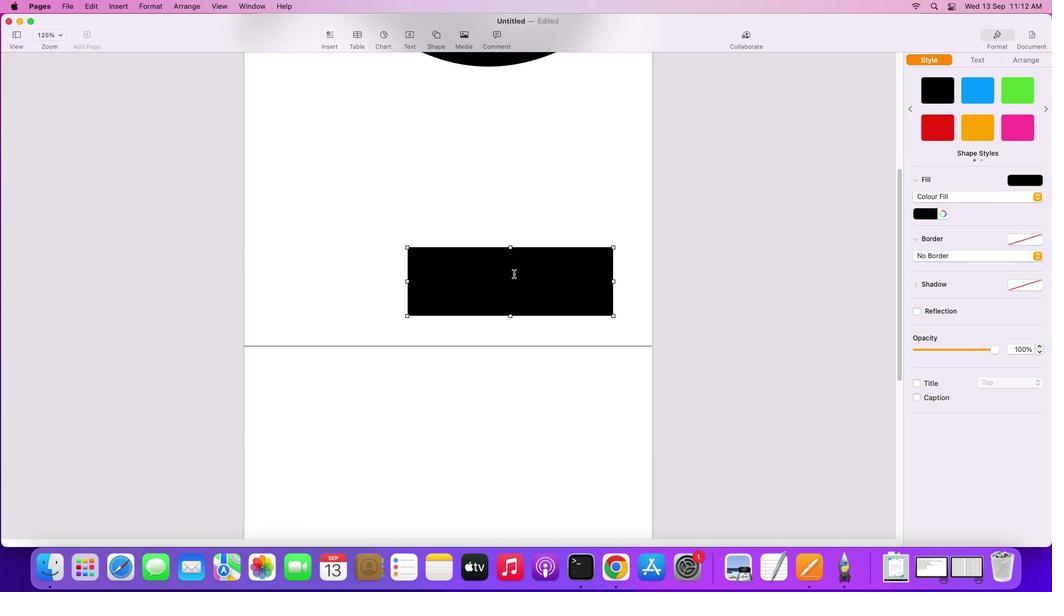 
Action: Mouse moved to (522, 171)
Screenshot: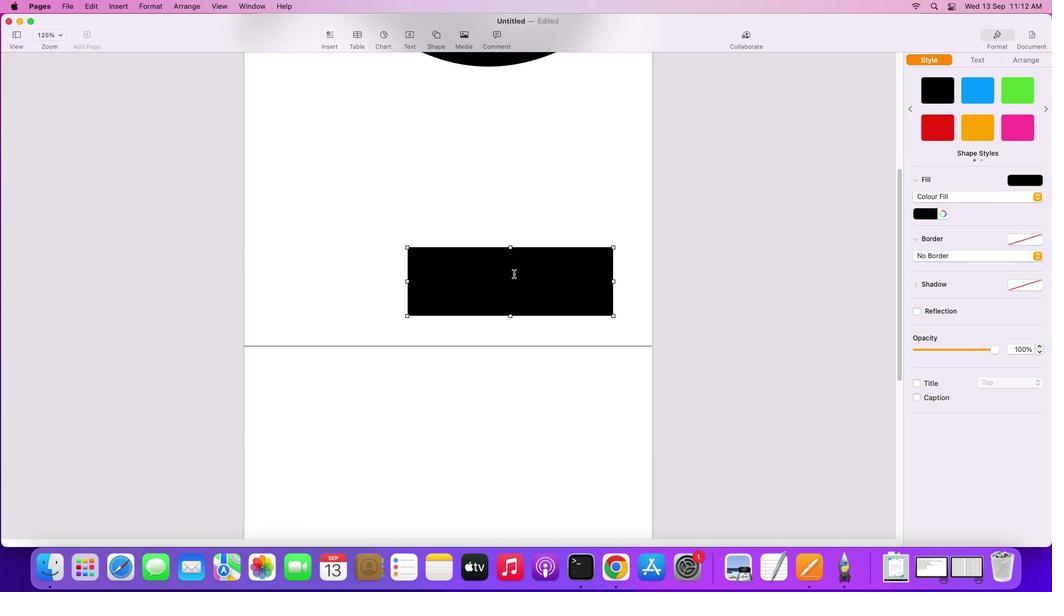 
Action: Mouse scrolled (522, 171) with delta (-1, 2)
Screenshot: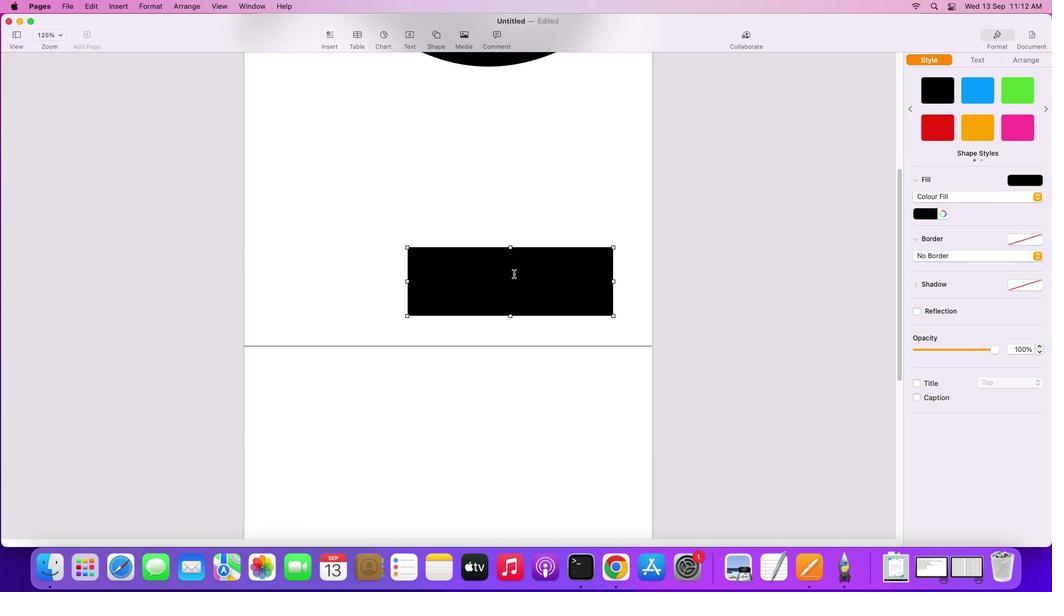 
Action: Mouse moved to (522, 171)
Screenshot: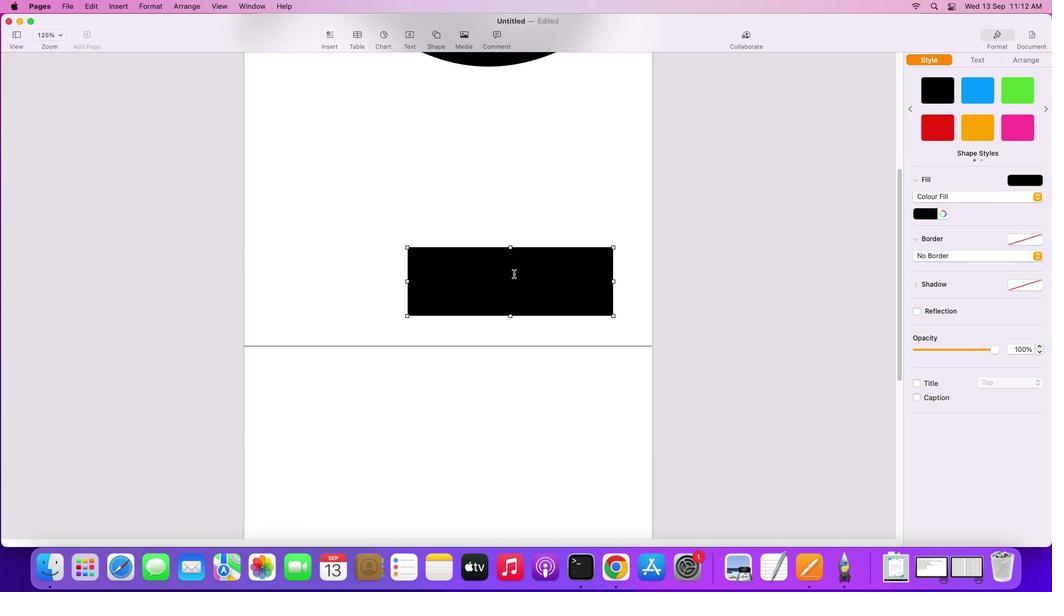 
Action: Mouse scrolled (522, 171) with delta (-1, 2)
Screenshot: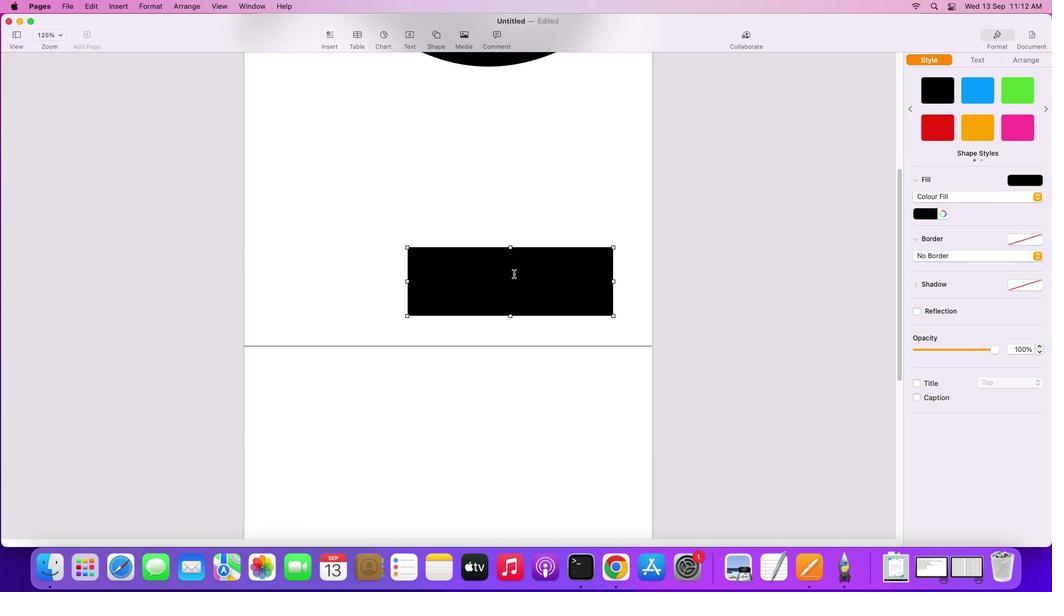 
Action: Mouse moved to (522, 184)
Screenshot: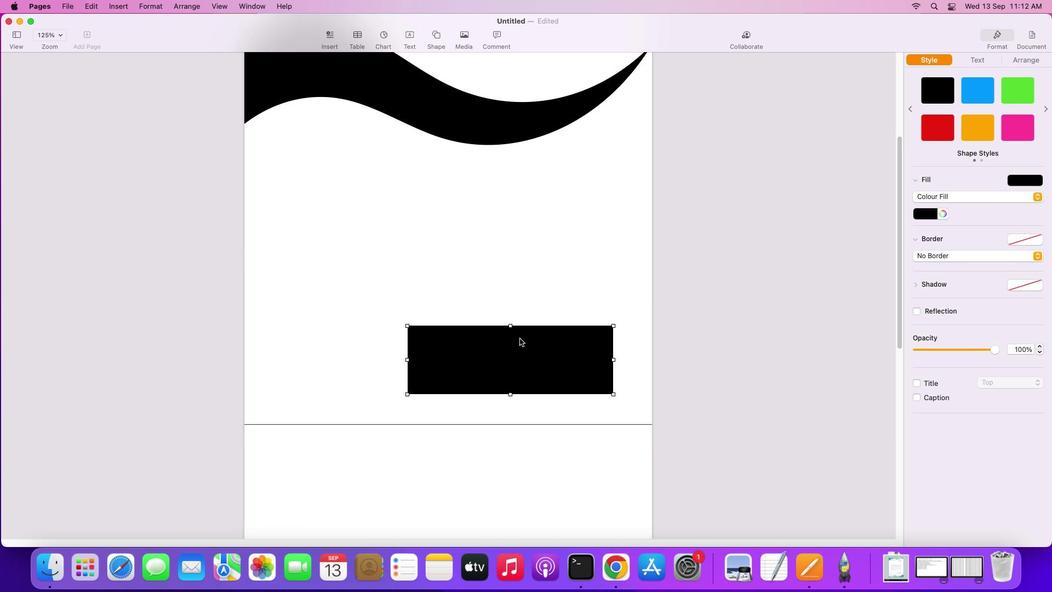 
Action: Mouse scrolled (522, 184) with delta (-1, 0)
Screenshot: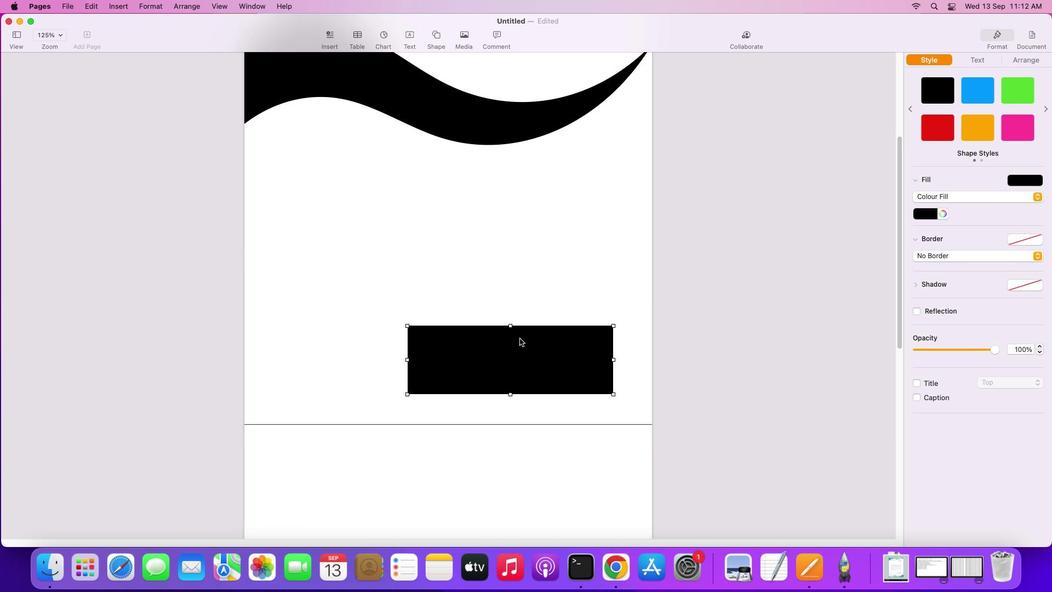 
Action: Mouse moved to (520, 205)
Screenshot: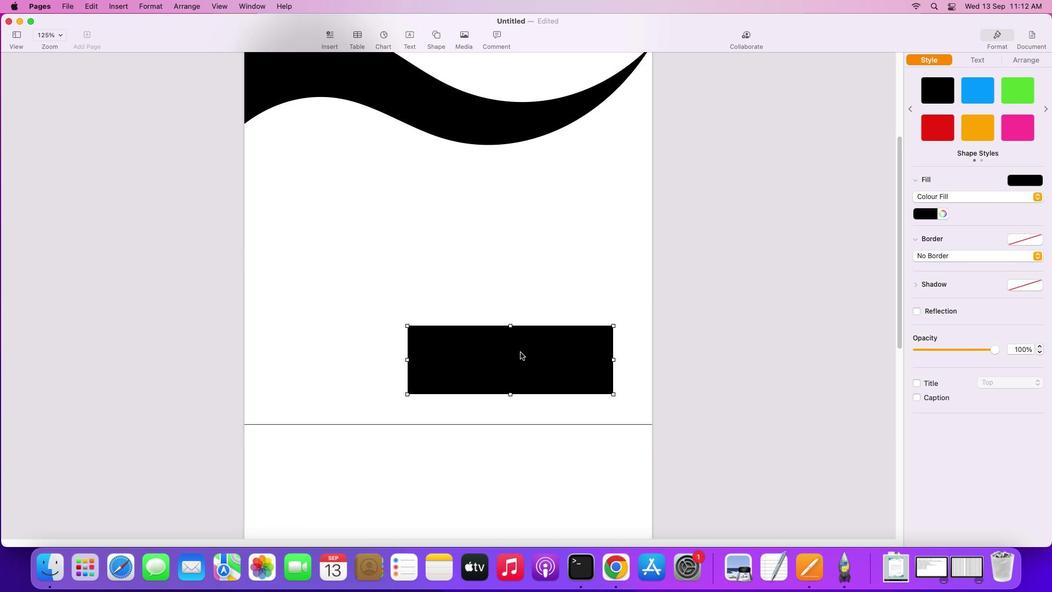 
Action: Mouse scrolled (520, 205) with delta (-1, 0)
Screenshot: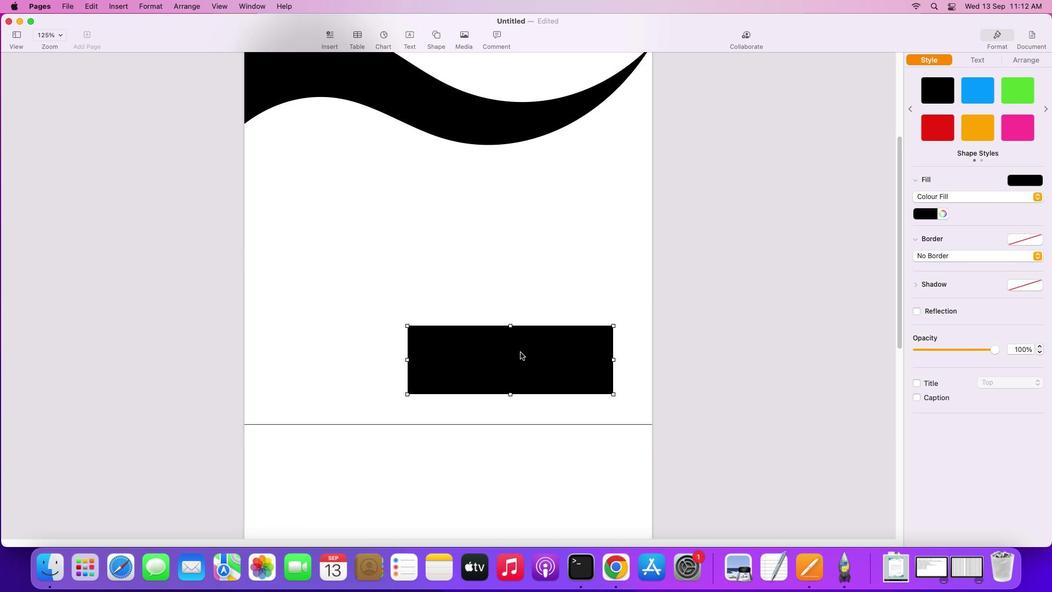 
Action: Mouse moved to (518, 210)
Screenshot: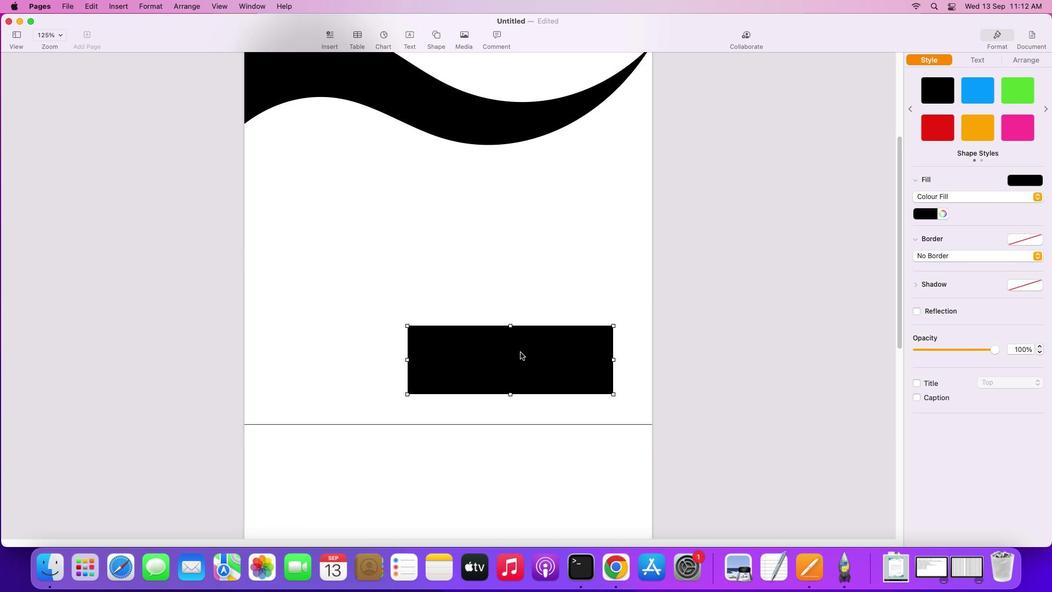 
Action: Mouse scrolled (518, 210) with delta (-1, 0)
Screenshot: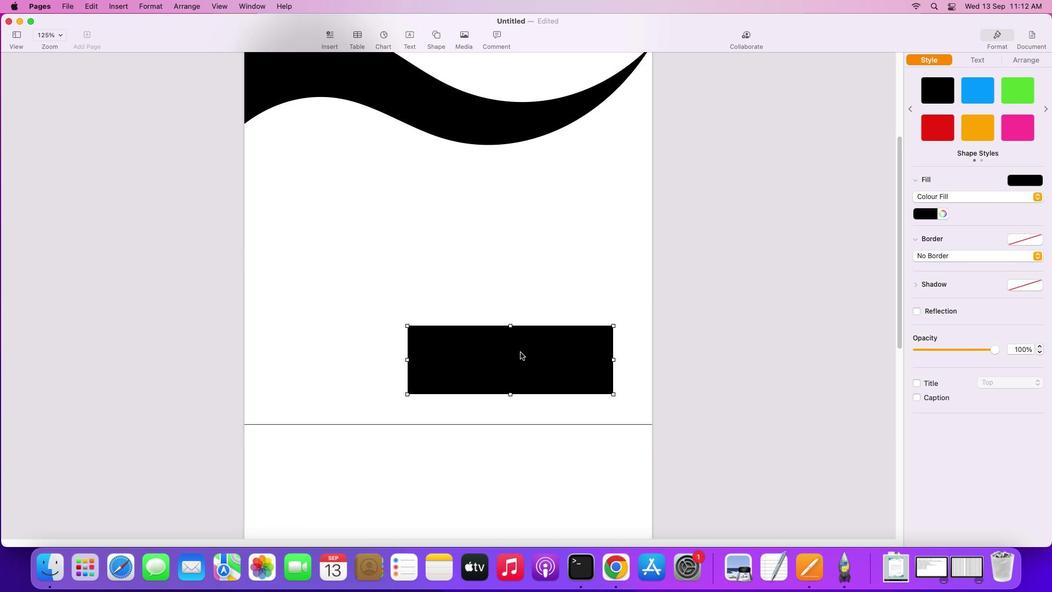 
Action: Mouse moved to (515, 222)
Screenshot: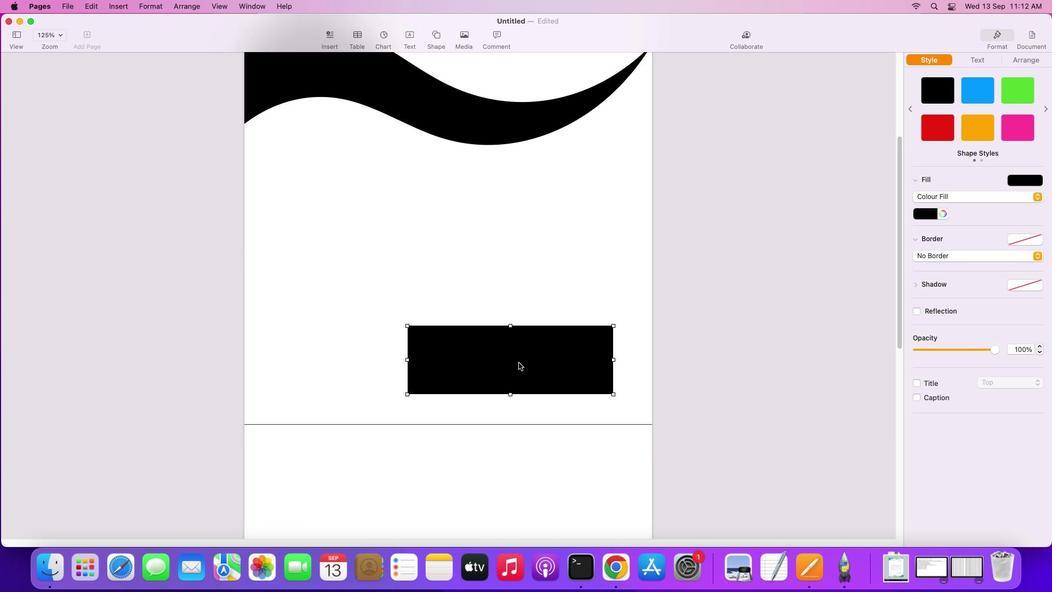 
Action: Mouse scrolled (515, 222) with delta (-1, 1)
Screenshot: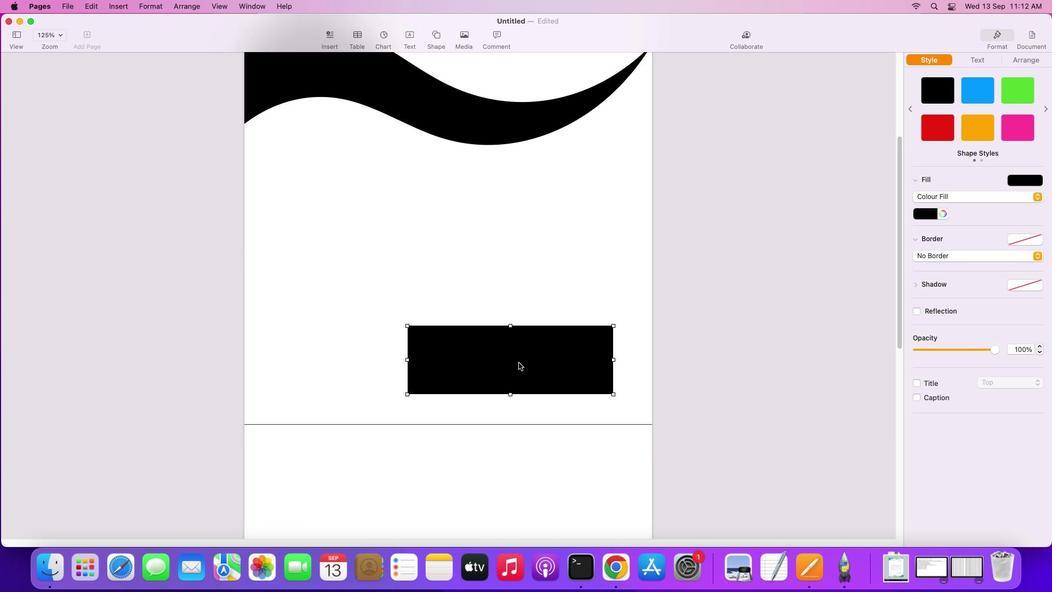 
Action: Mouse moved to (514, 227)
Screenshot: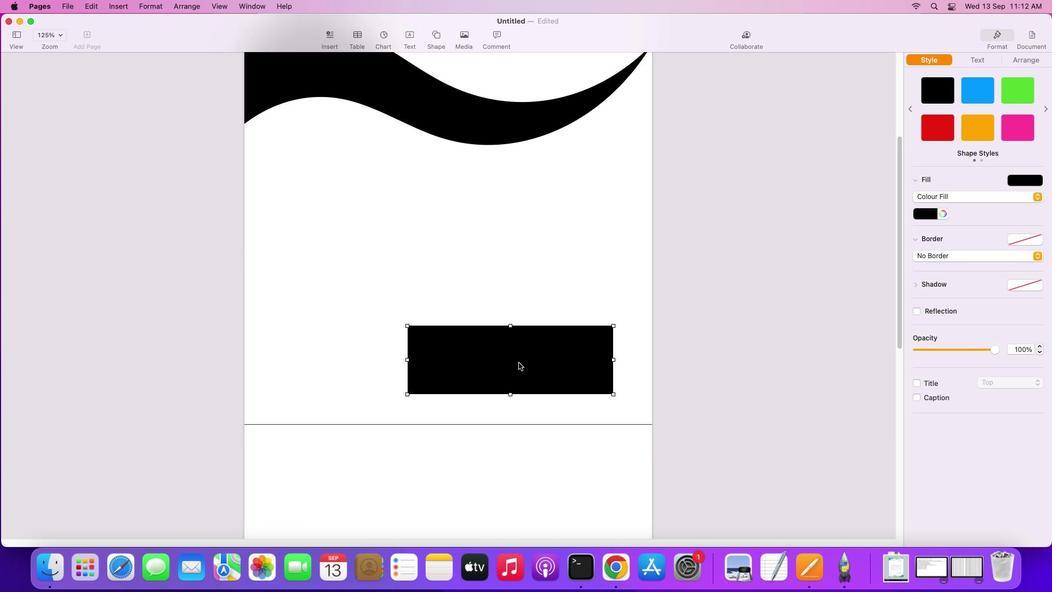 
Action: Mouse scrolled (514, 227) with delta (-1, 1)
Screenshot: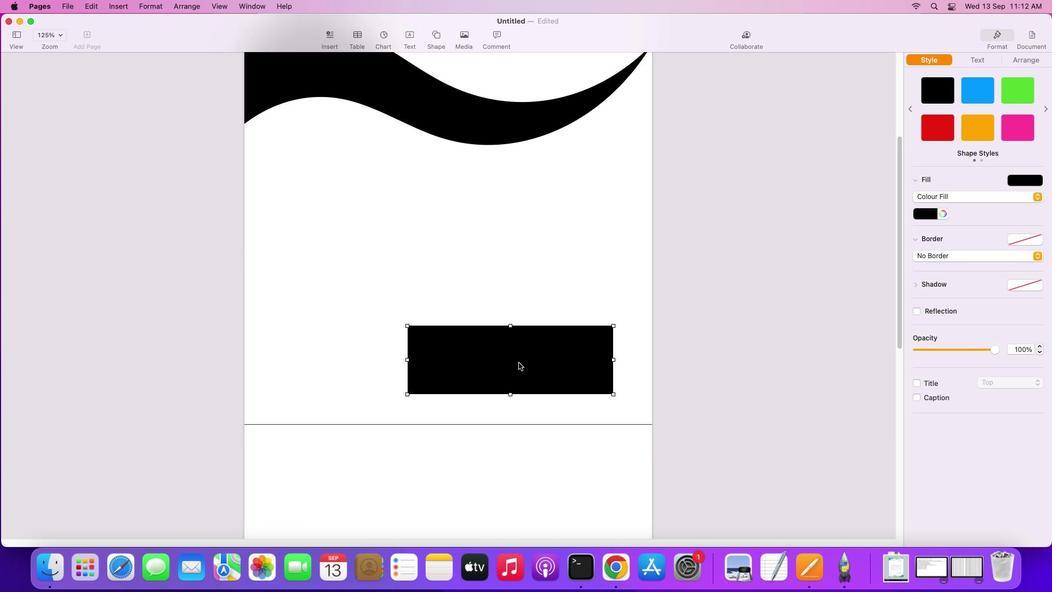 
Action: Mouse moved to (512, 253)
Screenshot: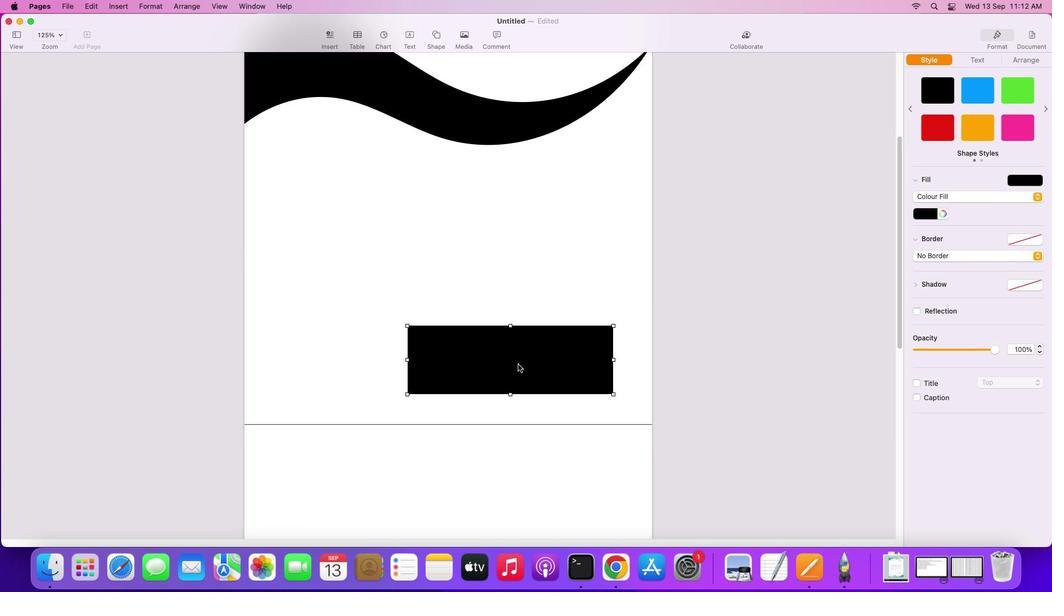 
Action: Mouse scrolled (512, 253) with delta (-1, 1)
Screenshot: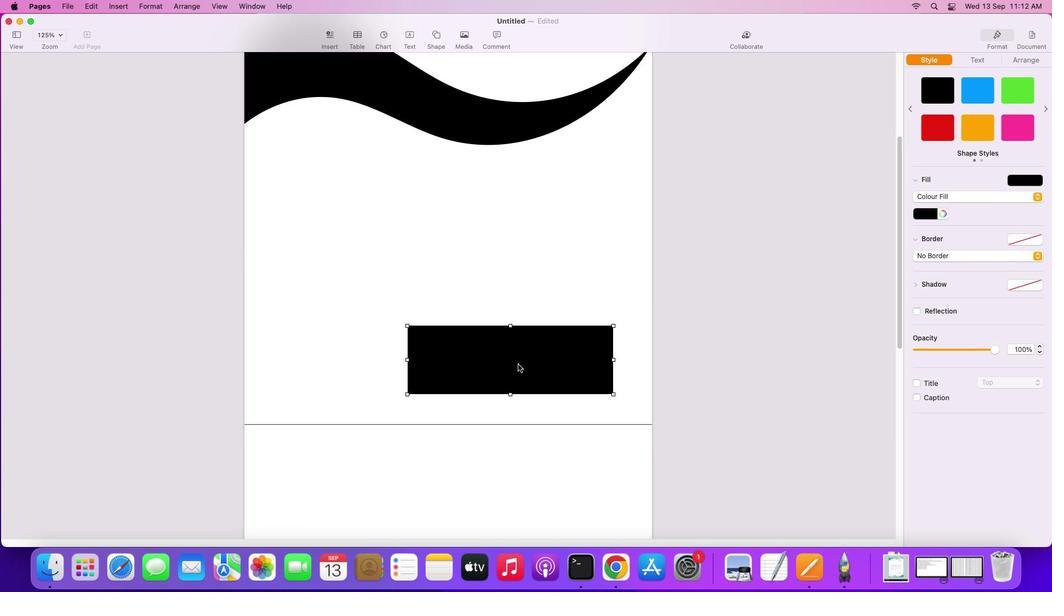 
Action: Mouse moved to (516, 362)
Screenshot: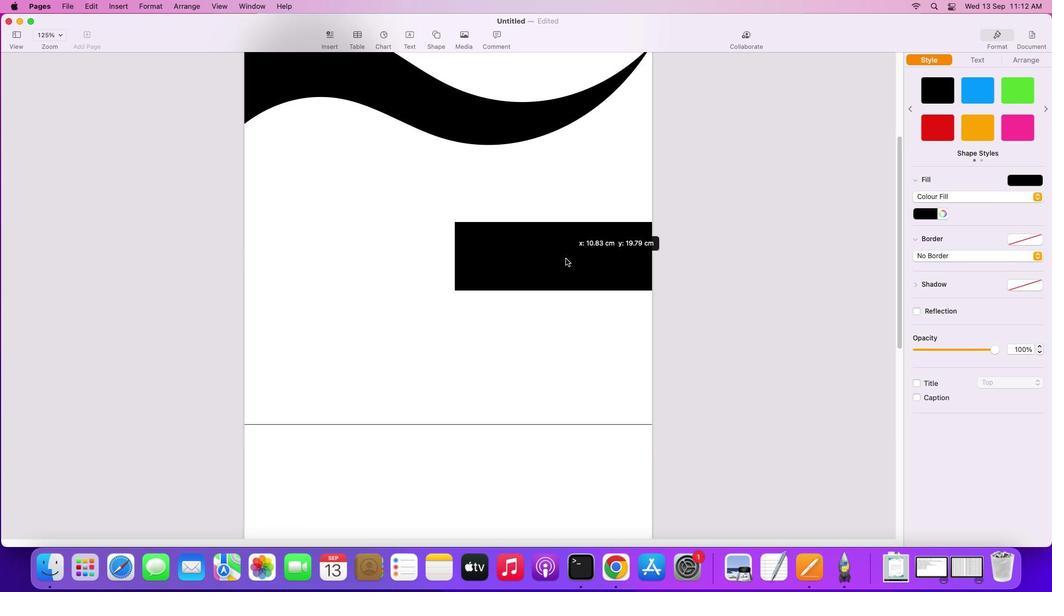 
Action: Mouse pressed left at (516, 362)
Screenshot: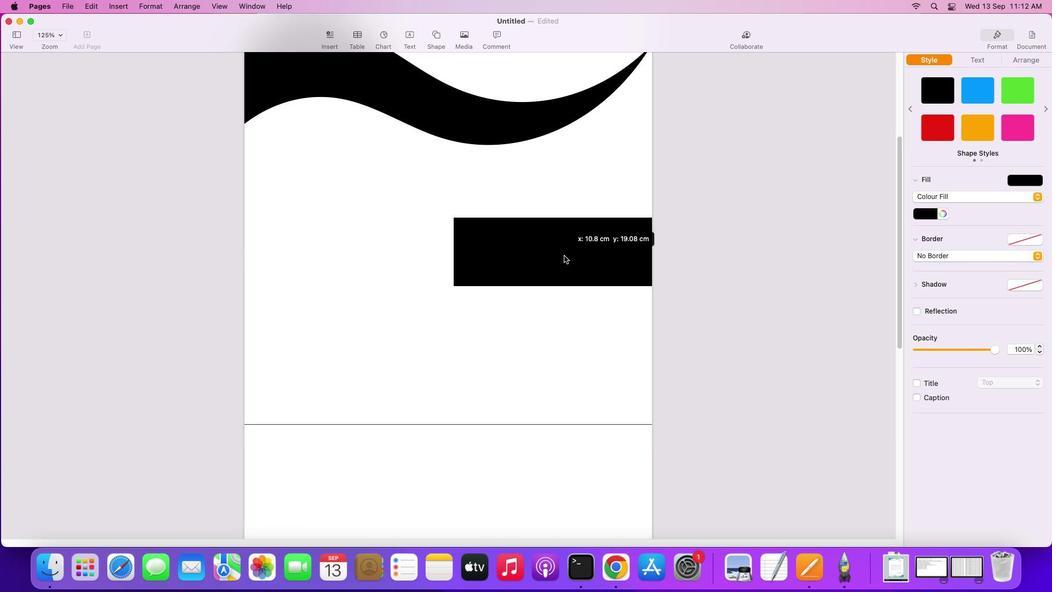 
Action: Mouse moved to (546, 319)
Screenshot: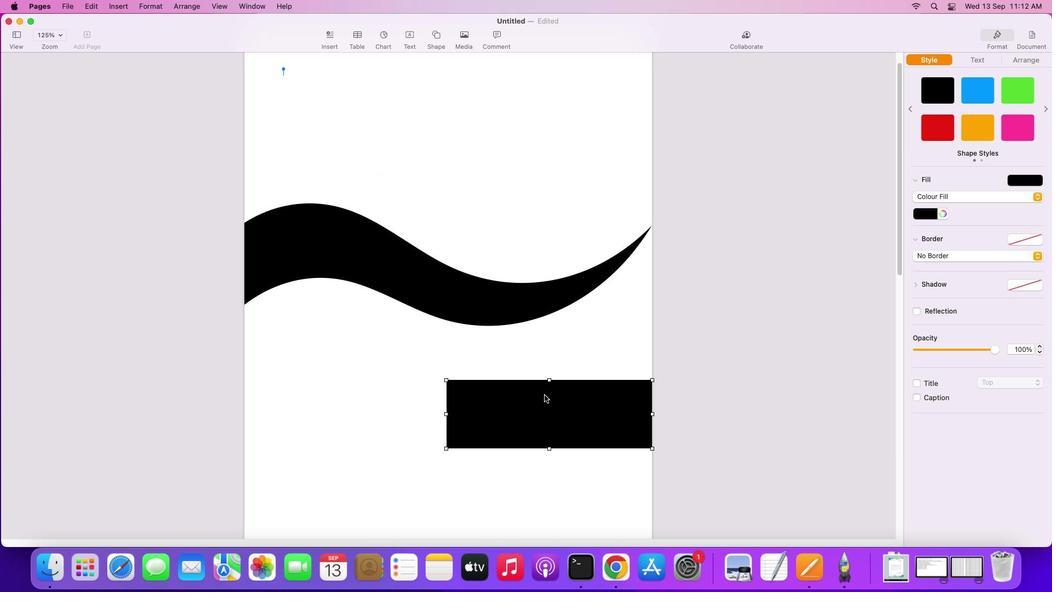 
Action: Mouse scrolled (546, 319) with delta (-1, 0)
Screenshot: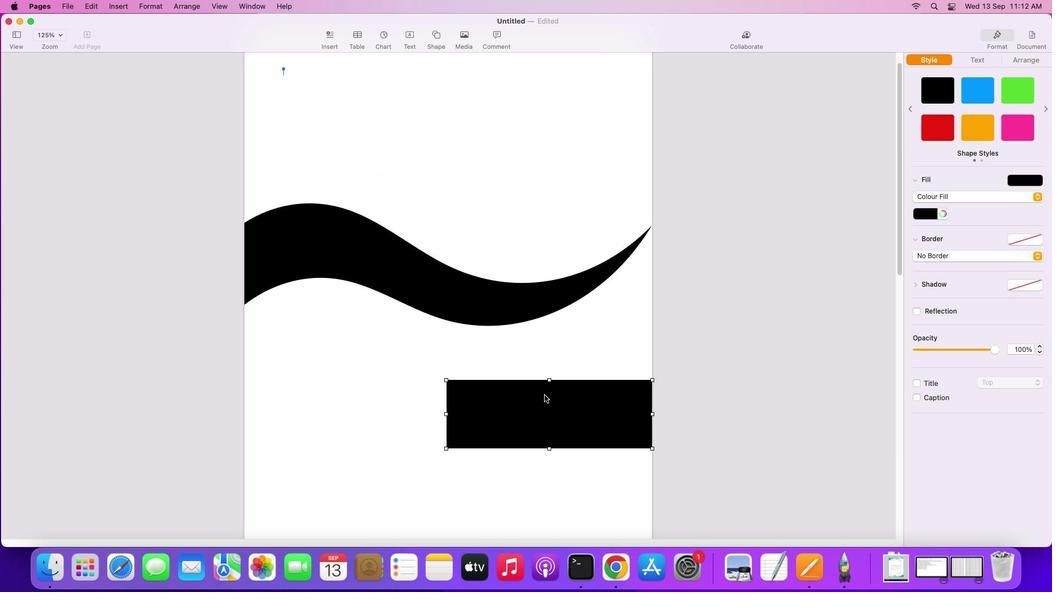 
Action: Mouse scrolled (546, 319) with delta (-1, 0)
Screenshot: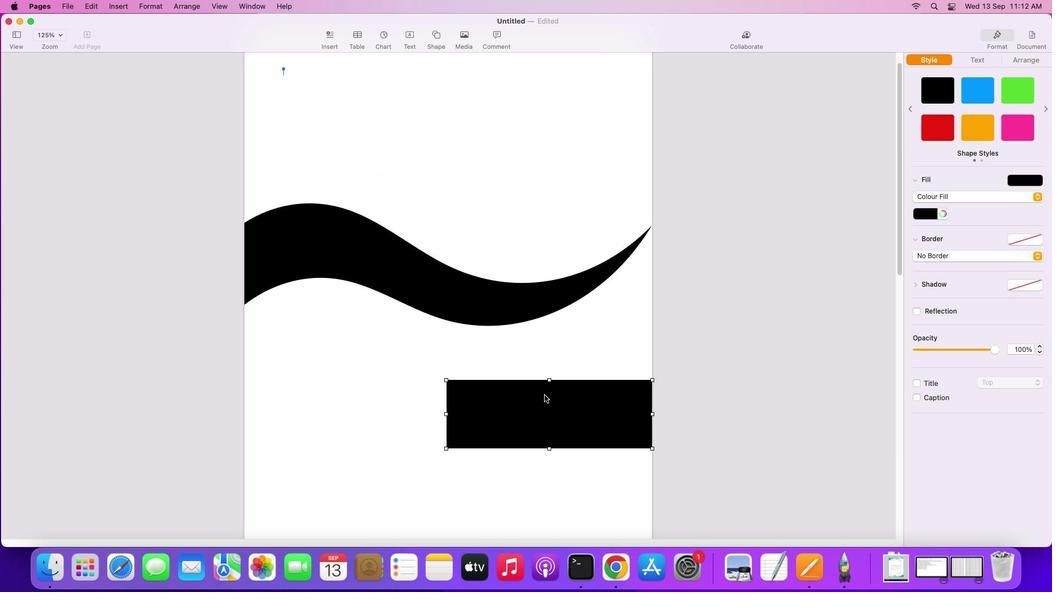 
Action: Mouse scrolled (546, 319) with delta (-1, 0)
Screenshot: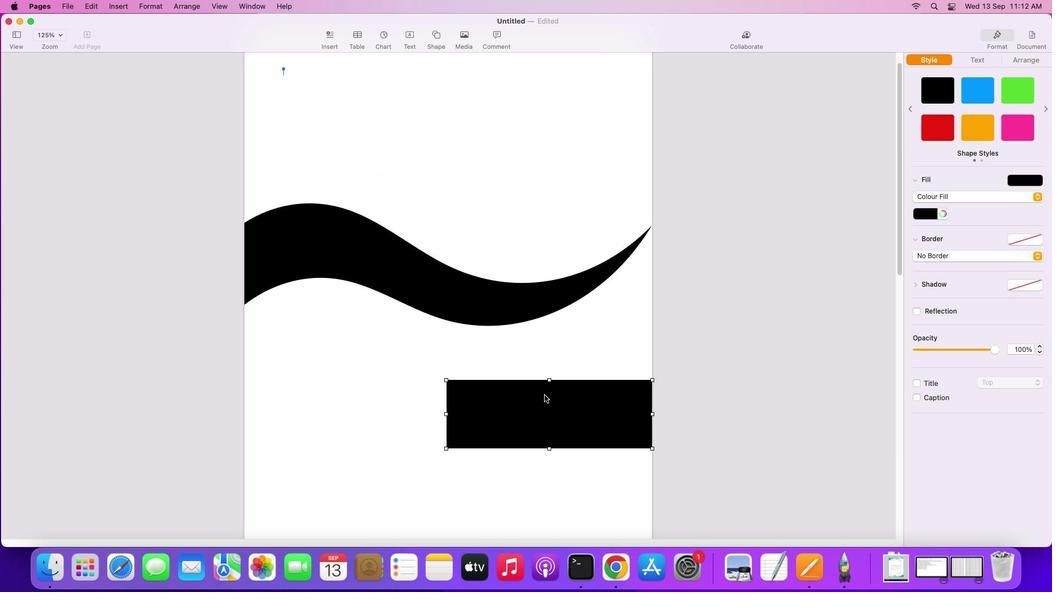 
Action: Mouse scrolled (546, 319) with delta (-1, 1)
Screenshot: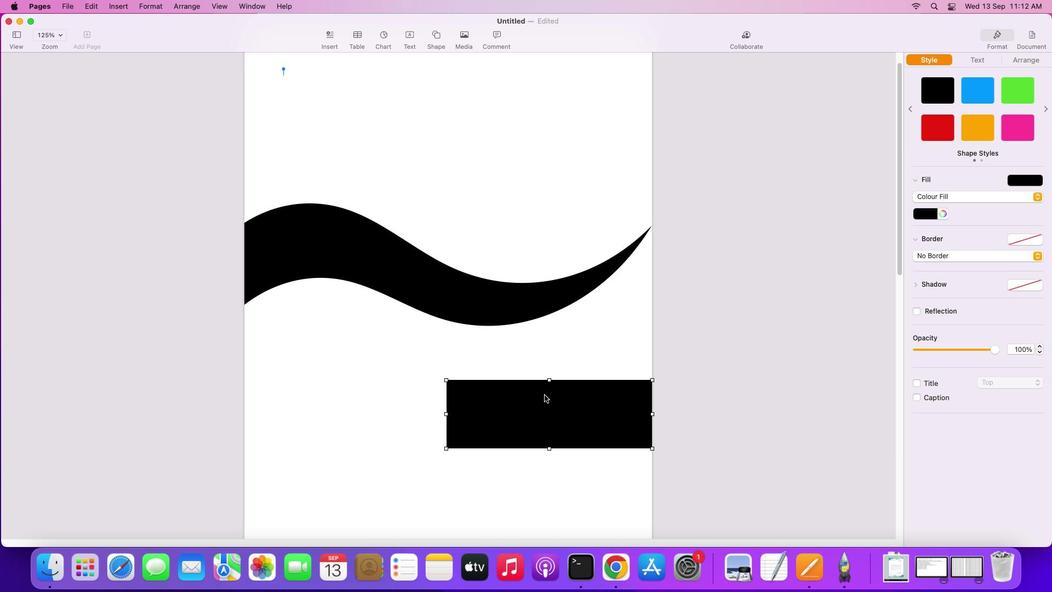 
Action: Mouse scrolled (546, 319) with delta (-1, 1)
Screenshot: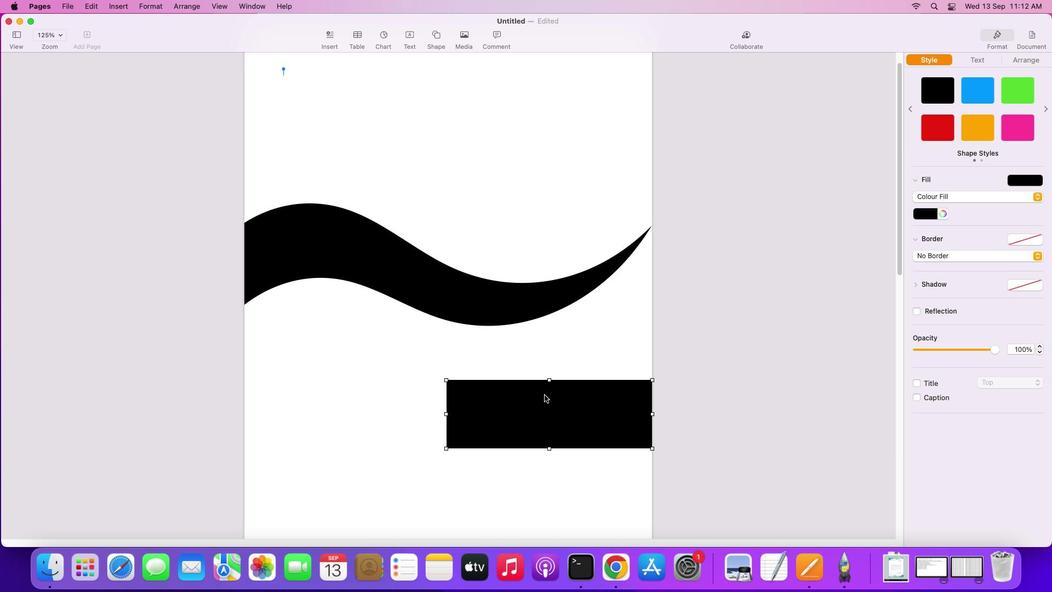
Action: Mouse scrolled (546, 319) with delta (-1, 2)
Screenshot: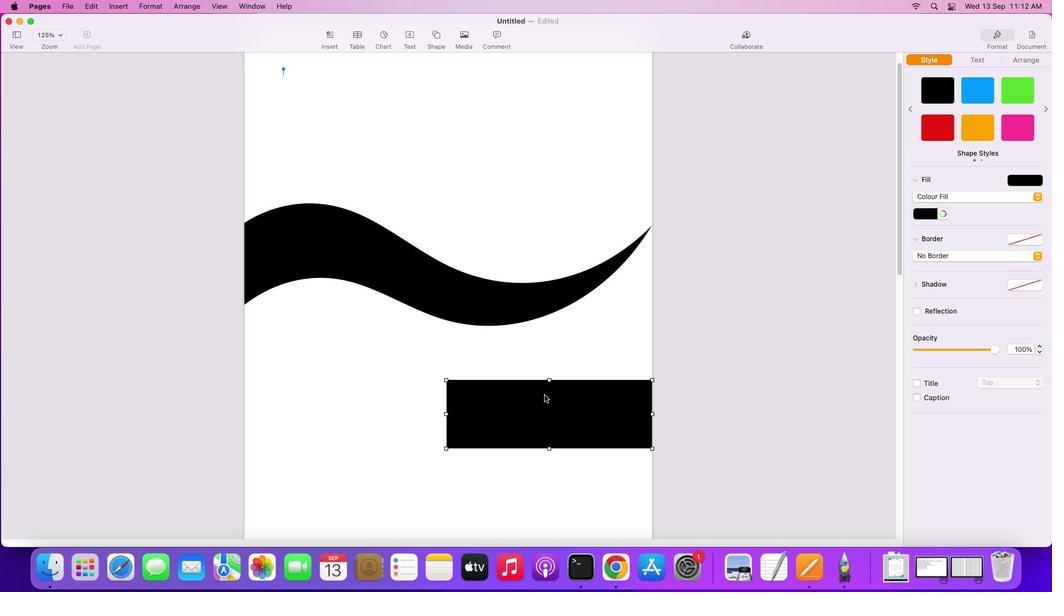 
Action: Mouse scrolled (546, 319) with delta (-1, 2)
Screenshot: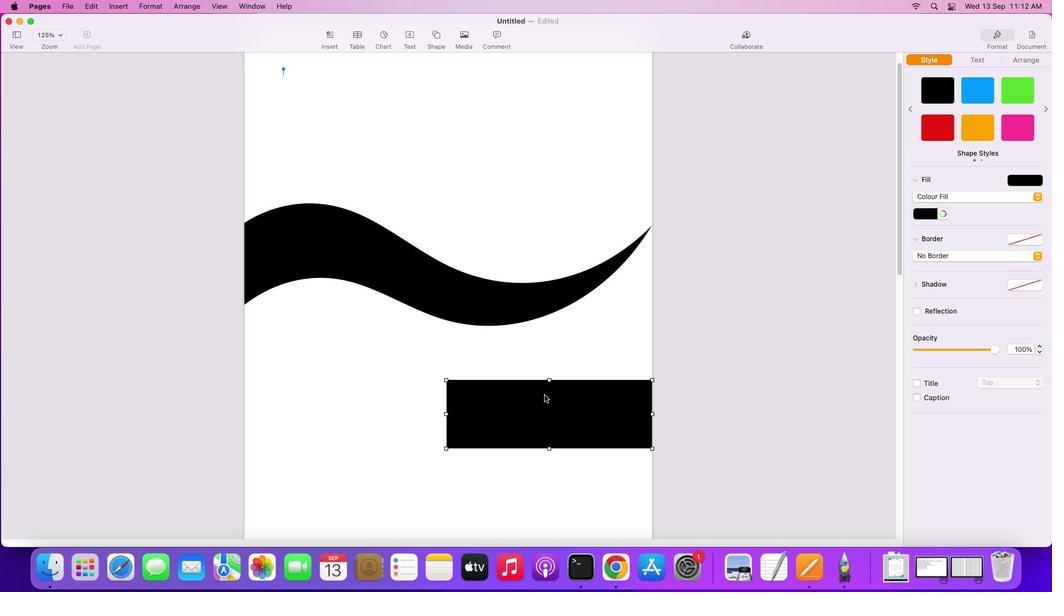 
Action: Mouse moved to (539, 396)
Screenshot: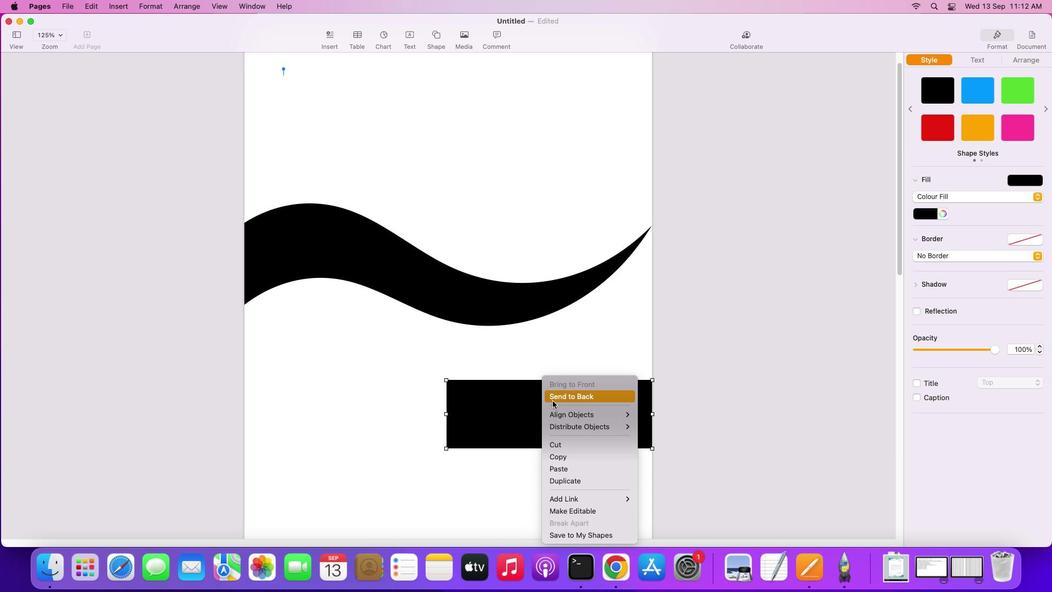 
Action: Mouse pressed right at (539, 396)
Screenshot: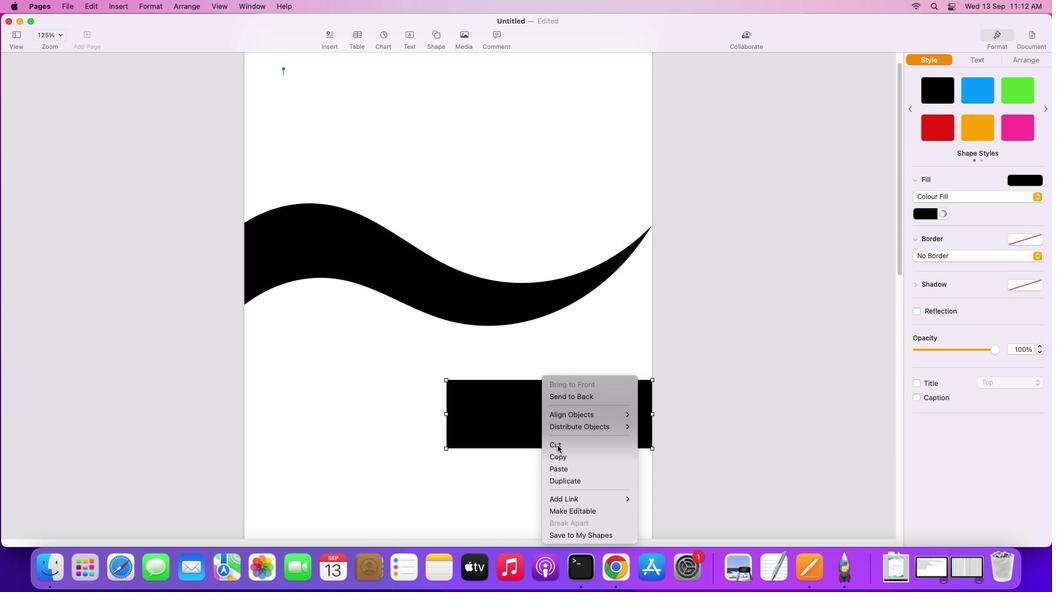 
Action: Mouse moved to (569, 511)
Screenshot: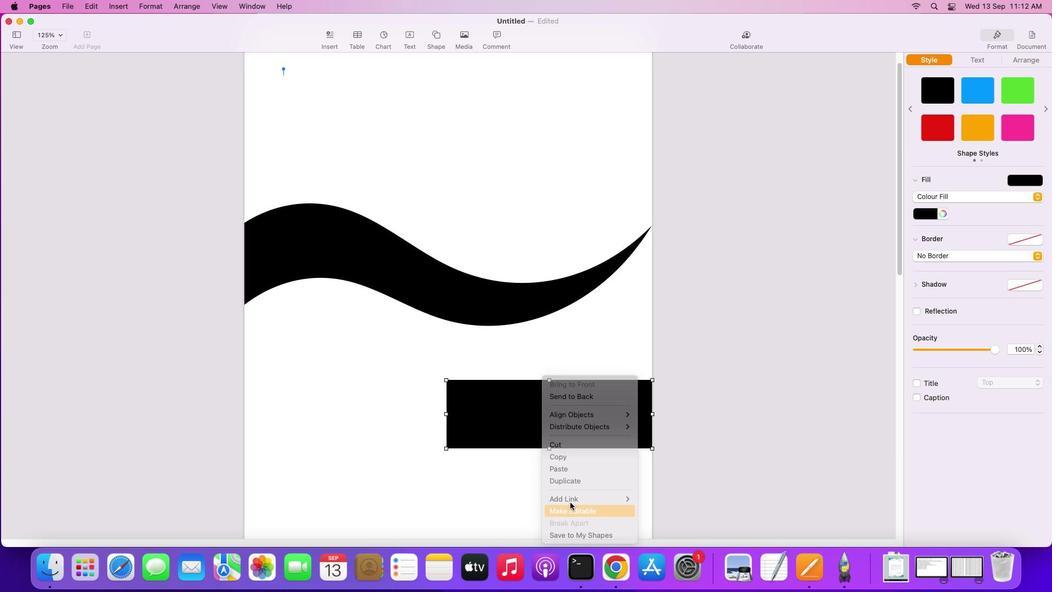 
Action: Mouse pressed left at (569, 511)
Screenshot: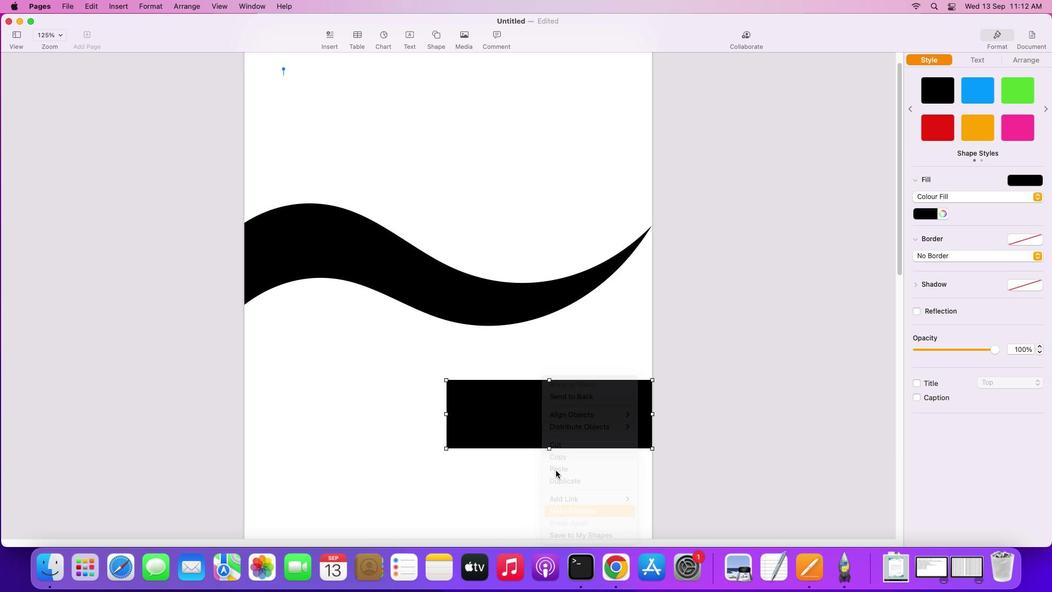 
Action: Mouse moved to (547, 378)
Screenshot: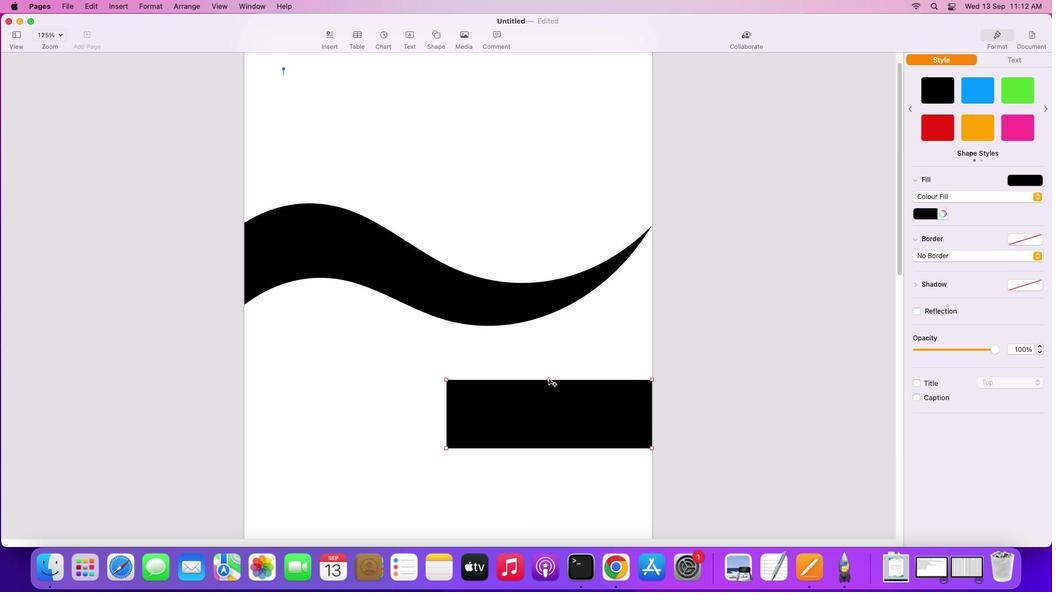 
Action: Mouse pressed left at (547, 378)
Screenshot: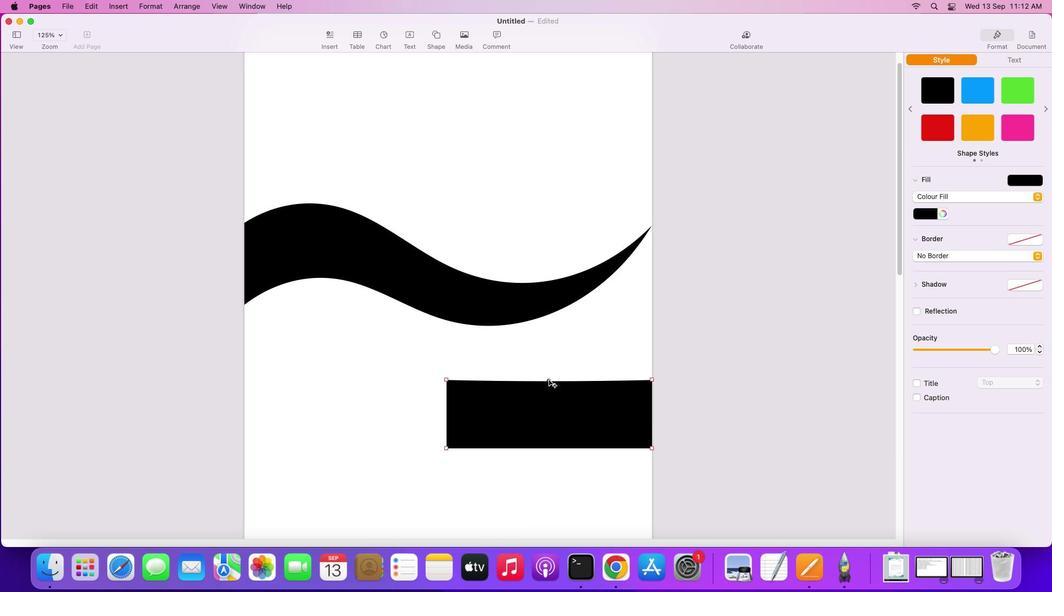 
Action: Mouse moved to (446, 377)
Screenshot: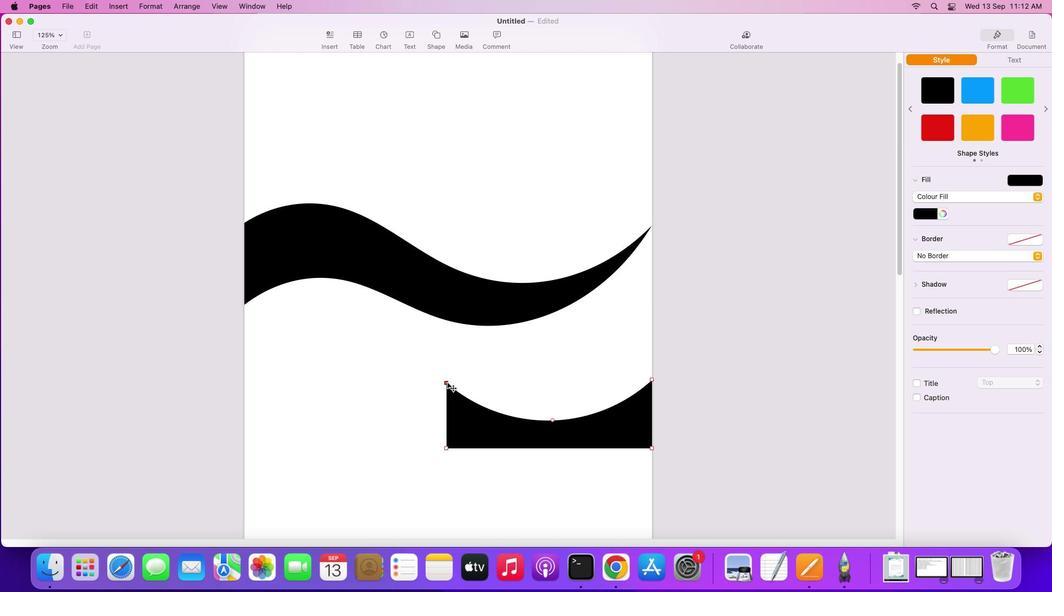
Action: Mouse pressed left at (446, 377)
Screenshot: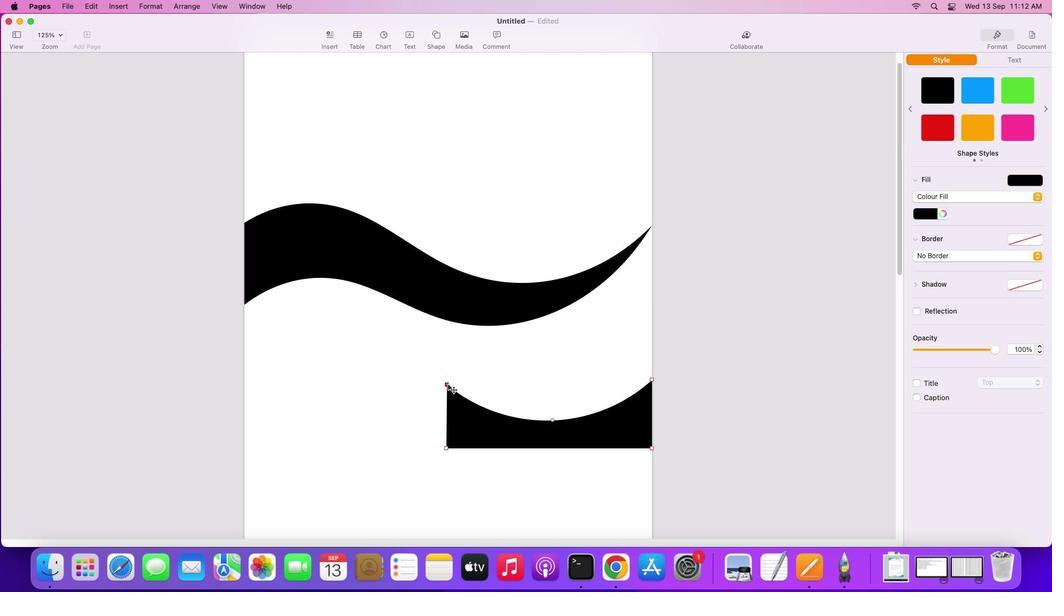 
Action: Mouse moved to (650, 445)
